 Task: Design a Vector Pattern for a Galactic Music Festival Poster.
Action: Mouse moved to (170, 106)
Screenshot: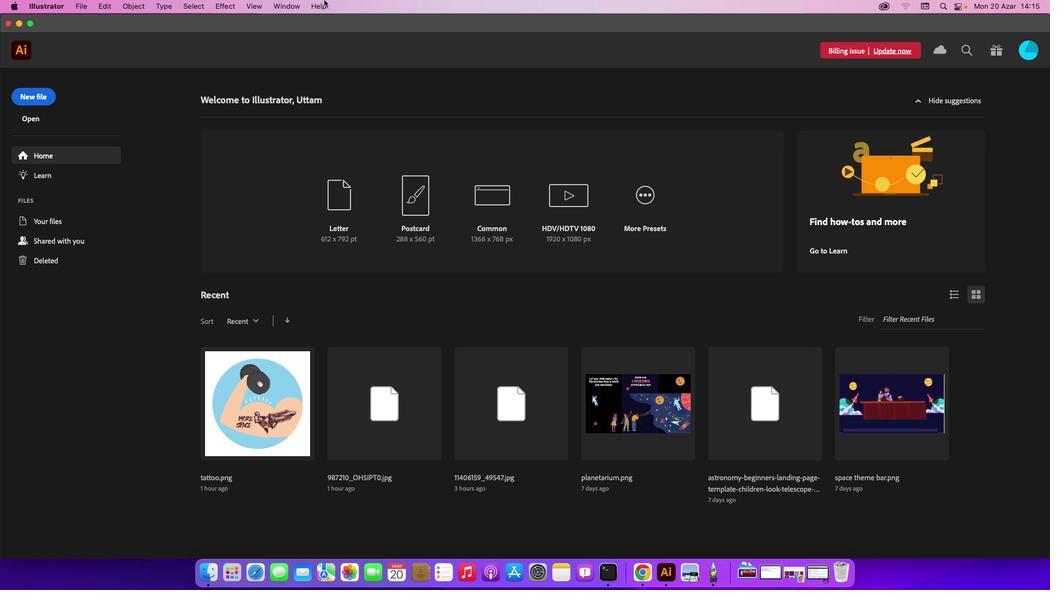 
Action: Mouse pressed left at (170, 106)
Screenshot: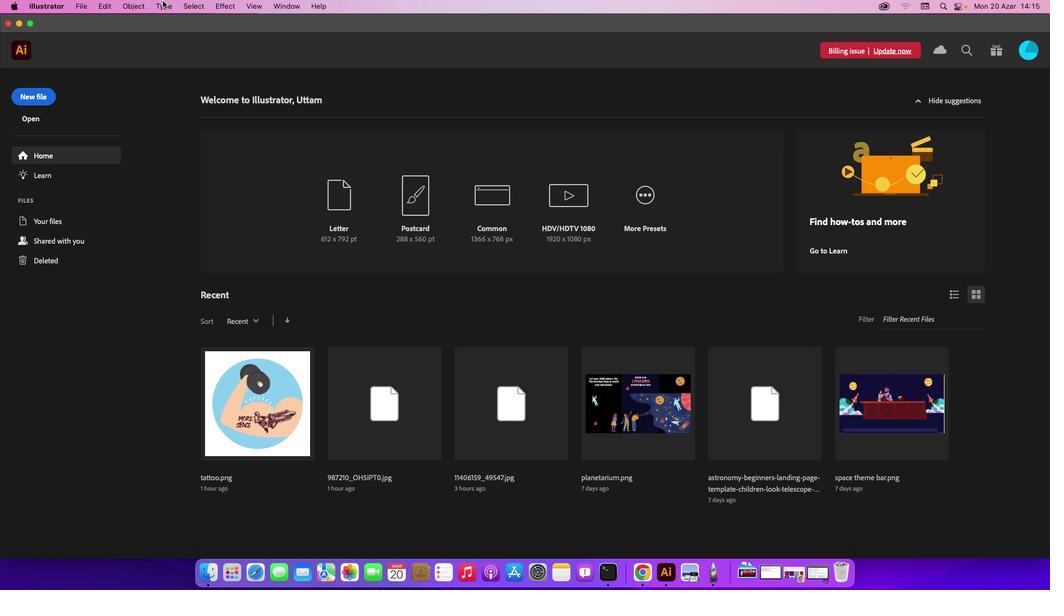 
Action: Mouse moved to (42, 93)
Screenshot: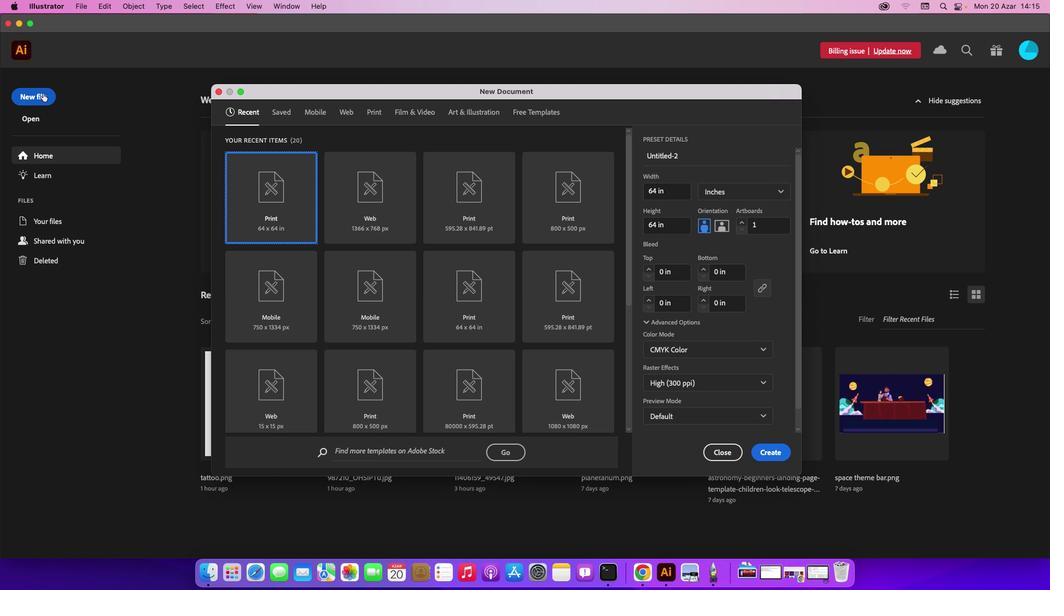 
Action: Mouse pressed left at (42, 93)
Screenshot: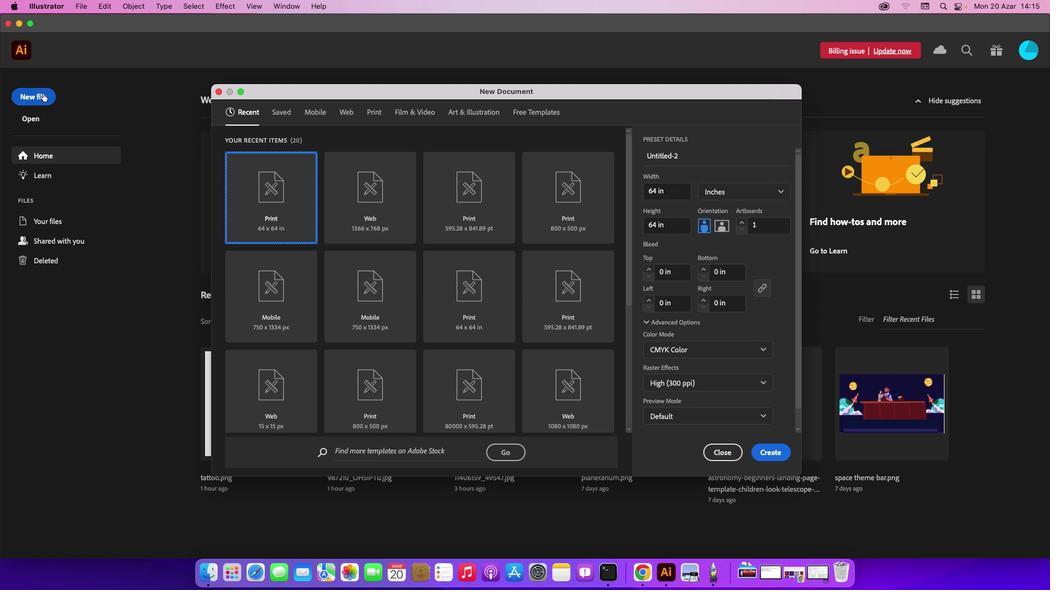 
Action: Mouse moved to (774, 452)
Screenshot: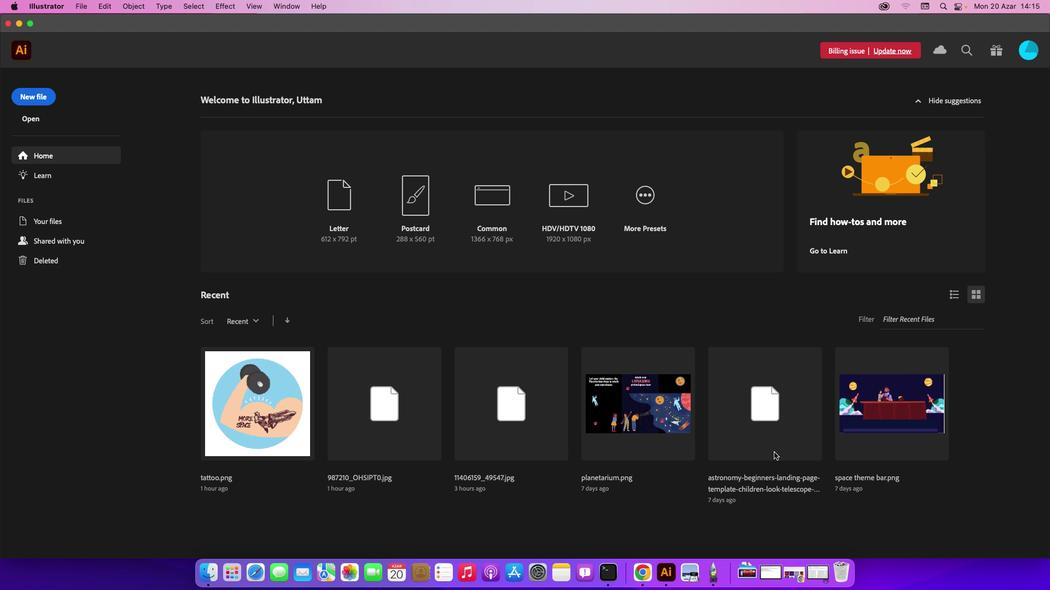 
Action: Mouse pressed left at (774, 452)
Screenshot: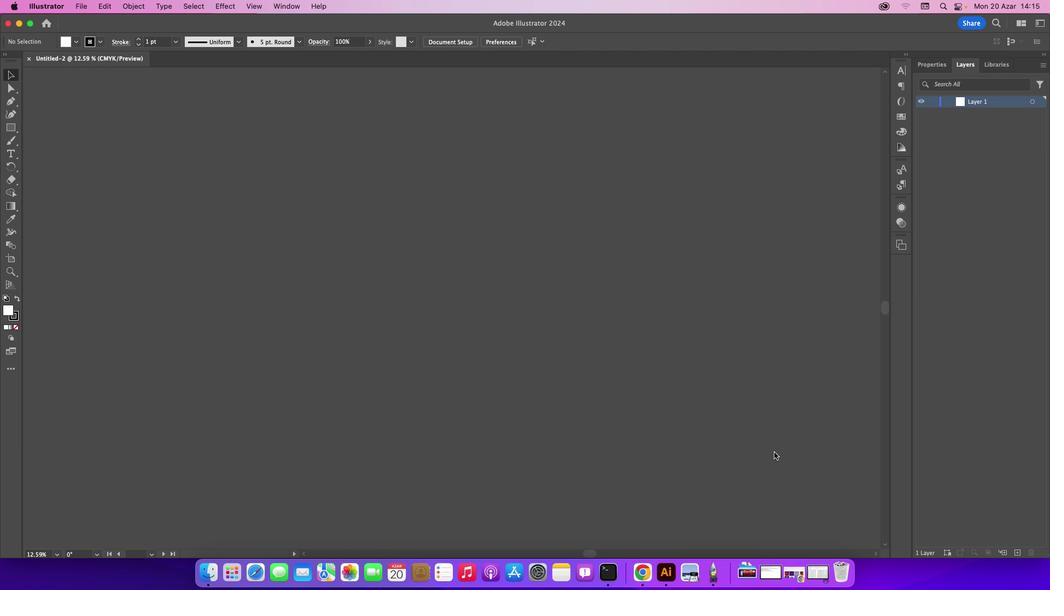 
Action: Mouse moved to (77, 6)
Screenshot: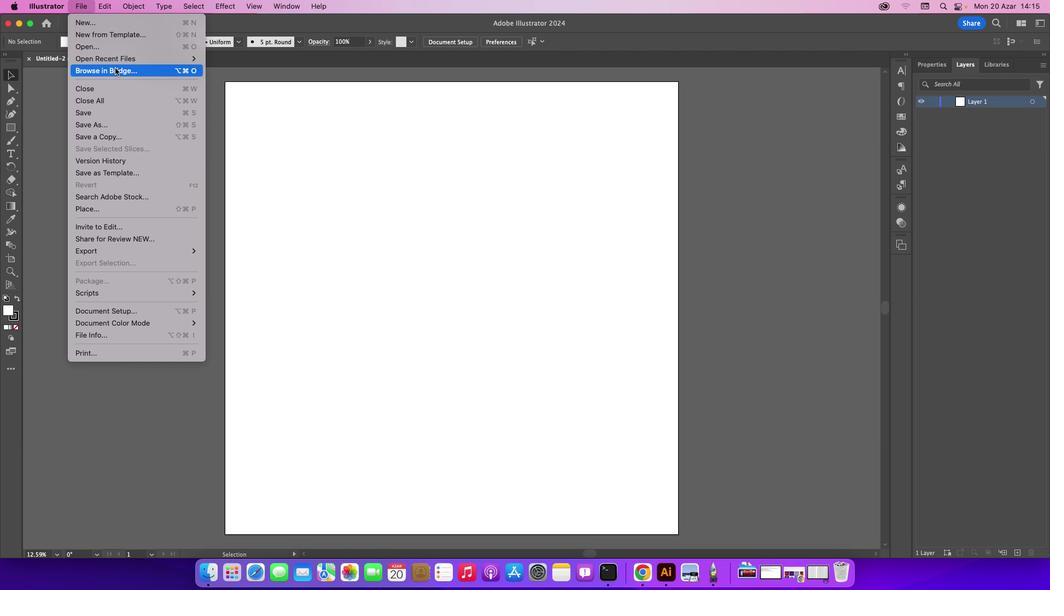
Action: Mouse pressed left at (77, 6)
Screenshot: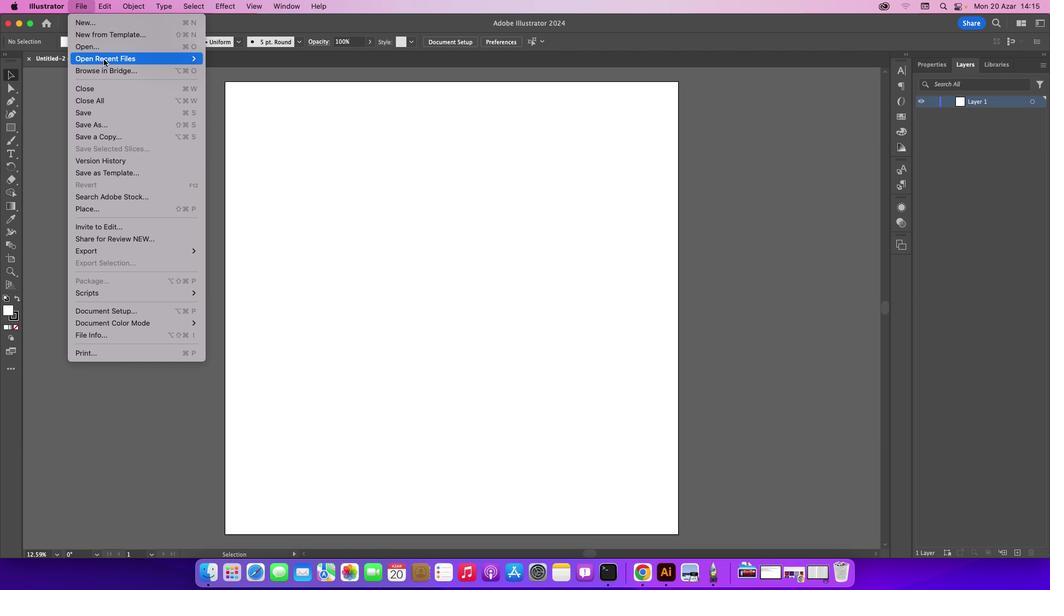 
Action: Mouse moved to (112, 50)
Screenshot: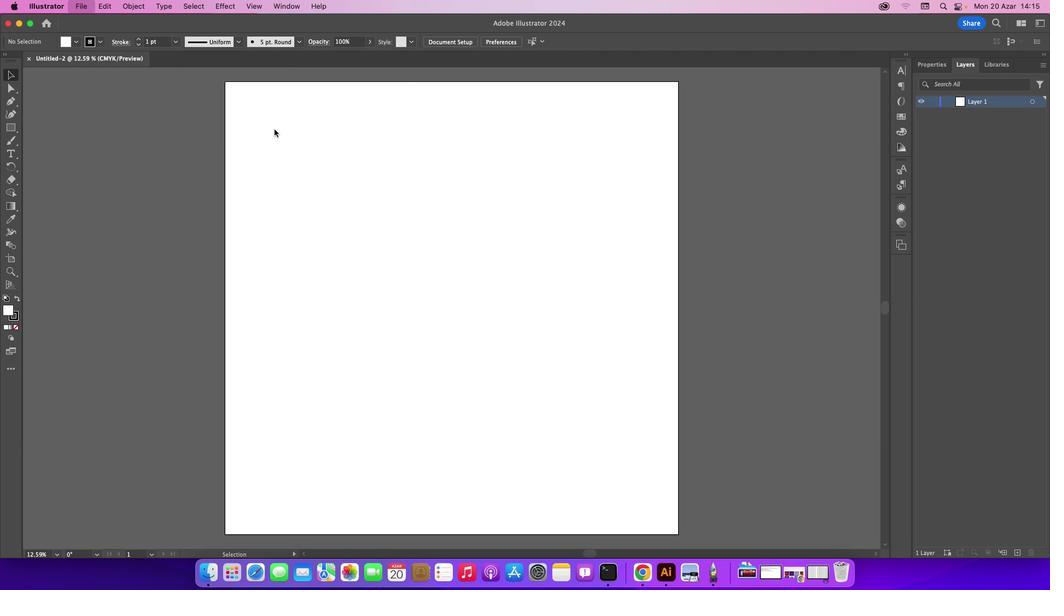 
Action: Mouse pressed left at (112, 50)
Screenshot: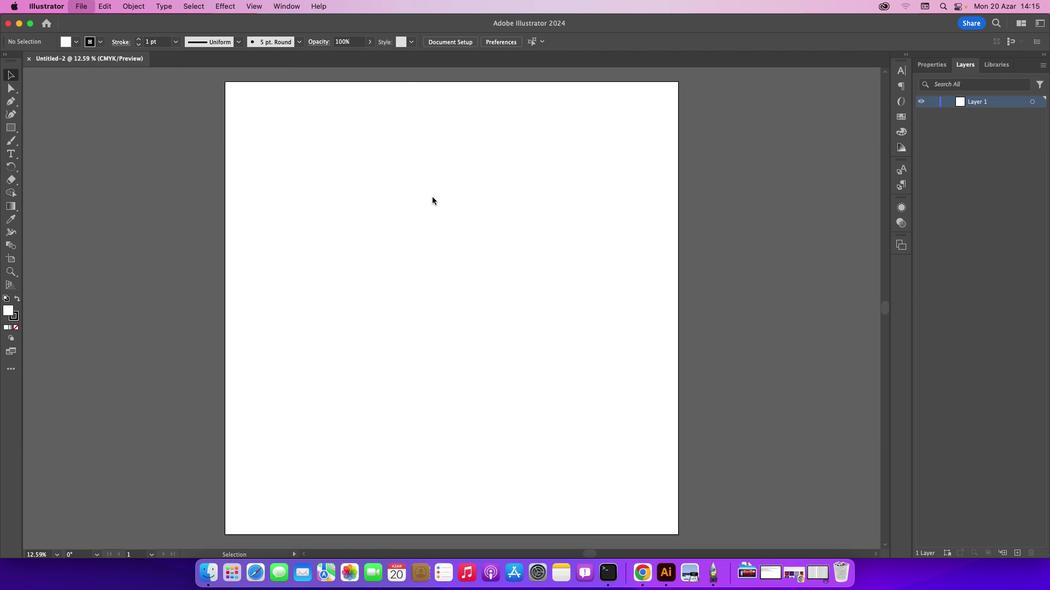
Action: Mouse moved to (474, 147)
Screenshot: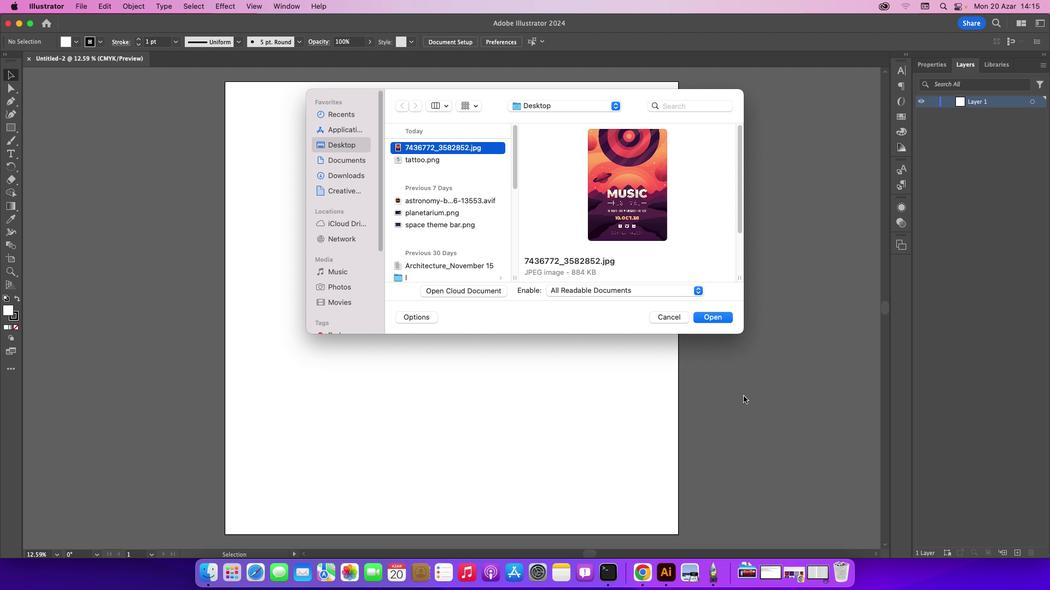 
Action: Mouse pressed left at (474, 147)
Screenshot: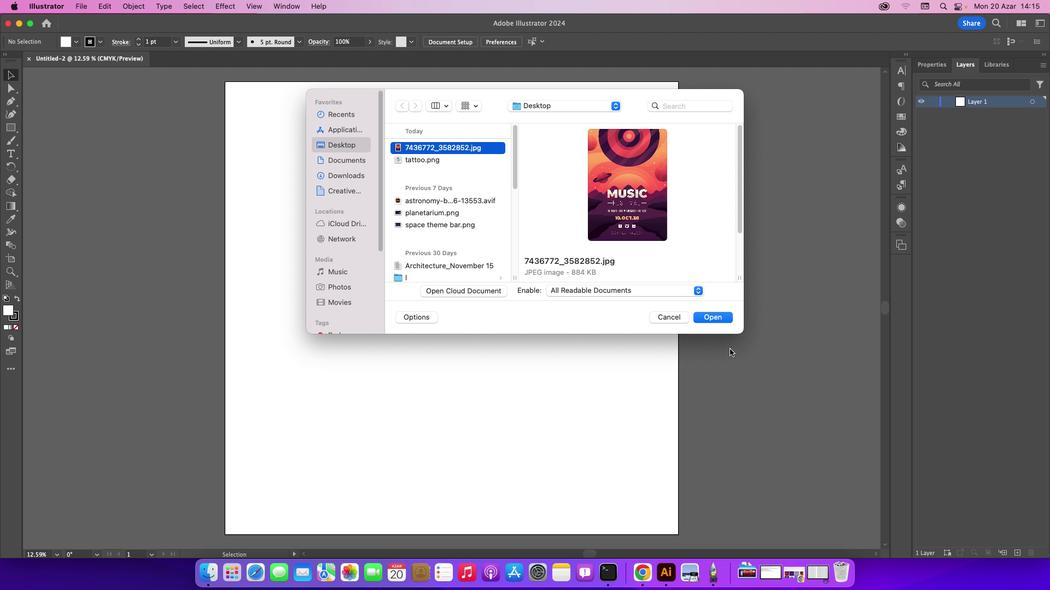 
Action: Mouse moved to (724, 318)
Screenshot: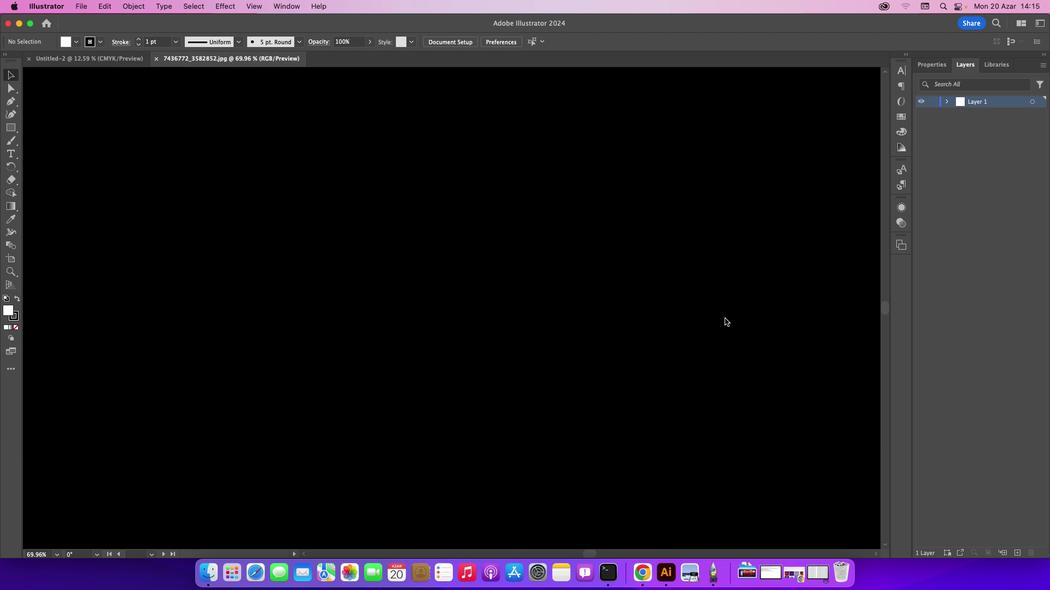 
Action: Mouse pressed left at (724, 318)
Screenshot: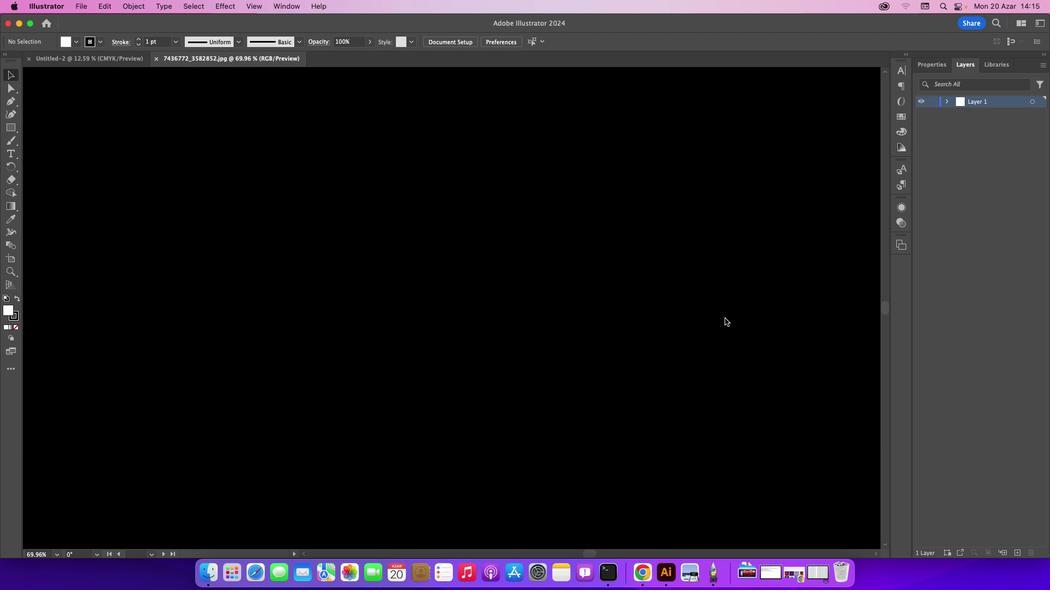 
Action: Mouse moved to (624, 298)
Screenshot: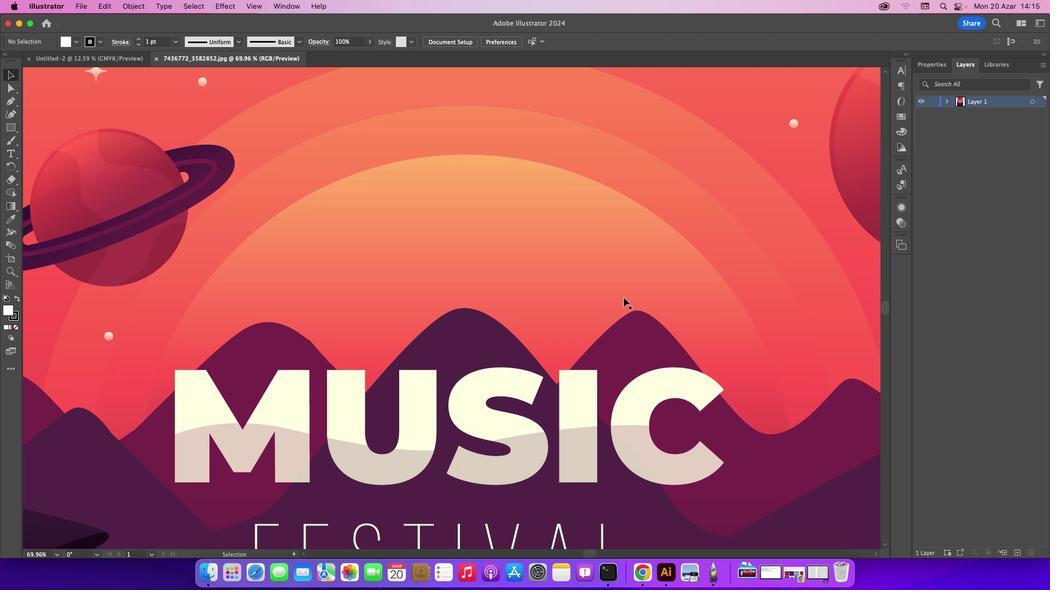 
Action: Key pressed Key.cmd_r'-''-''-''-'
Screenshot: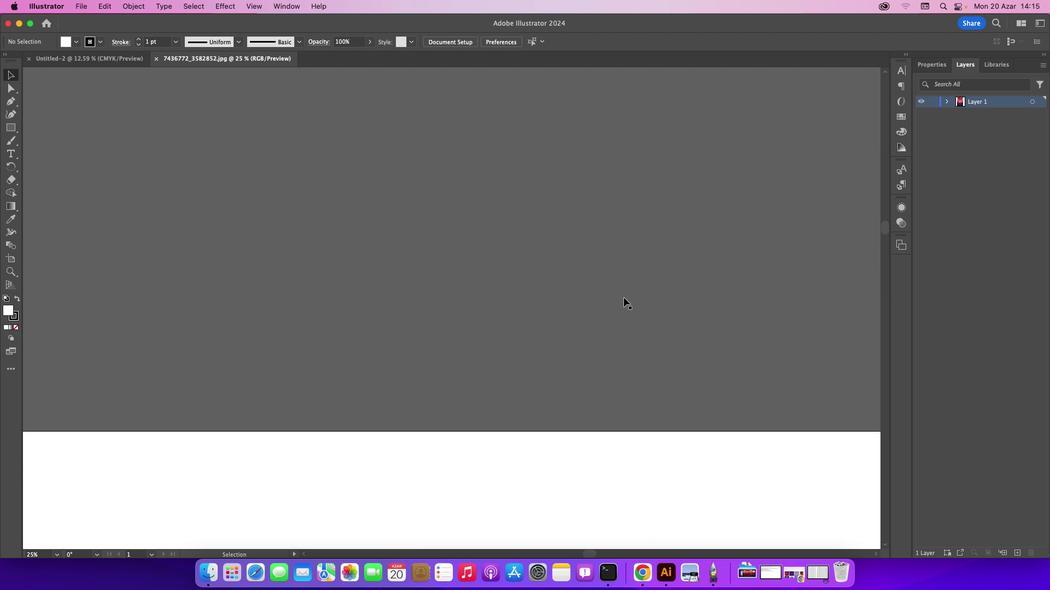 
Action: Mouse scrolled (624, 298) with delta (0, 0)
Screenshot: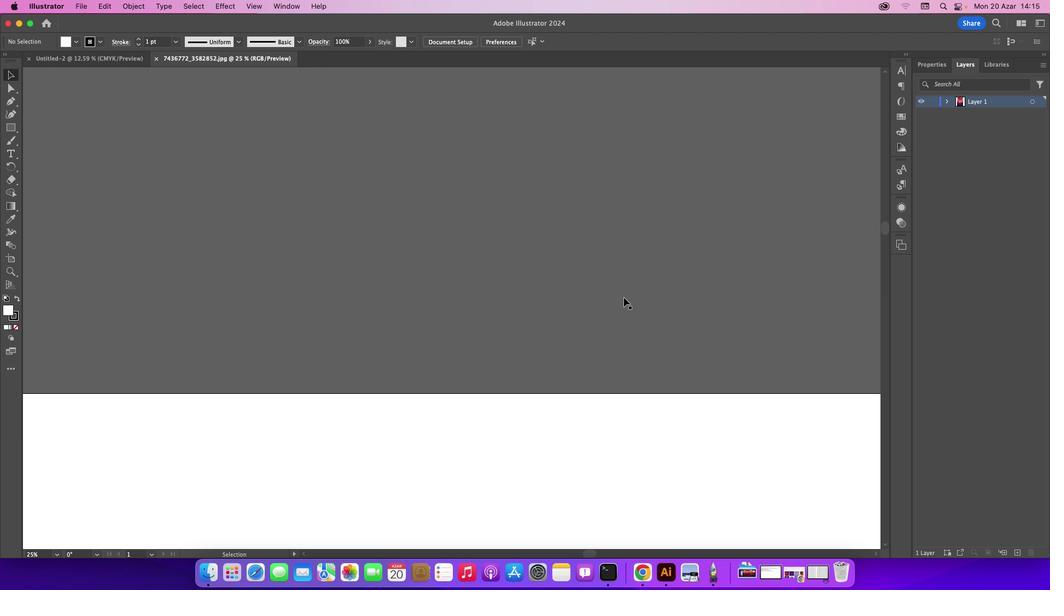 
Action: Mouse scrolled (624, 298) with delta (0, 0)
Screenshot: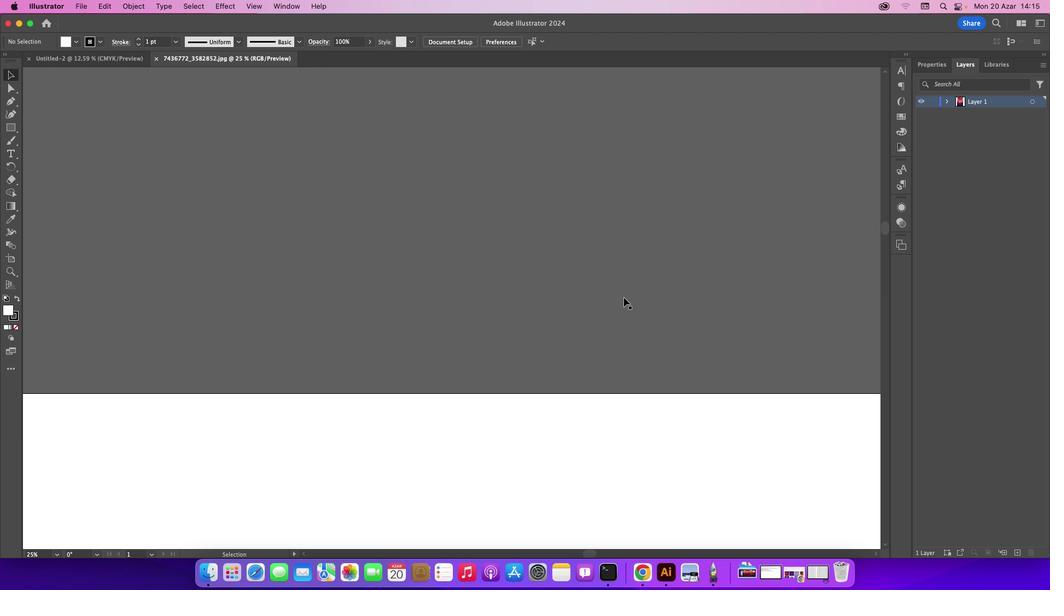 
Action: Mouse scrolled (624, 298) with delta (0, 1)
Screenshot: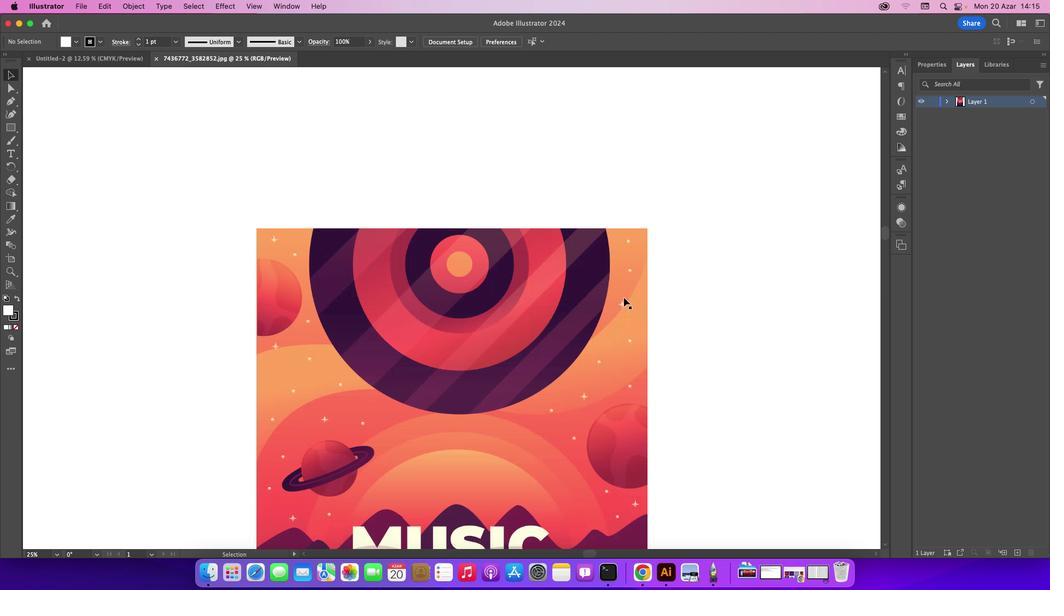 
Action: Mouse scrolled (624, 298) with delta (0, 2)
Screenshot: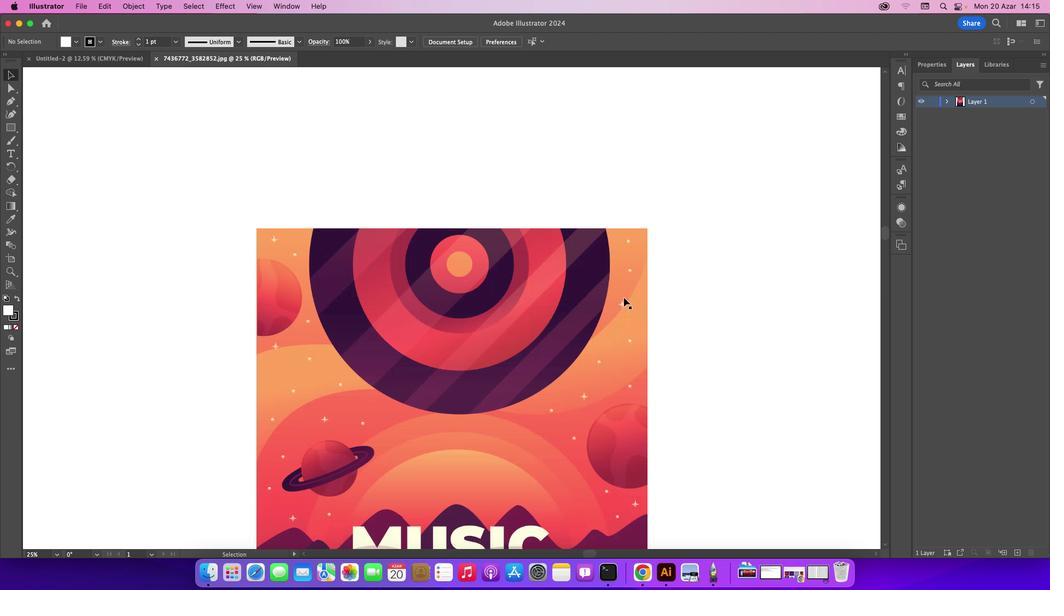 
Action: Mouse scrolled (624, 298) with delta (0, 2)
Screenshot: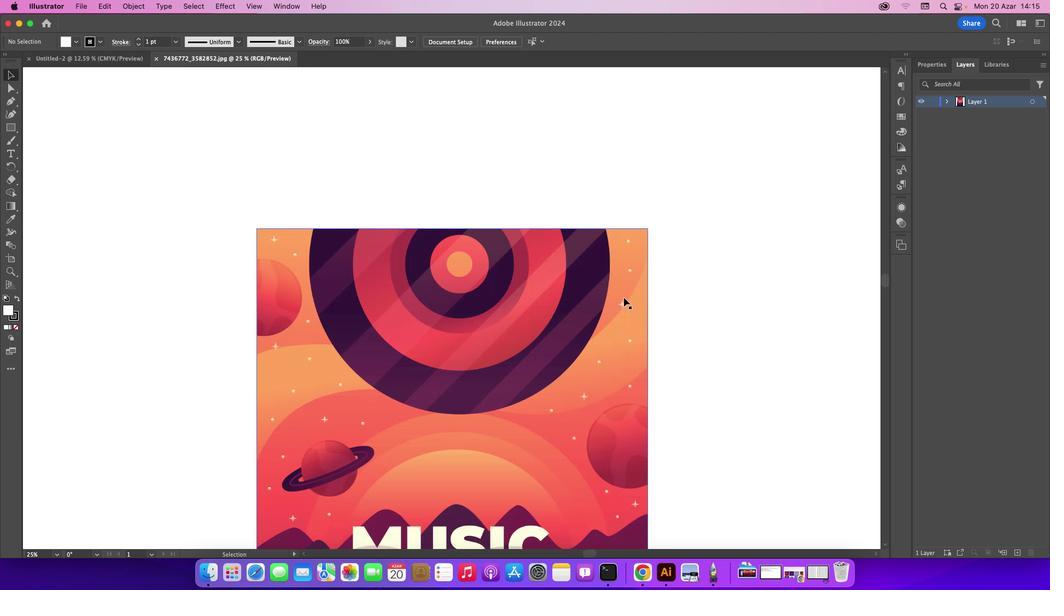 
Action: Mouse scrolled (624, 298) with delta (0, 0)
Screenshot: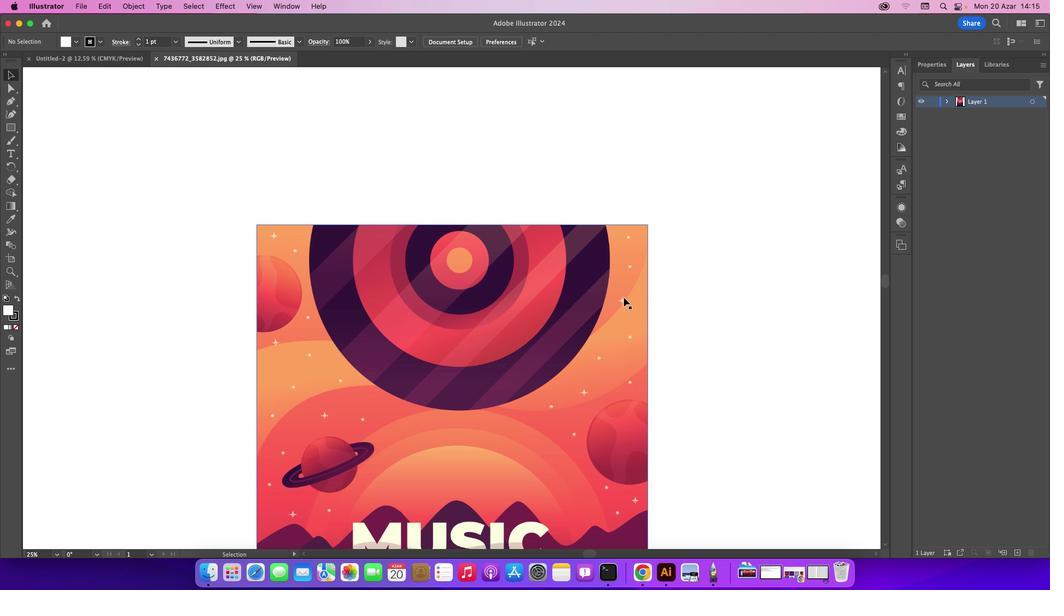 
Action: Mouse scrolled (624, 298) with delta (0, 0)
Screenshot: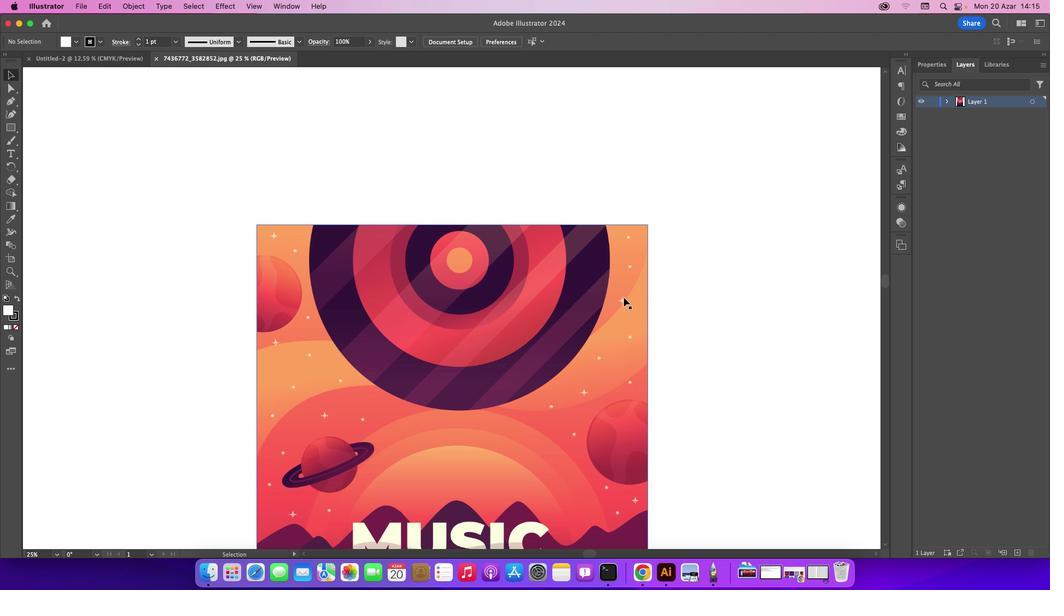 
Action: Mouse scrolled (624, 298) with delta (0, -1)
Screenshot: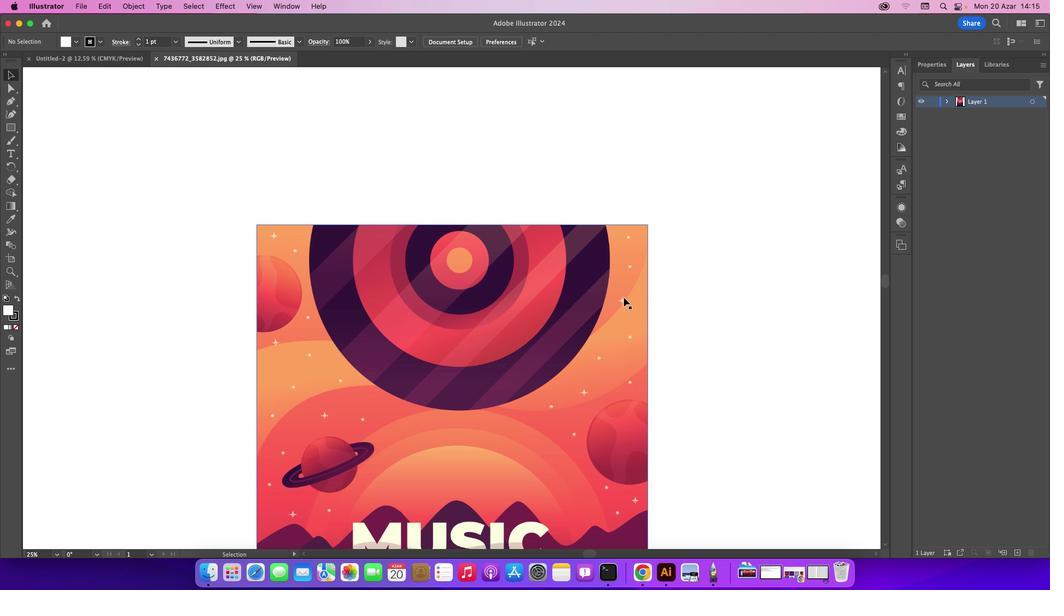 
Action: Mouse scrolled (624, 298) with delta (0, -2)
Screenshot: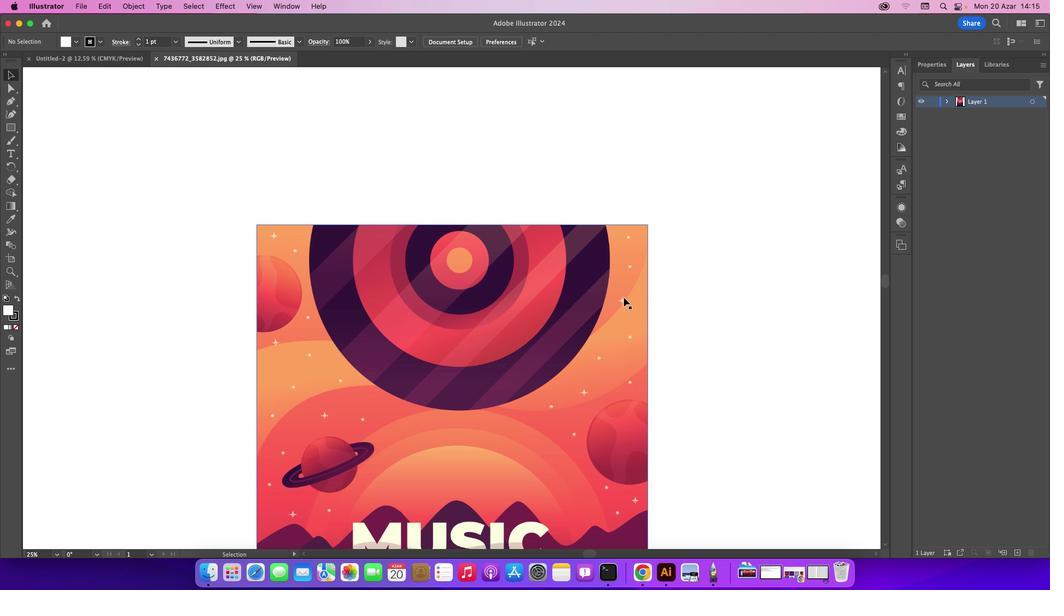 
Action: Mouse scrolled (624, 298) with delta (0, 0)
Screenshot: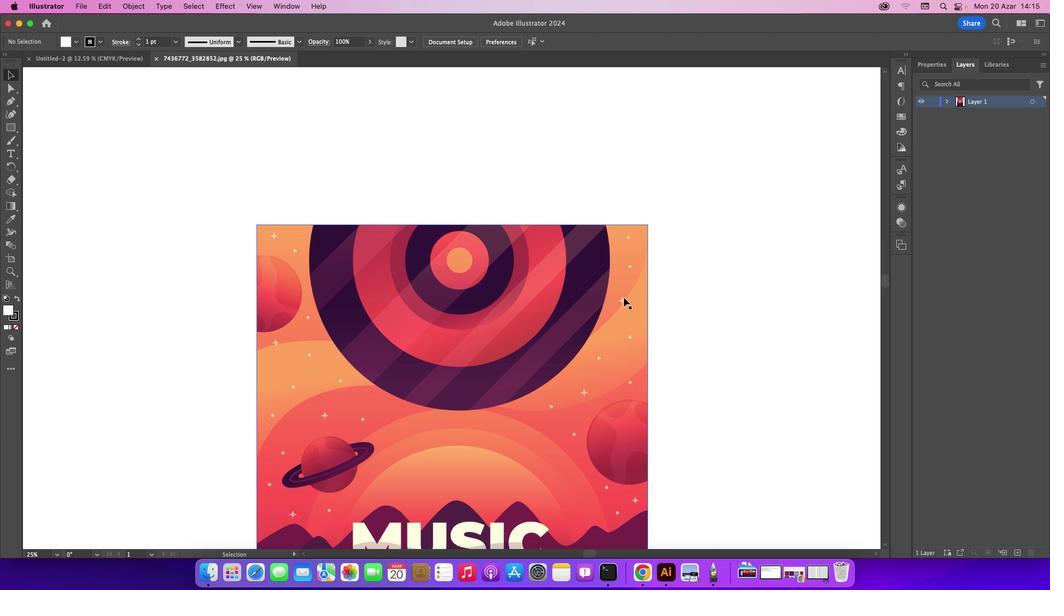 
Action: Mouse moved to (12, 97)
Screenshot: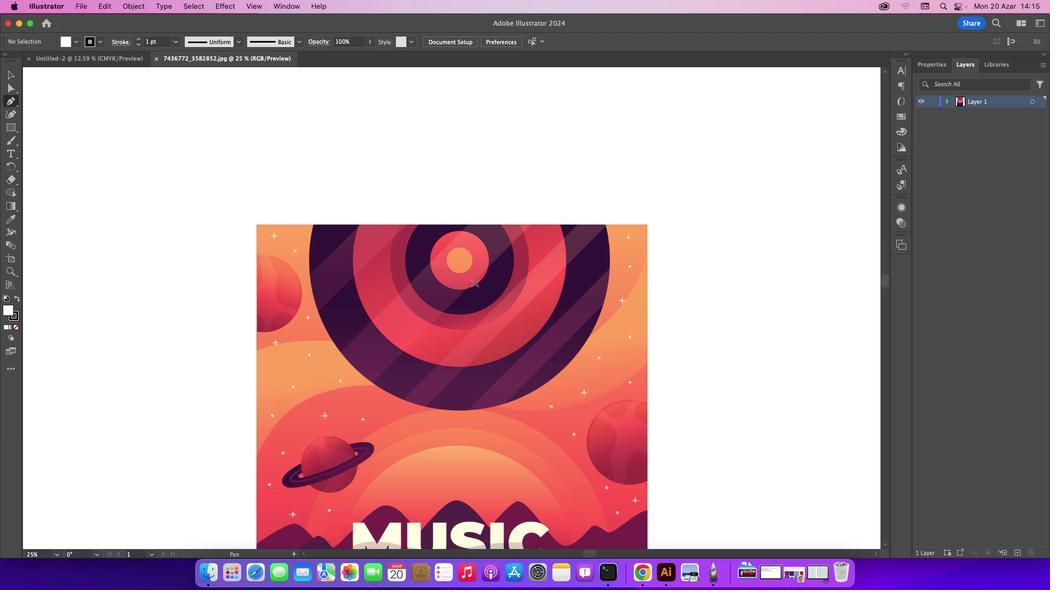 
Action: Mouse pressed left at (12, 97)
Screenshot: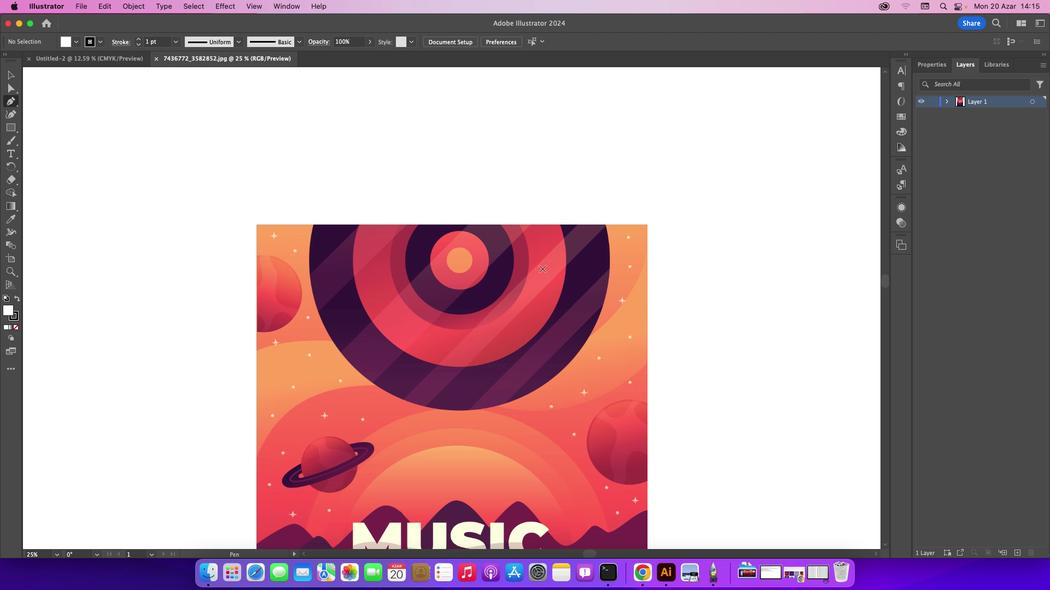 
Action: Mouse moved to (947, 102)
Screenshot: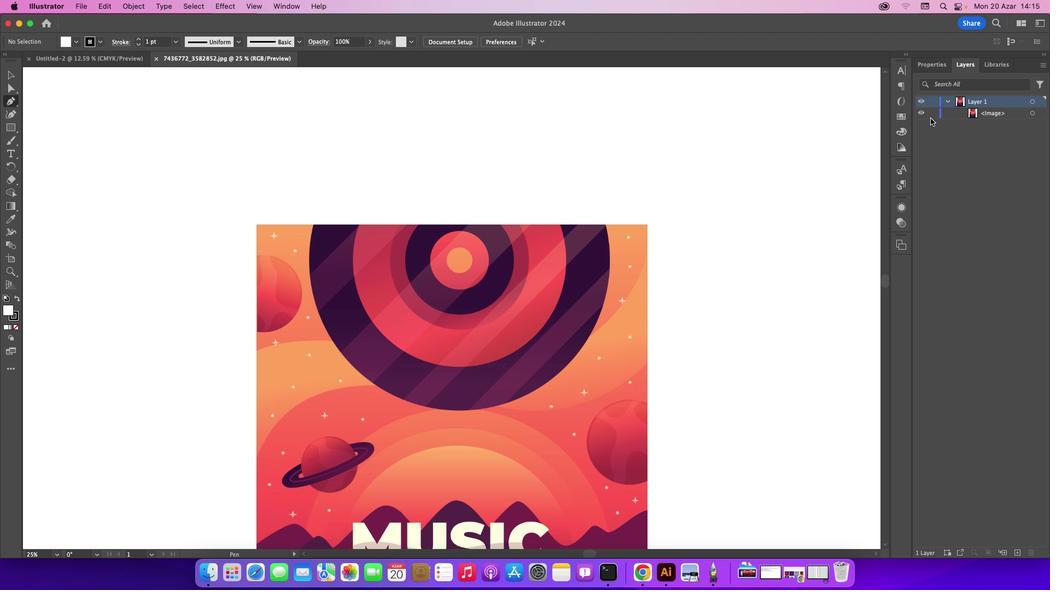 
Action: Mouse pressed left at (947, 102)
Screenshot: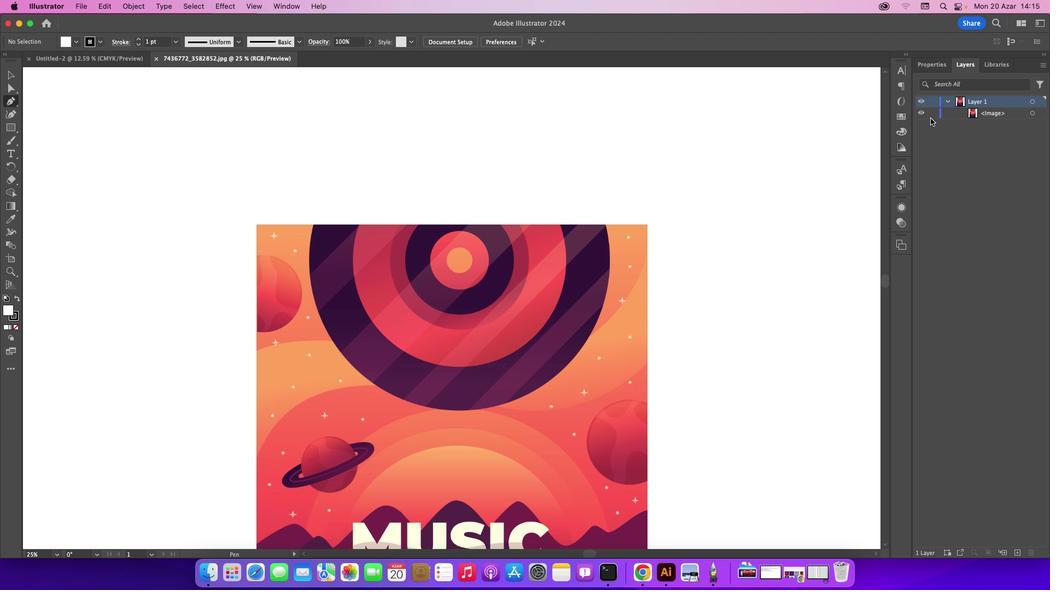 
Action: Mouse moved to (930, 118)
Screenshot: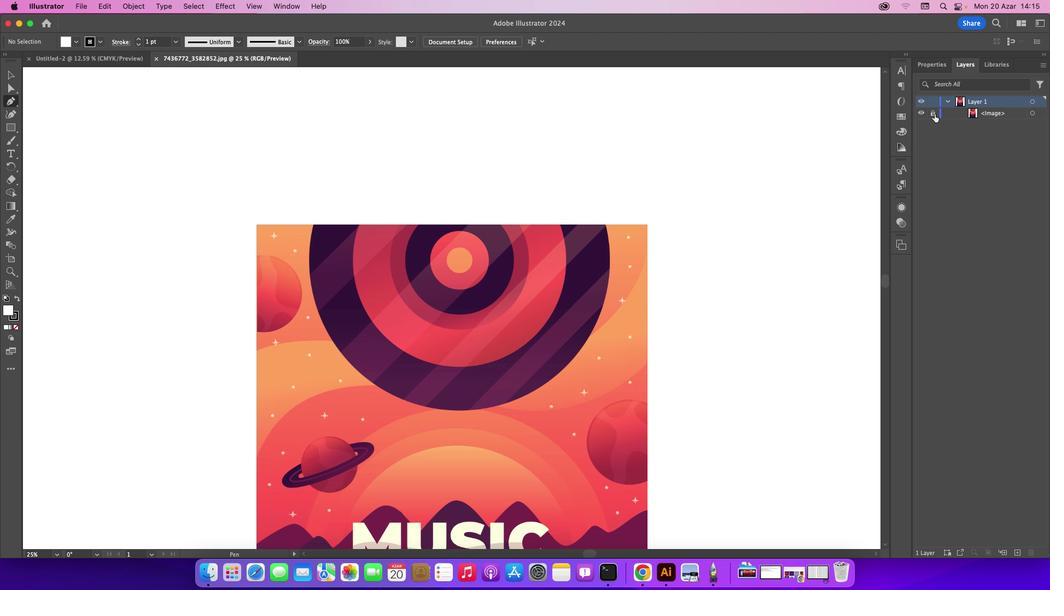 
Action: Mouse pressed left at (930, 118)
Screenshot: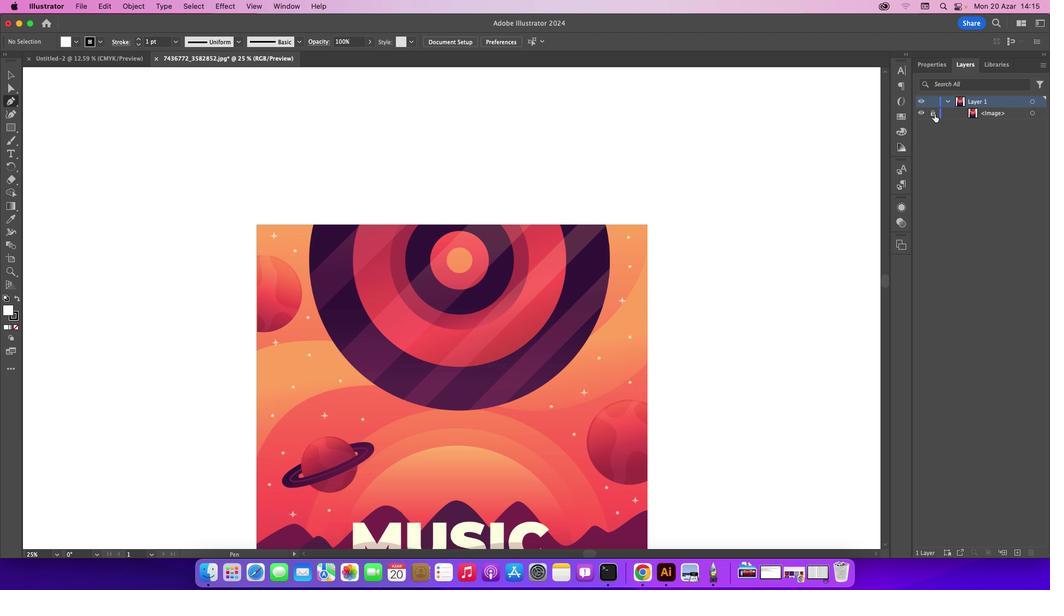 
Action: Mouse moved to (934, 114)
Screenshot: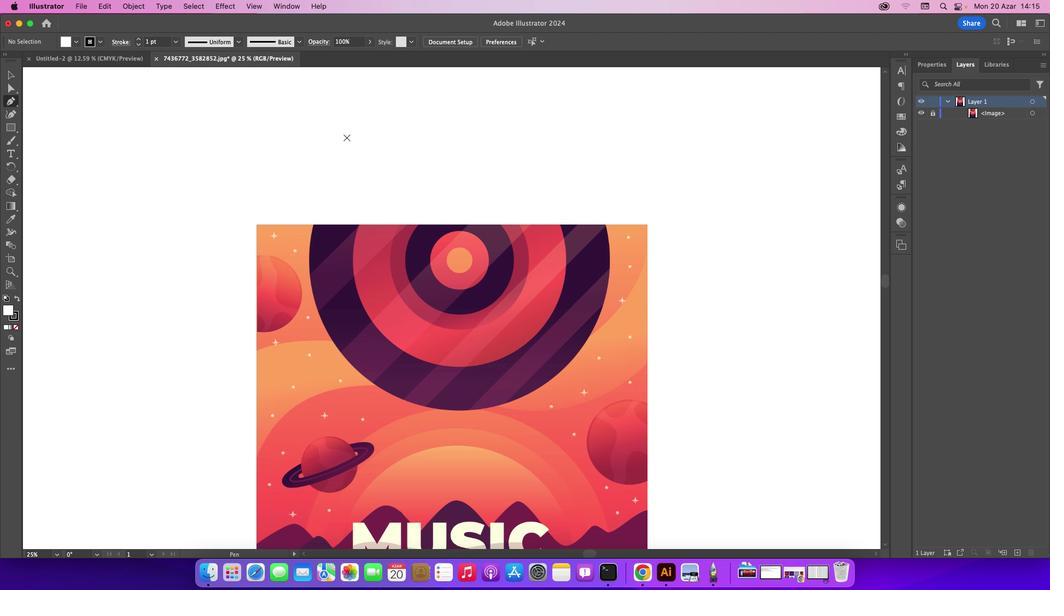 
Action: Mouse pressed left at (934, 114)
Screenshot: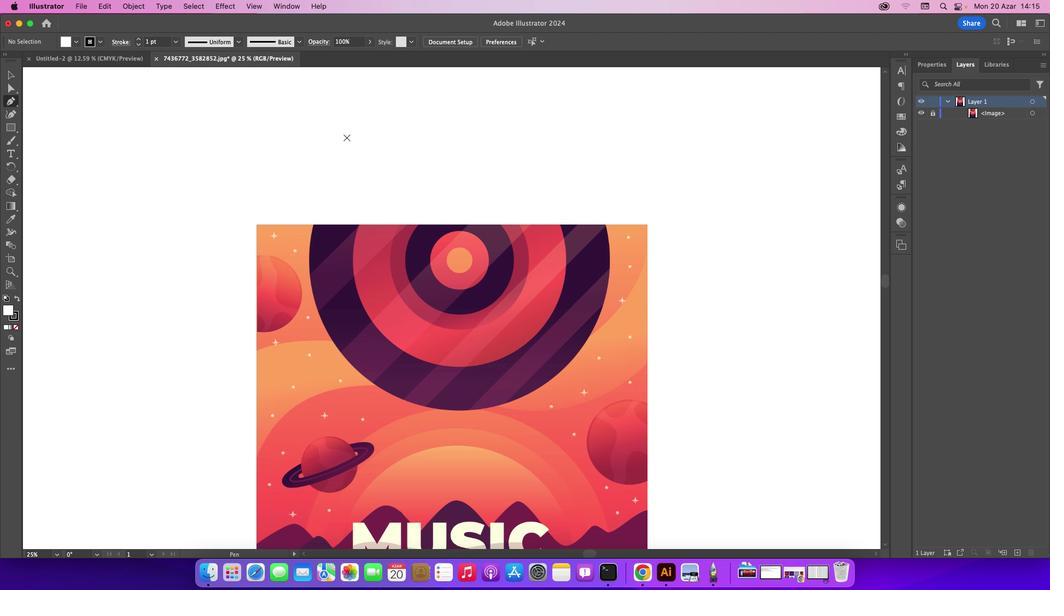 
Action: Mouse moved to (346, 137)
Screenshot: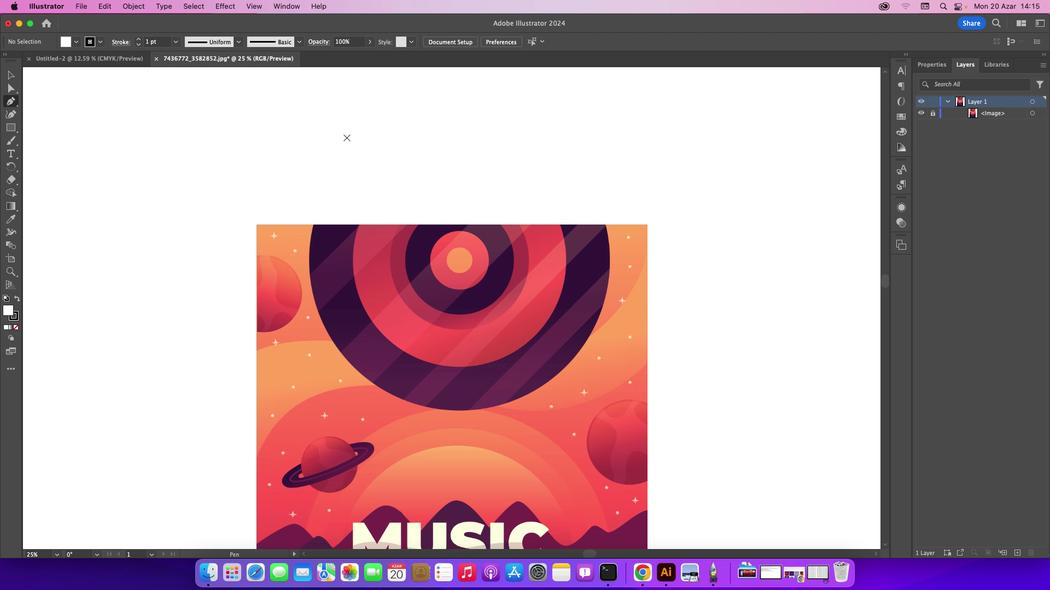 
Action: Key pressed Key.caps_lock
Screenshot: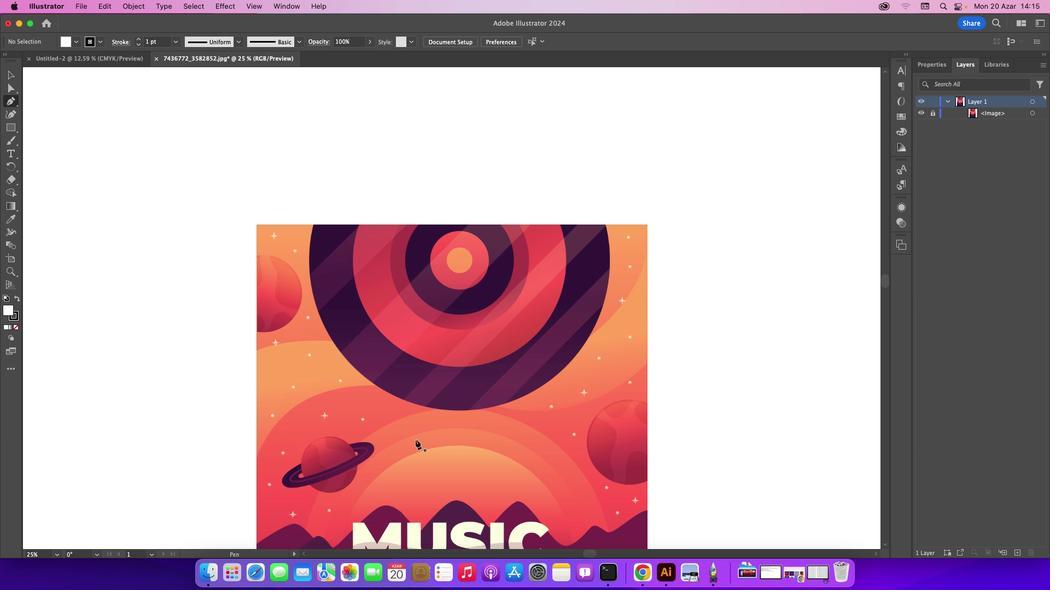 
Action: Mouse moved to (12, 127)
Screenshot: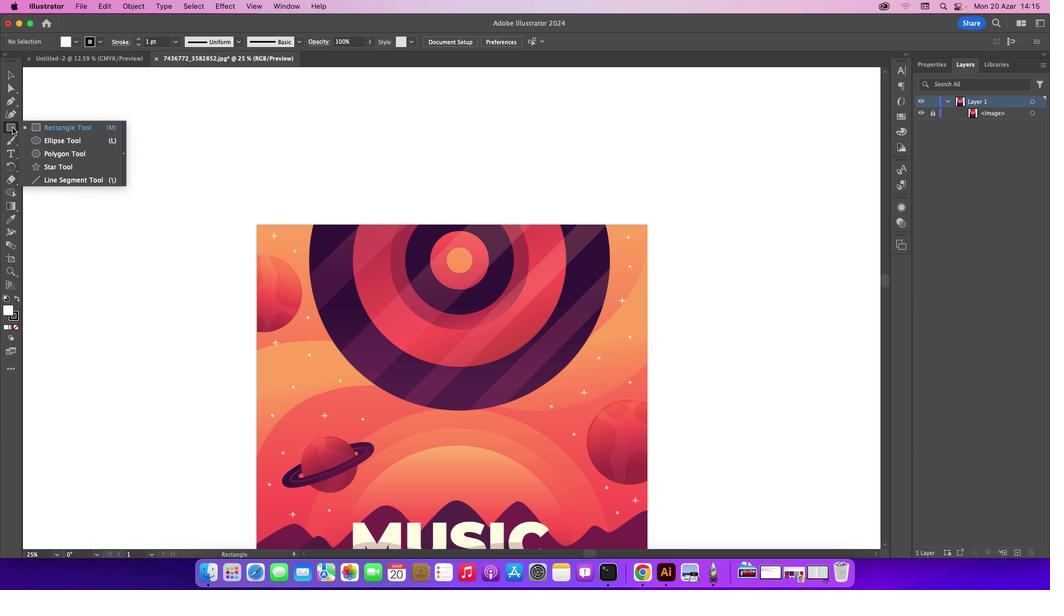 
Action: Mouse pressed left at (12, 127)
Screenshot: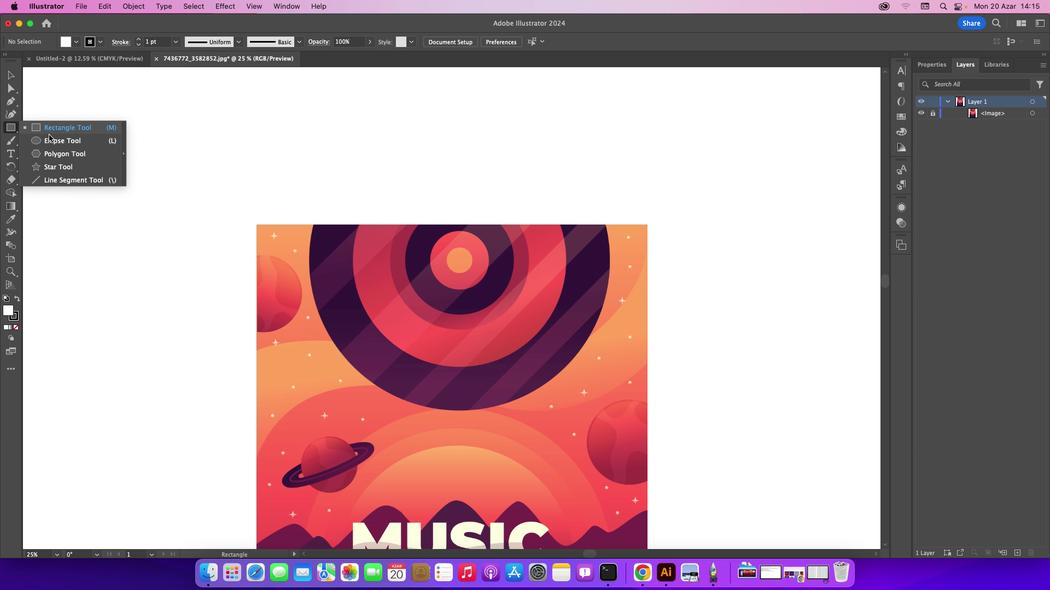
Action: Mouse moved to (74, 143)
Screenshot: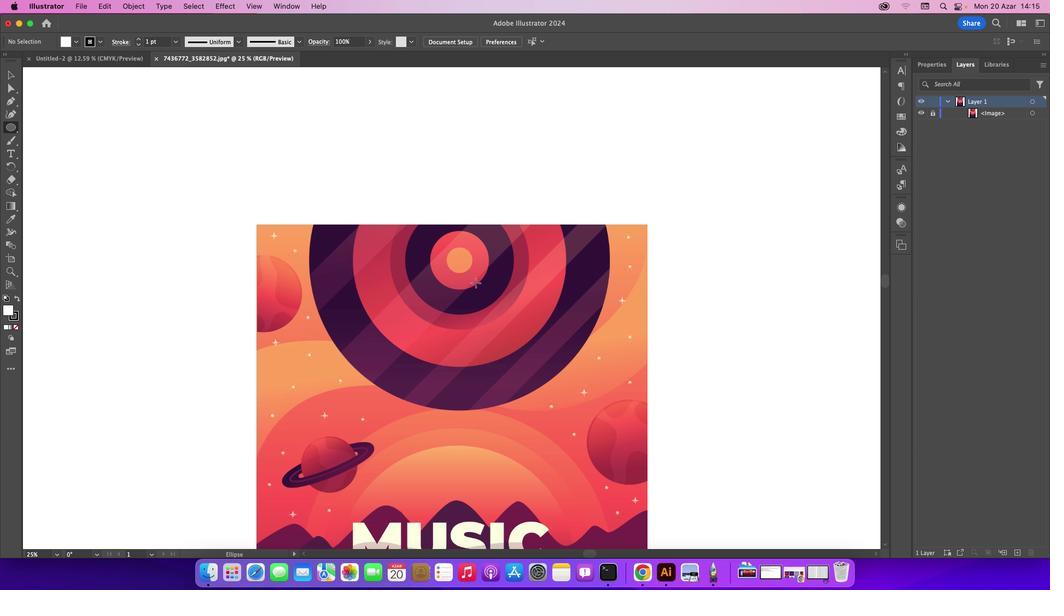 
Action: Mouse pressed left at (74, 143)
Screenshot: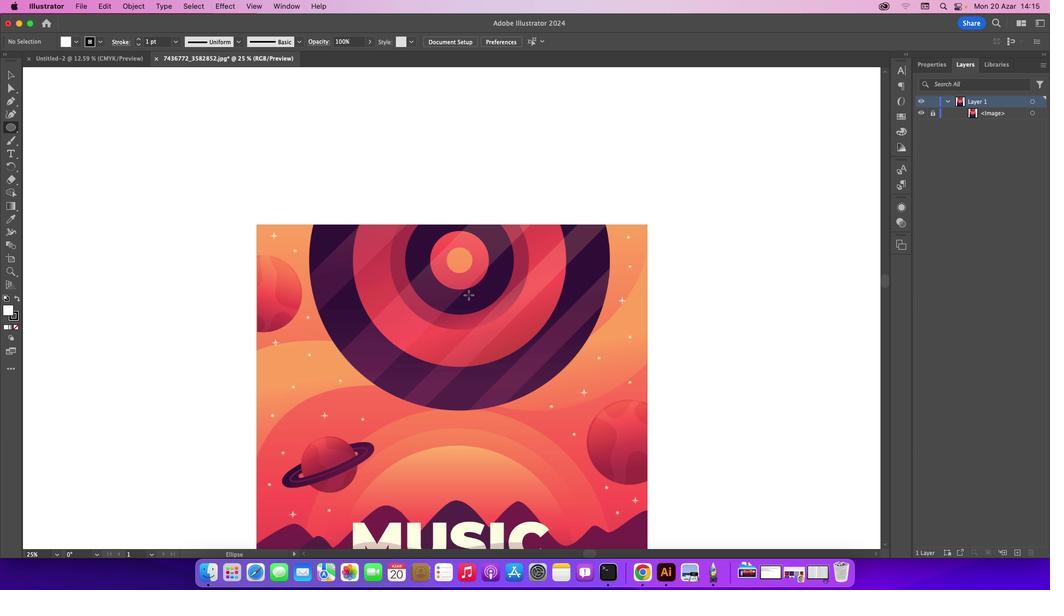 
Action: Mouse moved to (447, 268)
Screenshot: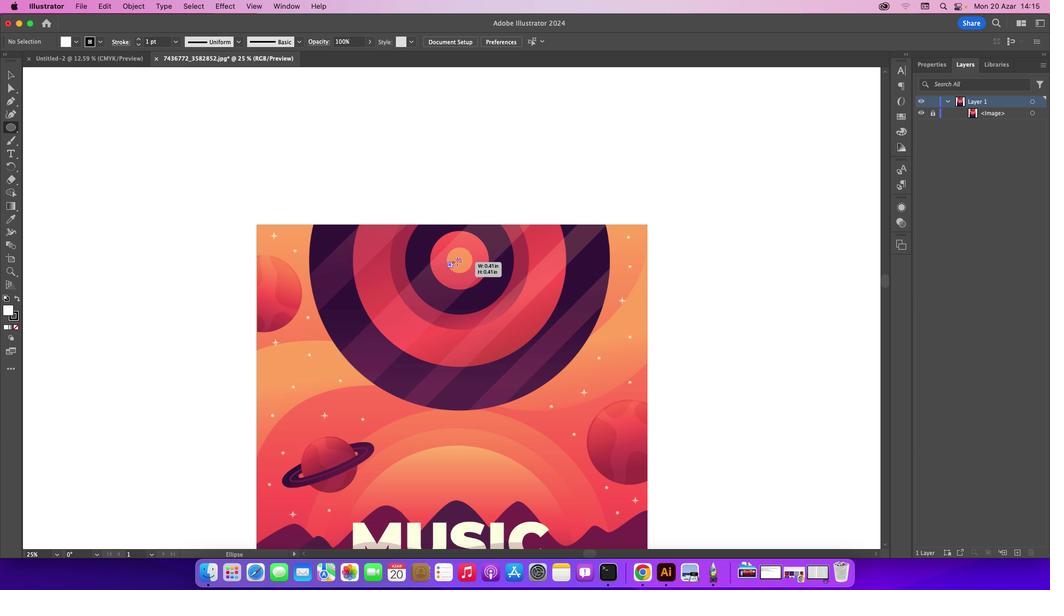 
Action: Mouse pressed left at (447, 268)
Screenshot: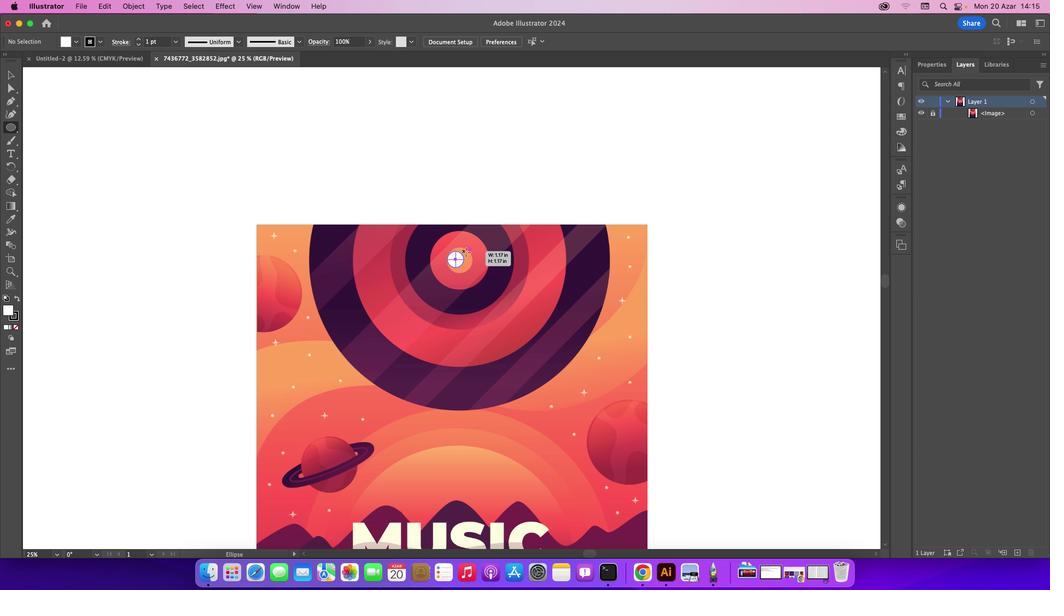 
Action: Mouse moved to (14, 77)
Screenshot: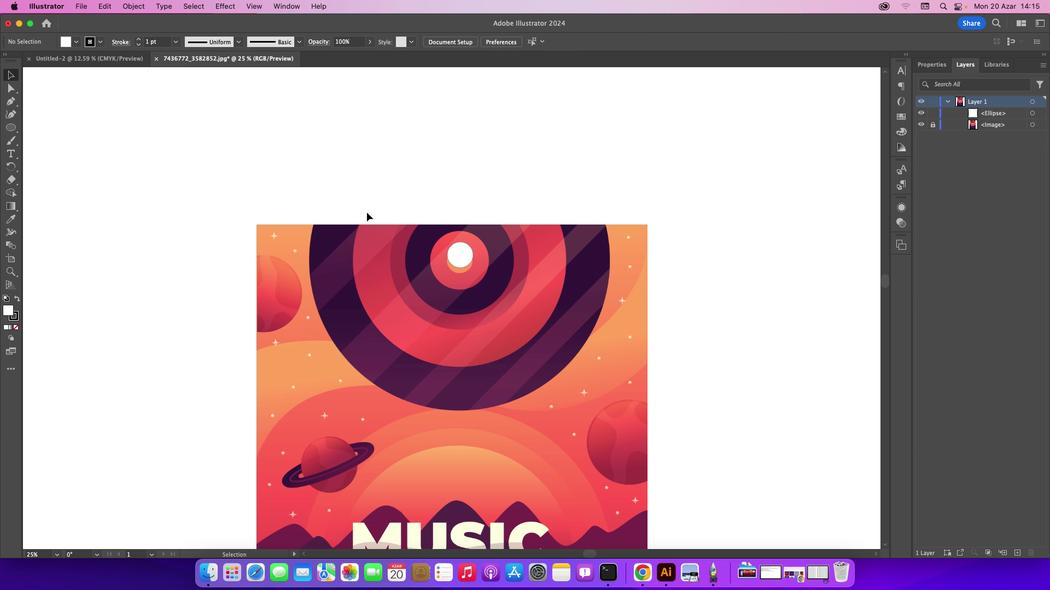 
Action: Mouse pressed left at (14, 77)
Screenshot: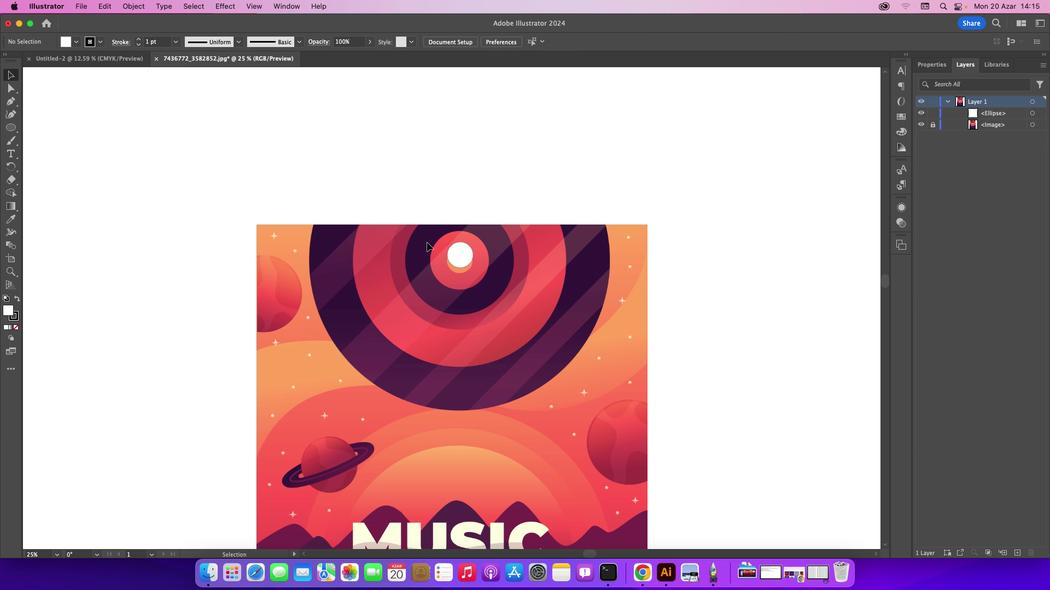 
Action: Mouse moved to (172, 123)
Screenshot: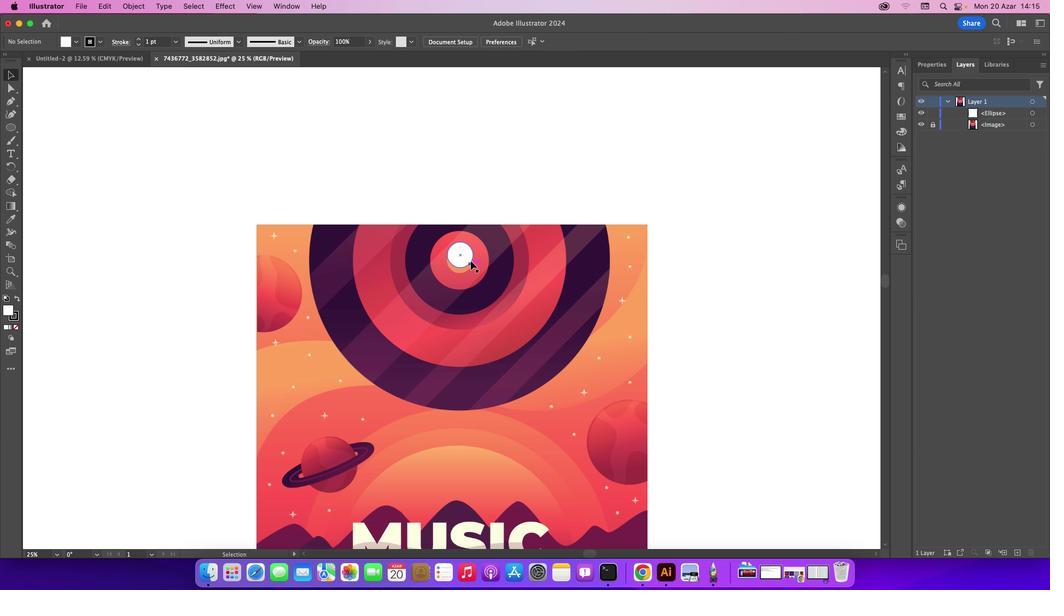 
Action: Mouse pressed left at (172, 123)
Screenshot: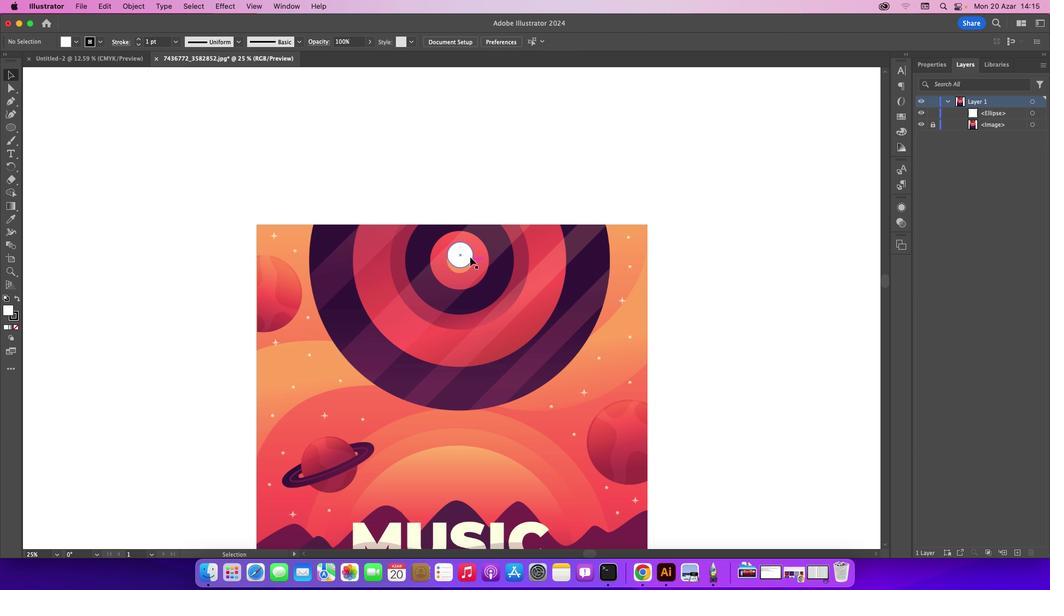 
Action: Mouse moved to (467, 254)
Screenshot: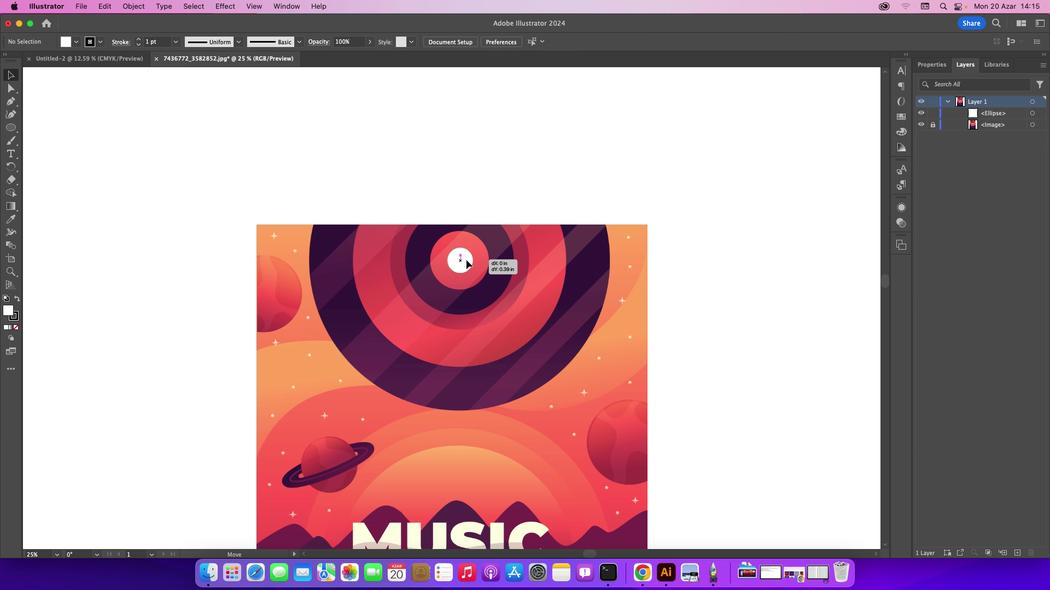 
Action: Mouse pressed left at (467, 254)
Screenshot: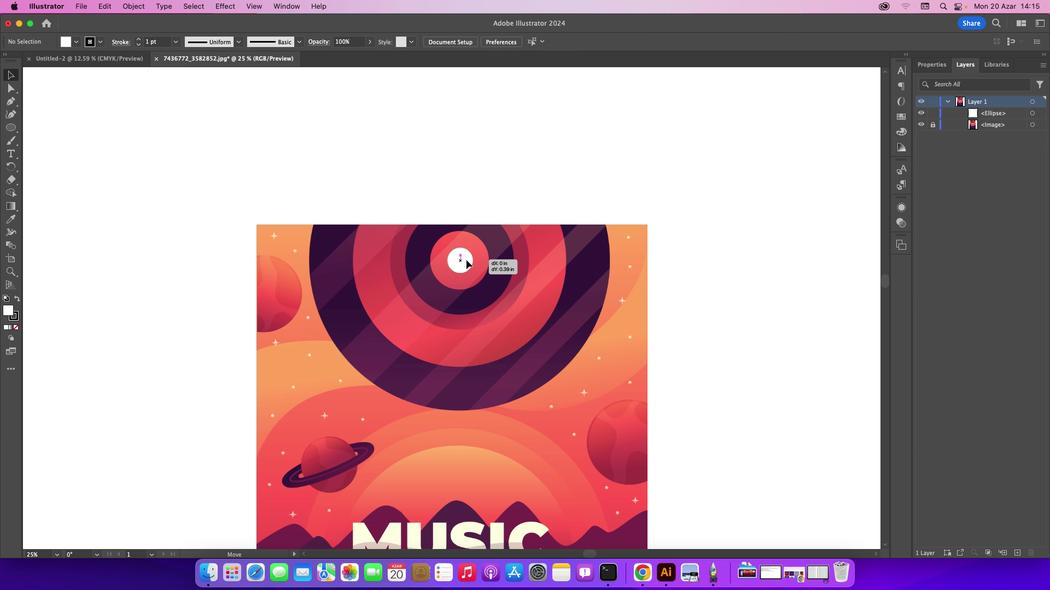 
Action: Mouse moved to (12, 221)
Screenshot: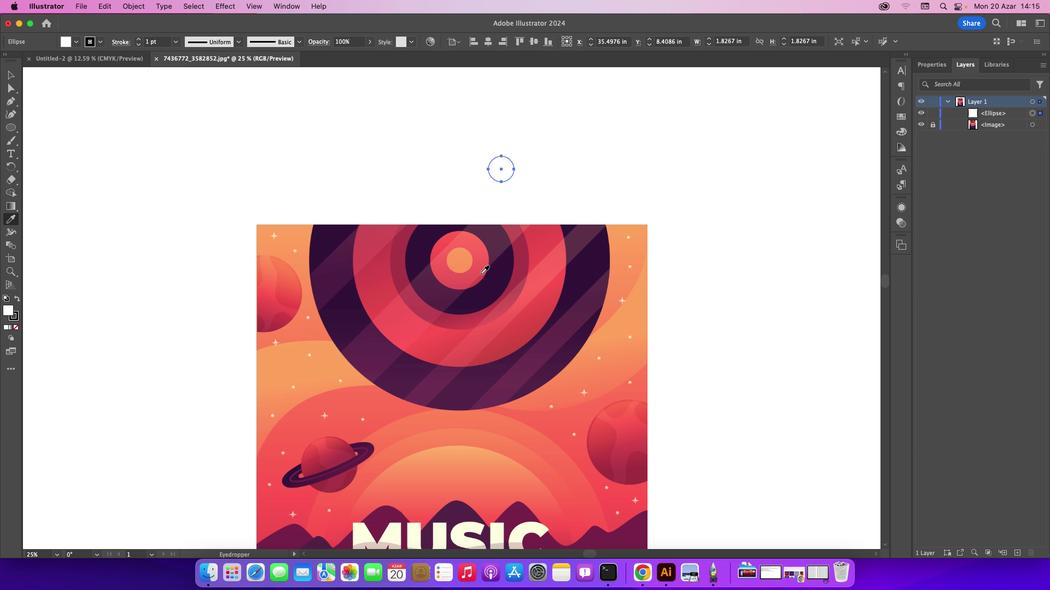 
Action: Mouse pressed left at (12, 221)
Screenshot: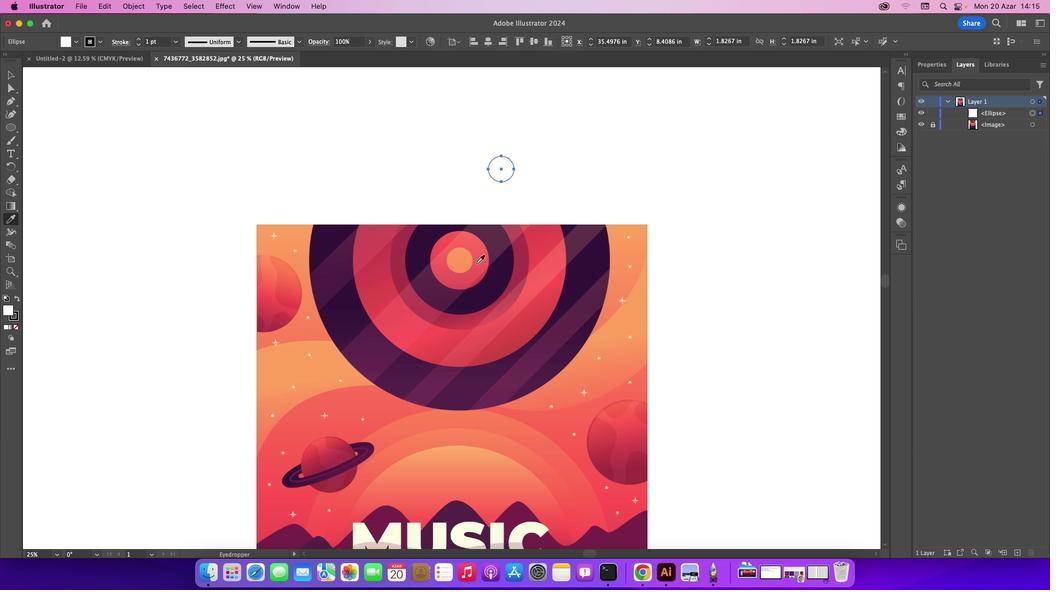 
Action: Mouse moved to (460, 263)
Screenshot: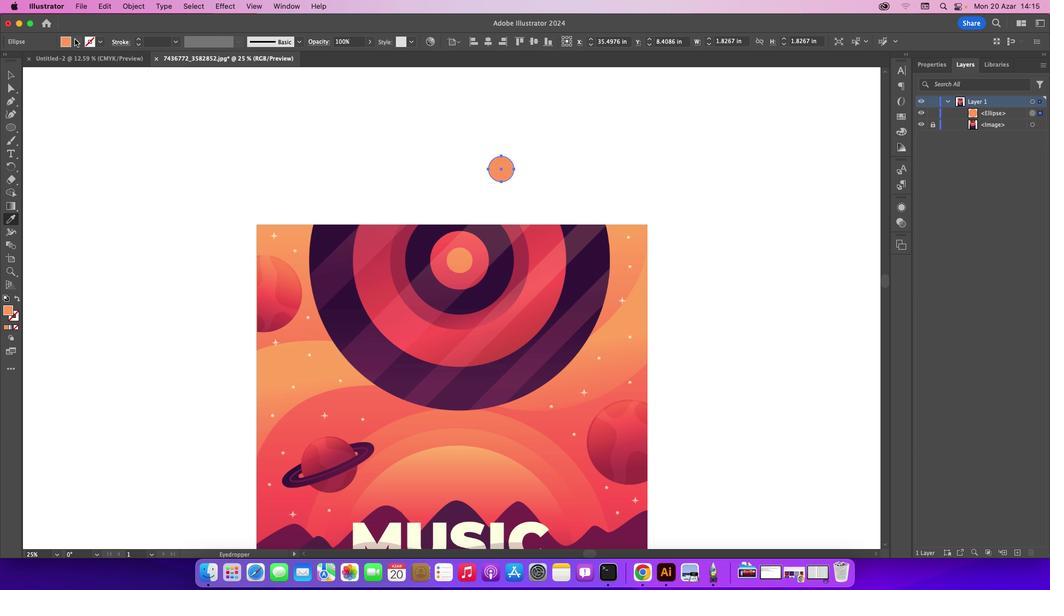 
Action: Mouse pressed left at (460, 263)
Screenshot: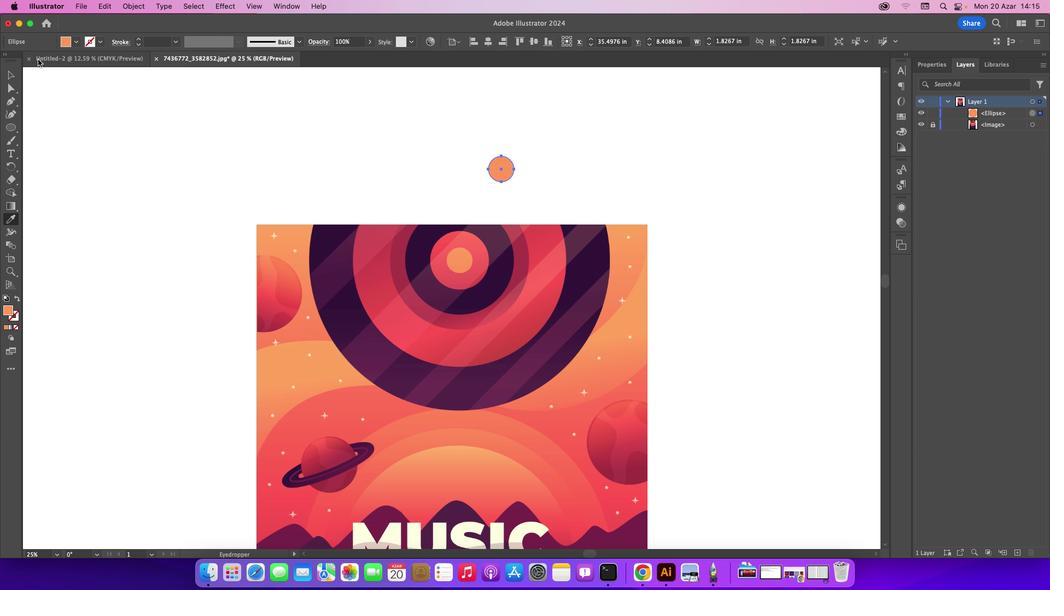 
Action: Mouse moved to (9, 74)
Screenshot: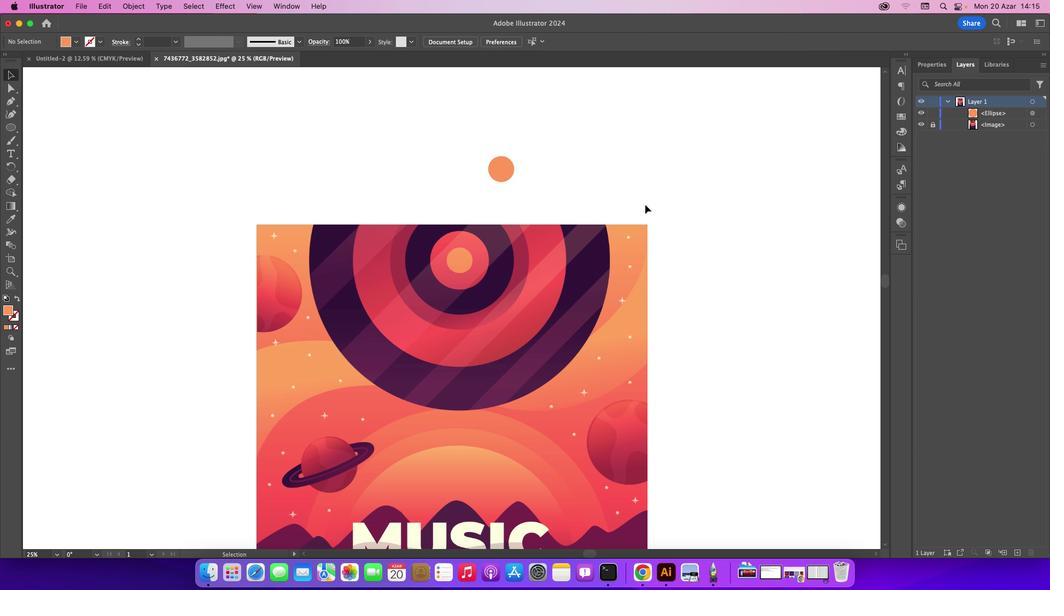 
Action: Mouse pressed left at (9, 74)
Screenshot: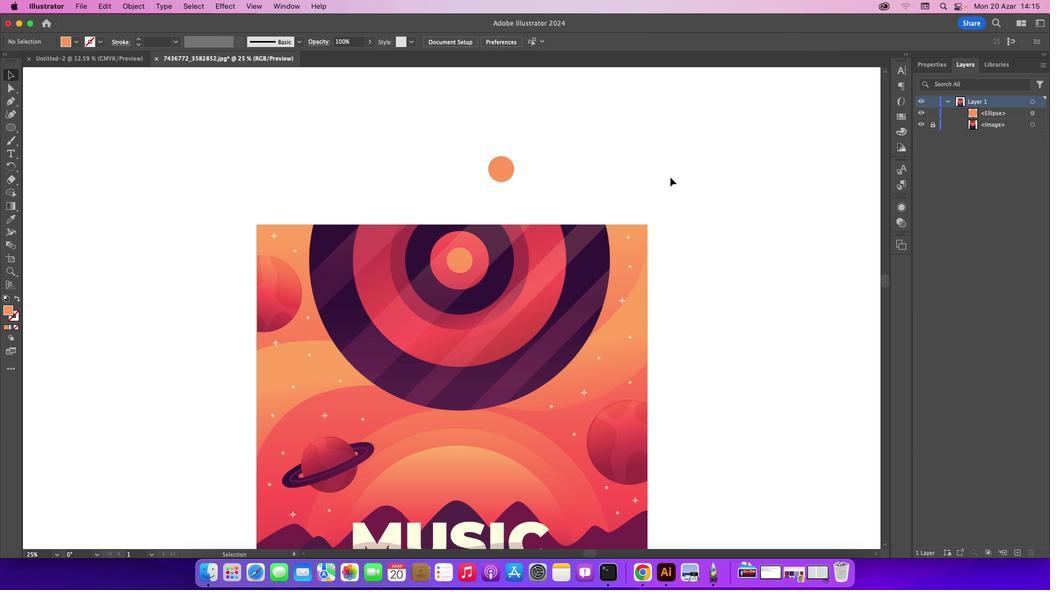 
Action: Mouse moved to (336, 170)
Screenshot: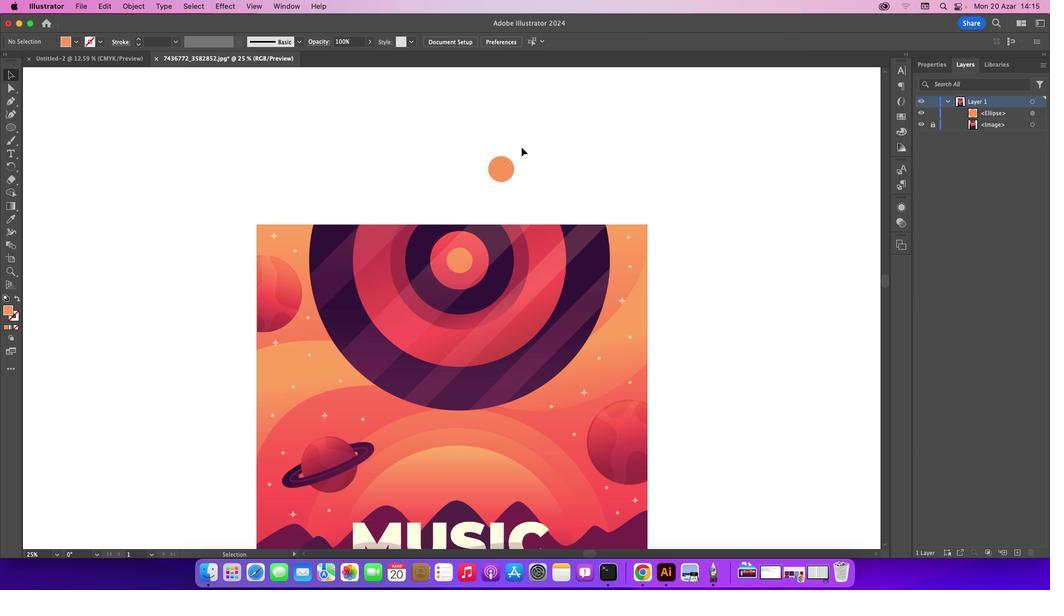 
Action: Mouse pressed left at (336, 170)
Screenshot: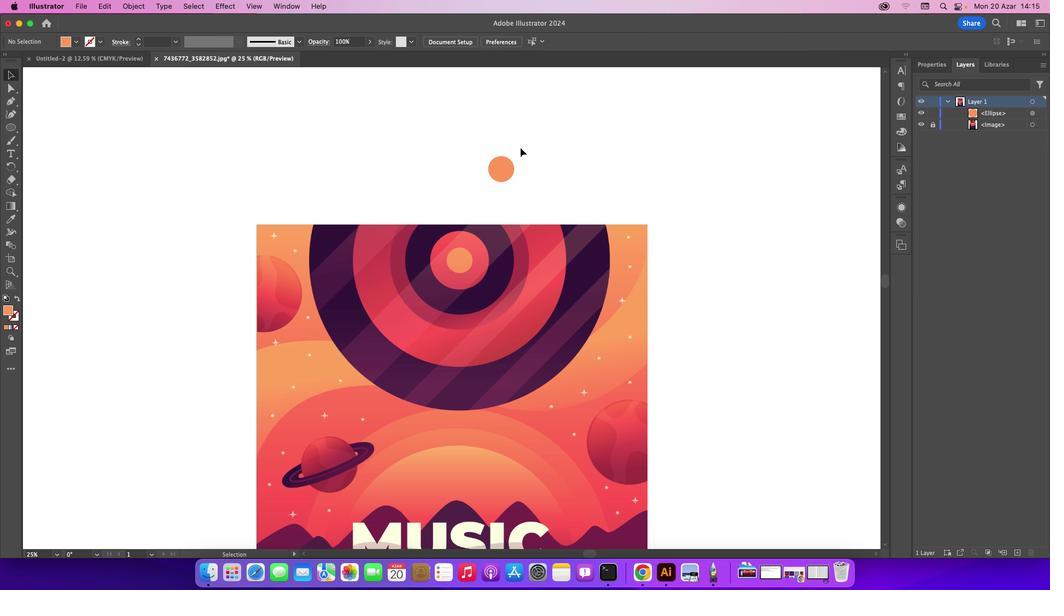 
Action: Mouse moved to (501, 163)
Screenshot: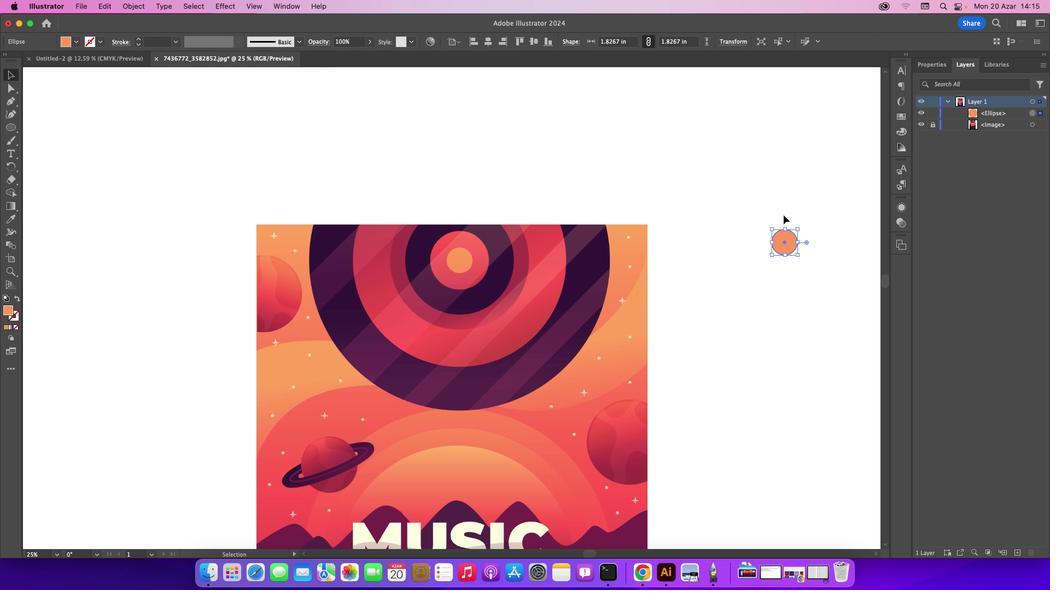 
Action: Mouse pressed left at (501, 163)
Screenshot: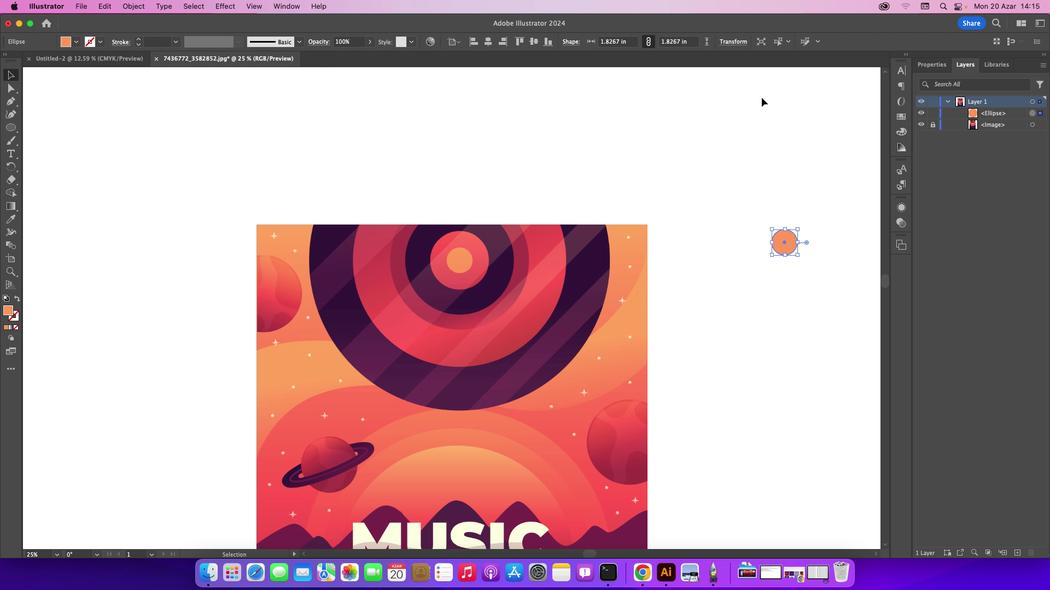 
Action: Mouse moved to (6, 104)
Screenshot: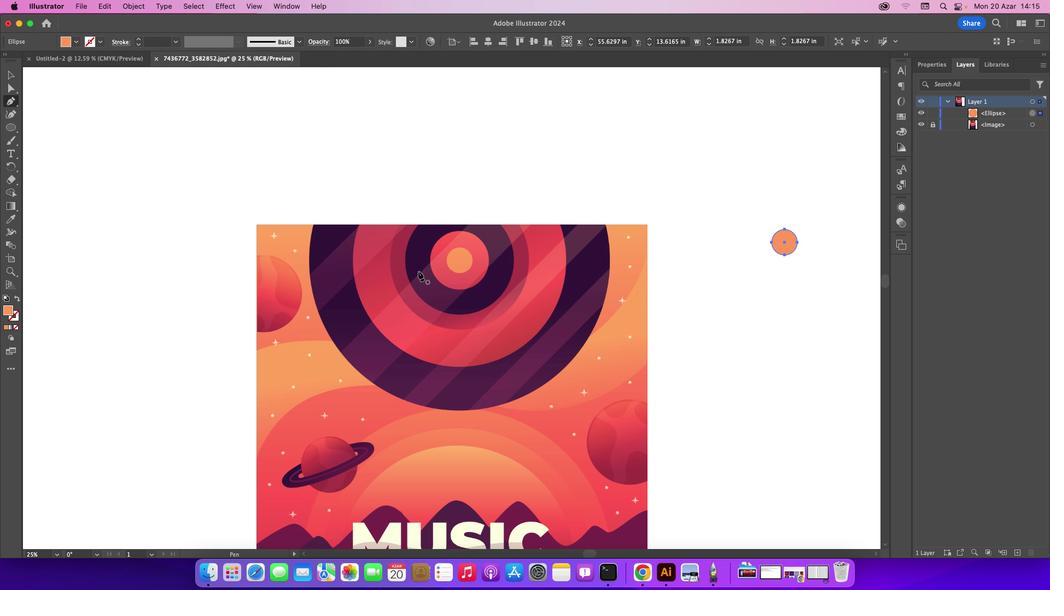 
Action: Mouse pressed left at (6, 104)
Screenshot: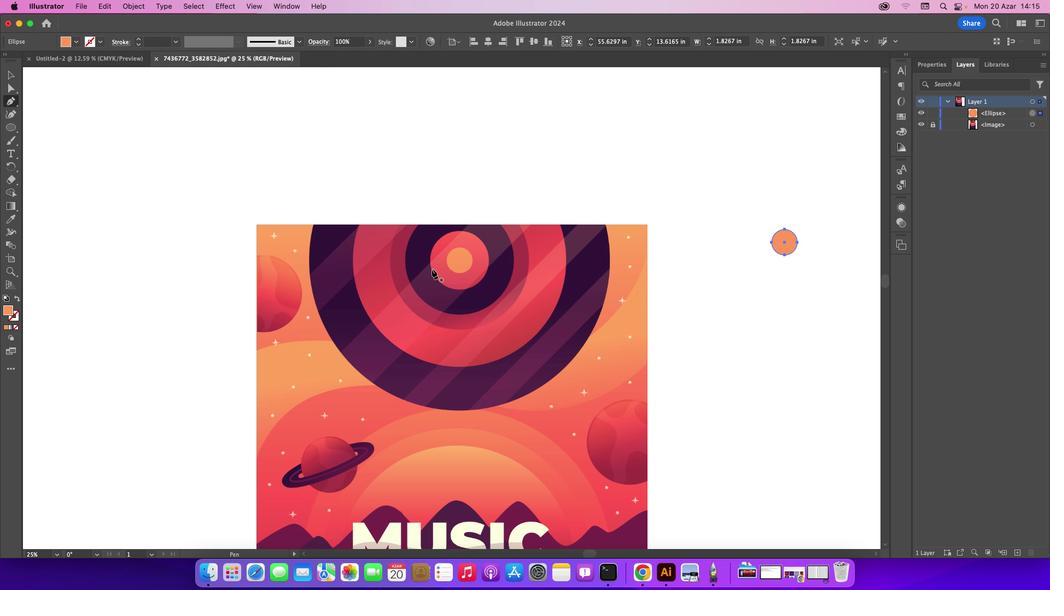 
Action: Mouse moved to (429, 262)
Screenshot: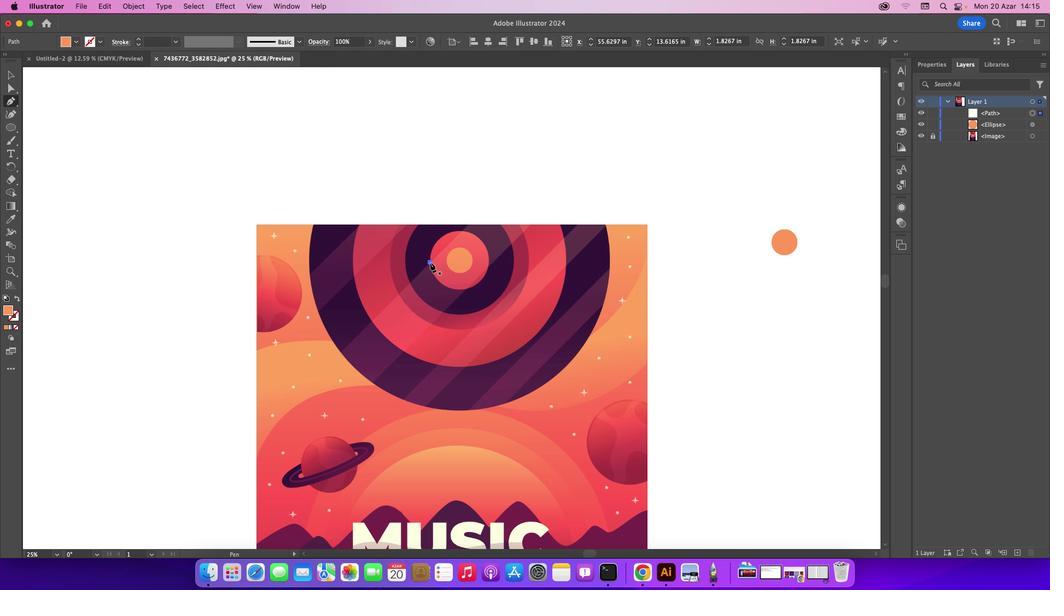 
Action: Mouse pressed left at (429, 262)
Screenshot: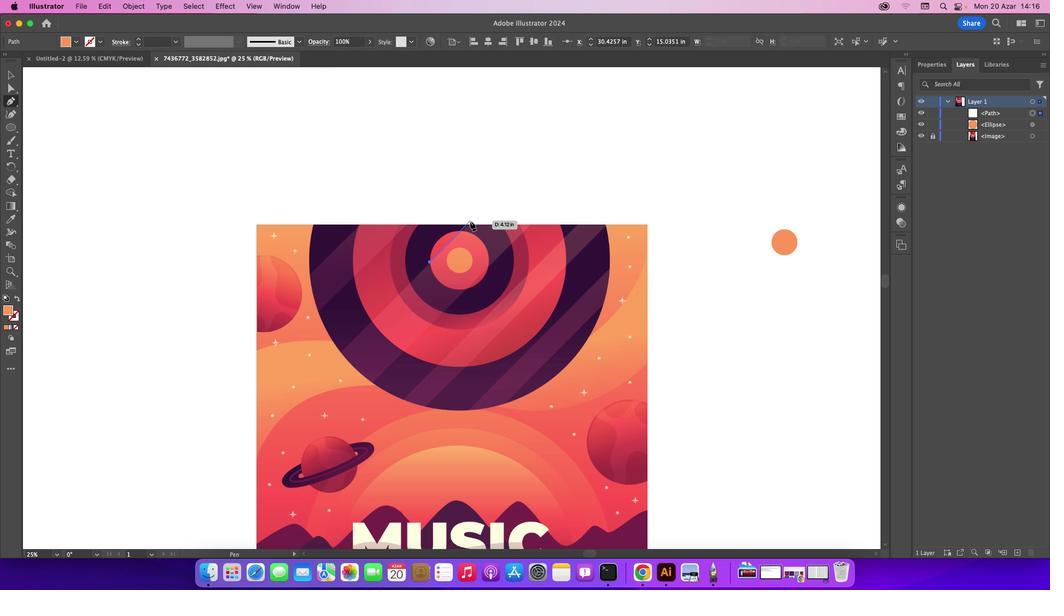 
Action: Mouse moved to (462, 231)
Screenshot: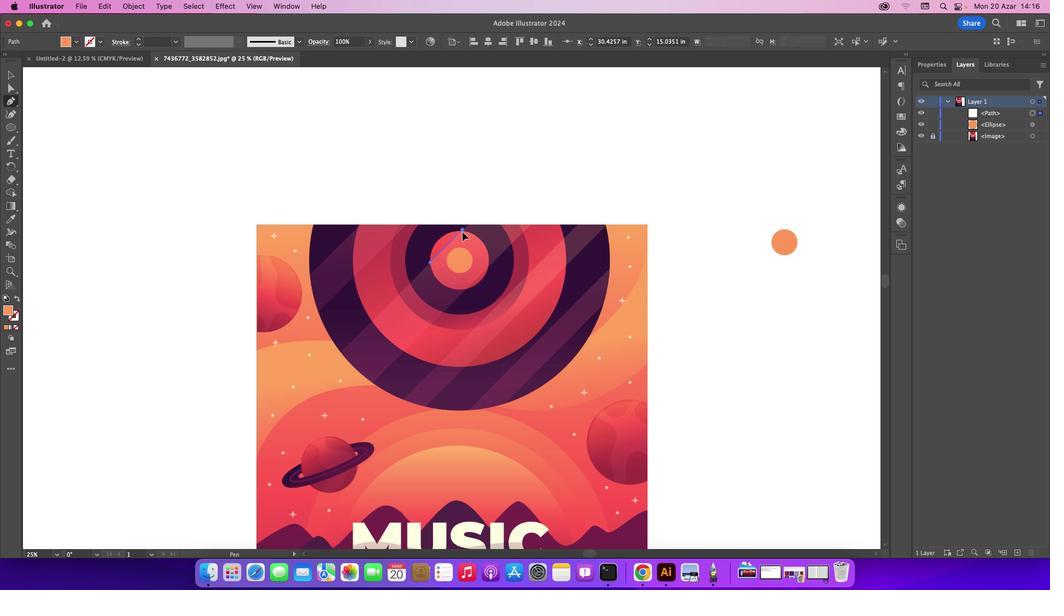 
Action: Mouse pressed left at (462, 231)
Screenshot: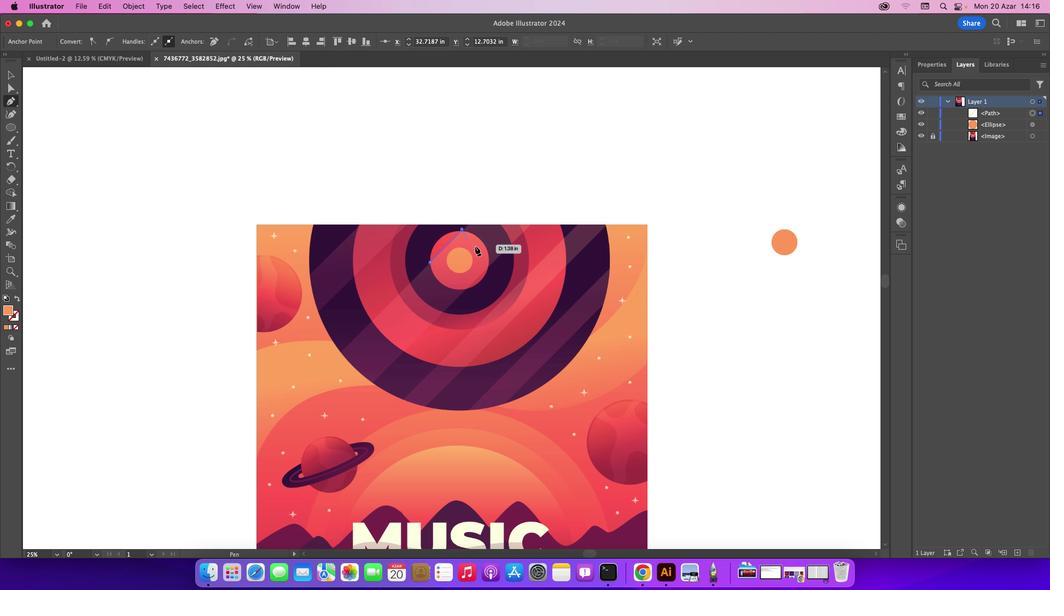 
Action: Mouse moved to (488, 267)
Screenshot: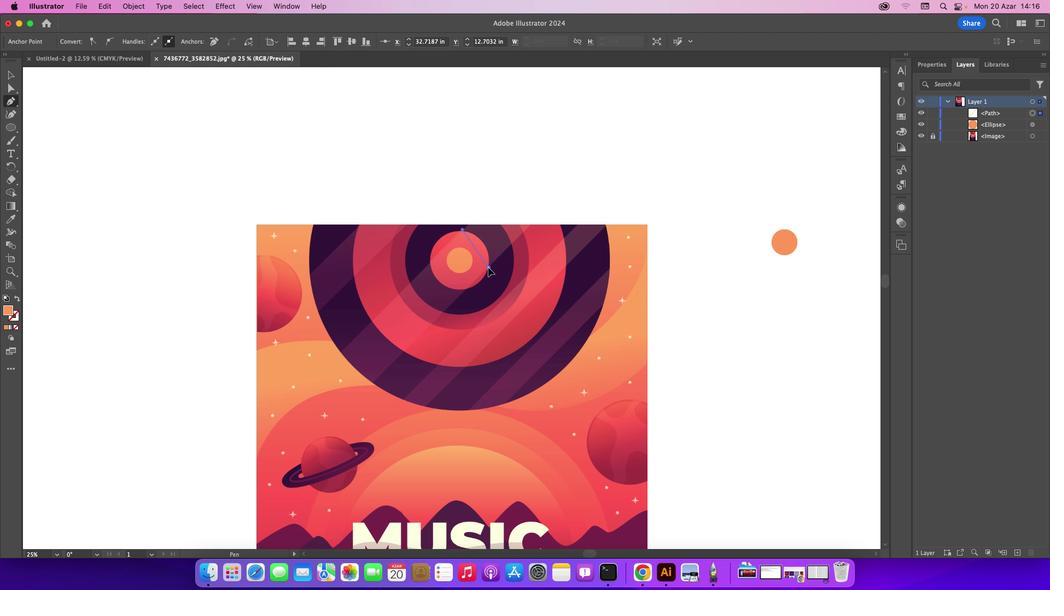 
Action: Mouse pressed left at (488, 267)
Screenshot: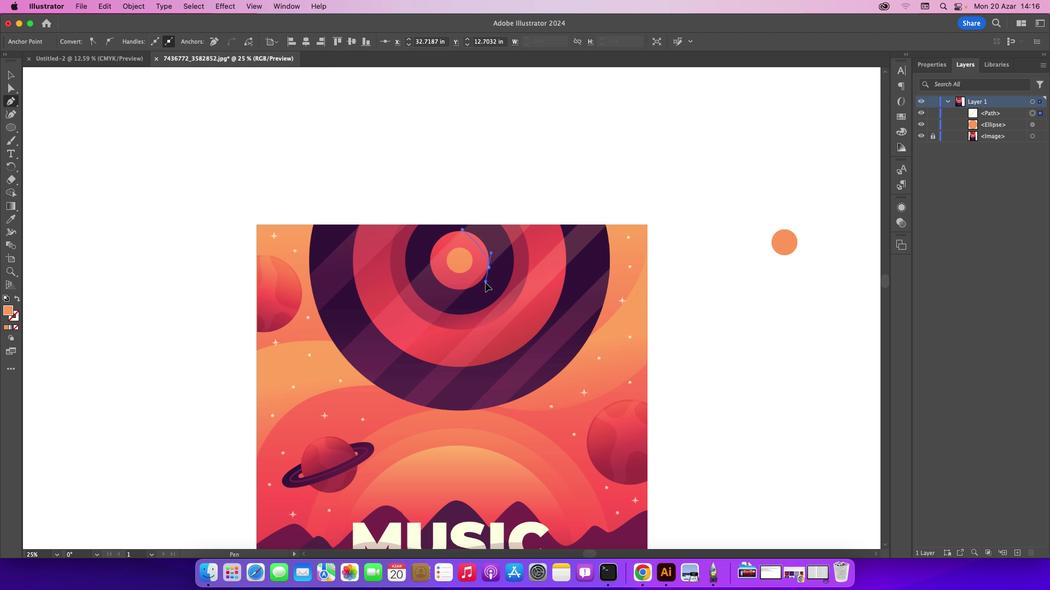
Action: Mouse moved to (488, 266)
Screenshot: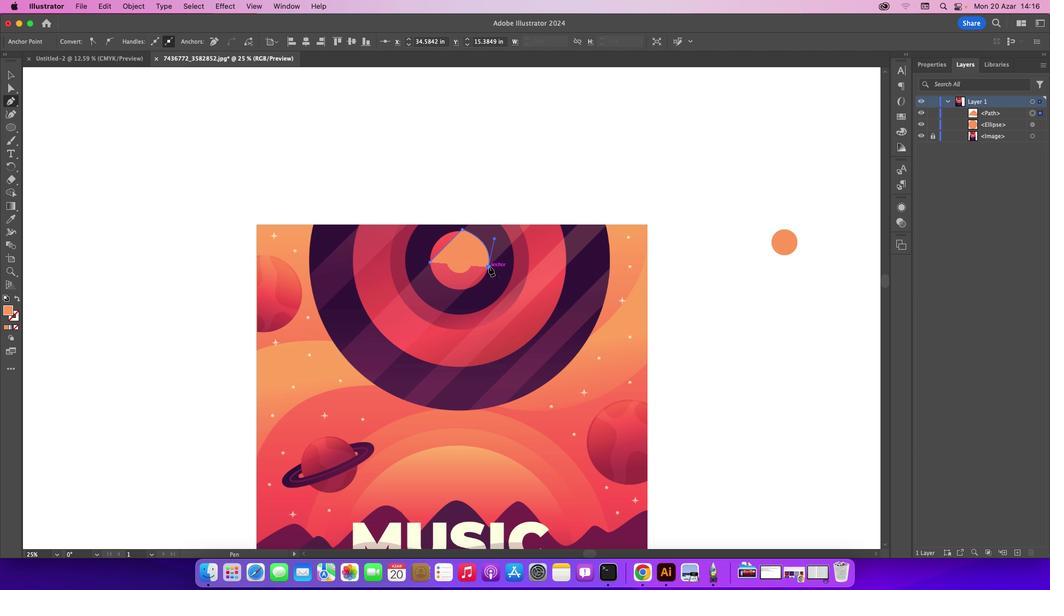 
Action: Mouse pressed left at (488, 266)
Screenshot: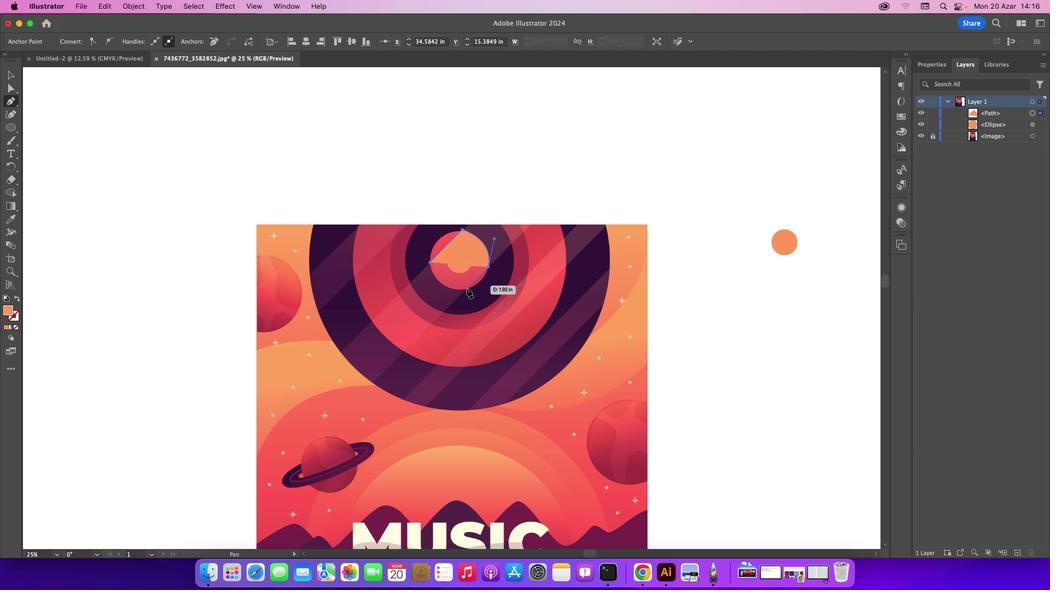 
Action: Mouse moved to (468, 289)
Screenshot: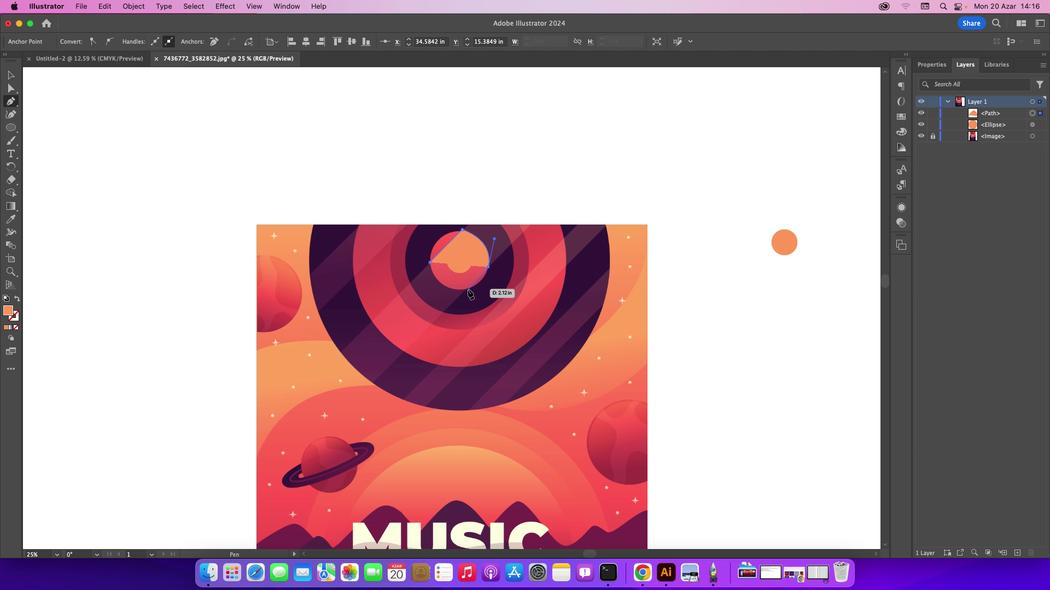 
Action: Mouse pressed left at (468, 289)
Screenshot: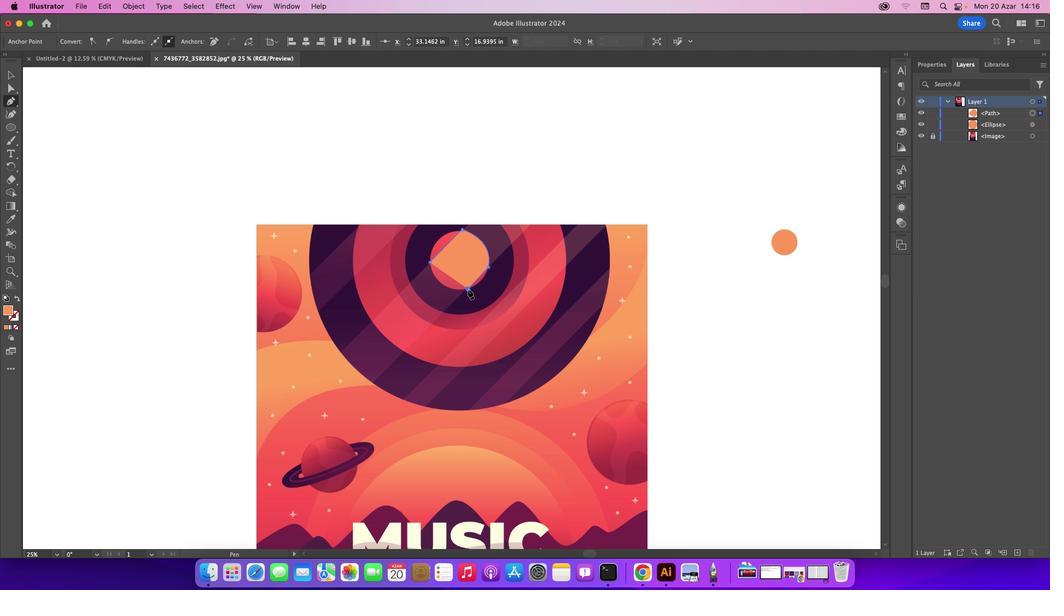 
Action: Mouse moved to (428, 264)
Screenshot: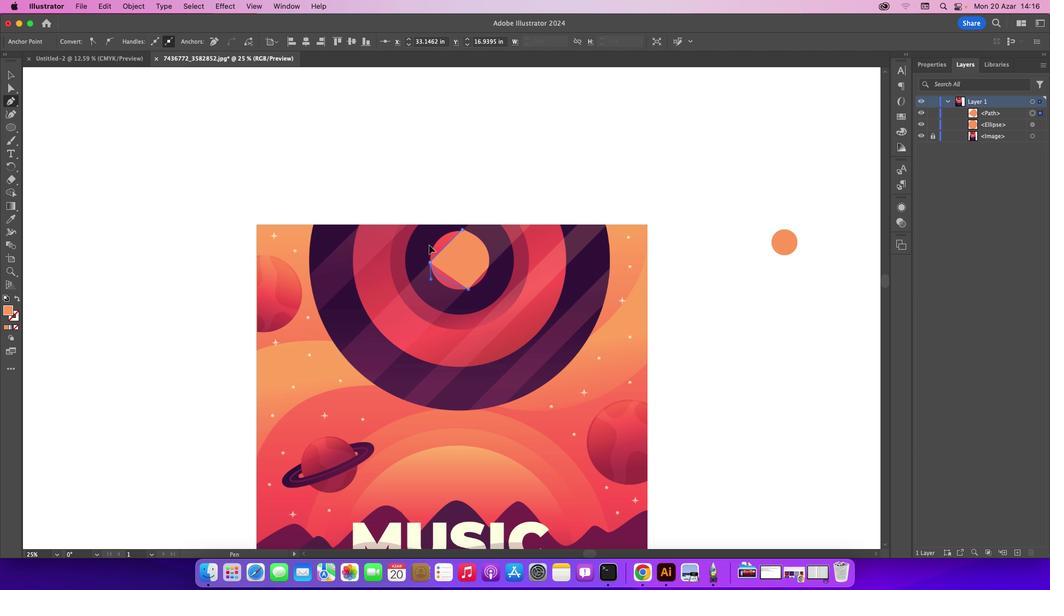 
Action: Mouse pressed left at (428, 264)
Screenshot: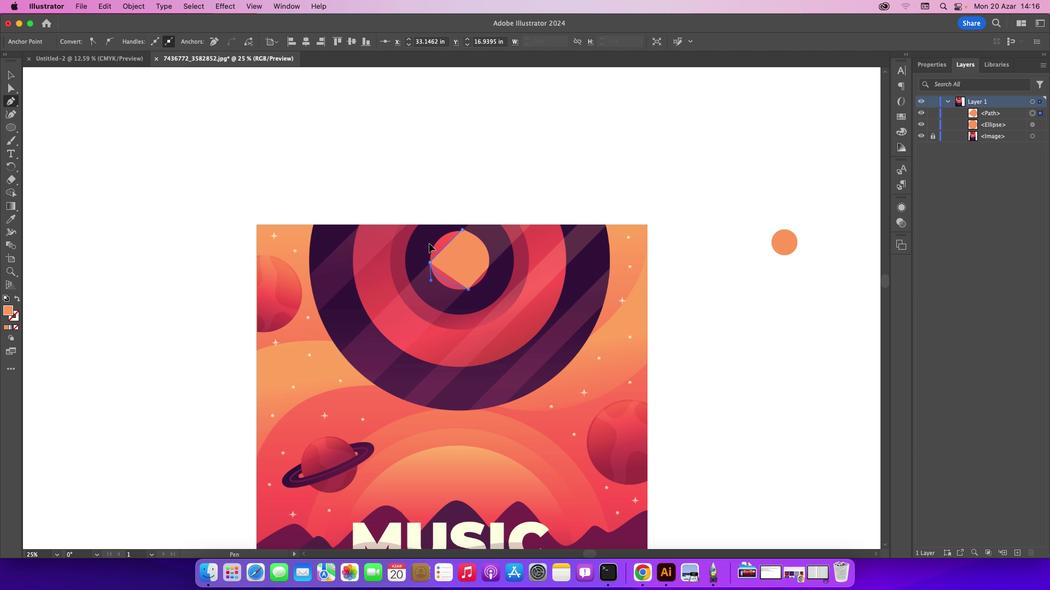 
Action: Mouse moved to (16, 73)
Screenshot: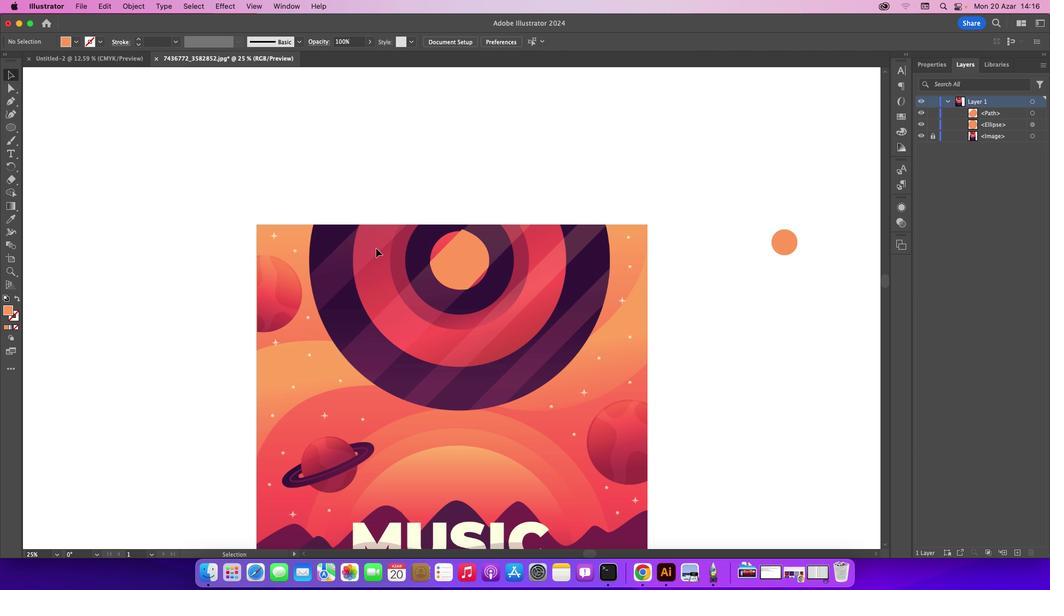
Action: Mouse pressed left at (16, 73)
Screenshot: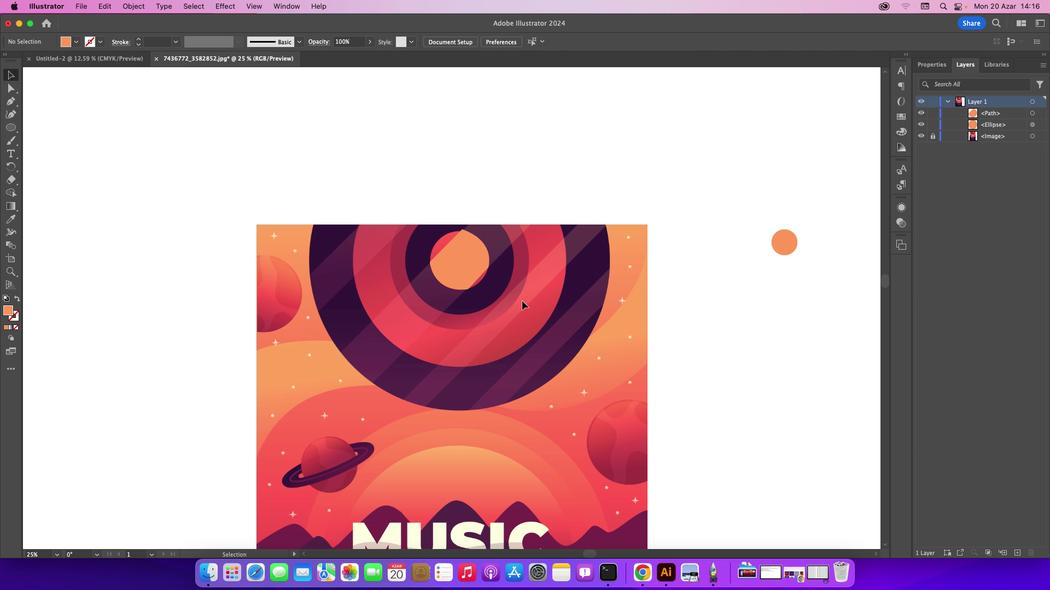 
Action: Mouse moved to (110, 95)
Screenshot: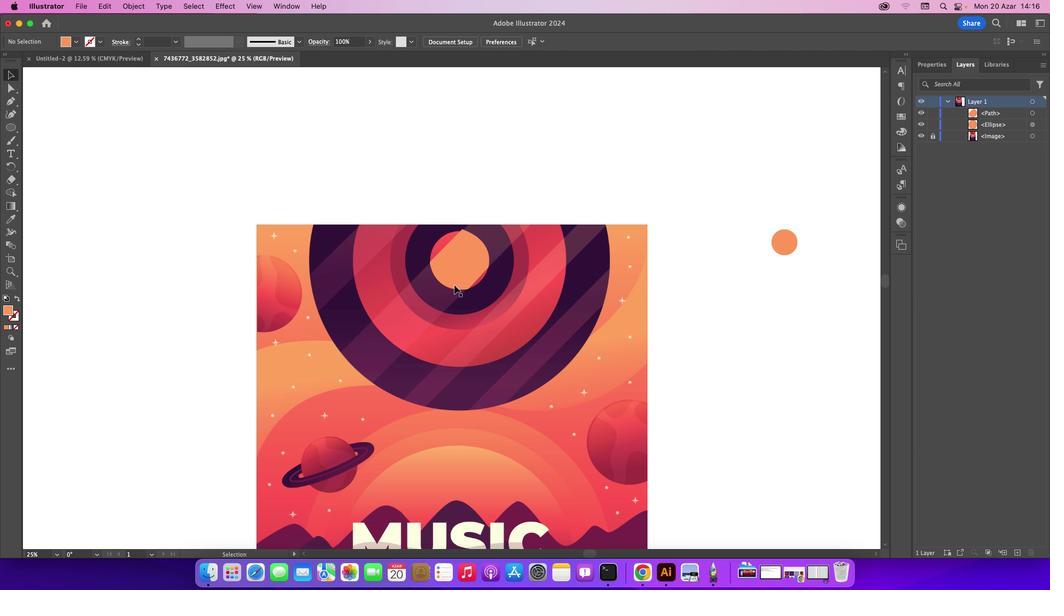 
Action: Mouse pressed left at (110, 95)
Screenshot: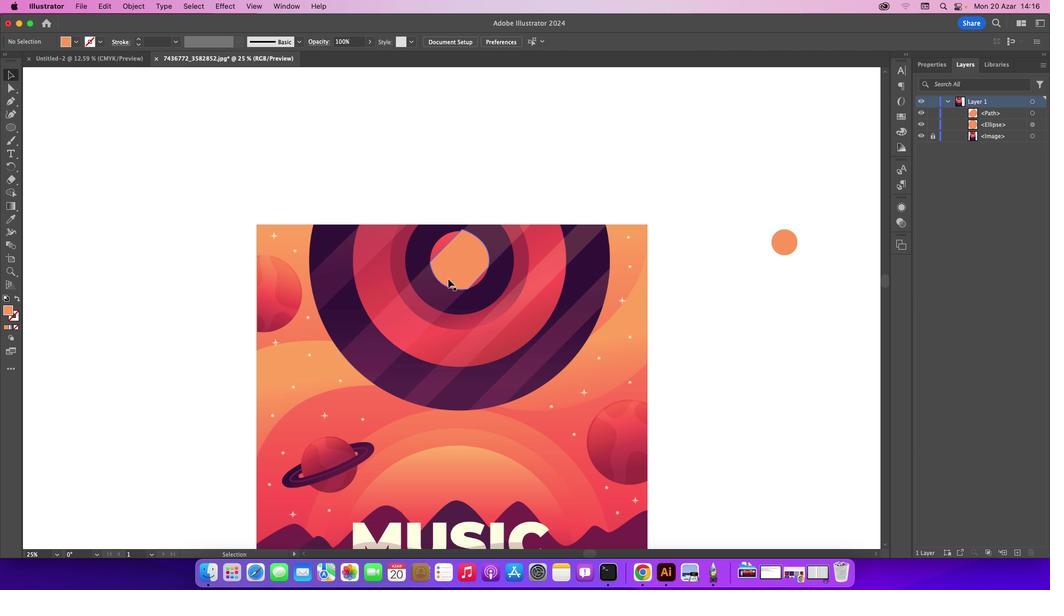 
Action: Mouse moved to (450, 265)
Screenshot: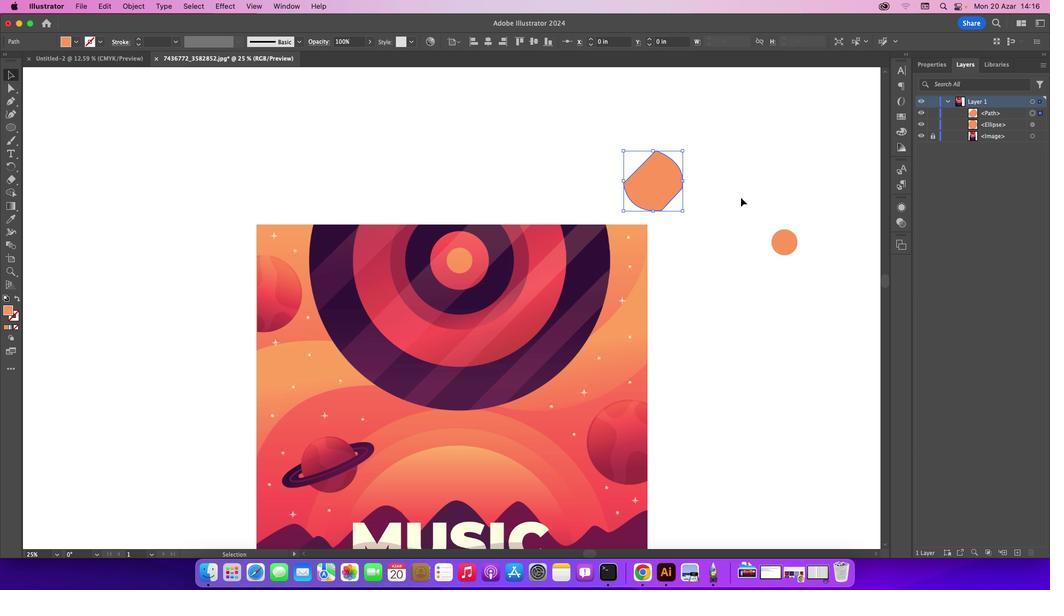 
Action: Mouse pressed left at (450, 265)
Screenshot: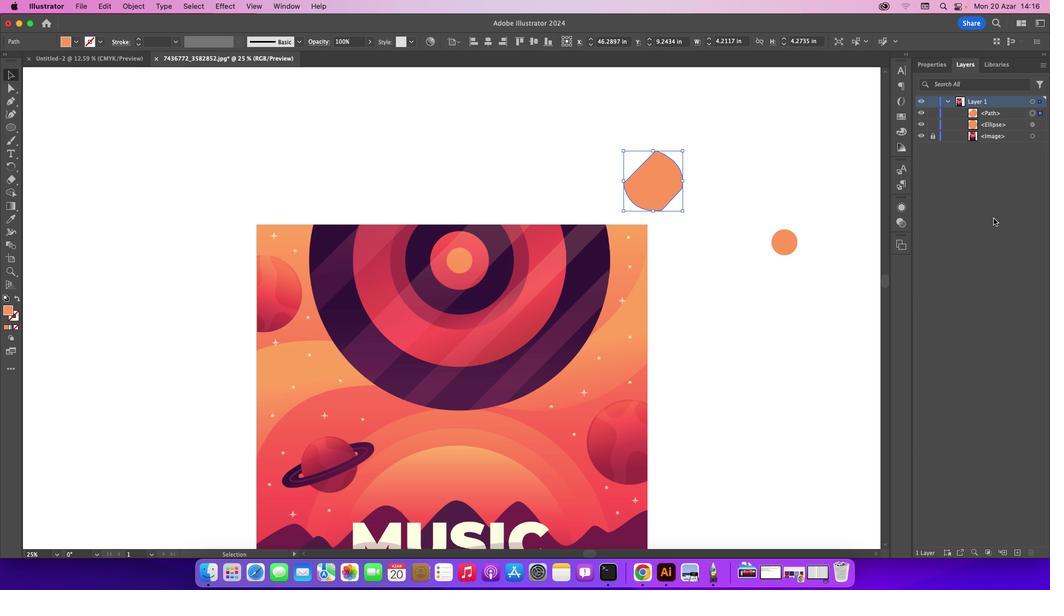 
Action: Mouse moved to (12, 223)
Screenshot: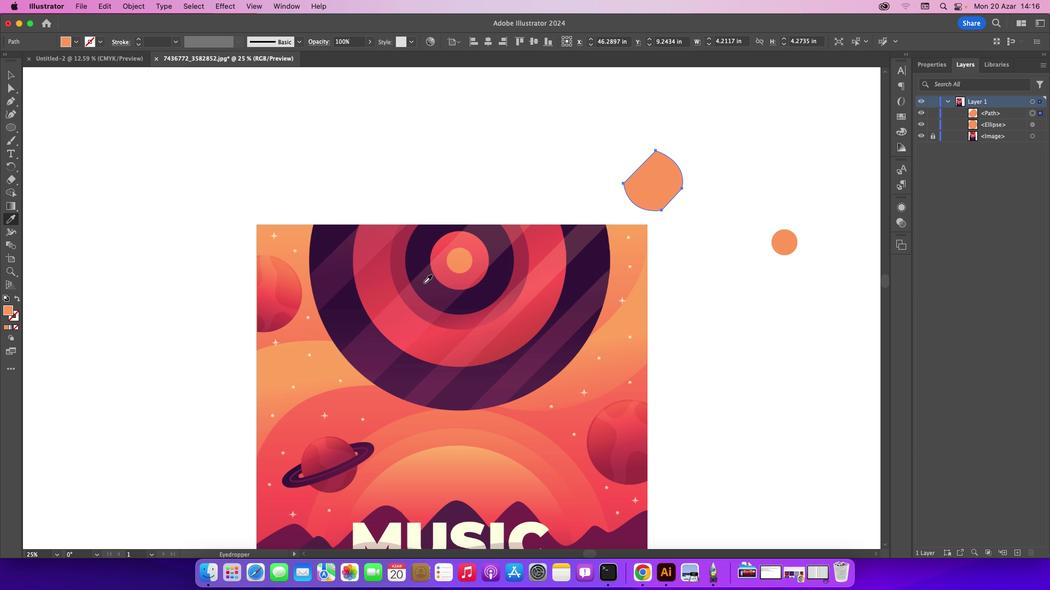 
Action: Mouse pressed left at (12, 223)
Screenshot: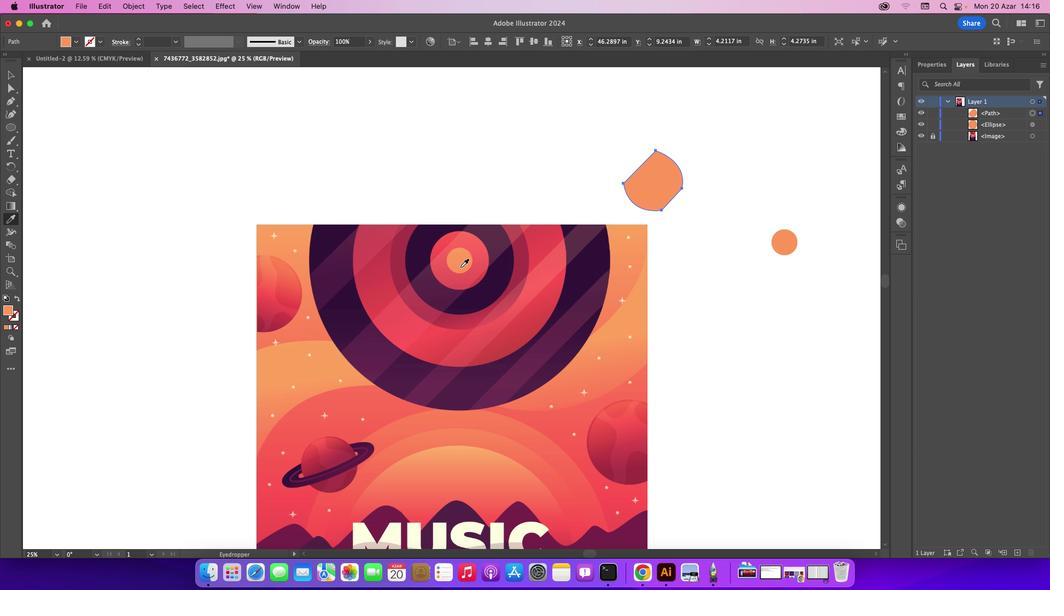 
Action: Mouse moved to (445, 271)
Screenshot: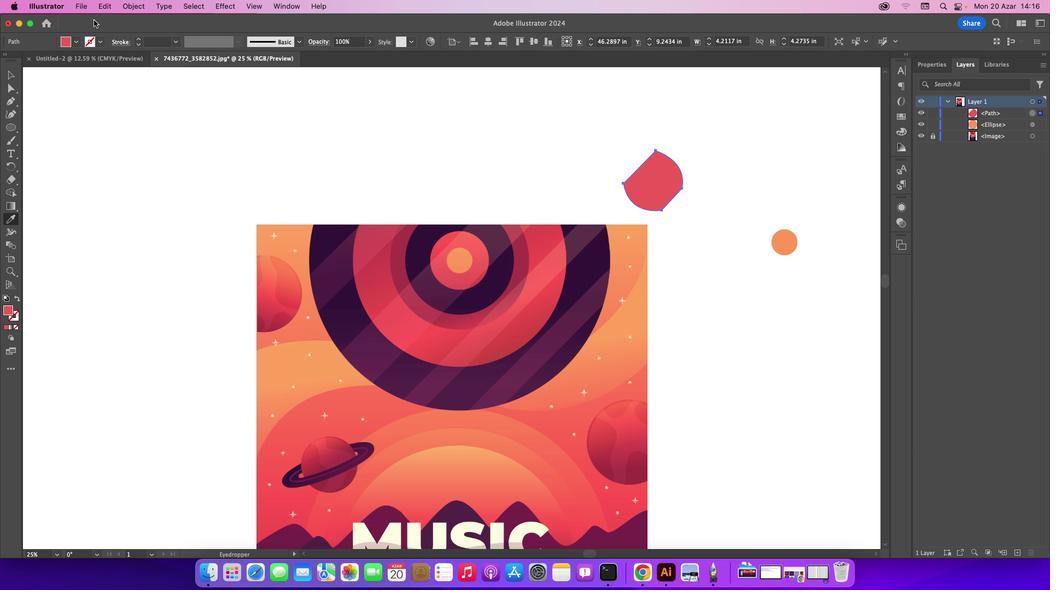 
Action: Mouse pressed left at (445, 271)
Screenshot: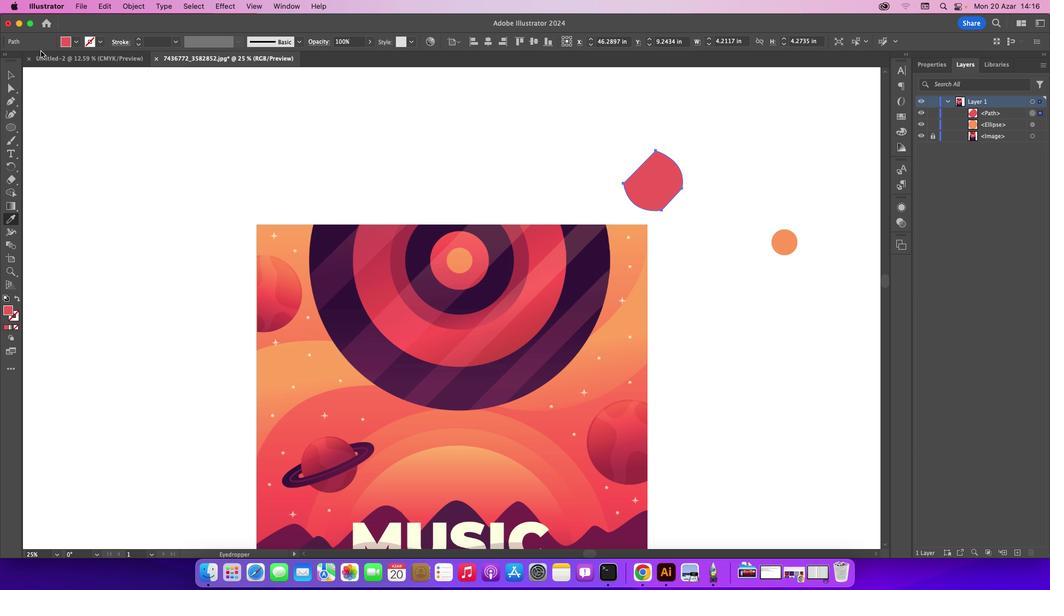
Action: Mouse moved to (13, 78)
Screenshot: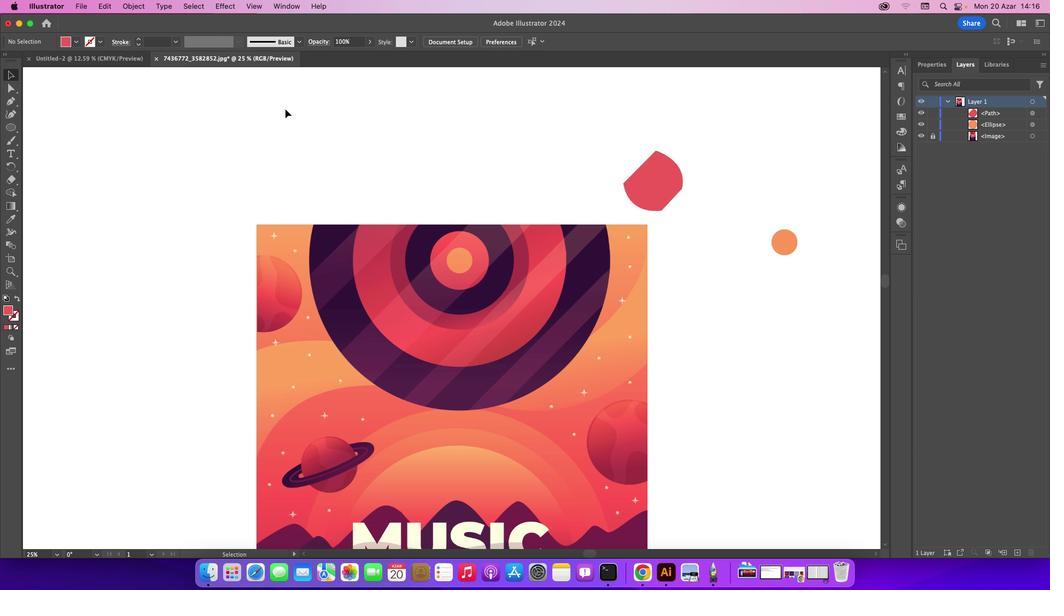 
Action: Mouse pressed left at (13, 78)
Screenshot: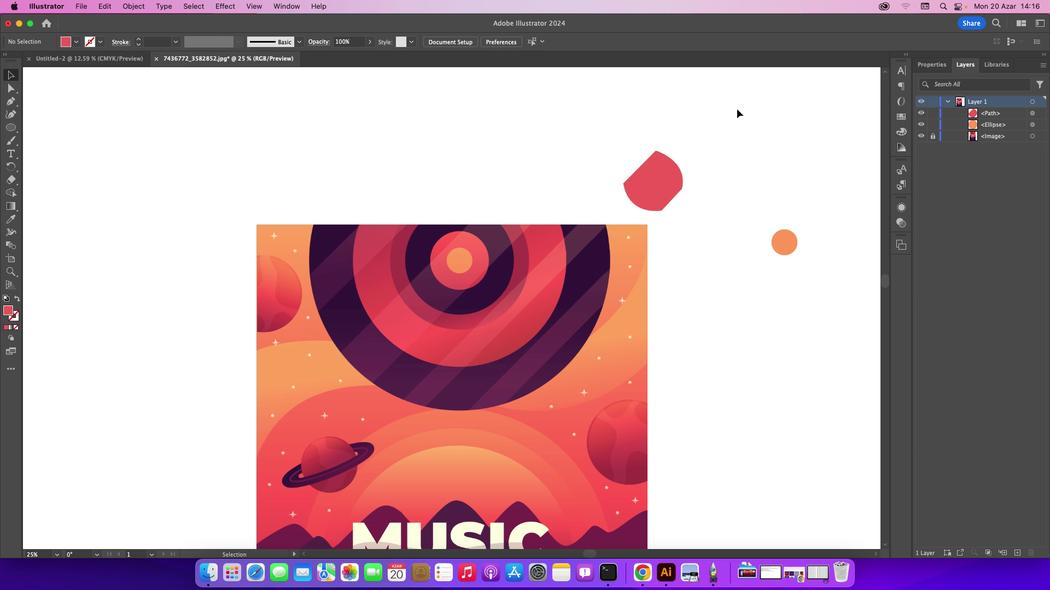 
Action: Mouse moved to (236, 108)
Screenshot: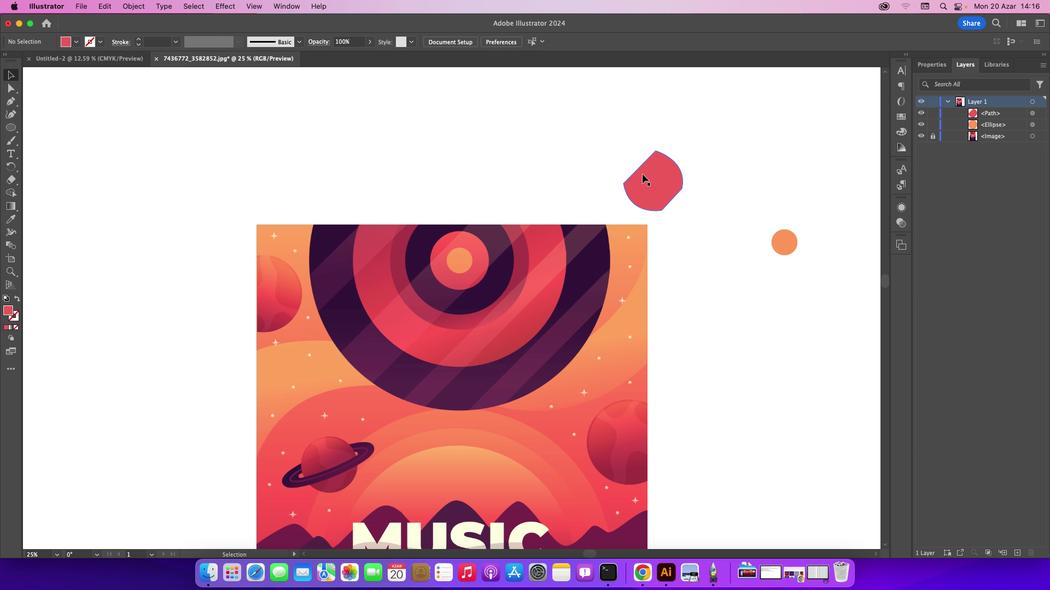 
Action: Mouse pressed left at (236, 108)
Screenshot: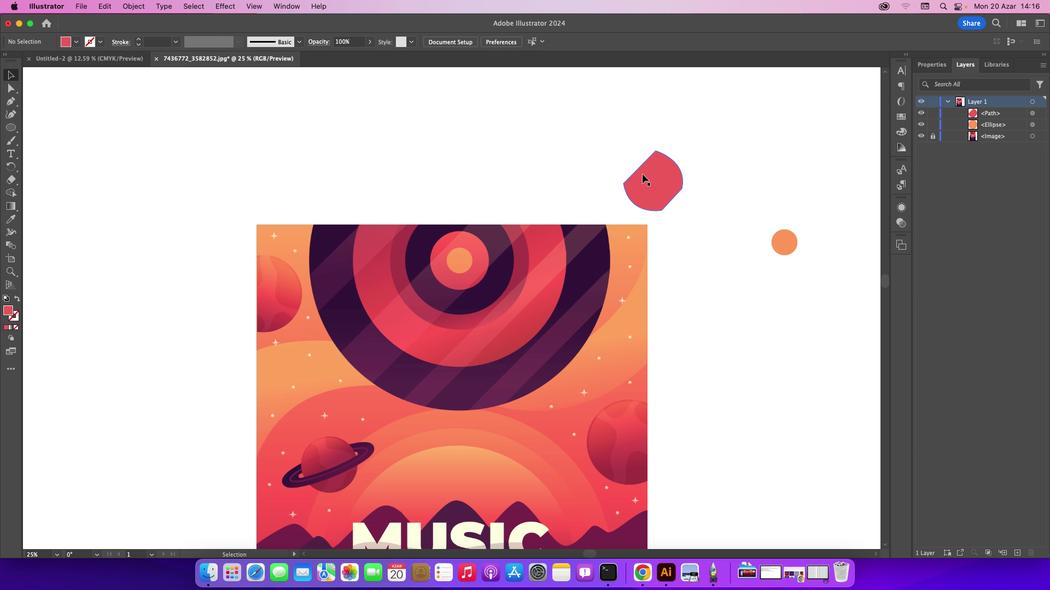 
Action: Mouse moved to (642, 173)
Screenshot: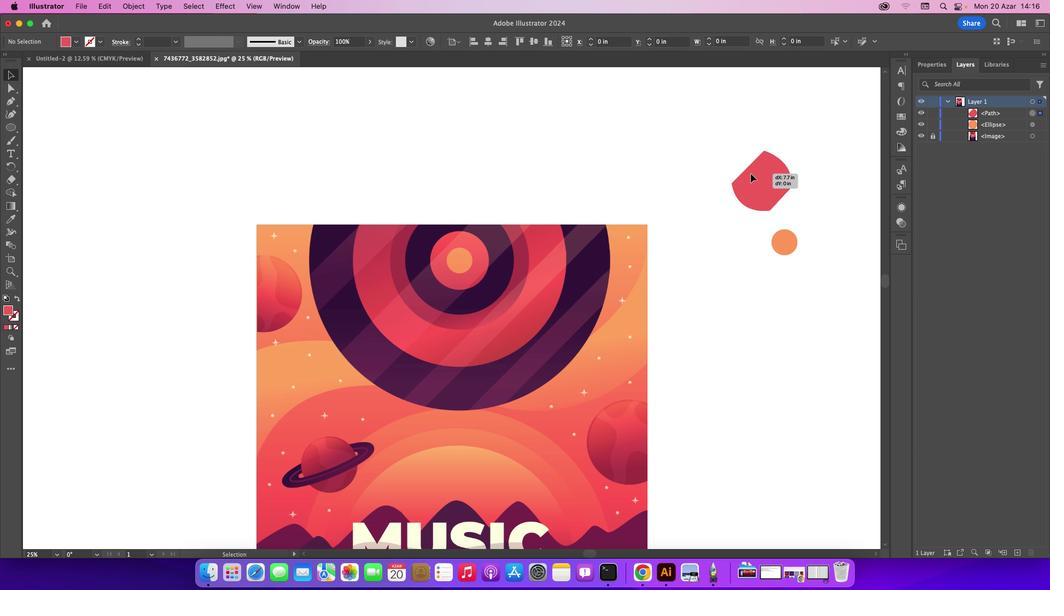 
Action: Mouse pressed left at (642, 173)
Screenshot: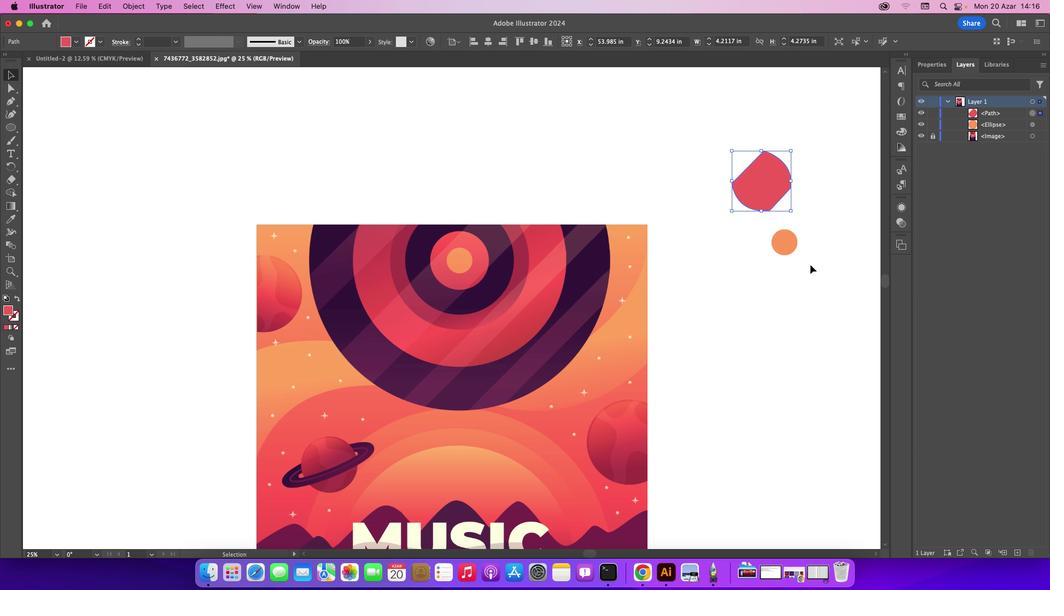 
Action: Mouse moved to (782, 241)
Screenshot: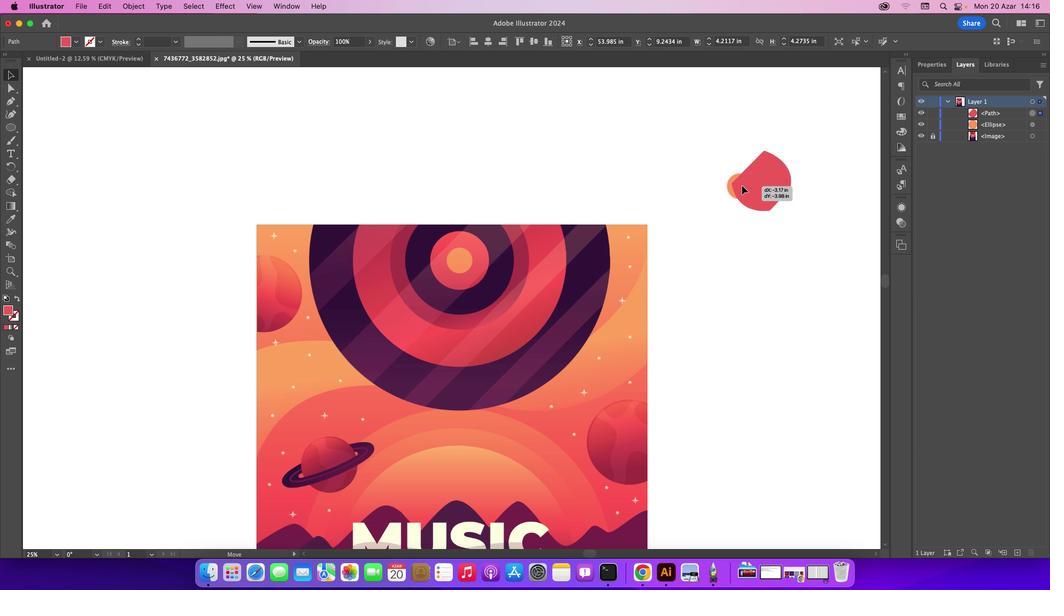 
Action: Mouse pressed left at (782, 241)
Screenshot: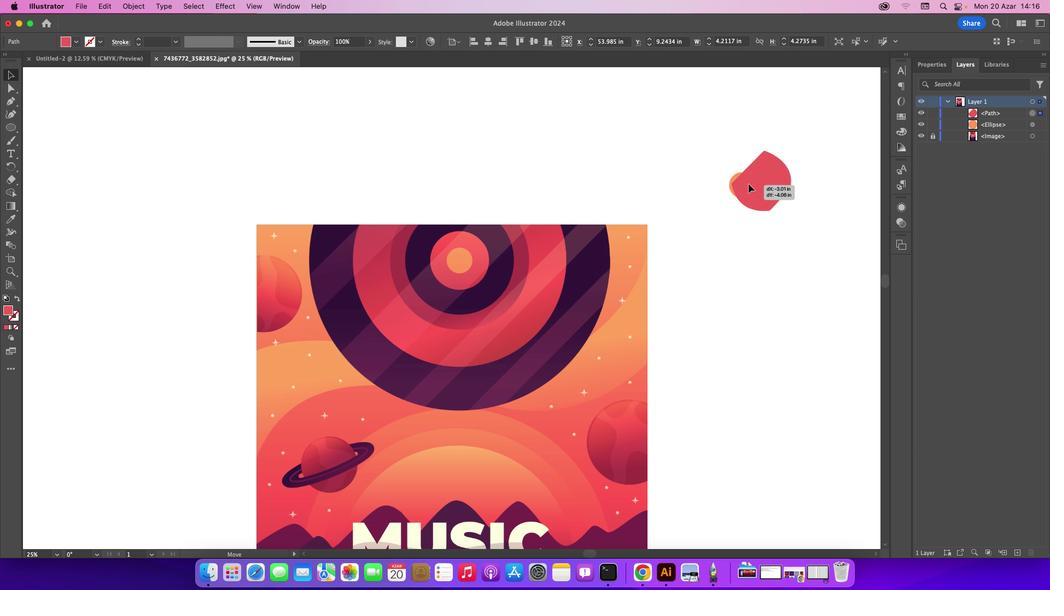 
Action: Mouse moved to (711, 220)
Screenshot: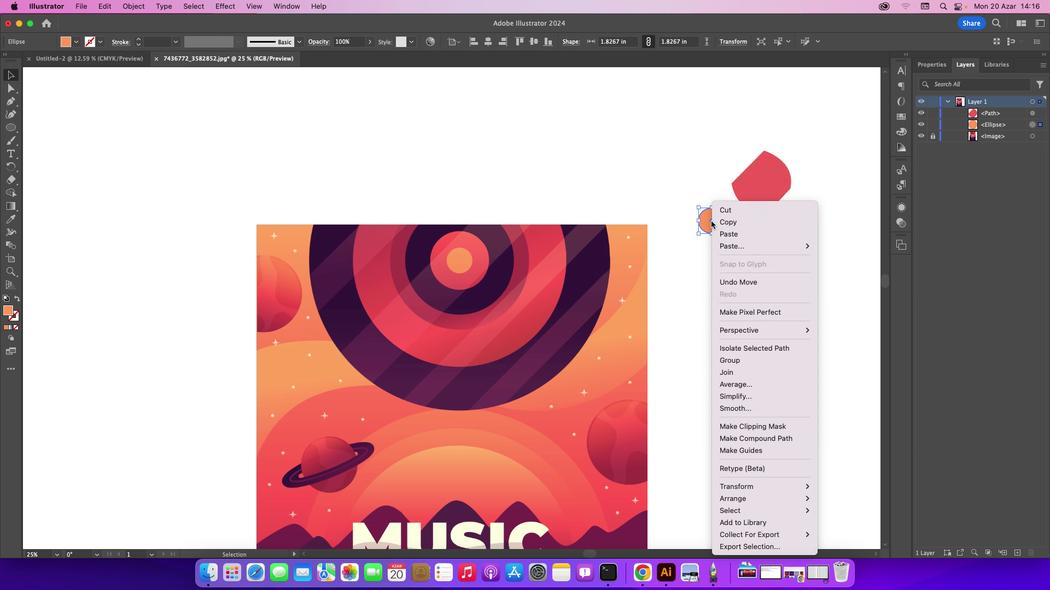 
Action: Mouse pressed right at (711, 220)
Screenshot: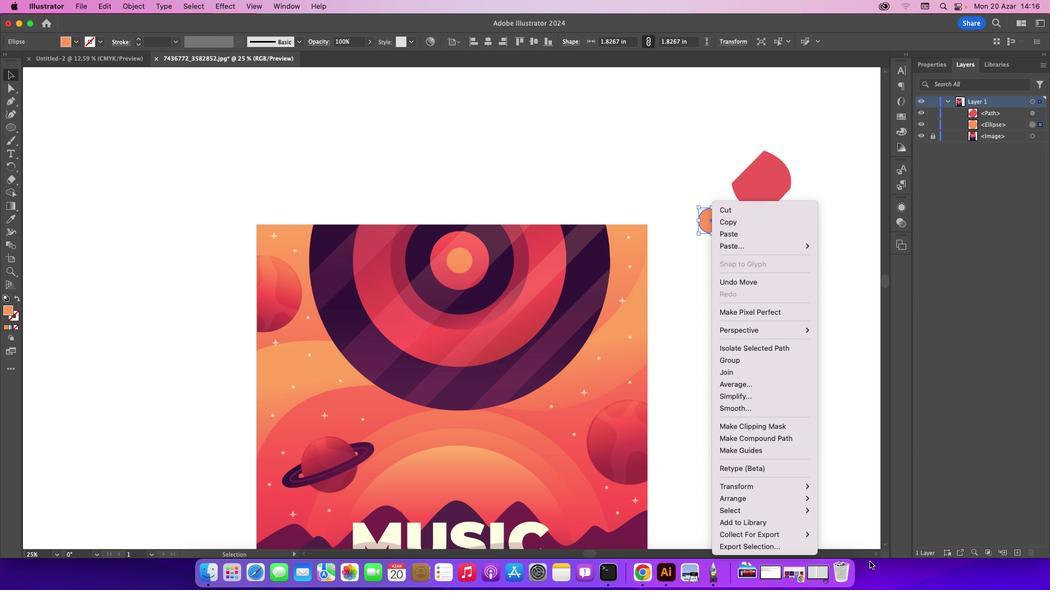 
Action: Mouse moved to (830, 497)
Screenshot: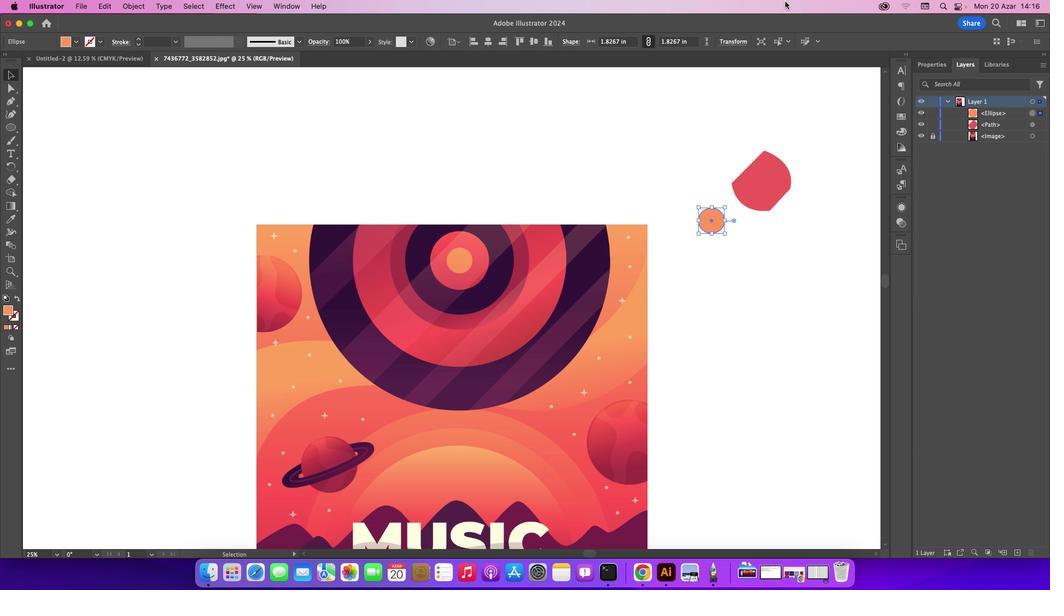 
Action: Mouse pressed left at (830, 497)
Screenshot: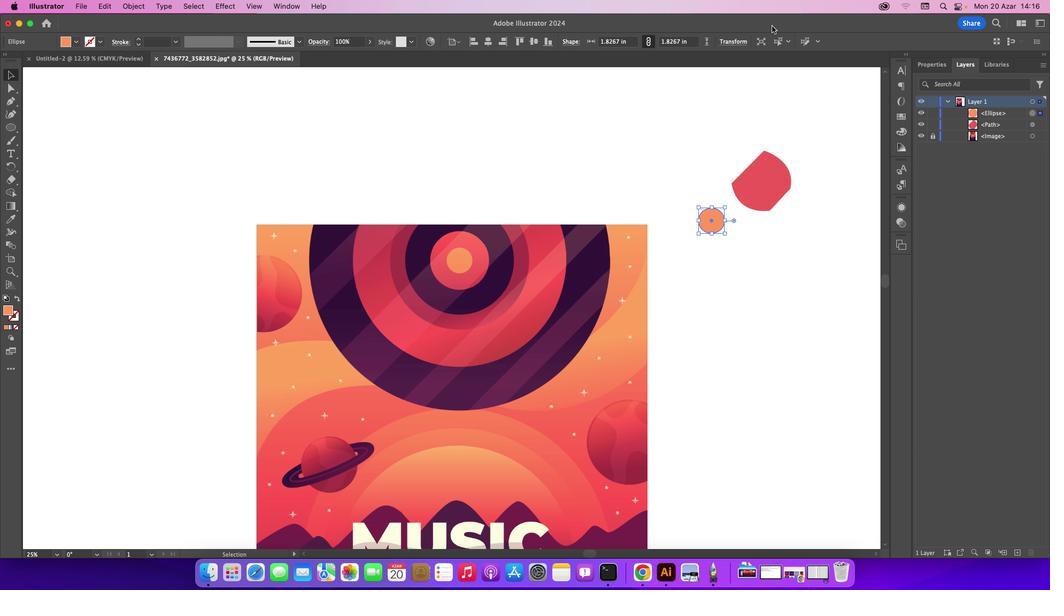 
Action: Mouse moved to (712, 220)
Screenshot: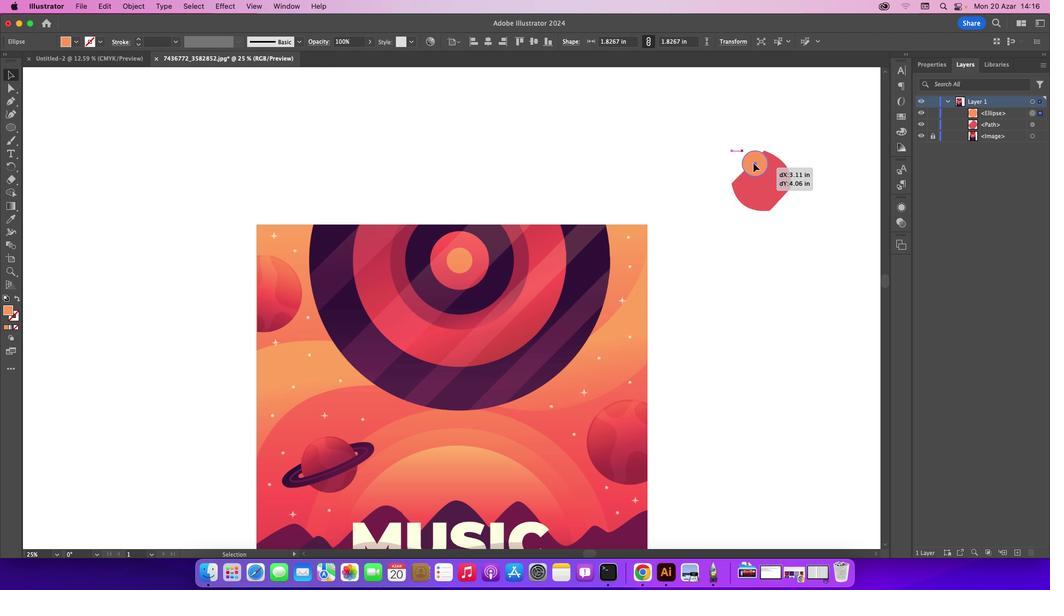 
Action: Mouse pressed left at (712, 220)
Screenshot: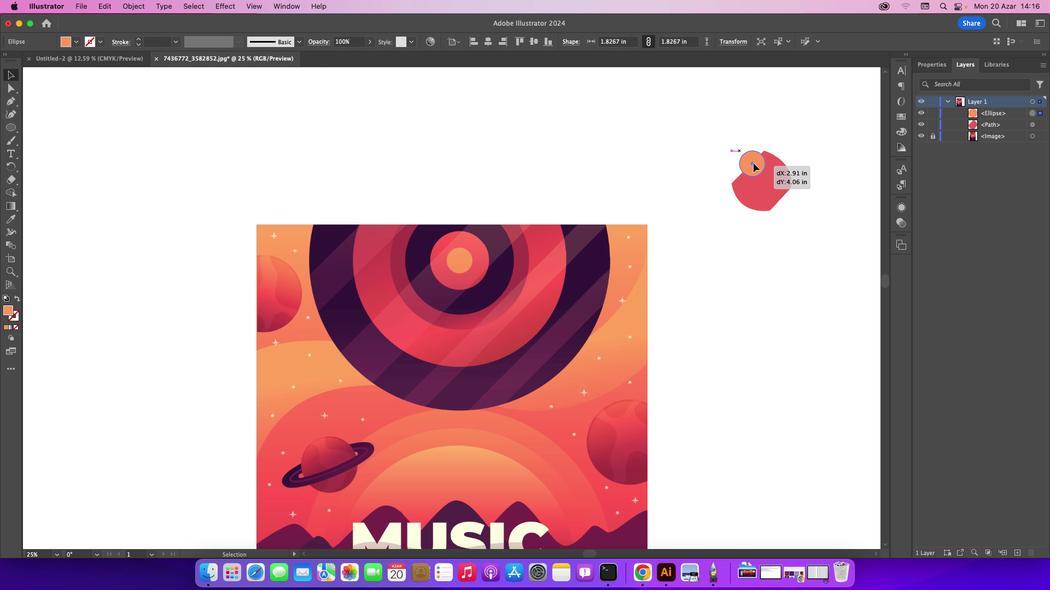 
Action: Mouse moved to (786, 175)
Screenshot: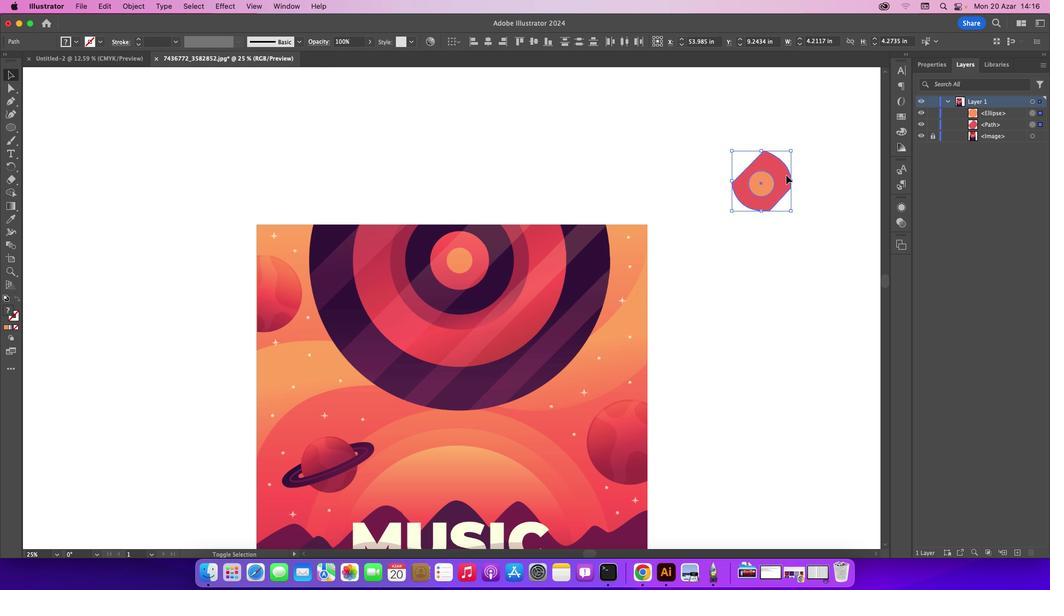 
Action: Key pressed Key.shift
Screenshot: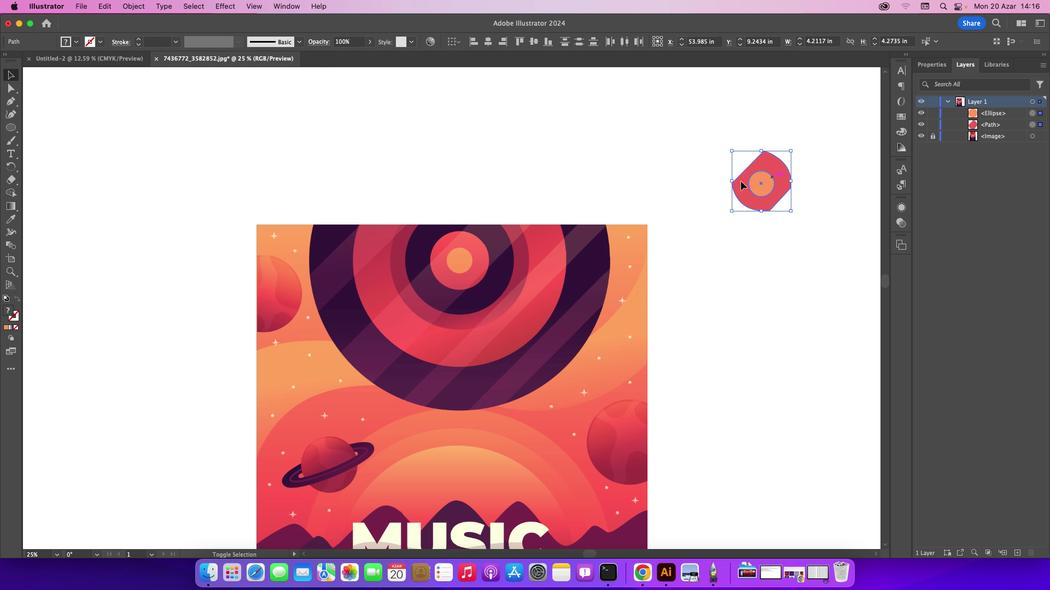 
Action: Mouse pressed left at (786, 175)
Screenshot: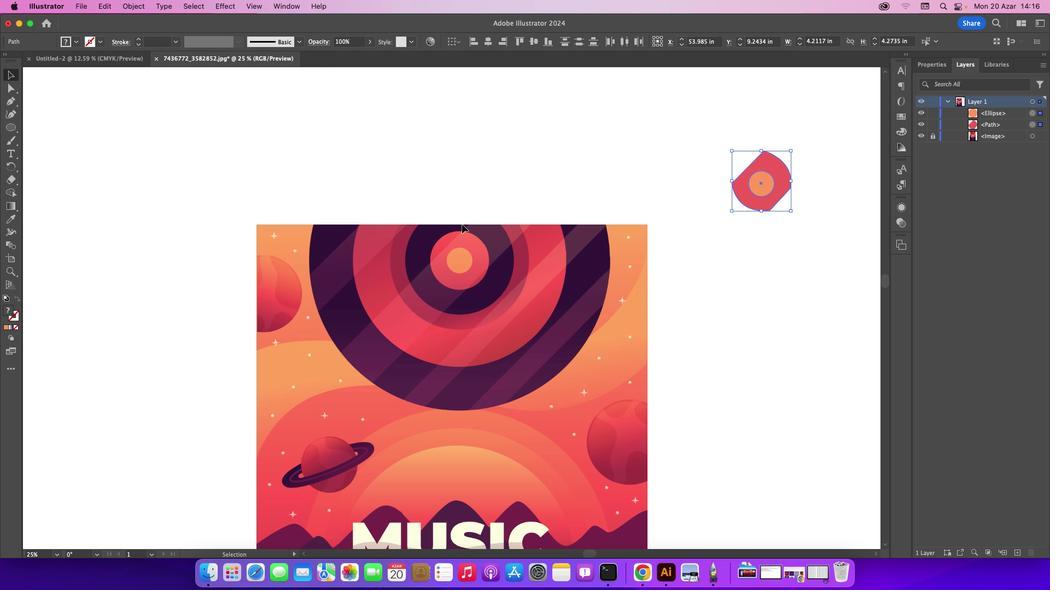 
Action: Mouse moved to (487, 42)
Screenshot: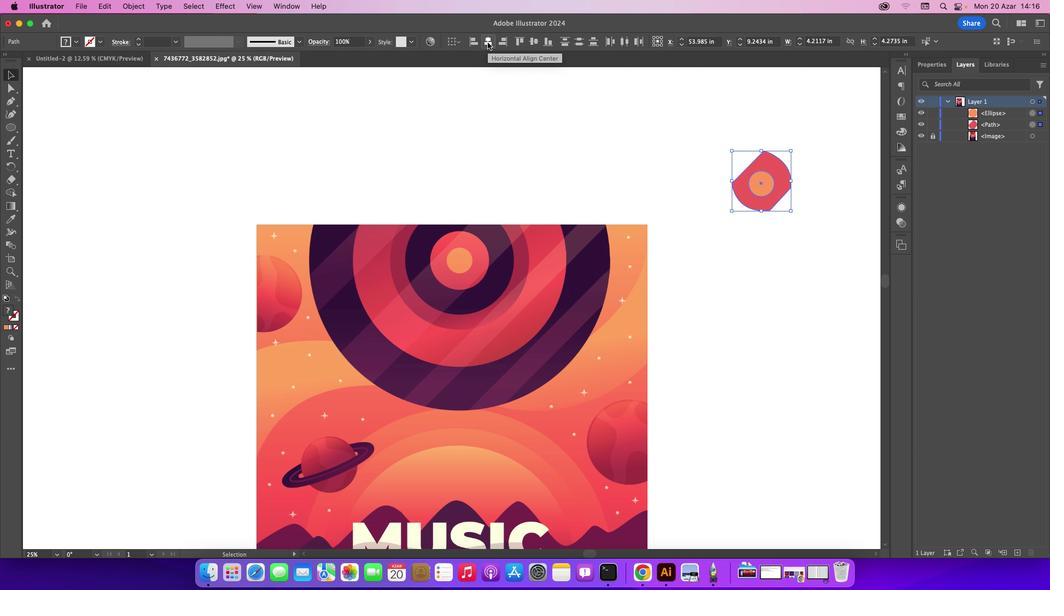 
Action: Mouse pressed left at (487, 42)
Screenshot: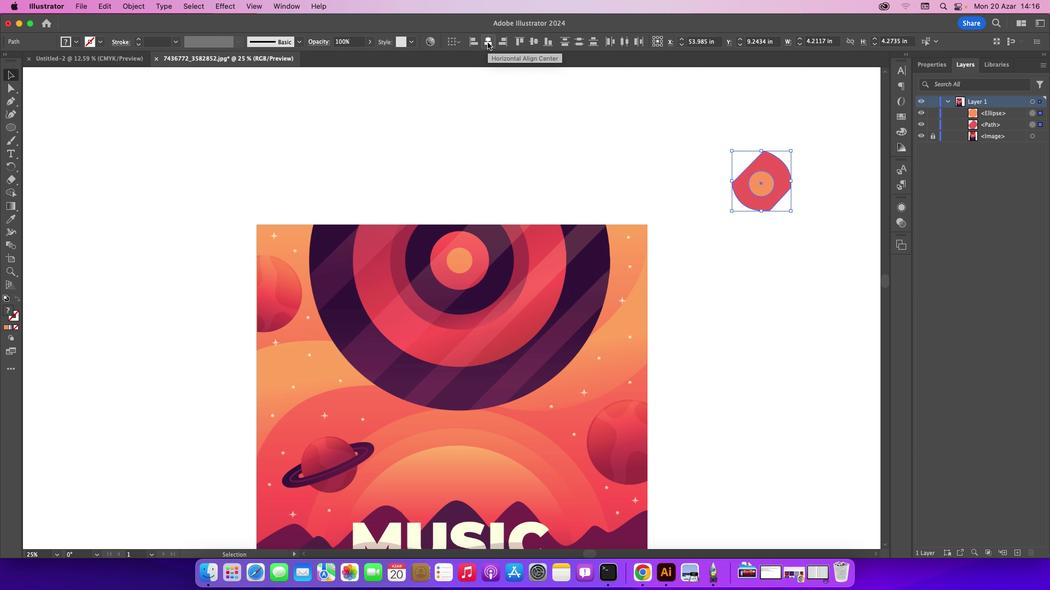 
Action: Mouse pressed left at (487, 42)
Screenshot: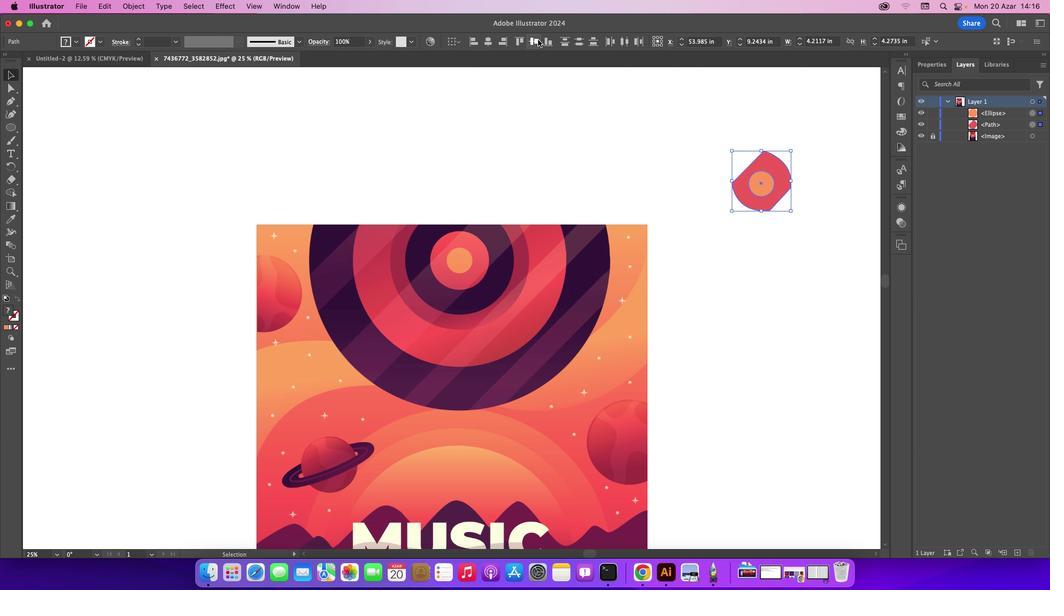 
Action: Mouse moved to (536, 39)
Screenshot: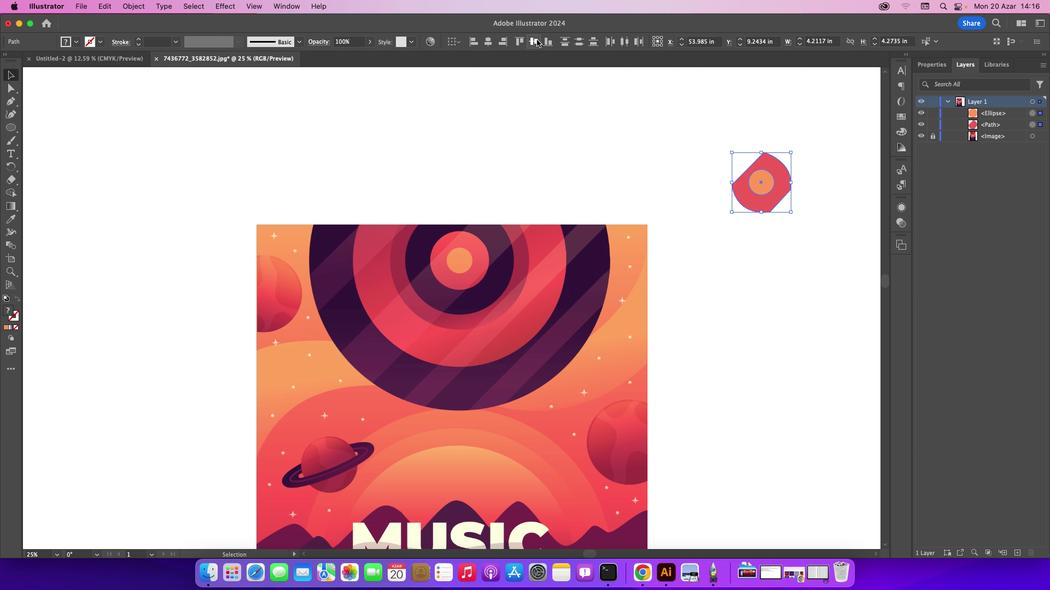 
Action: Mouse pressed left at (536, 39)
Screenshot: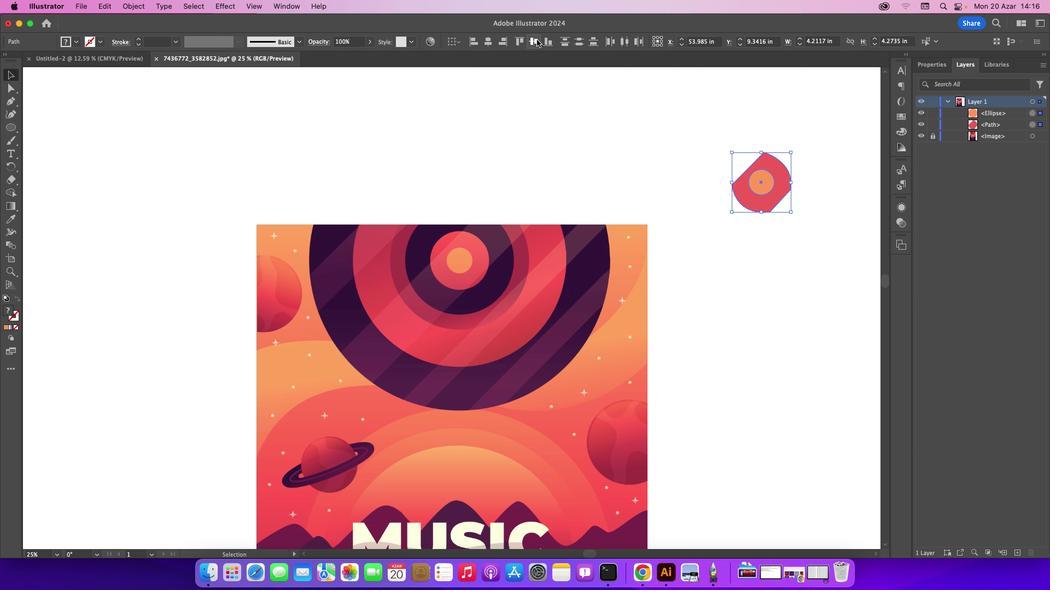 
Action: Mouse moved to (728, 166)
Screenshot: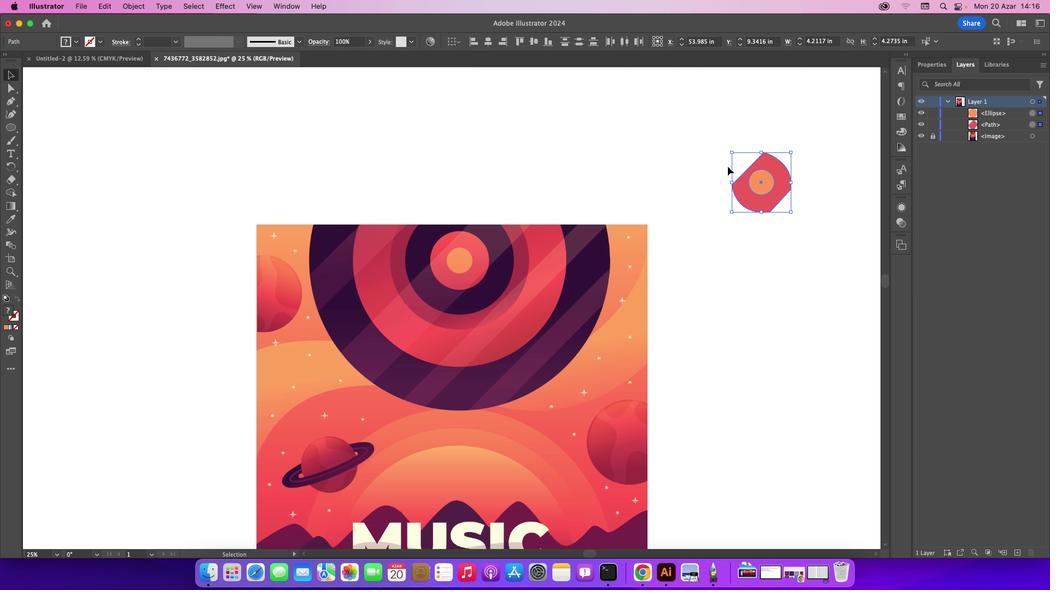 
Action: Mouse pressed left at (728, 166)
Screenshot: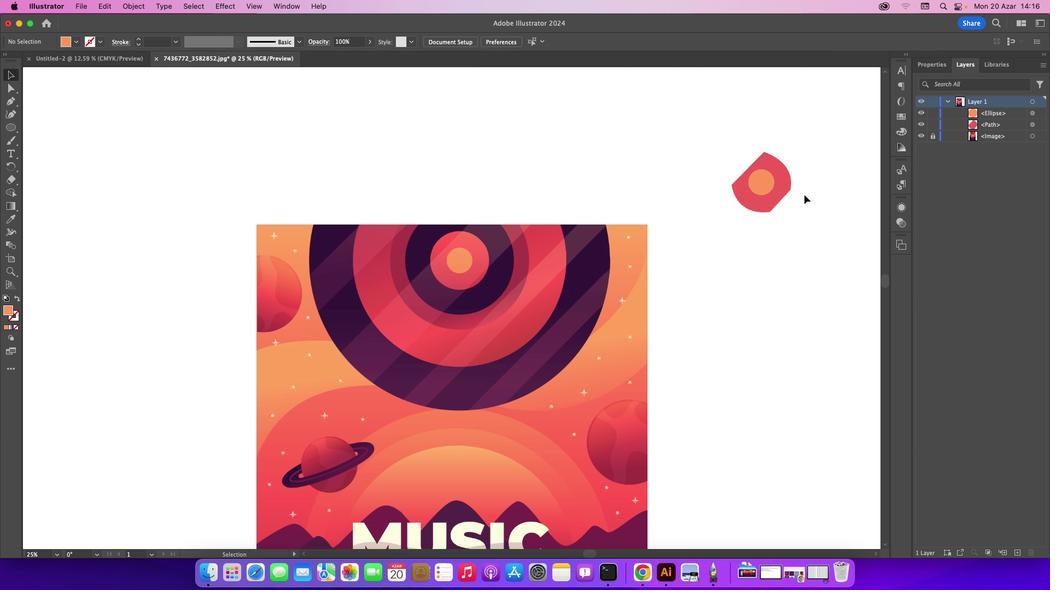 
Action: Mouse moved to (791, 177)
Screenshot: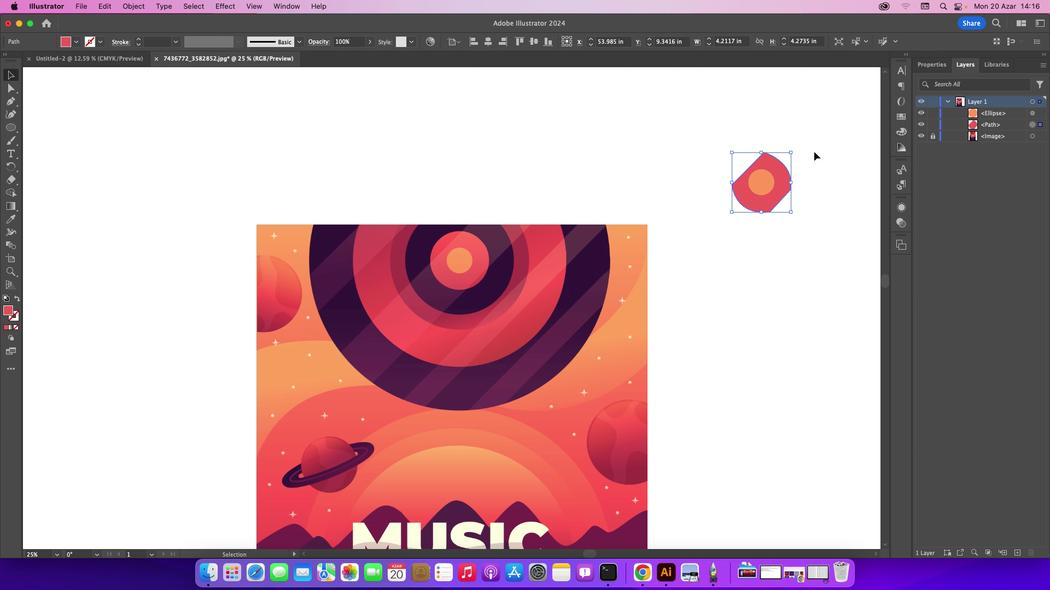
Action: Mouse pressed left at (791, 177)
Screenshot: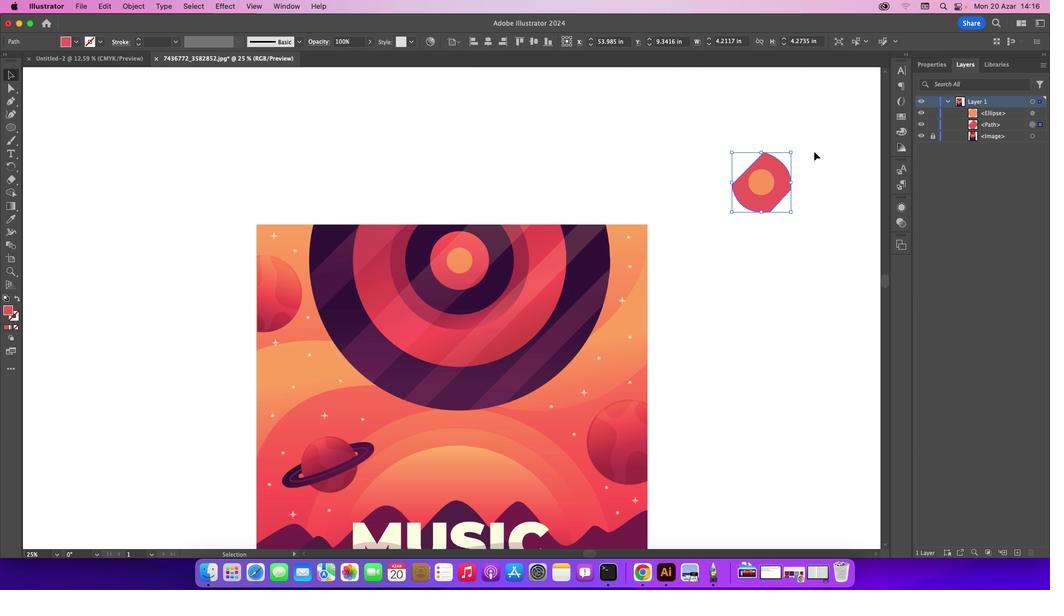 
Action: Mouse moved to (814, 151)
Screenshot: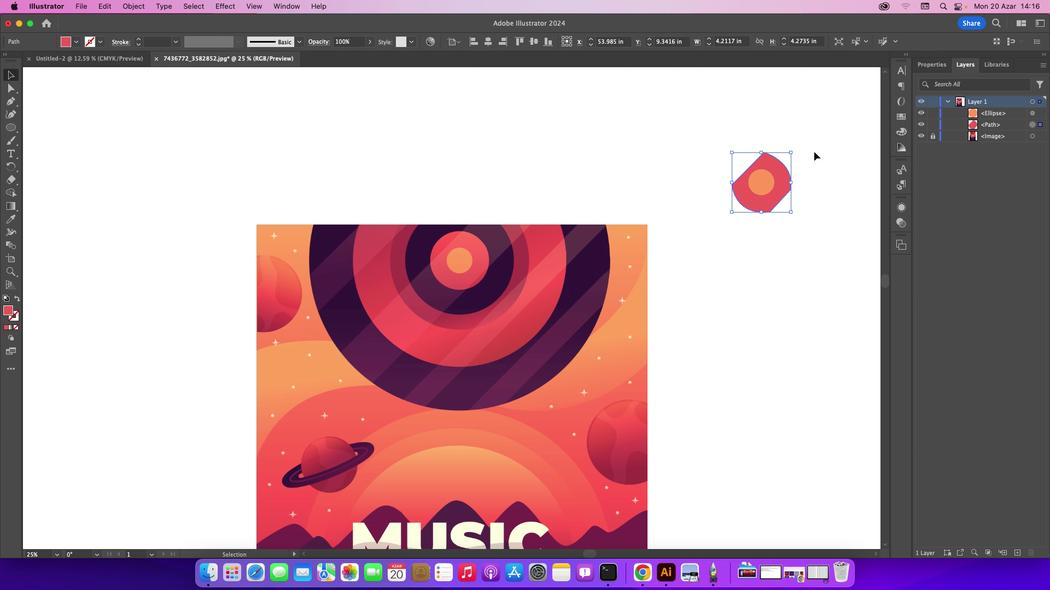 
Action: Key pressed Key.upKey.leftKey.leftKey.left
Screenshot: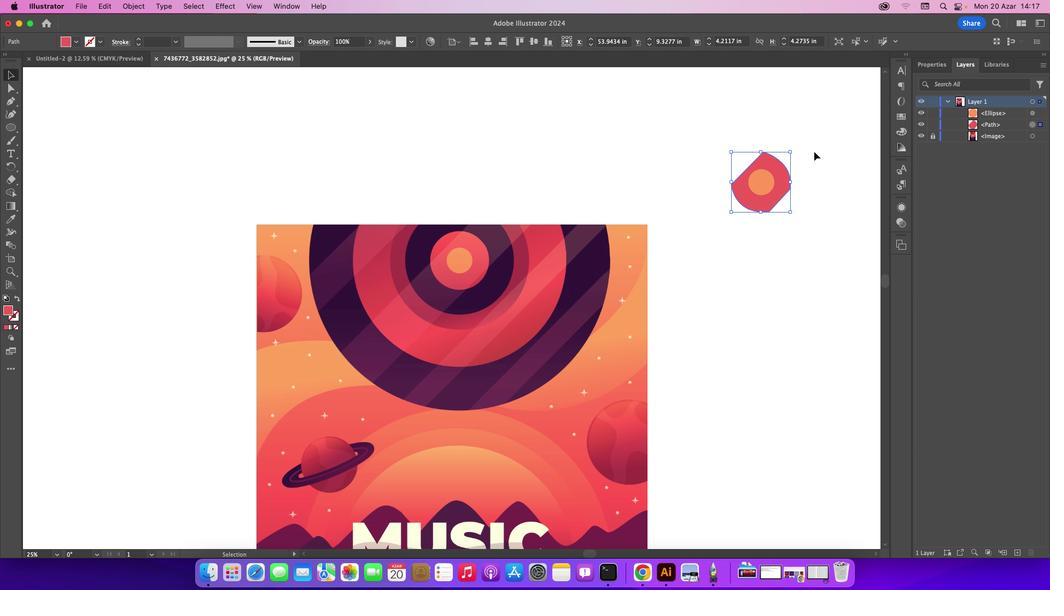 
Action: Mouse pressed left at (814, 151)
Screenshot: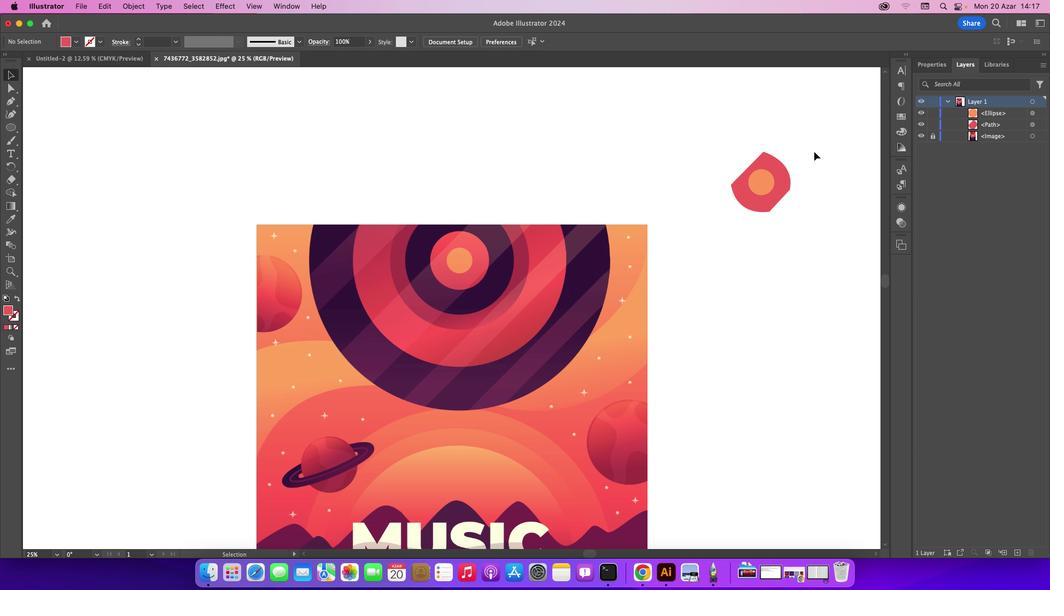 
Action: Mouse moved to (12, 99)
Screenshot: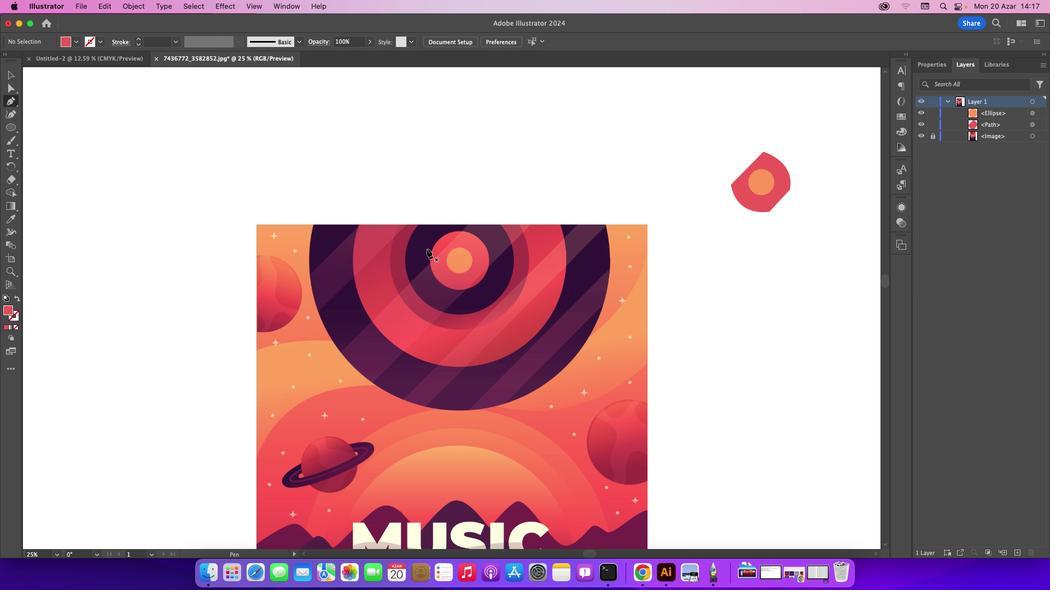 
Action: Mouse pressed left at (12, 99)
Screenshot: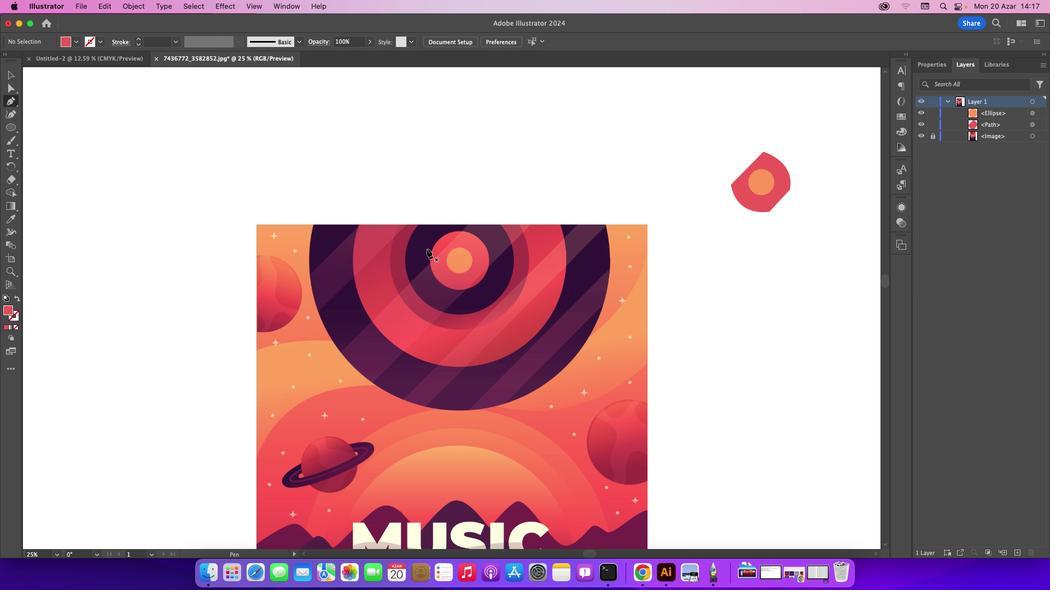 
Action: Mouse moved to (429, 263)
Screenshot: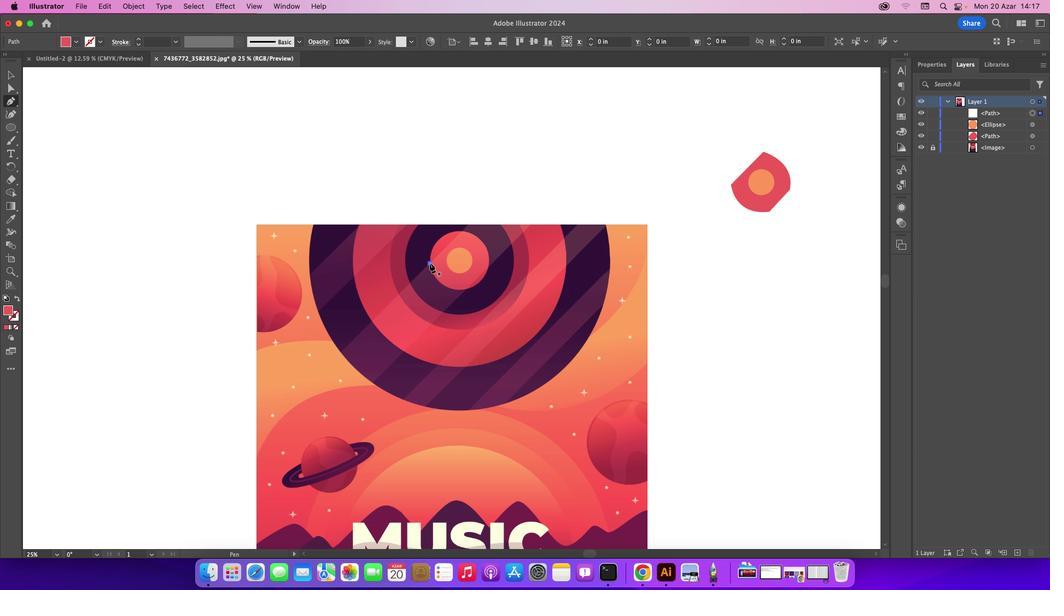 
Action: Mouse pressed left at (429, 263)
Screenshot: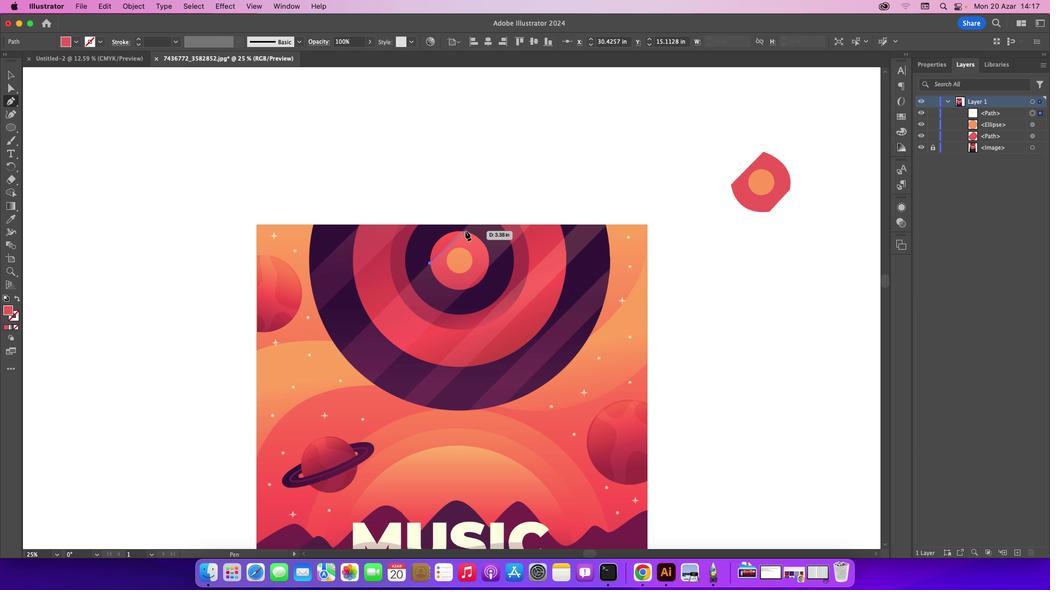 
Action: Mouse moved to (462, 231)
Screenshot: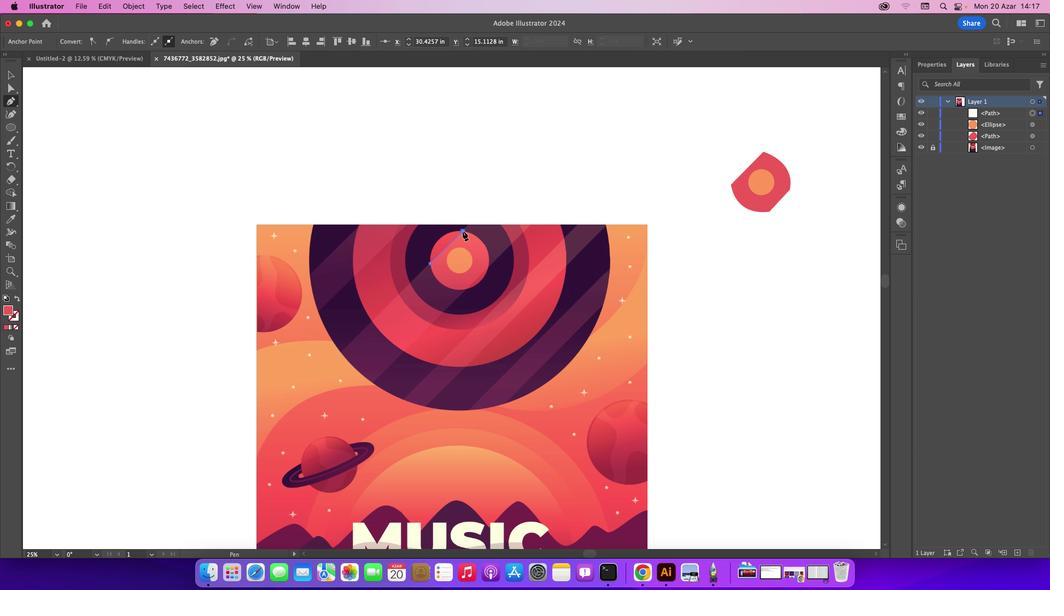 
Action: Mouse pressed left at (462, 231)
Screenshot: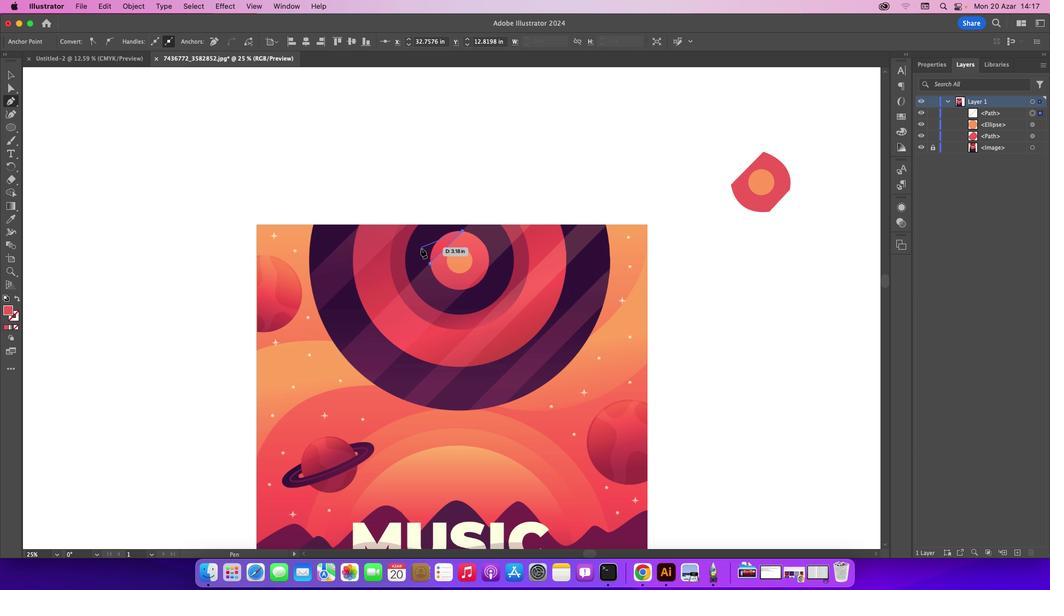 
Action: Mouse moved to (435, 243)
Screenshot: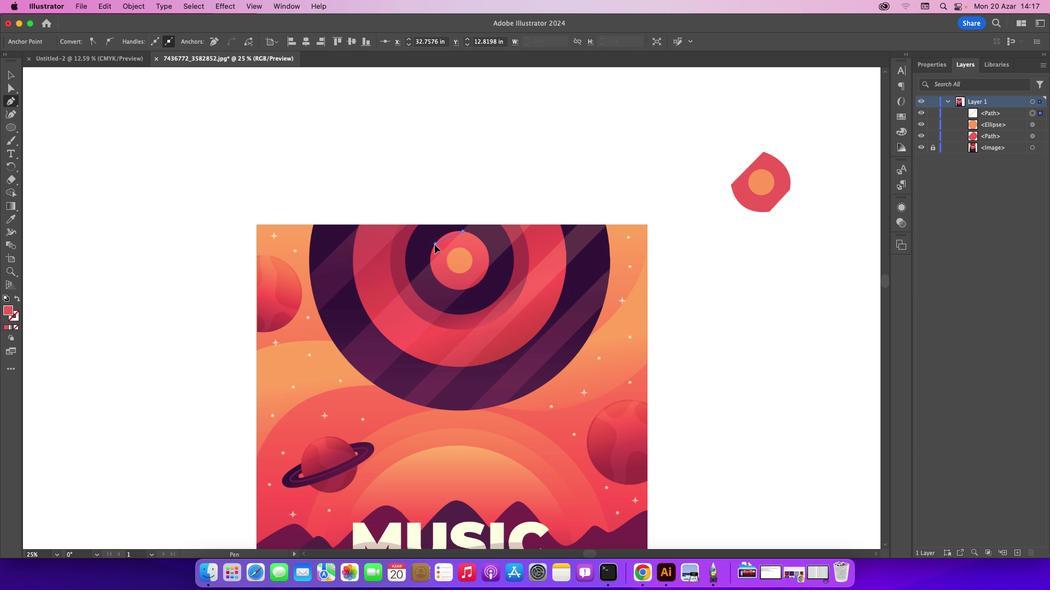 
Action: Mouse pressed left at (435, 243)
Screenshot: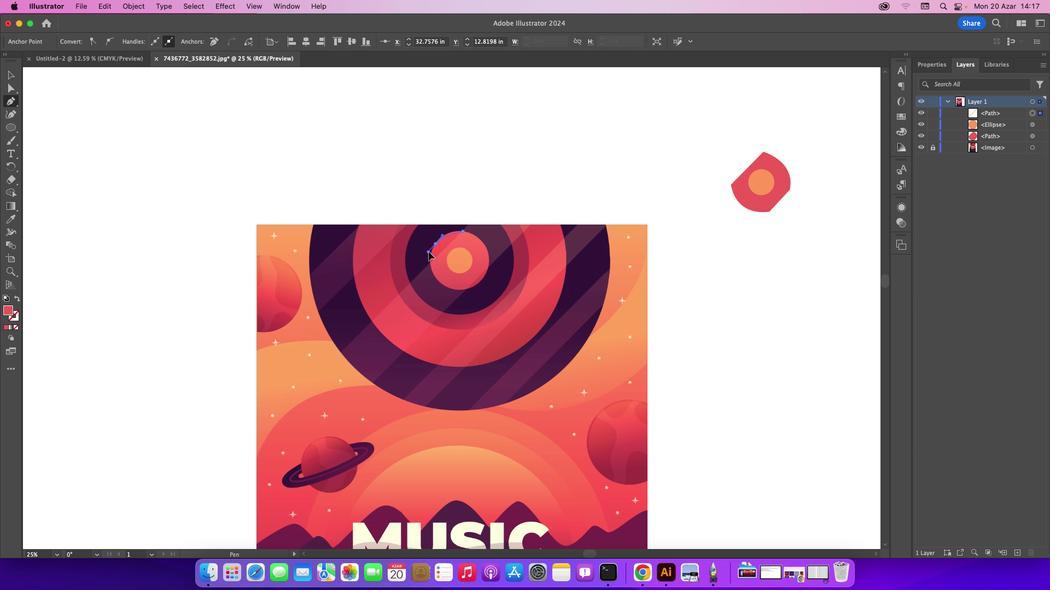 
Action: Mouse moved to (434, 244)
Screenshot: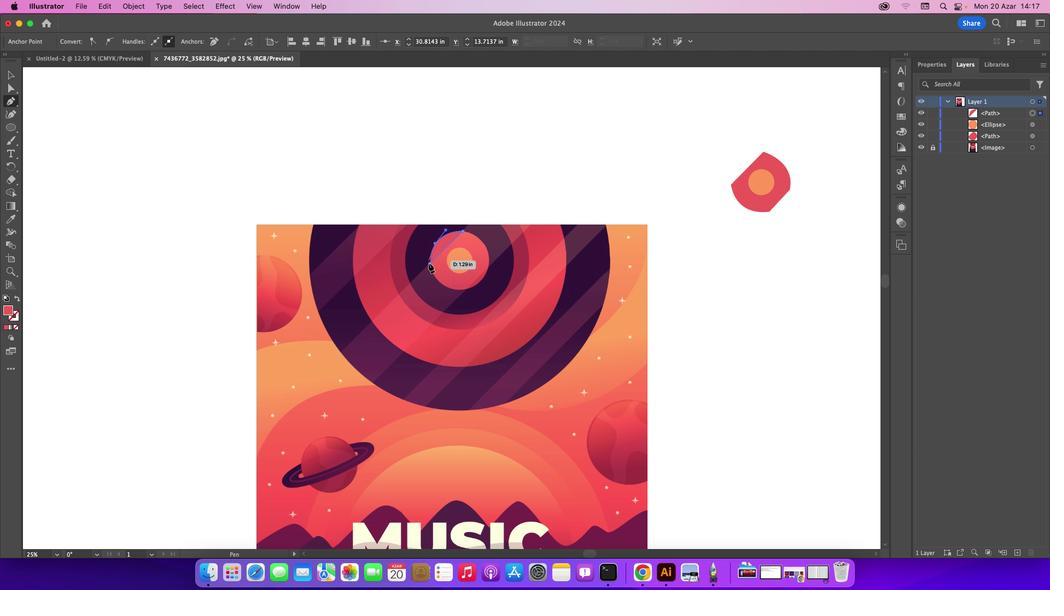 
Action: Mouse pressed left at (434, 244)
Screenshot: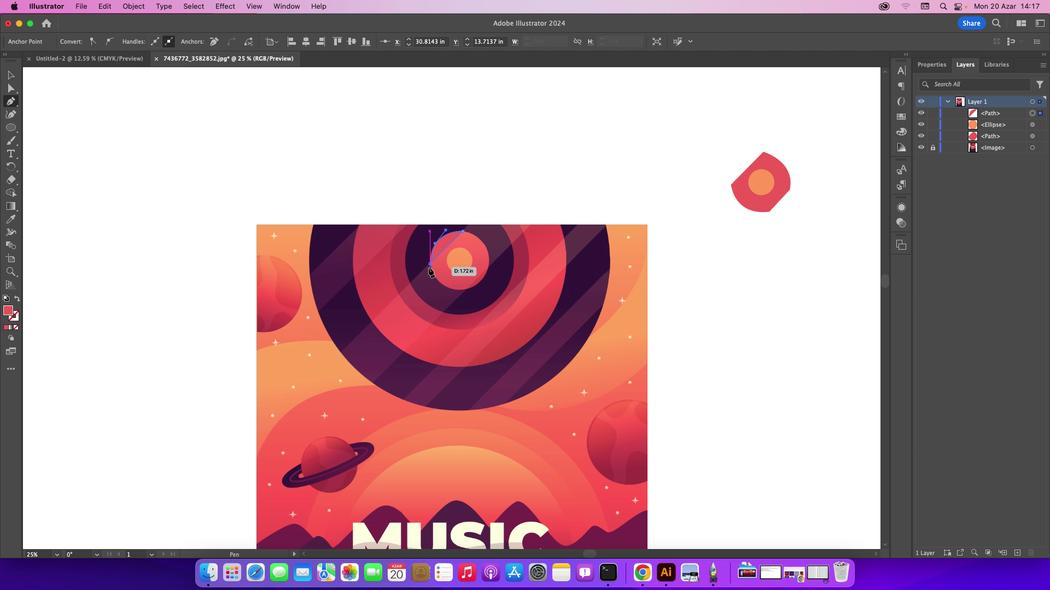 
Action: Mouse moved to (429, 264)
Screenshot: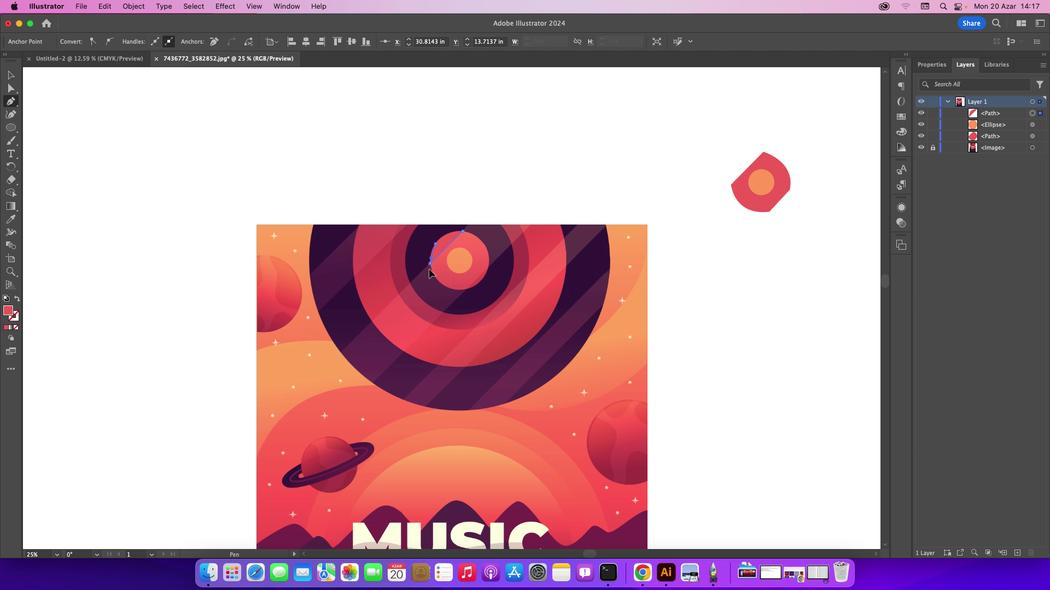 
Action: Mouse pressed left at (429, 264)
Screenshot: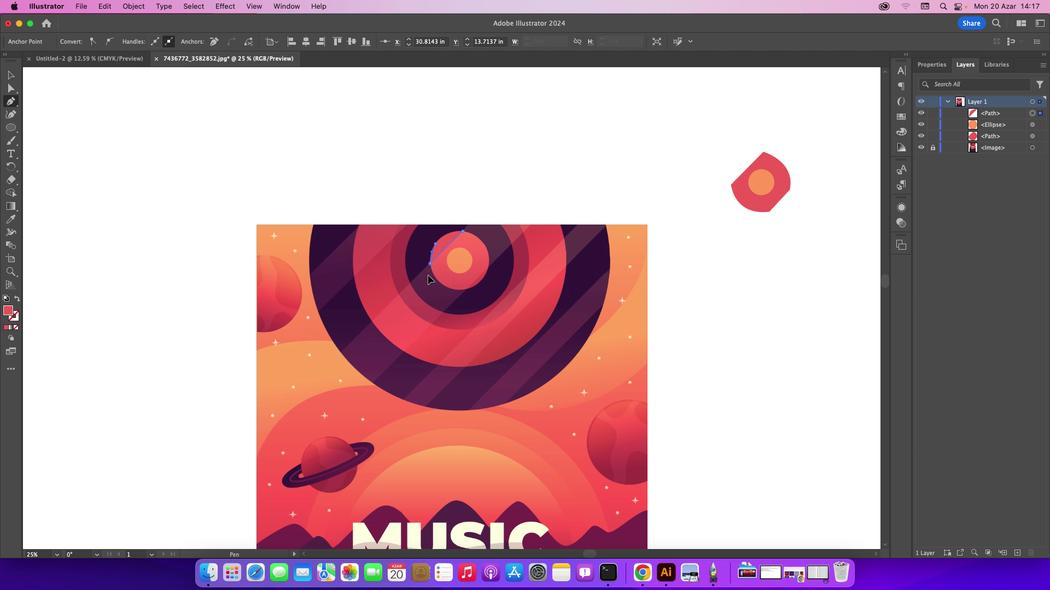 
Action: Mouse moved to (12, 74)
Screenshot: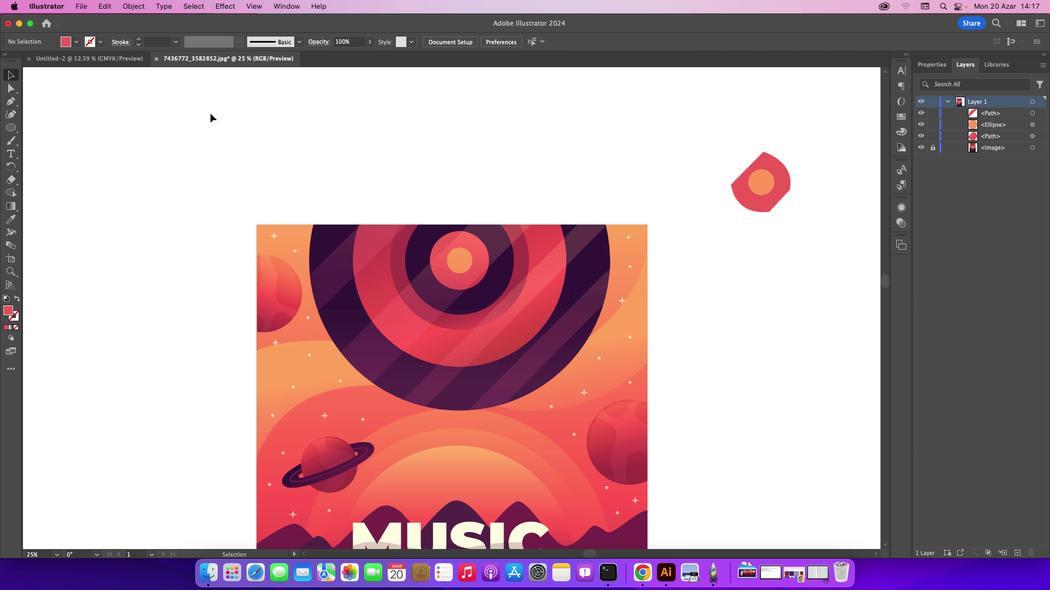 
Action: Mouse pressed left at (12, 74)
Screenshot: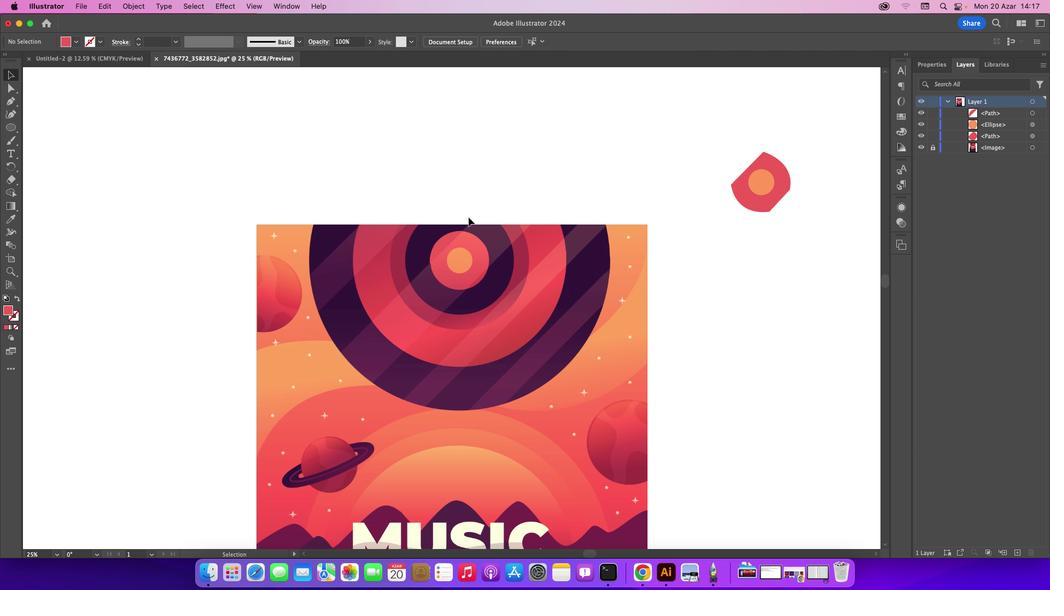 
Action: Mouse moved to (199, 109)
Screenshot: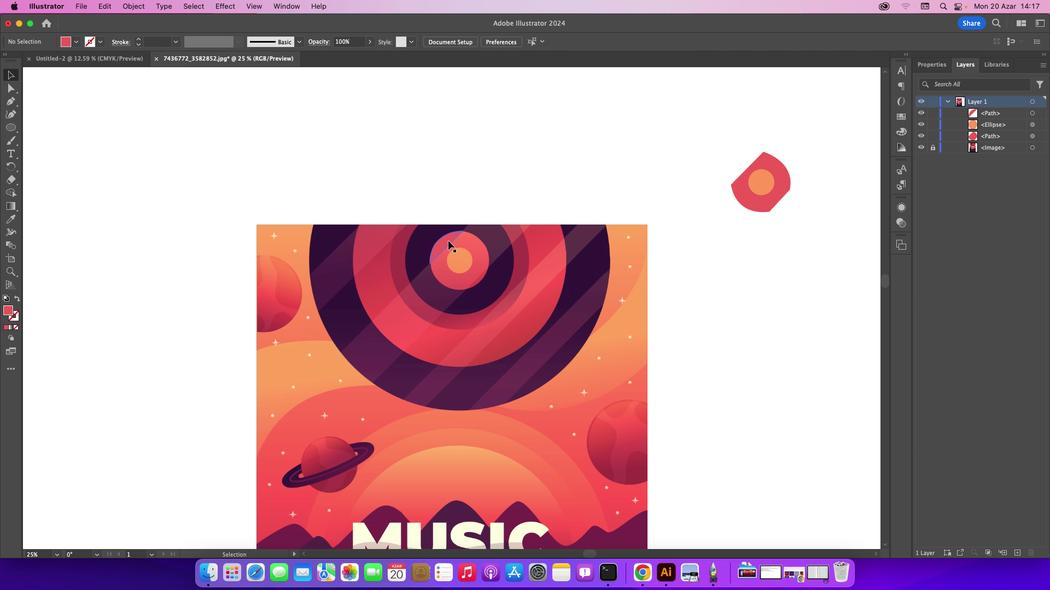 
Action: Mouse pressed left at (199, 109)
Screenshot: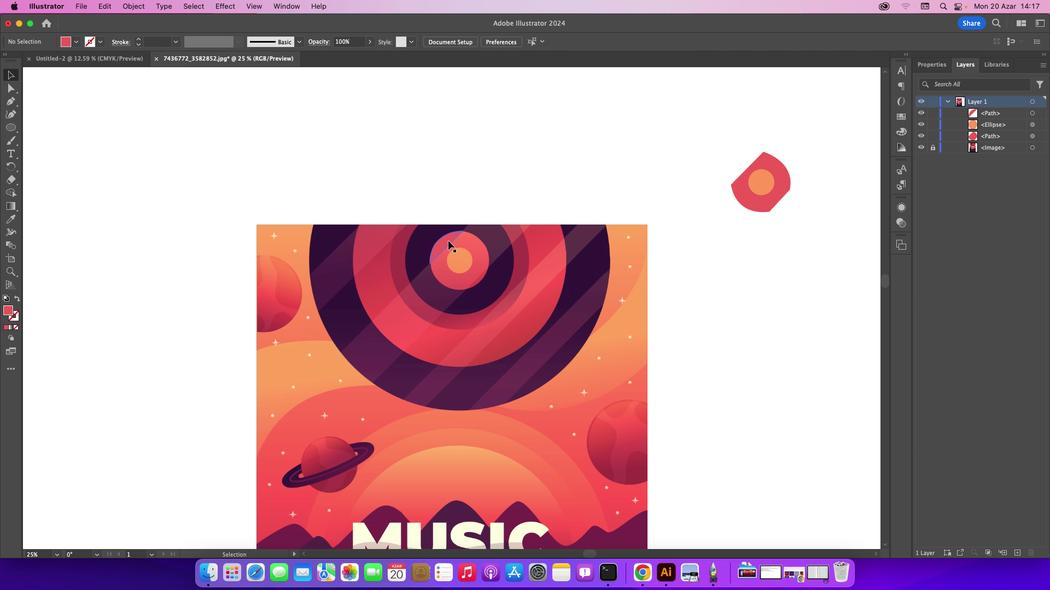 
Action: Mouse moved to (447, 242)
Screenshot: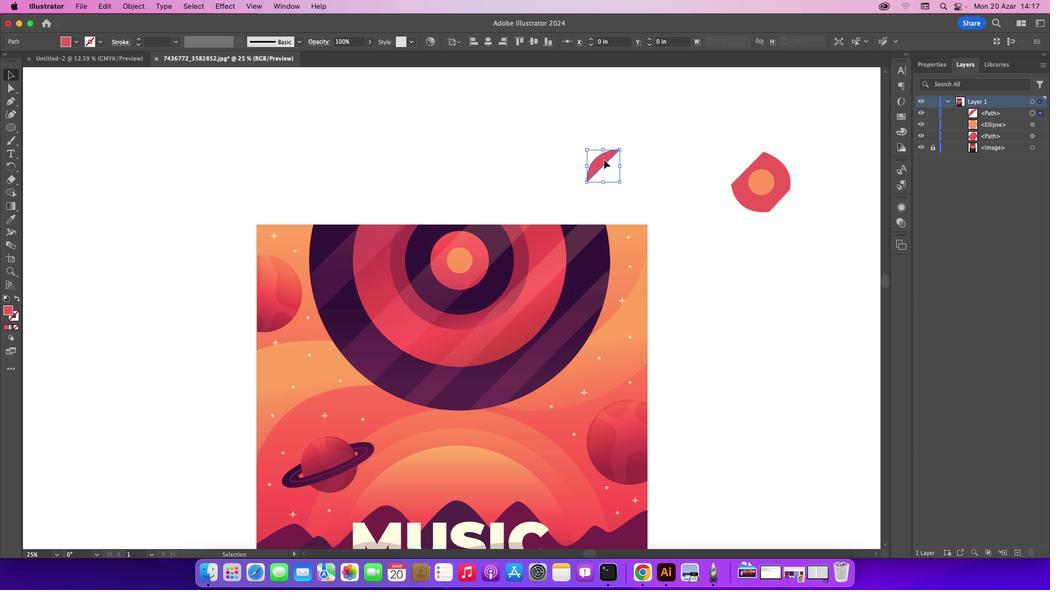 
Action: Mouse pressed left at (447, 242)
Screenshot: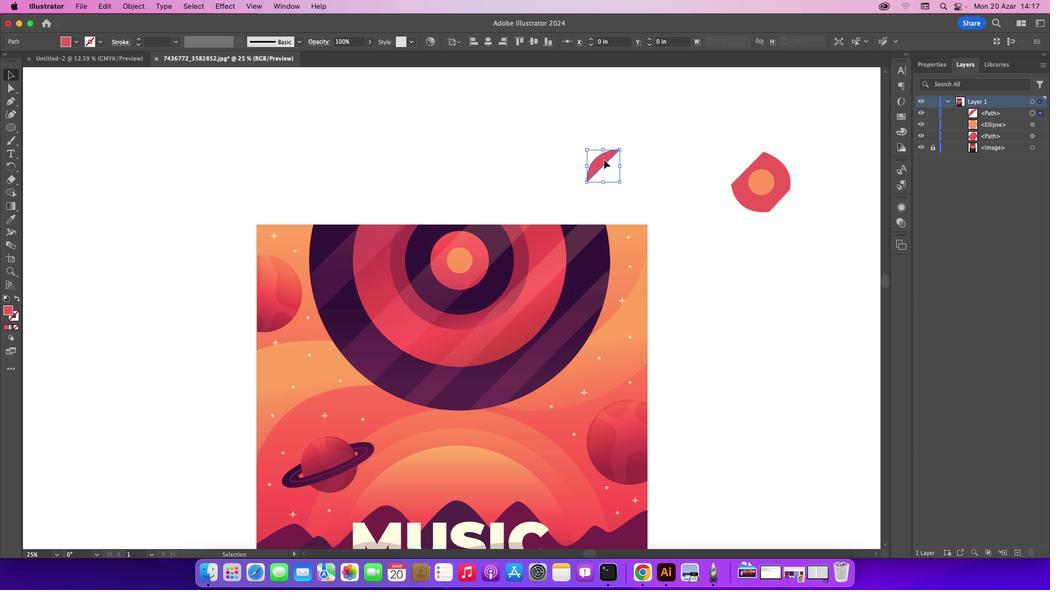 
Action: Mouse moved to (8, 220)
Screenshot: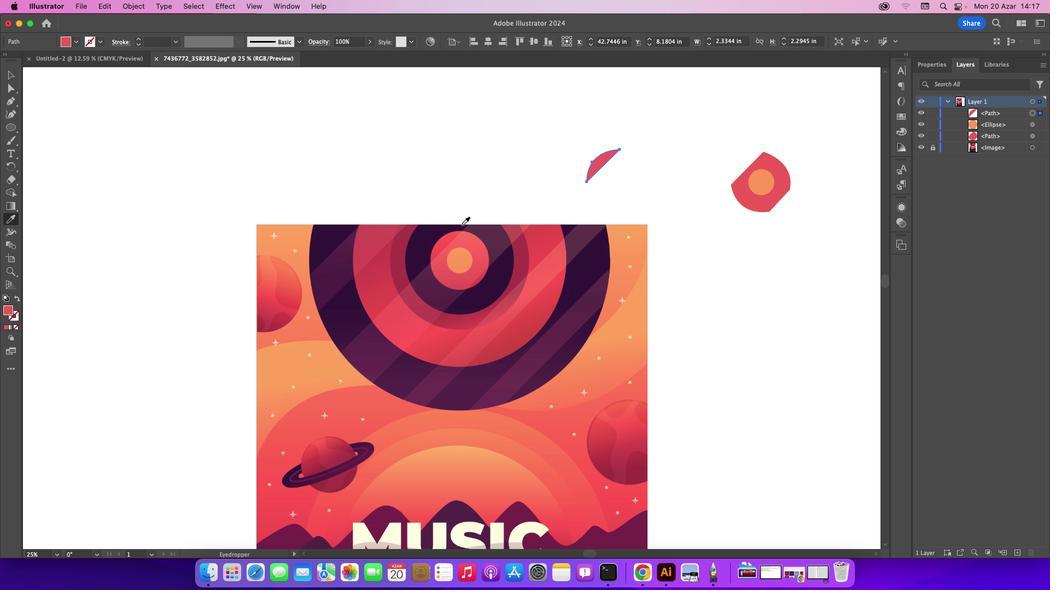 
Action: Mouse pressed left at (8, 220)
Screenshot: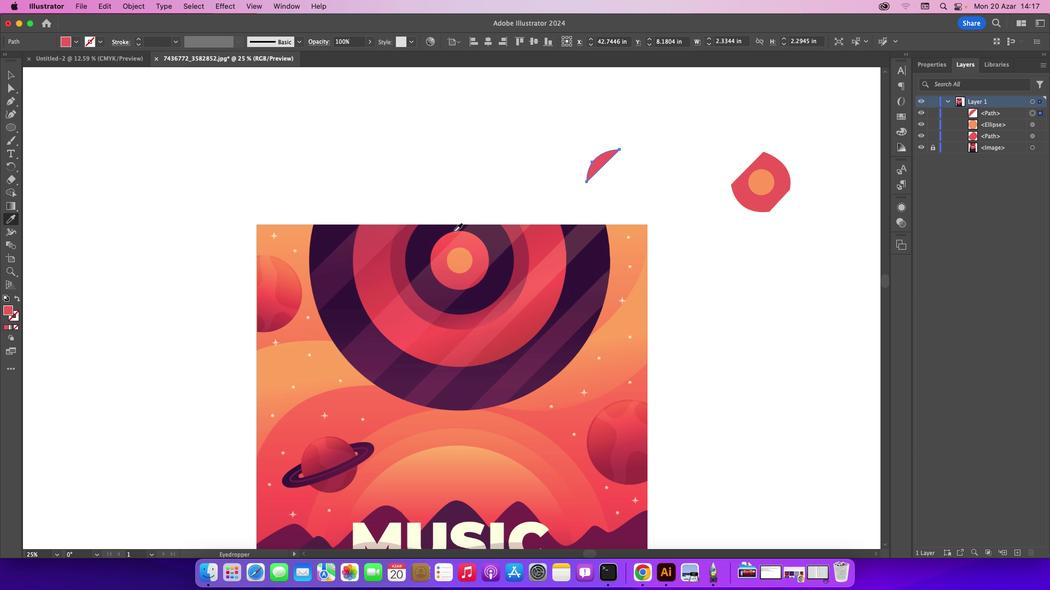 
Action: Mouse moved to (446, 239)
Screenshot: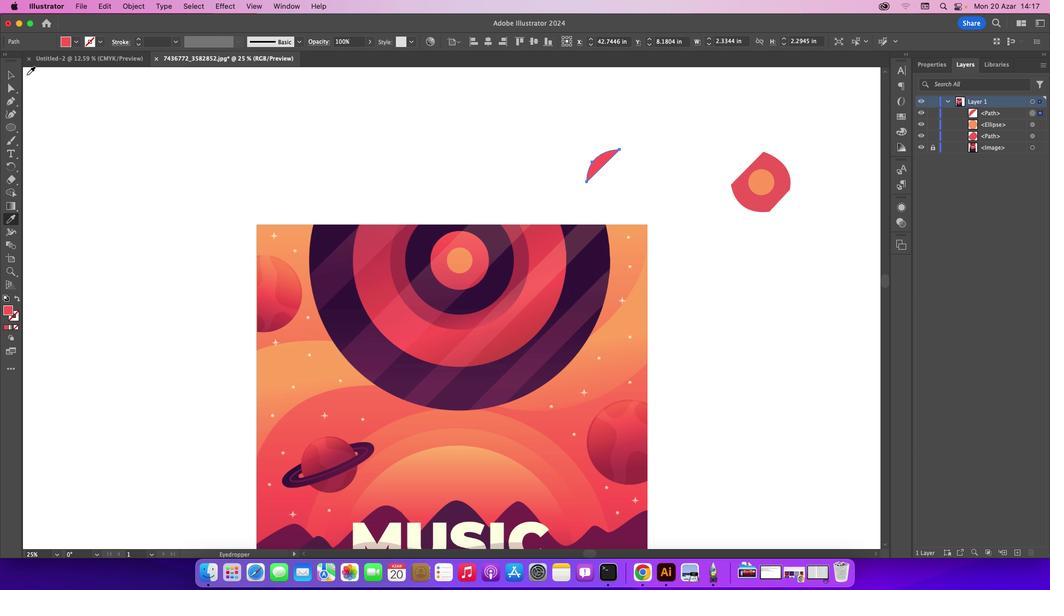 
Action: Mouse pressed left at (446, 239)
Screenshot: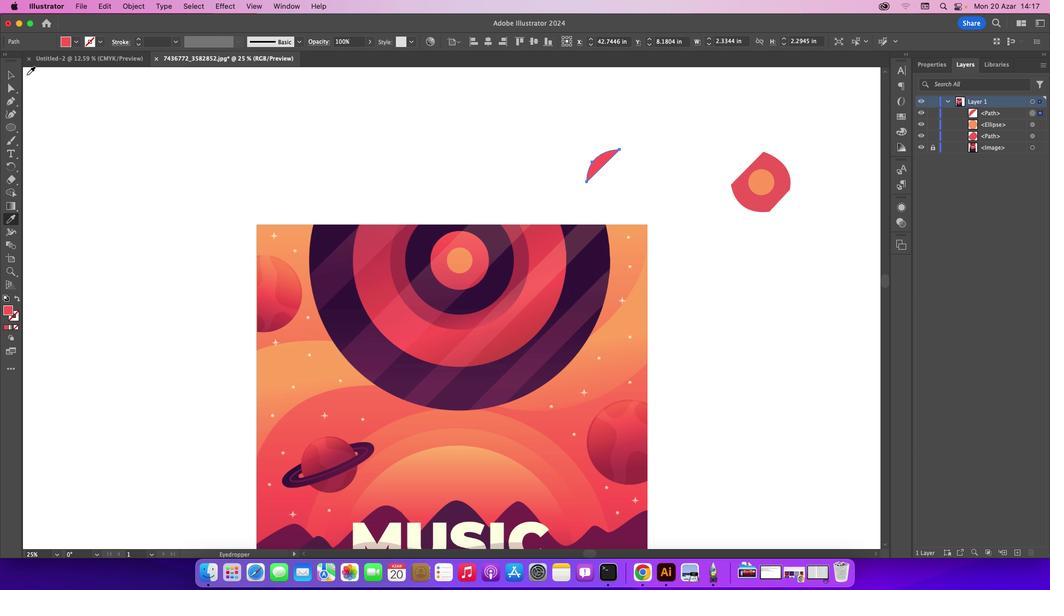 
Action: Mouse moved to (10, 79)
Screenshot: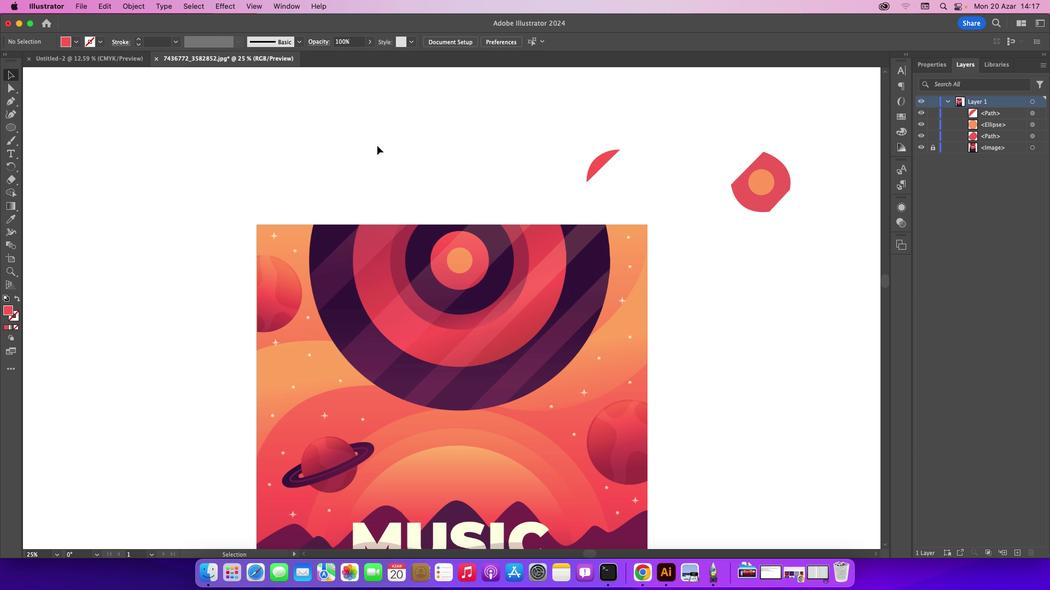 
Action: Mouse pressed left at (10, 79)
Screenshot: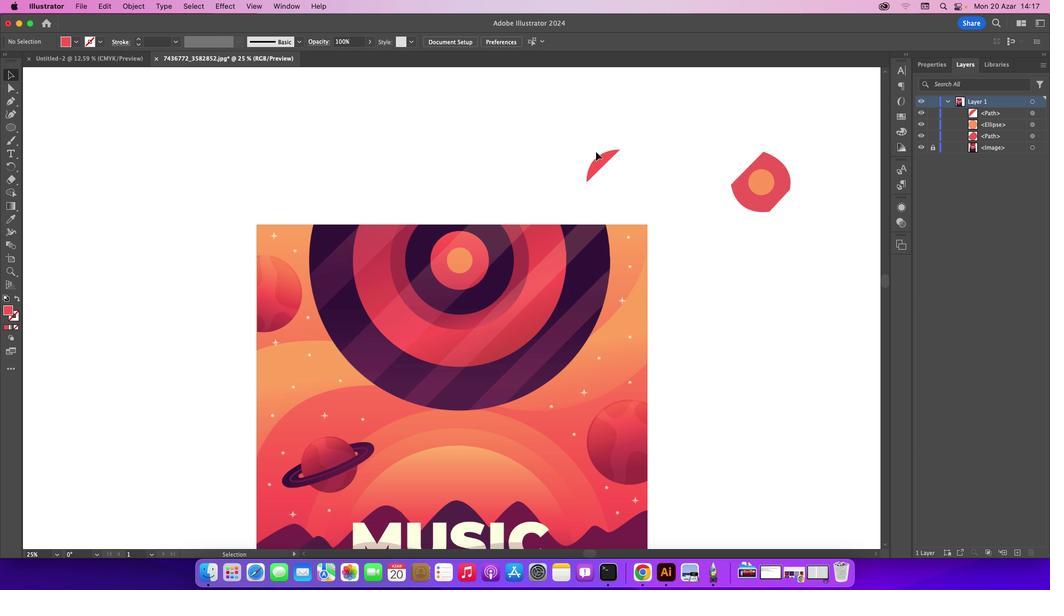 
Action: Mouse moved to (358, 146)
Screenshot: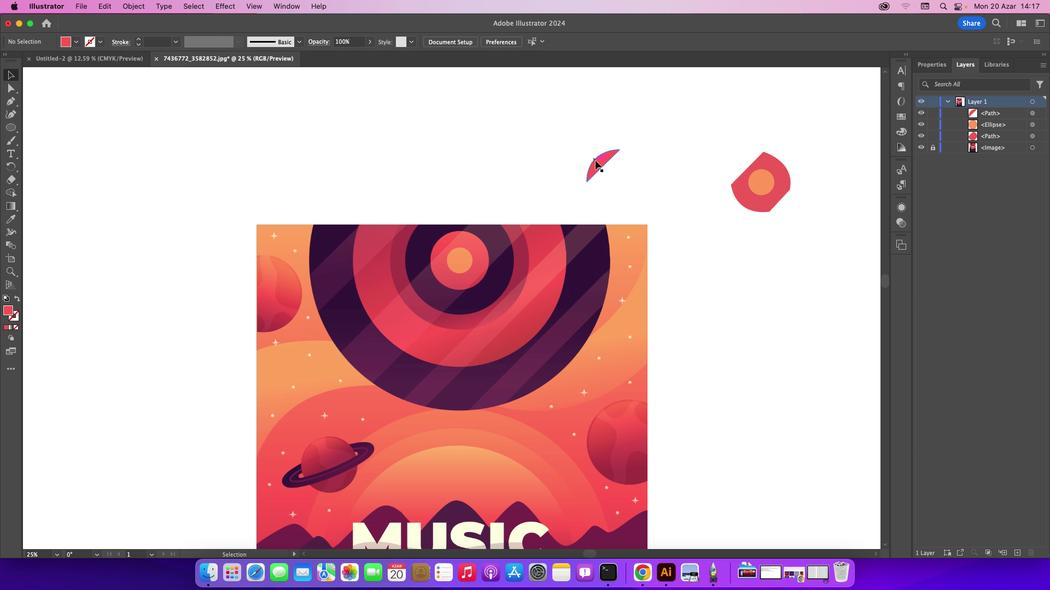 
Action: Mouse pressed left at (358, 146)
Screenshot: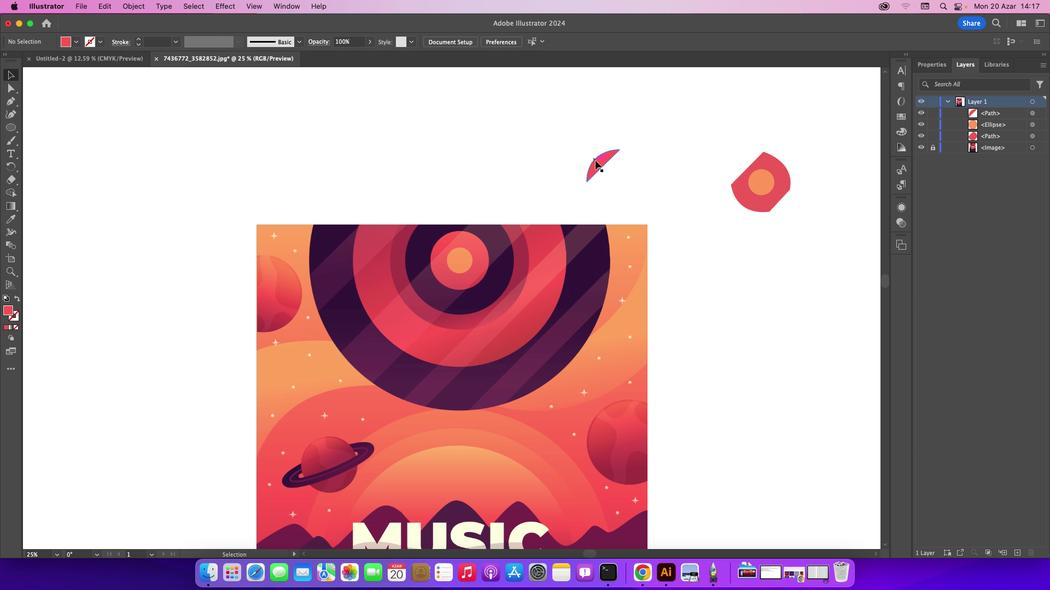 
Action: Mouse moved to (595, 160)
Screenshot: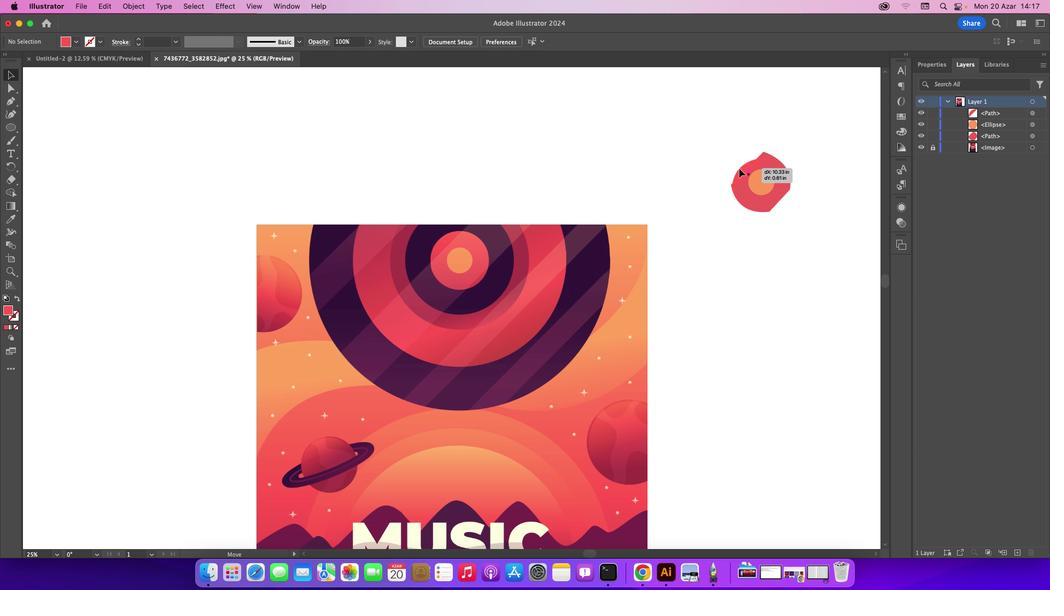 
Action: Mouse pressed left at (595, 160)
Screenshot: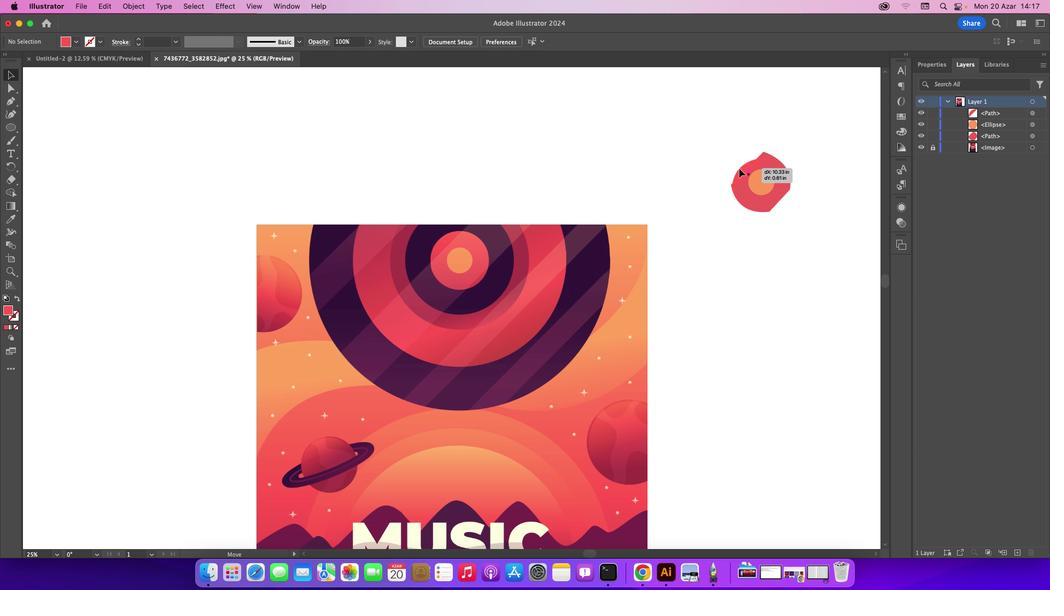 
Action: Mouse moved to (665, 165)
Screenshot: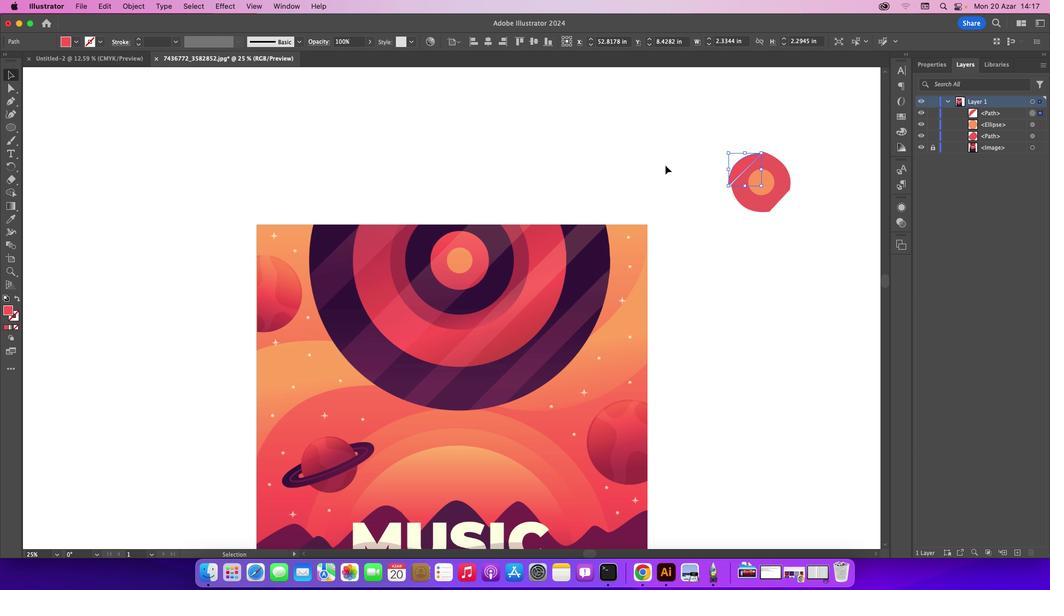 
Action: Key pressed Key.downKey.rightKey.rightKey.rightKey.rightKey.rightKey.rightKey.rightKey.rightKey.rightKey.rightKey.right
Screenshot: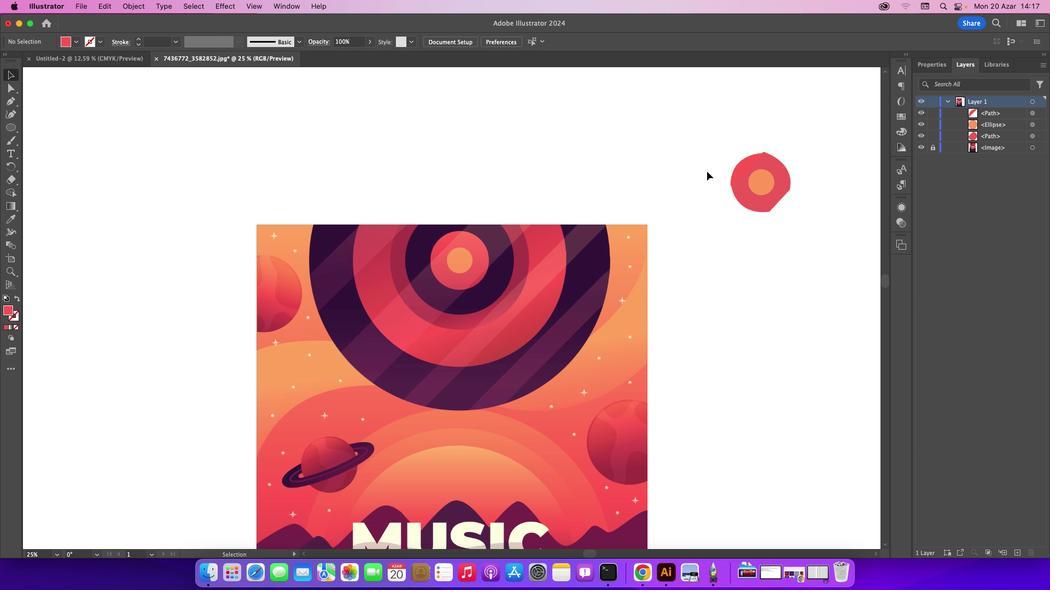 
Action: Mouse moved to (695, 173)
Screenshot: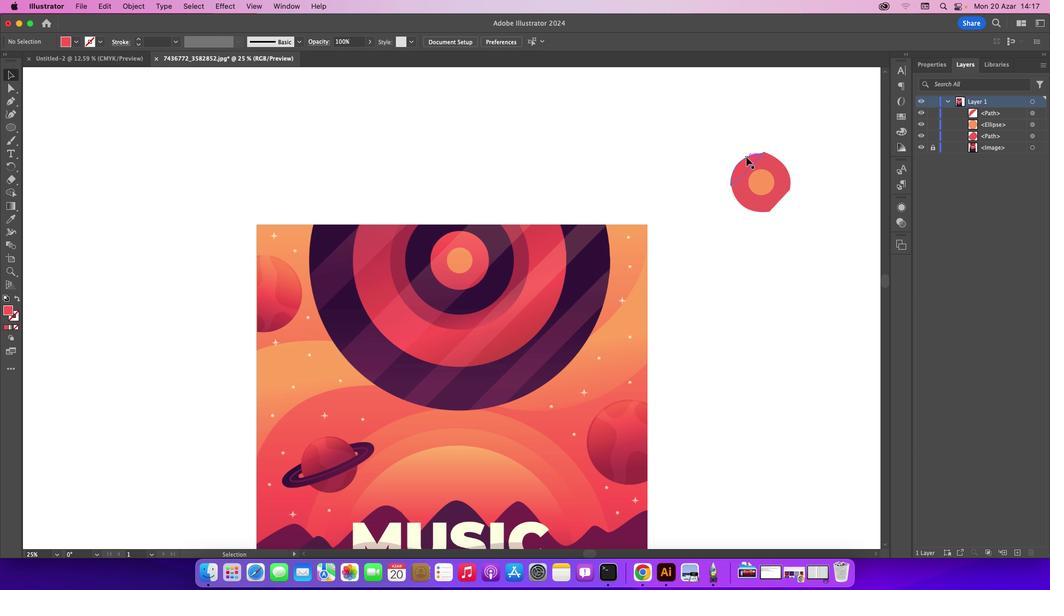 
Action: Mouse pressed left at (695, 173)
Screenshot: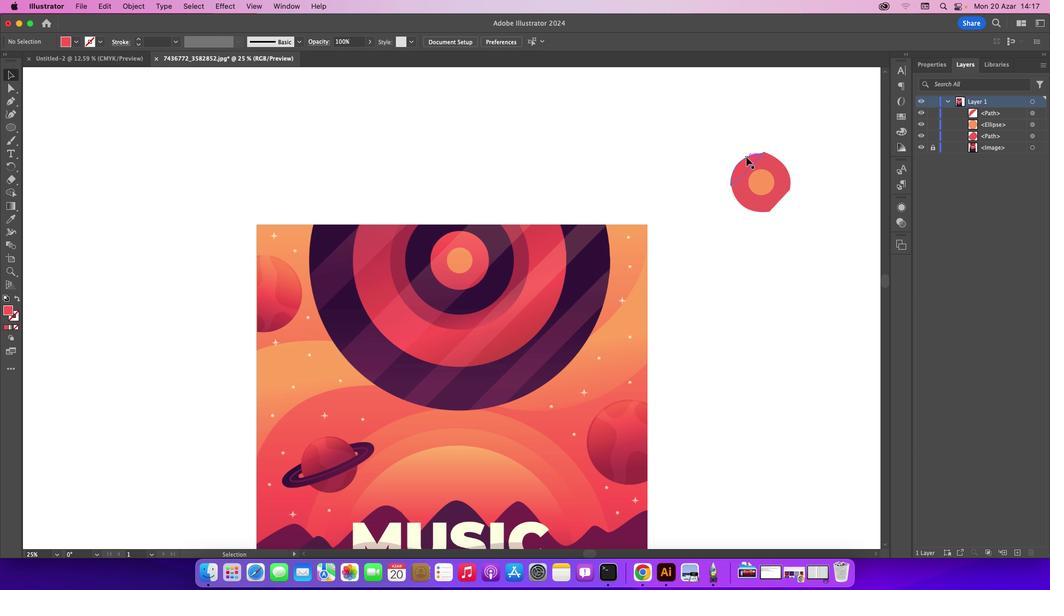 
Action: Mouse moved to (746, 158)
Screenshot: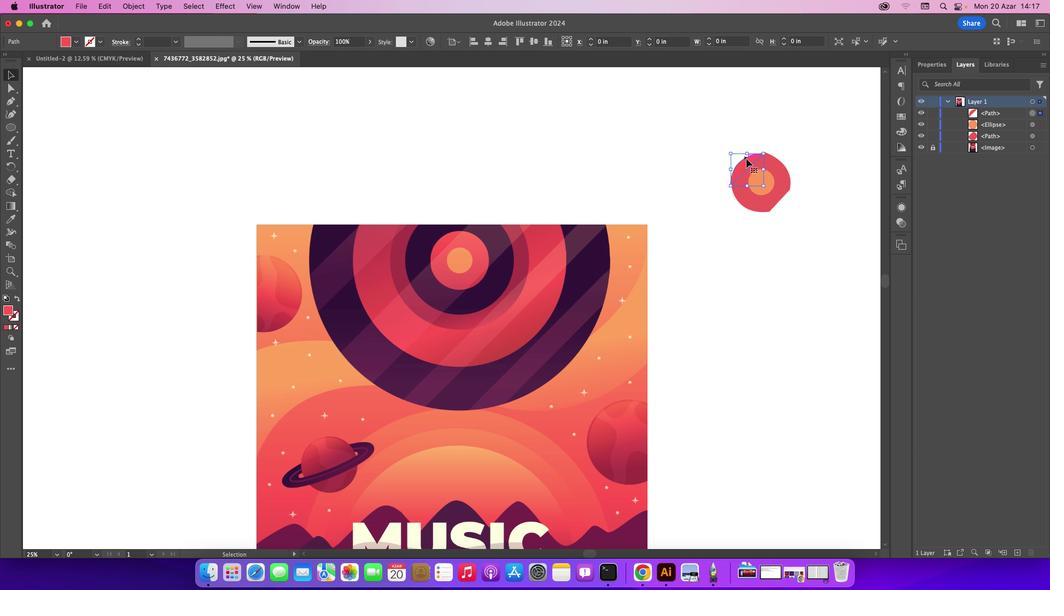 
Action: Mouse pressed left at (746, 158)
Screenshot: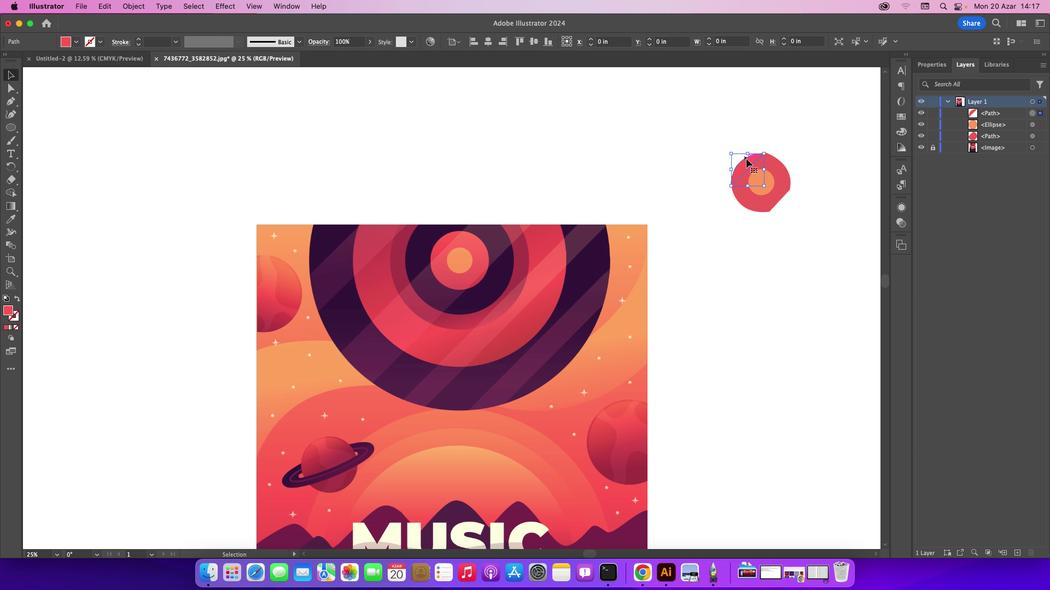 
Action: Key pressed Key.rightKey.rightKey.rightKey.rightKey.upKey.upKey.up
Screenshot: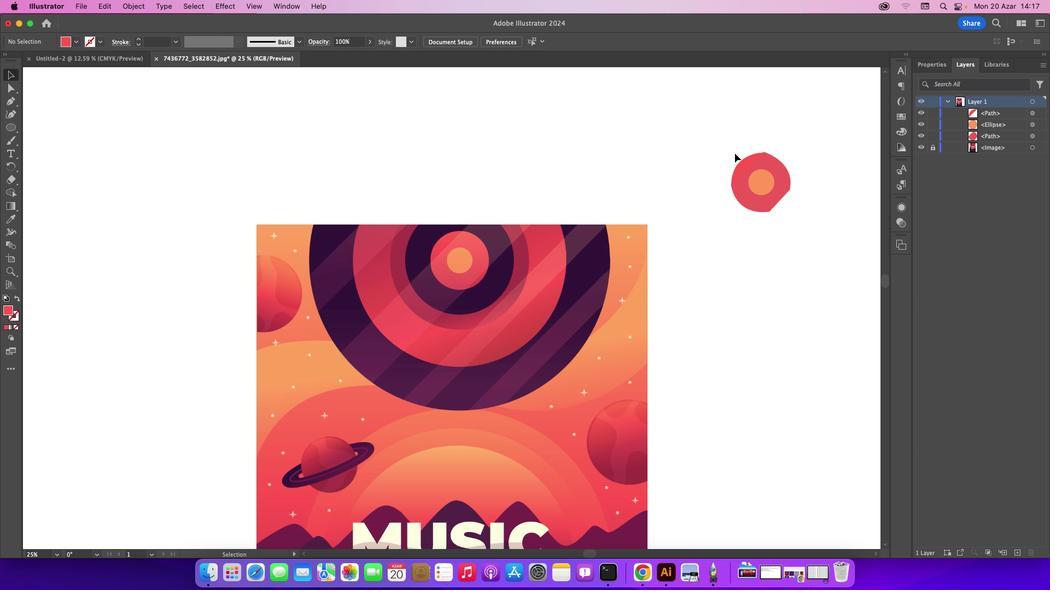 
Action: Mouse moved to (735, 153)
Screenshot: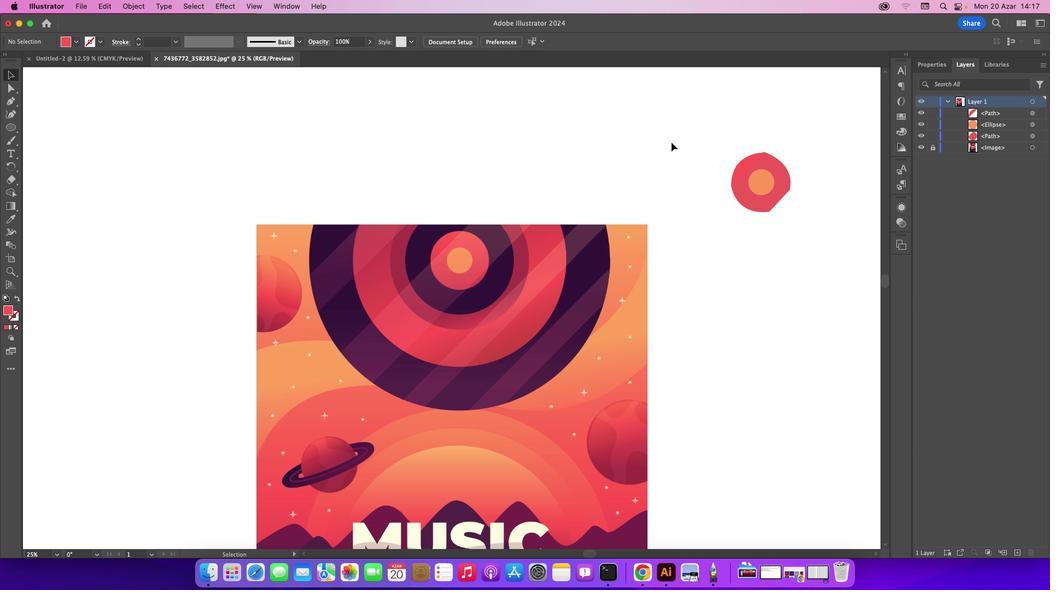 
Action: Mouse pressed left at (735, 153)
Screenshot: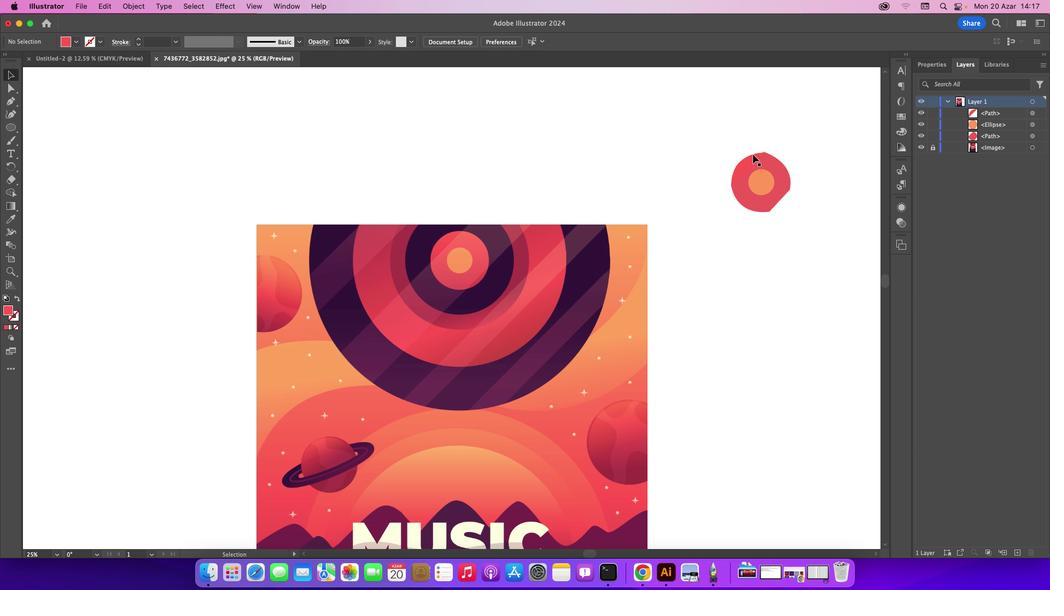 
Action: Mouse moved to (754, 159)
Screenshot: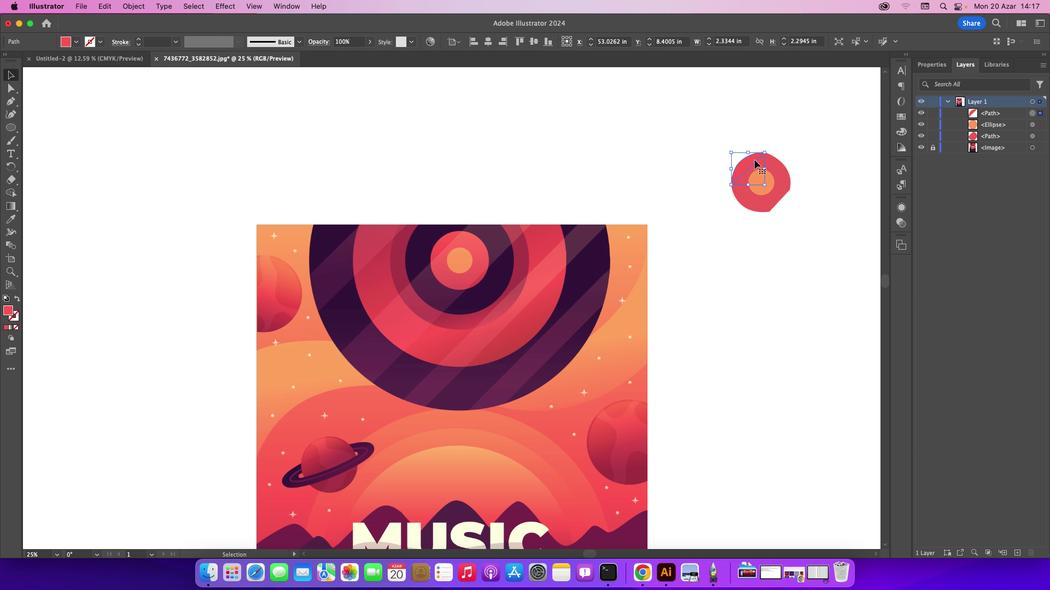 
Action: Mouse pressed left at (754, 159)
Screenshot: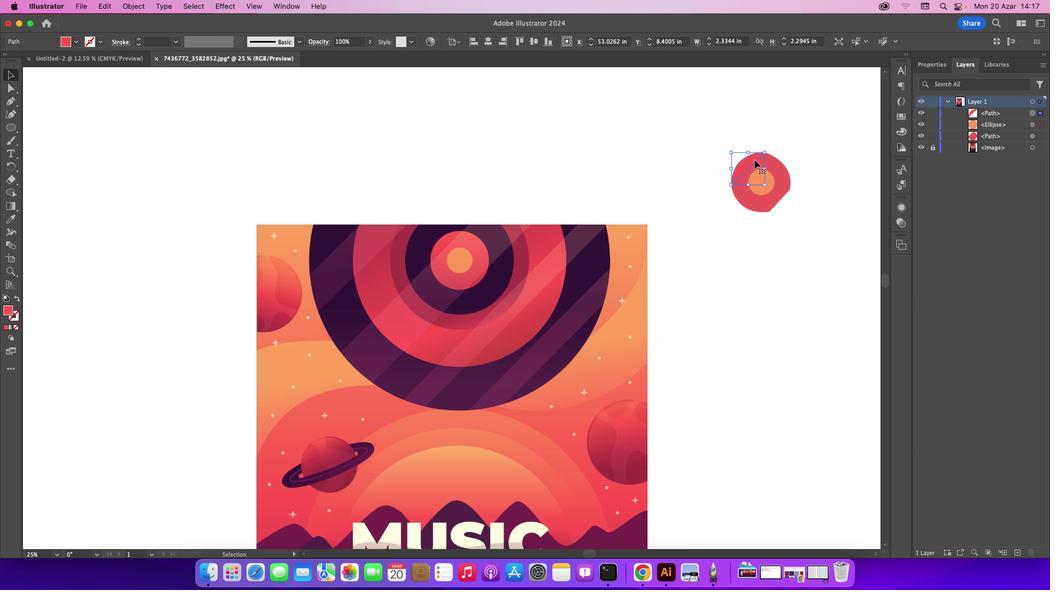 
Action: Key pressed Key.up
Screenshot: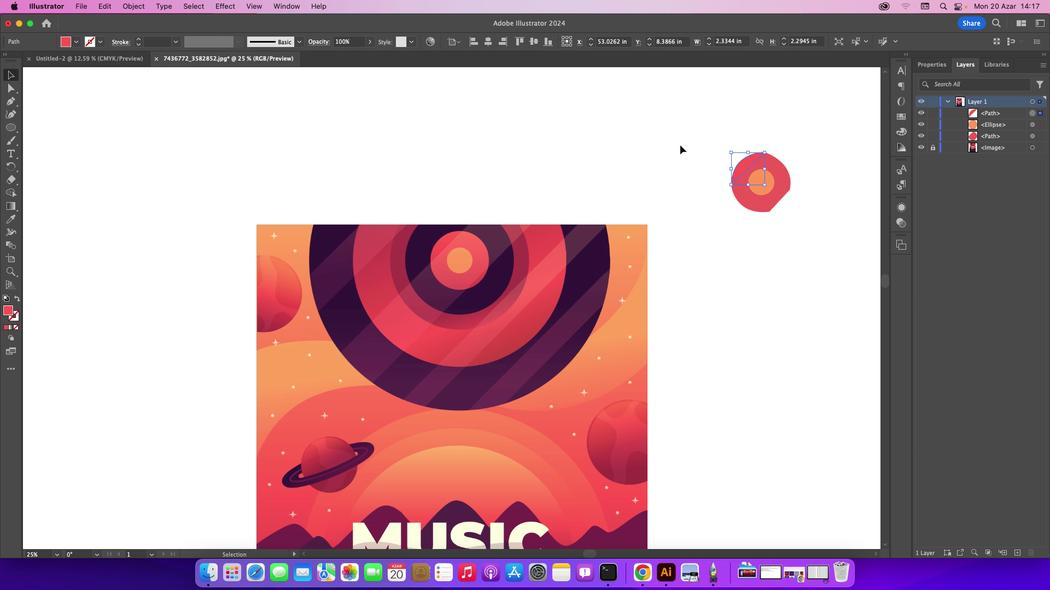 
Action: Mouse moved to (680, 144)
Screenshot: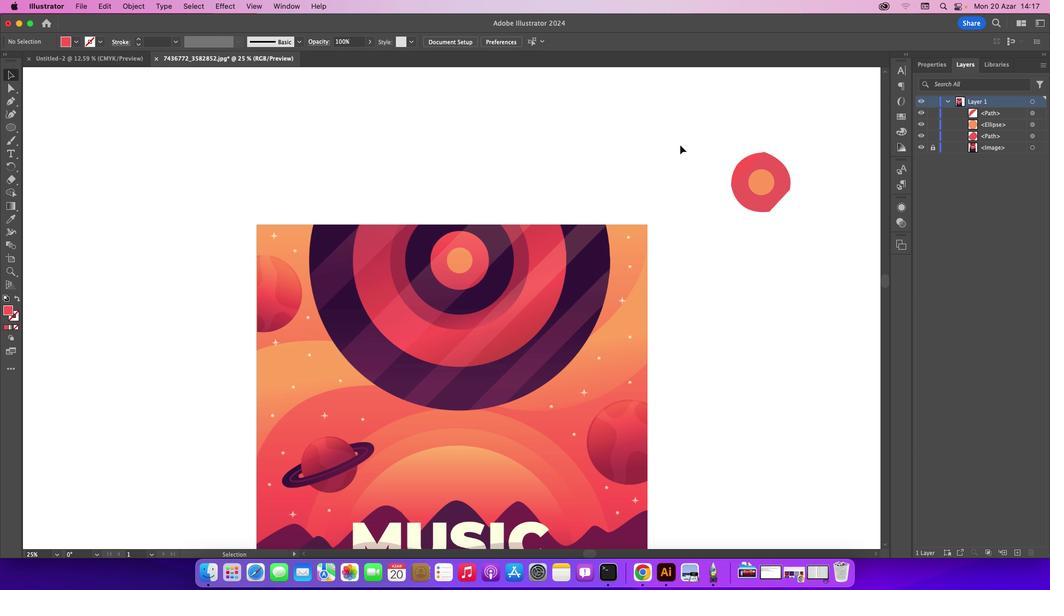 
Action: Mouse pressed left at (680, 144)
Screenshot: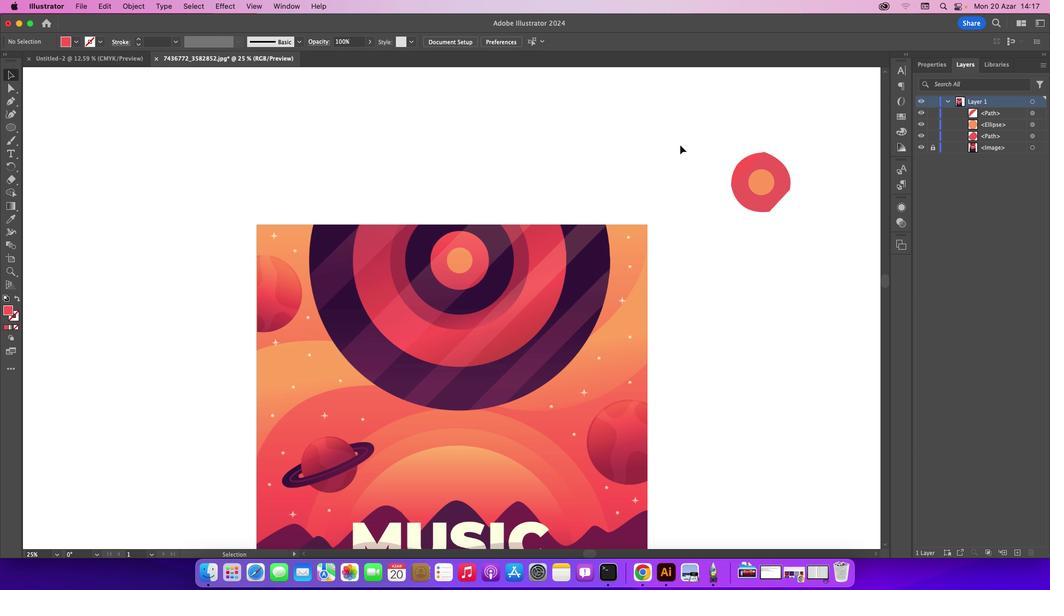 
Action: Mouse moved to (743, 166)
Screenshot: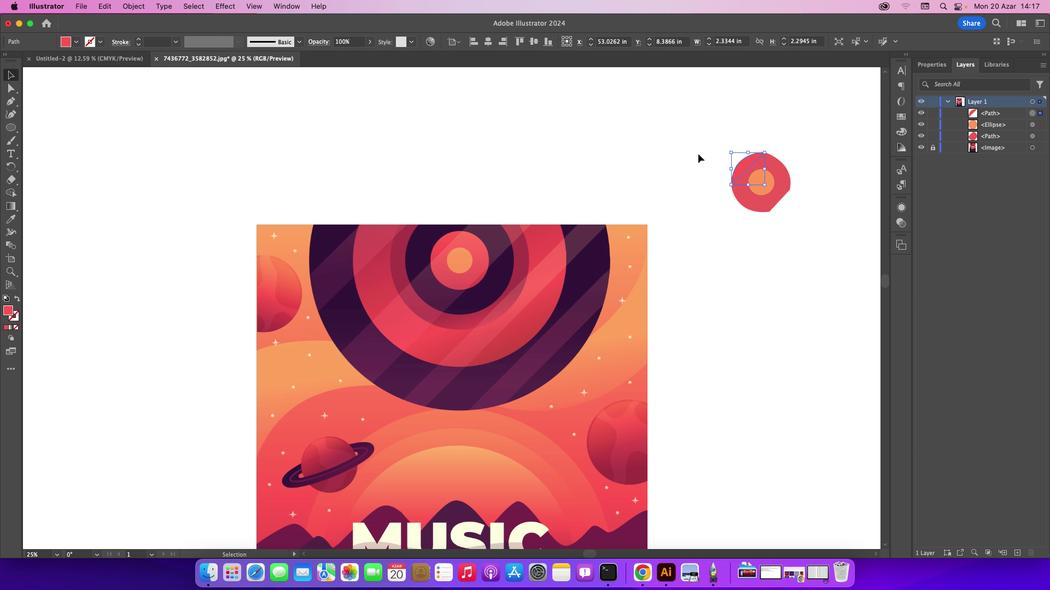 
Action: Mouse pressed left at (743, 166)
Screenshot: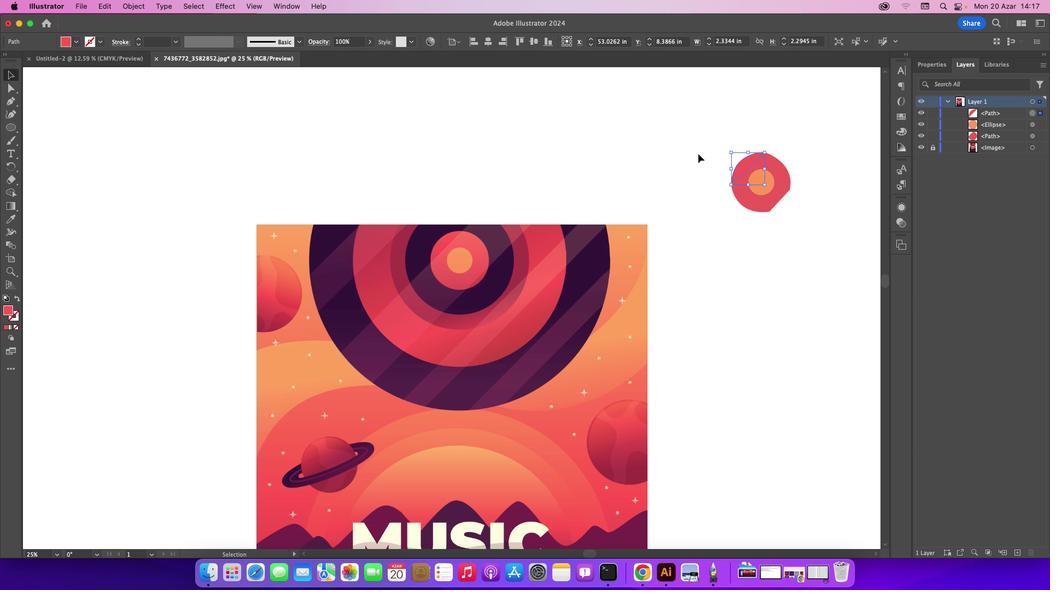
Action: Mouse moved to (697, 153)
Screenshot: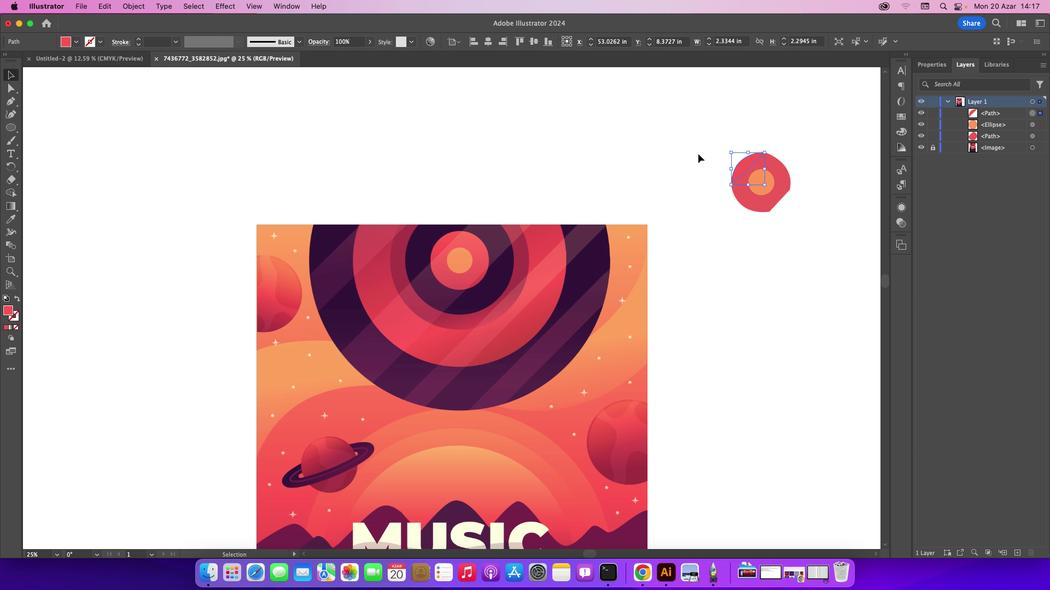 
Action: Key pressed Key.up
Screenshot: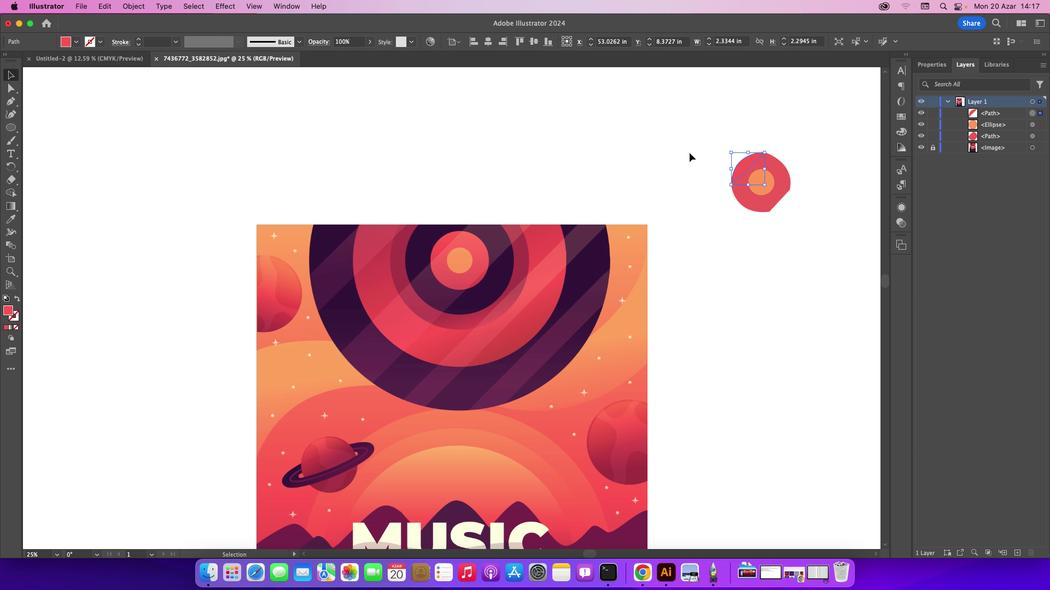 
Action: Mouse moved to (689, 152)
Screenshot: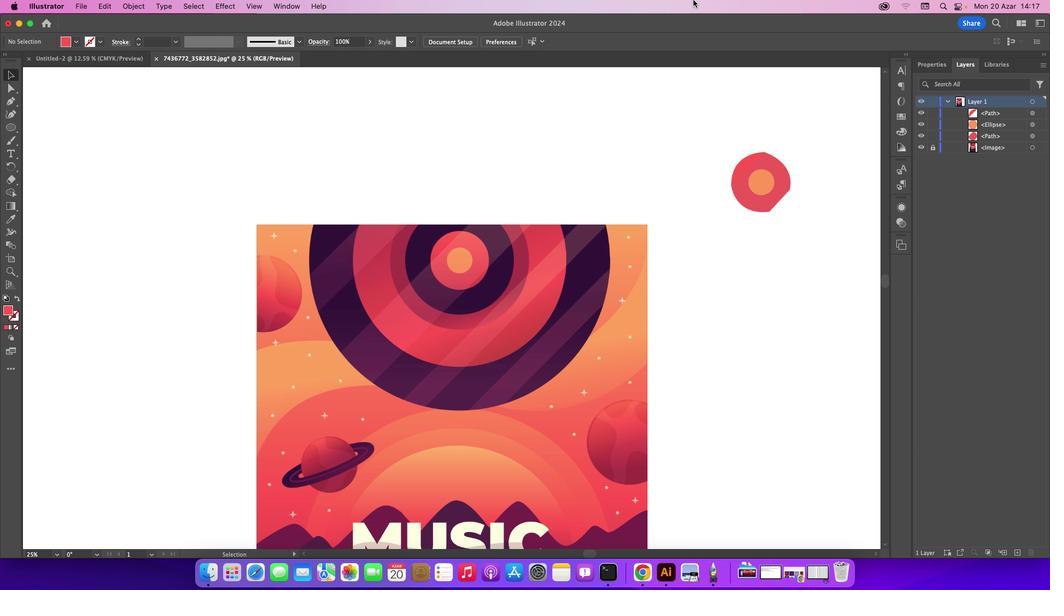 
Action: Mouse pressed left at (689, 152)
Screenshot: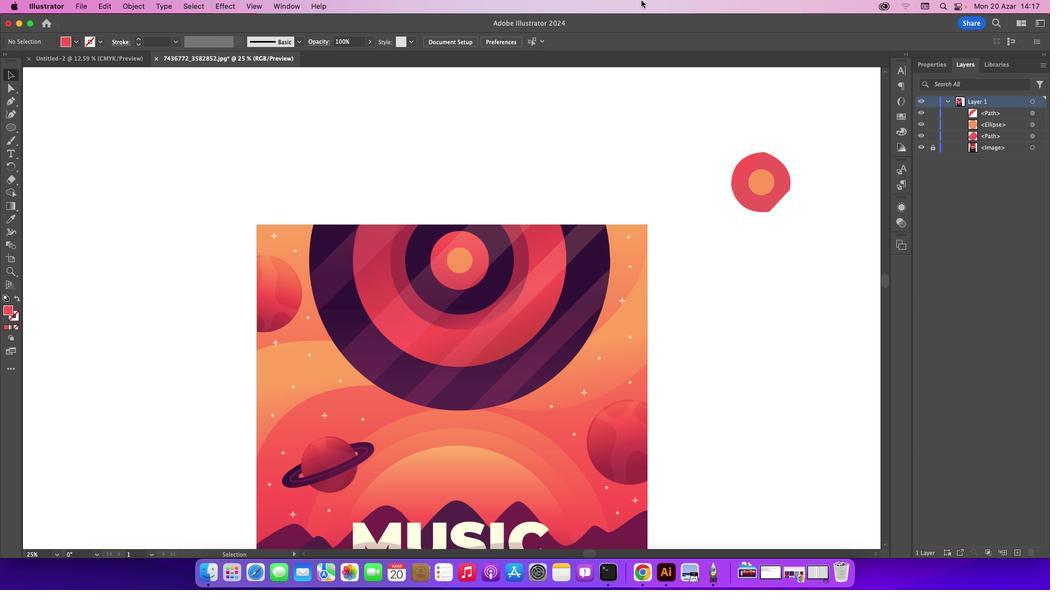 
Action: Mouse moved to (9, 96)
Screenshot: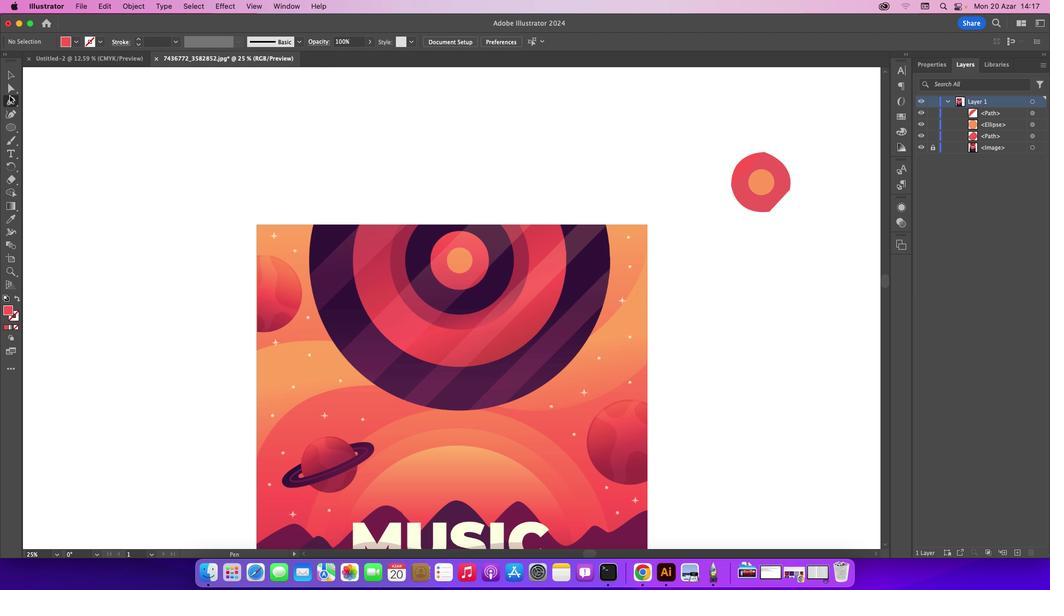 
Action: Mouse pressed left at (9, 96)
Screenshot: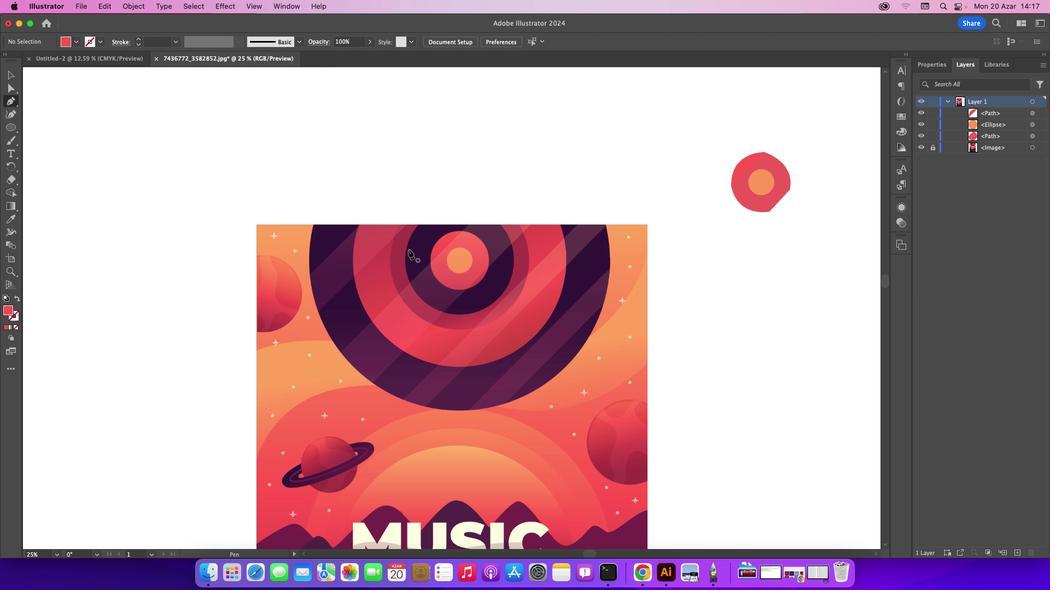 
Action: Mouse moved to (486, 269)
Screenshot: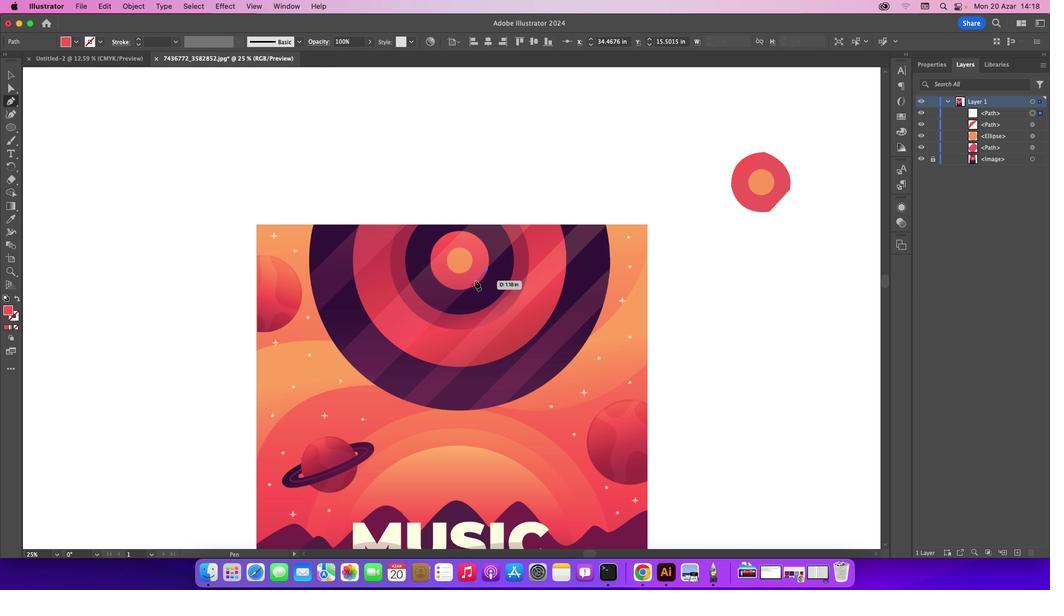 
Action: Mouse pressed left at (486, 269)
Screenshot: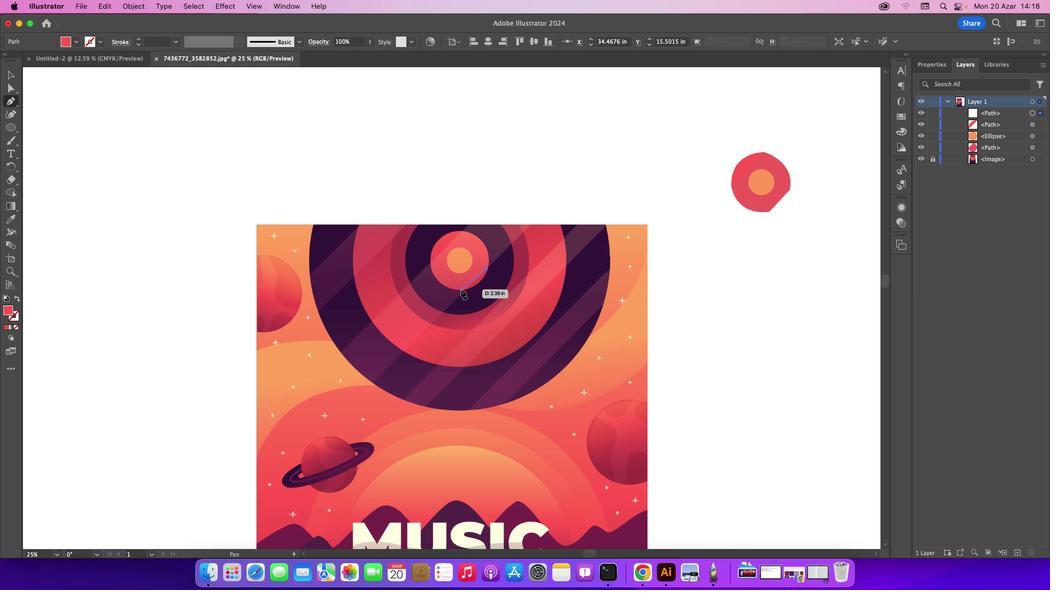 
Action: Mouse moved to (467, 288)
Screenshot: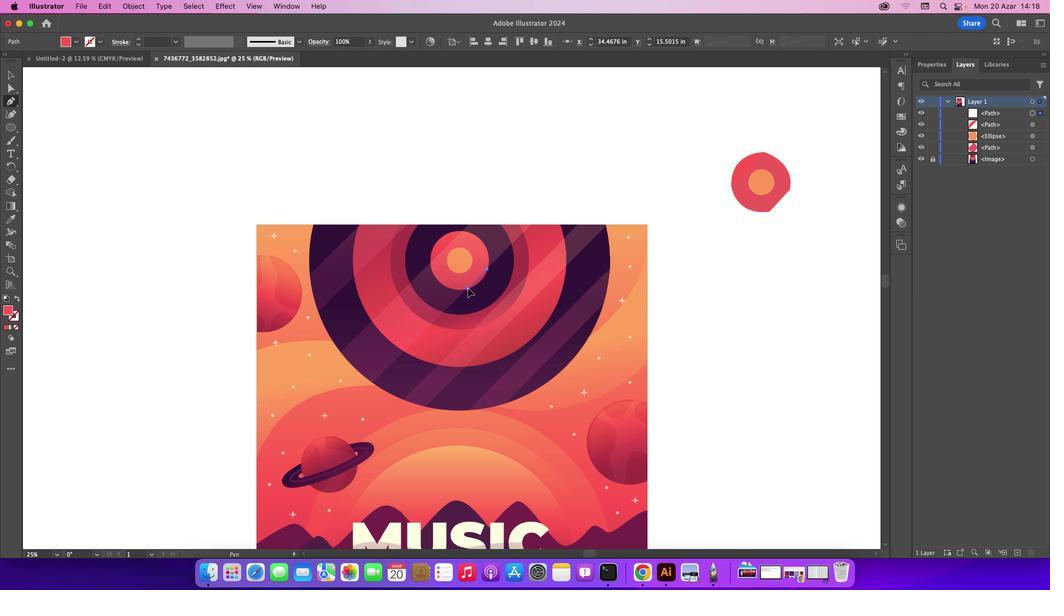 
Action: Mouse pressed left at (467, 288)
Screenshot: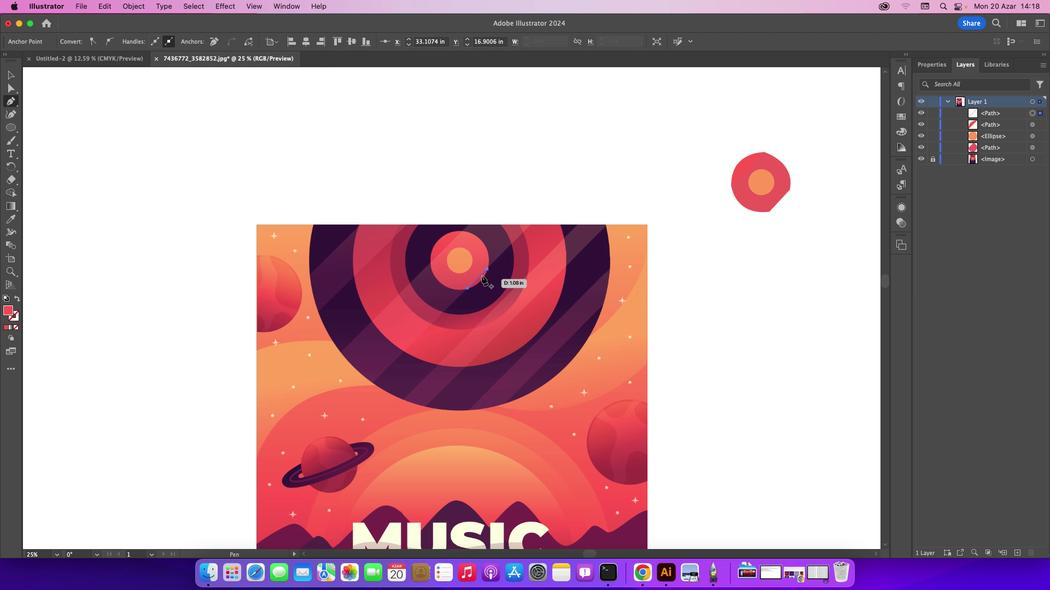 
Action: Mouse moved to (485, 269)
Screenshot: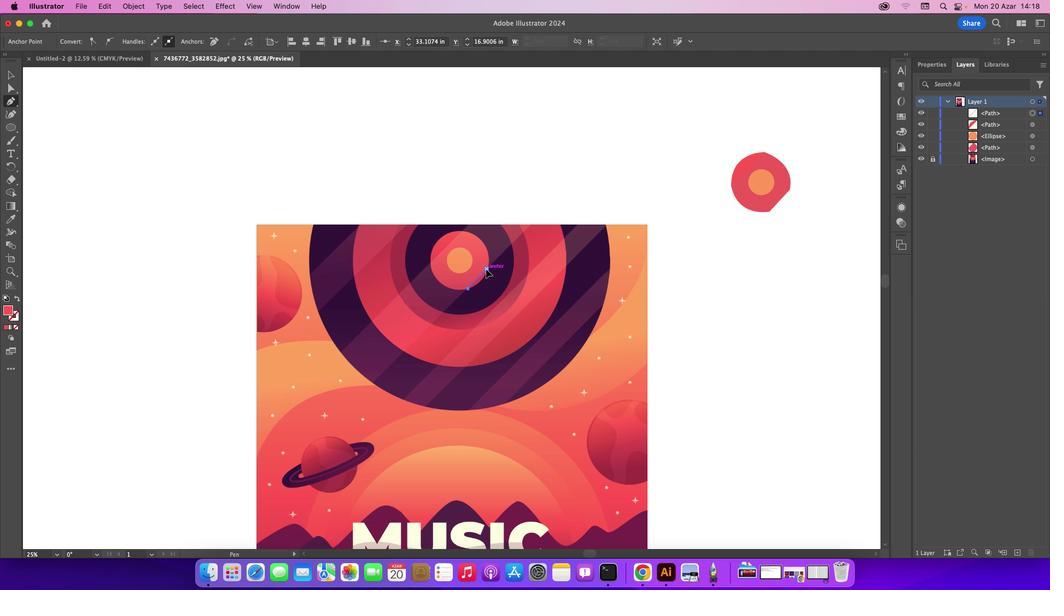 
Action: Mouse pressed left at (485, 269)
Screenshot: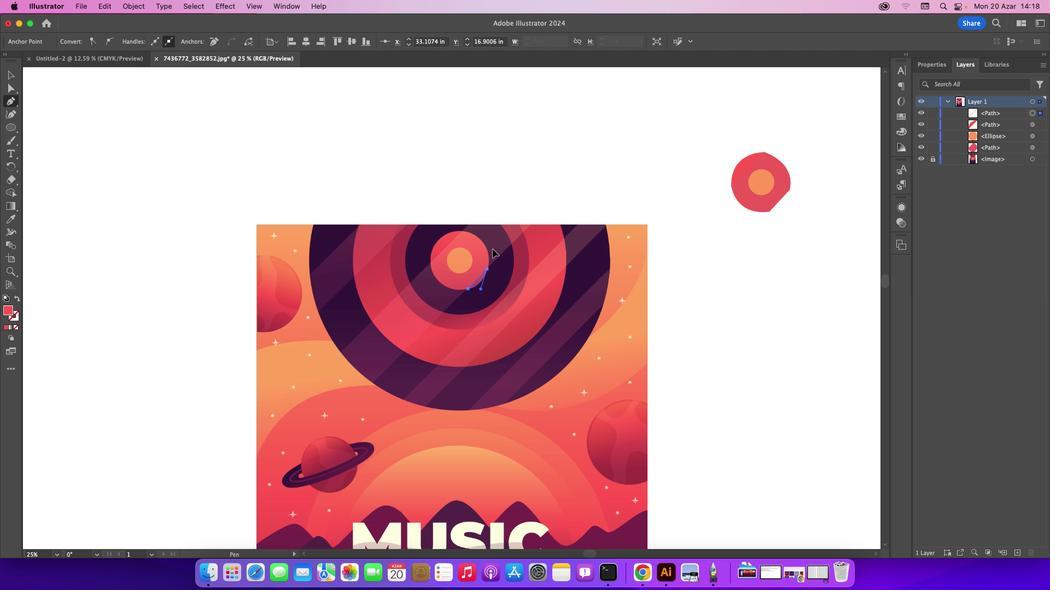 
Action: Mouse moved to (6, 77)
Screenshot: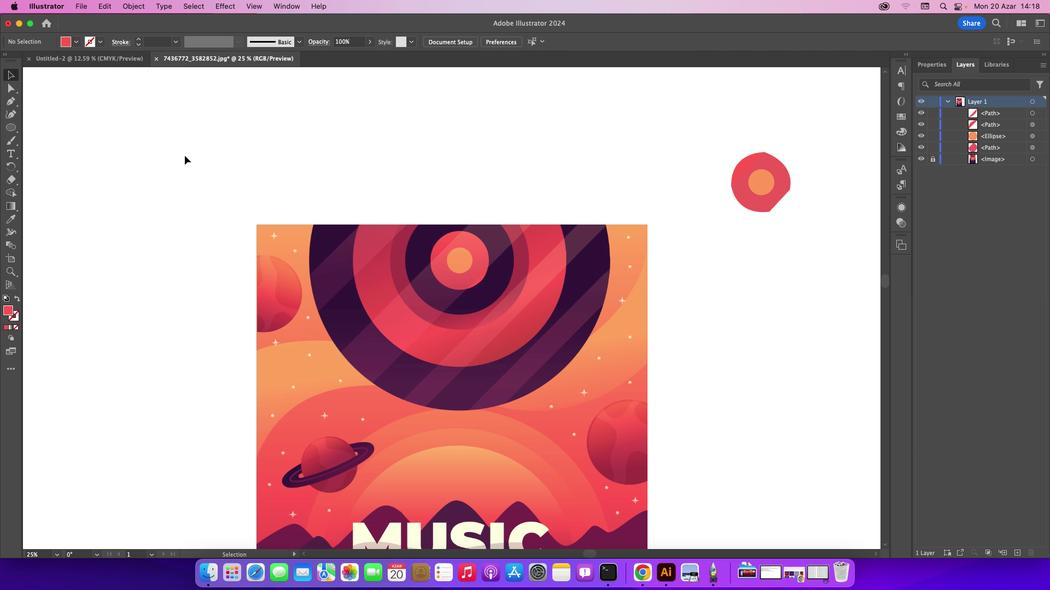 
Action: Mouse pressed left at (6, 77)
Screenshot: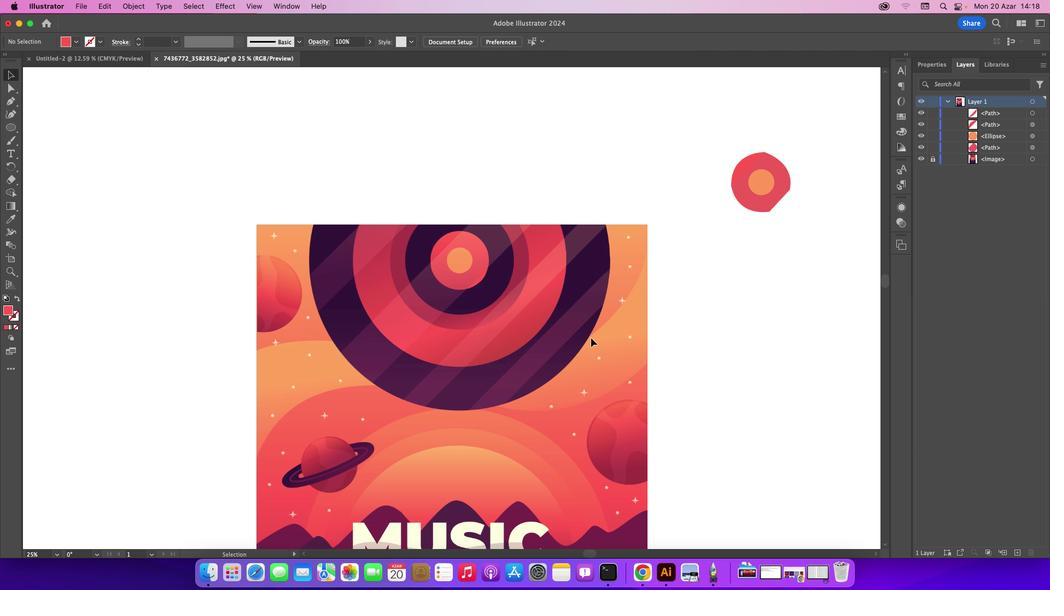
Action: Mouse moved to (131, 109)
Screenshot: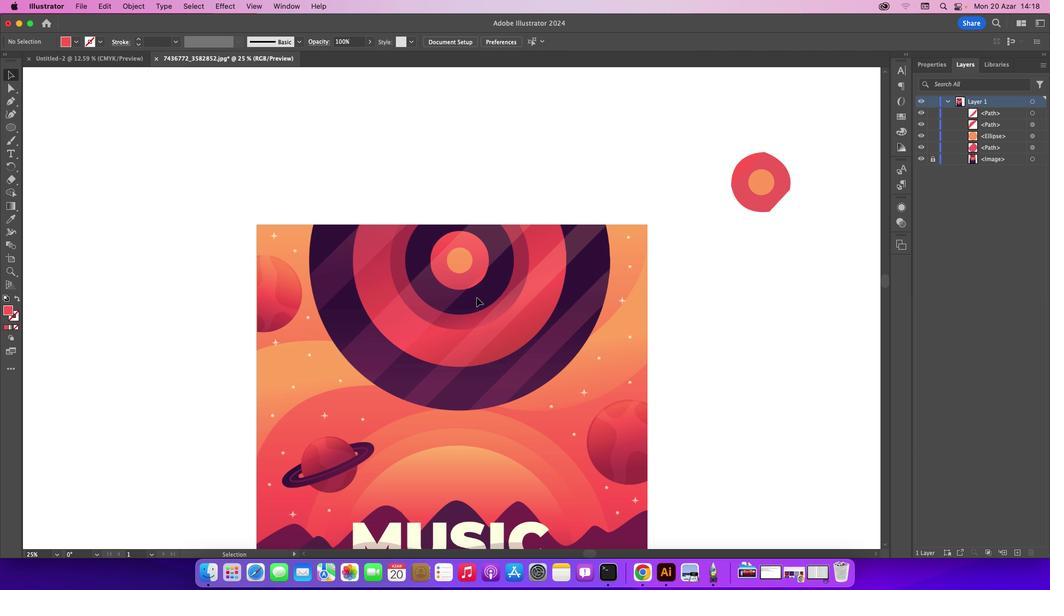 
Action: Mouse pressed left at (131, 109)
Screenshot: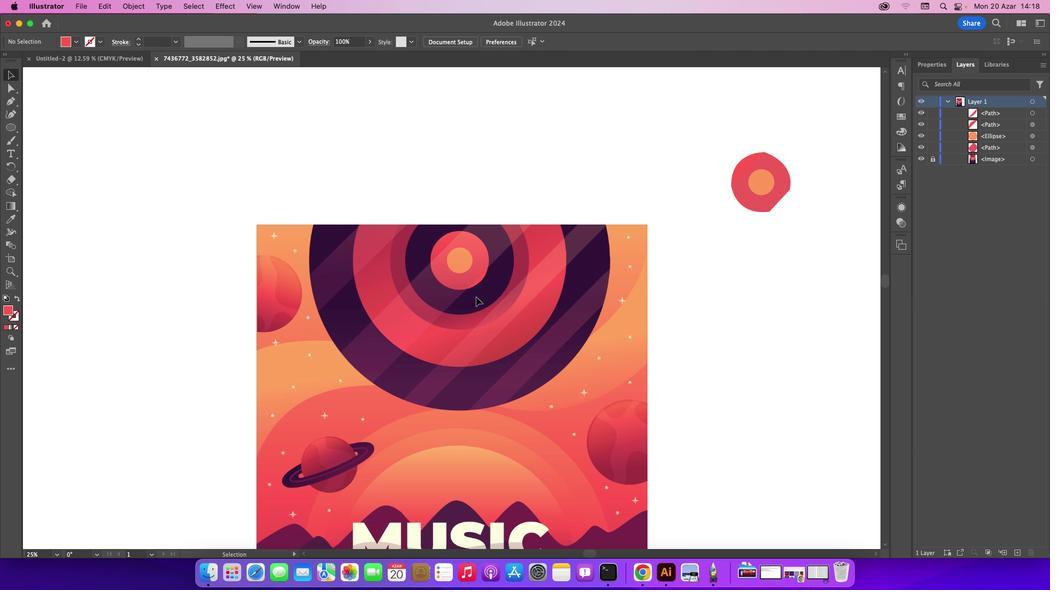 
Action: Mouse moved to (476, 284)
Screenshot: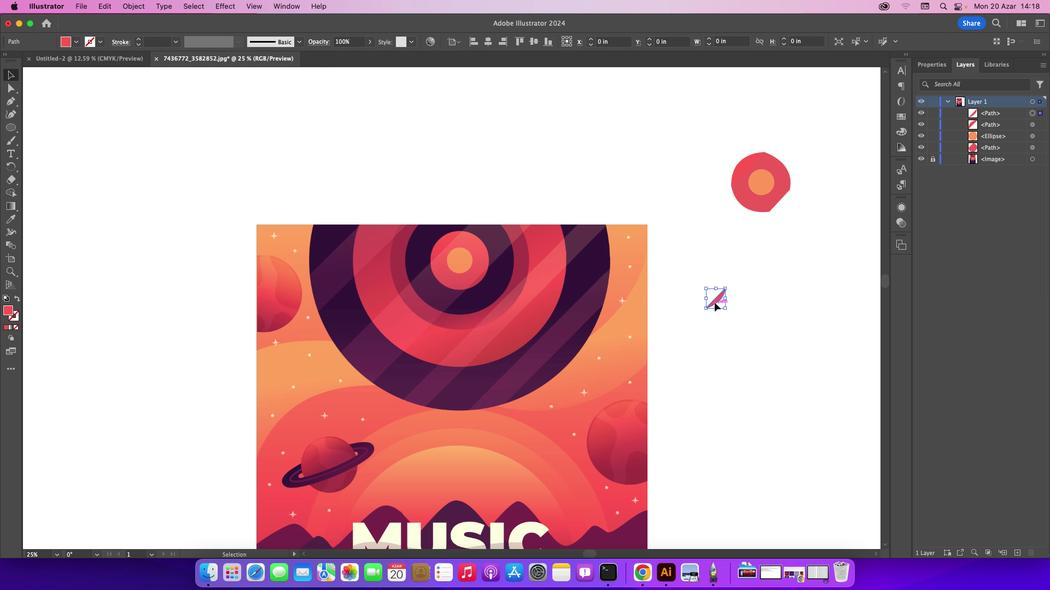 
Action: Mouse pressed left at (476, 284)
Screenshot: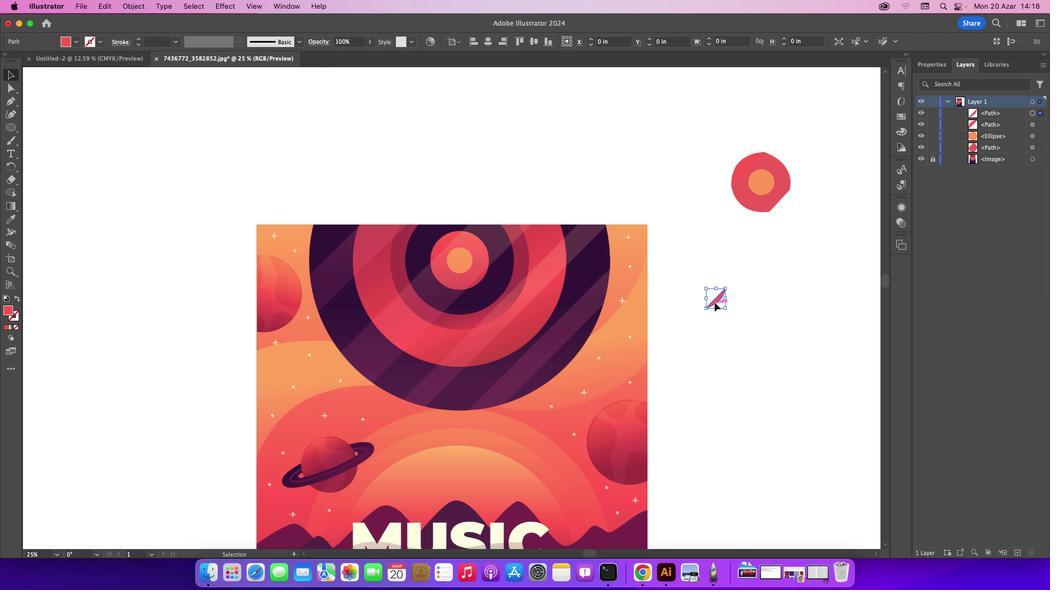 
Action: Mouse moved to (13, 218)
Screenshot: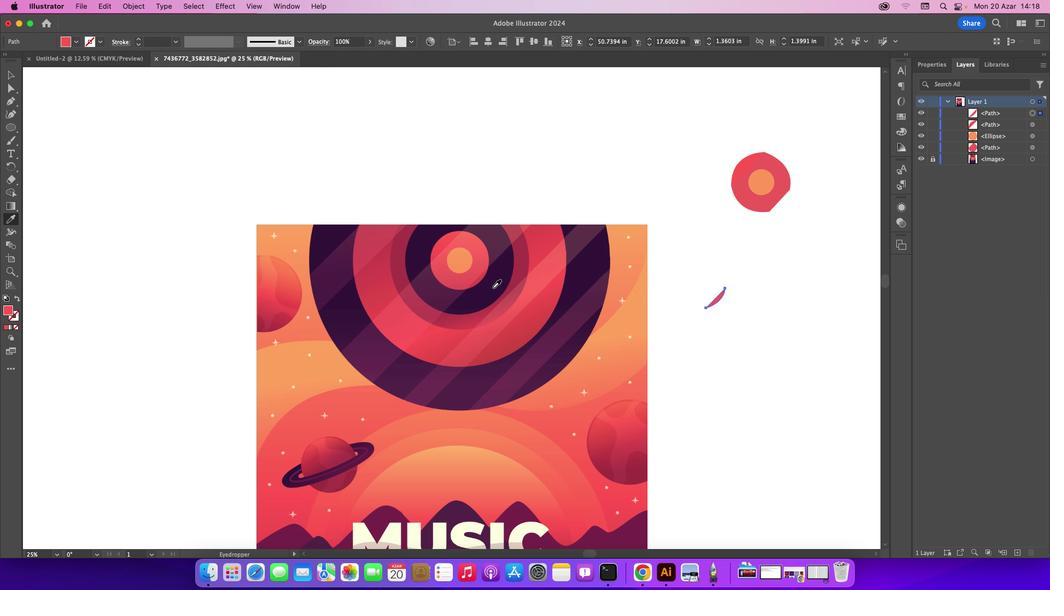 
Action: Mouse pressed left at (13, 218)
Screenshot: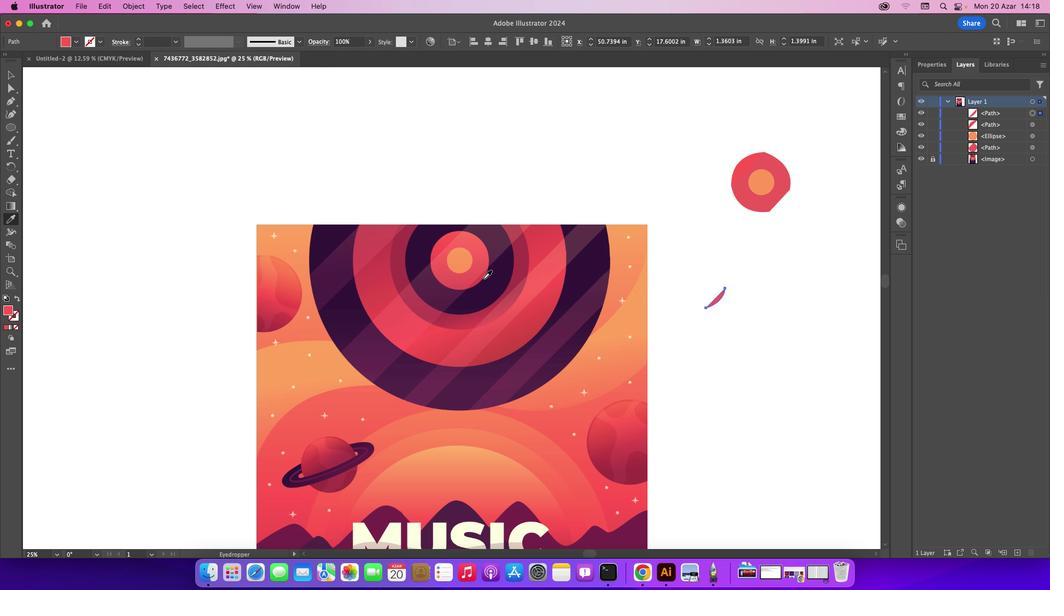 
Action: Mouse moved to (481, 278)
Screenshot: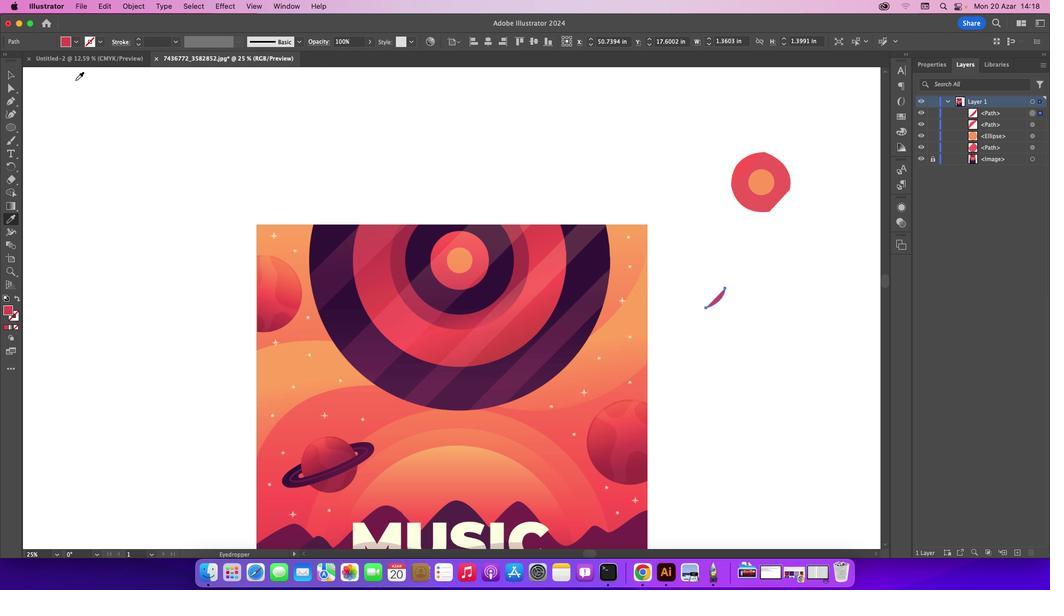
Action: Mouse pressed left at (481, 278)
Screenshot: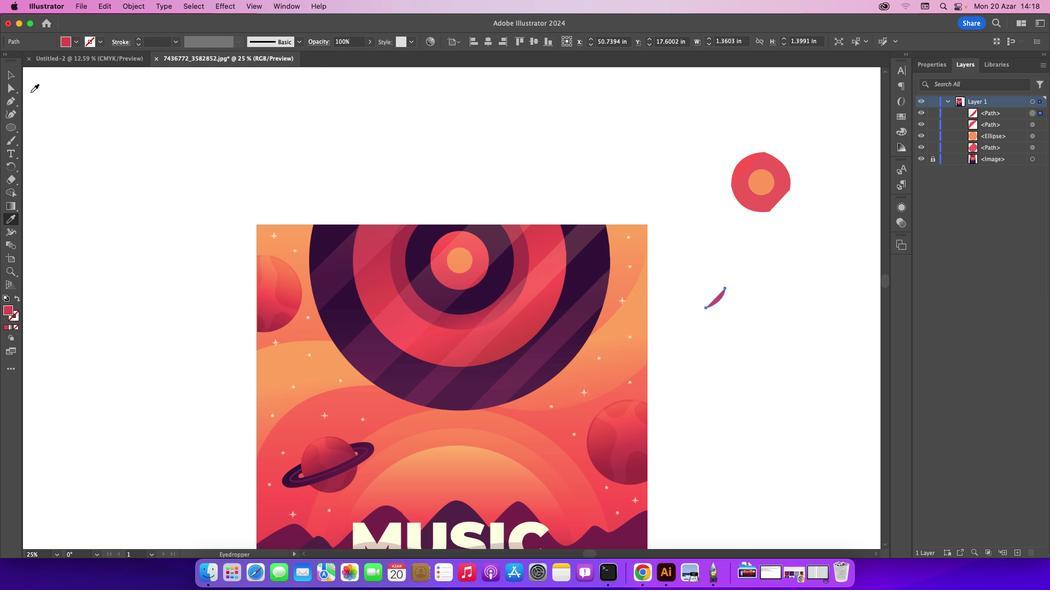 
Action: Mouse moved to (8, 70)
Screenshot: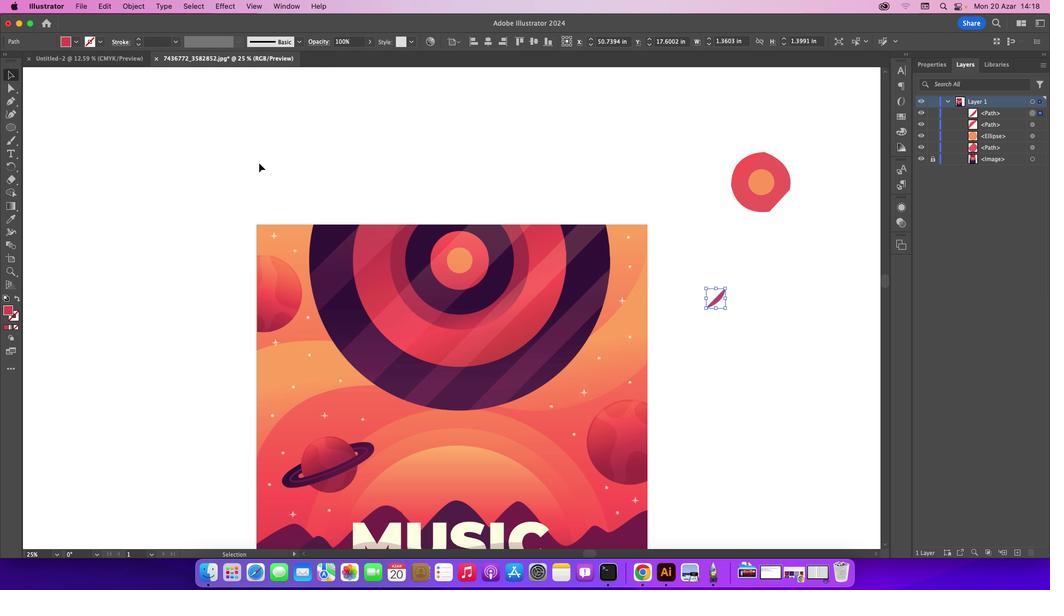 
Action: Mouse pressed left at (8, 70)
Screenshot: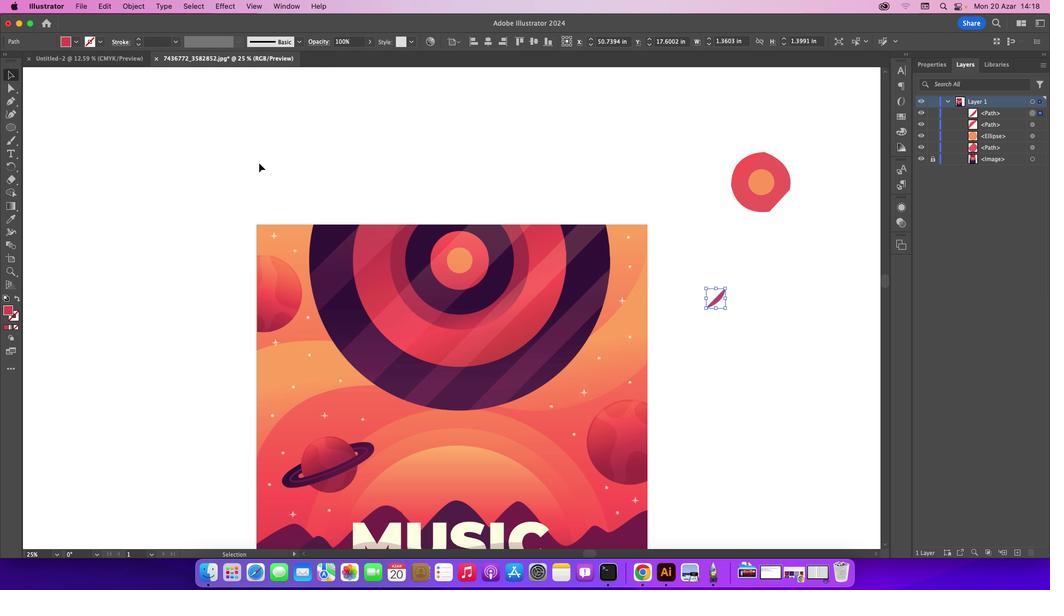 
Action: Mouse moved to (258, 163)
Screenshot: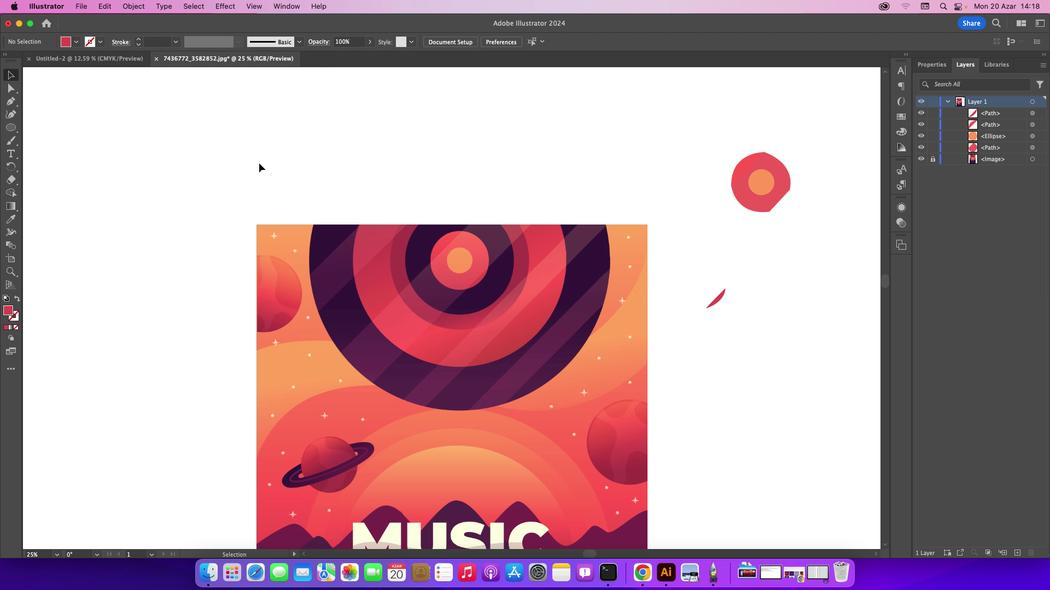 
Action: Mouse pressed left at (258, 163)
Screenshot: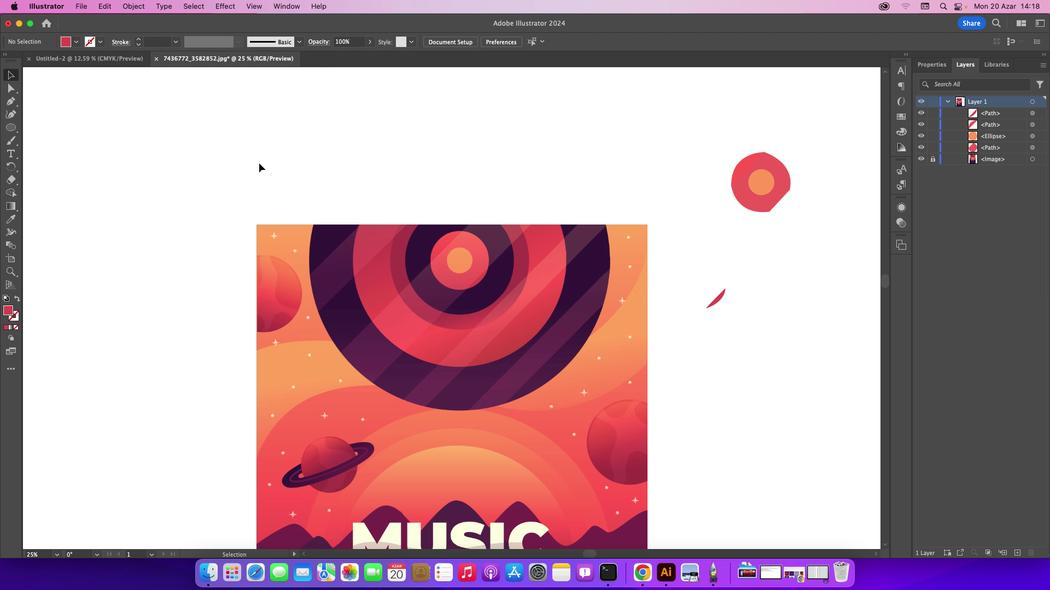 
Action: Mouse moved to (717, 299)
Screenshot: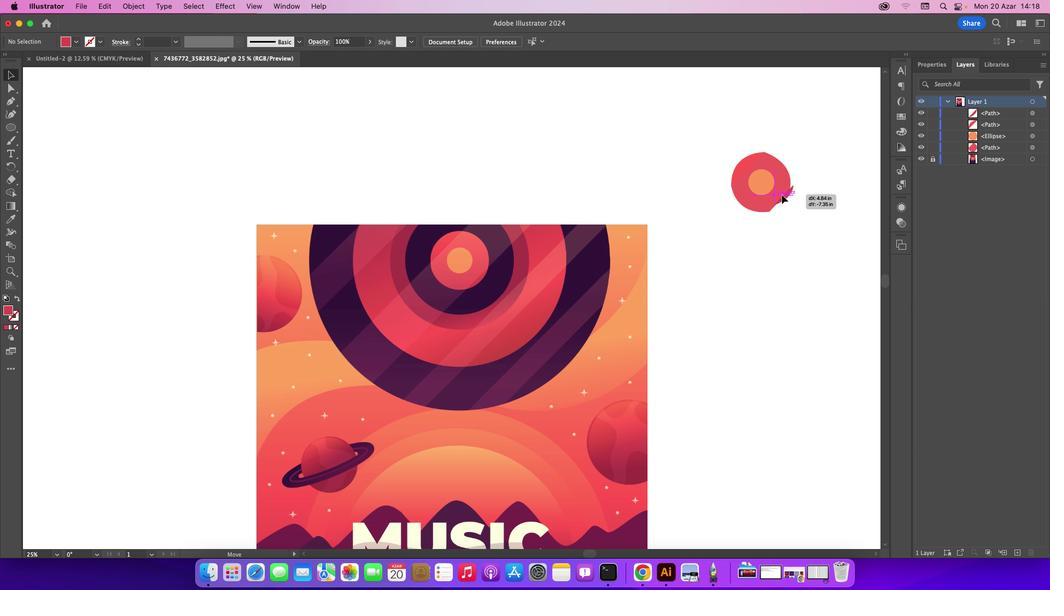 
Action: Mouse pressed left at (717, 299)
Screenshot: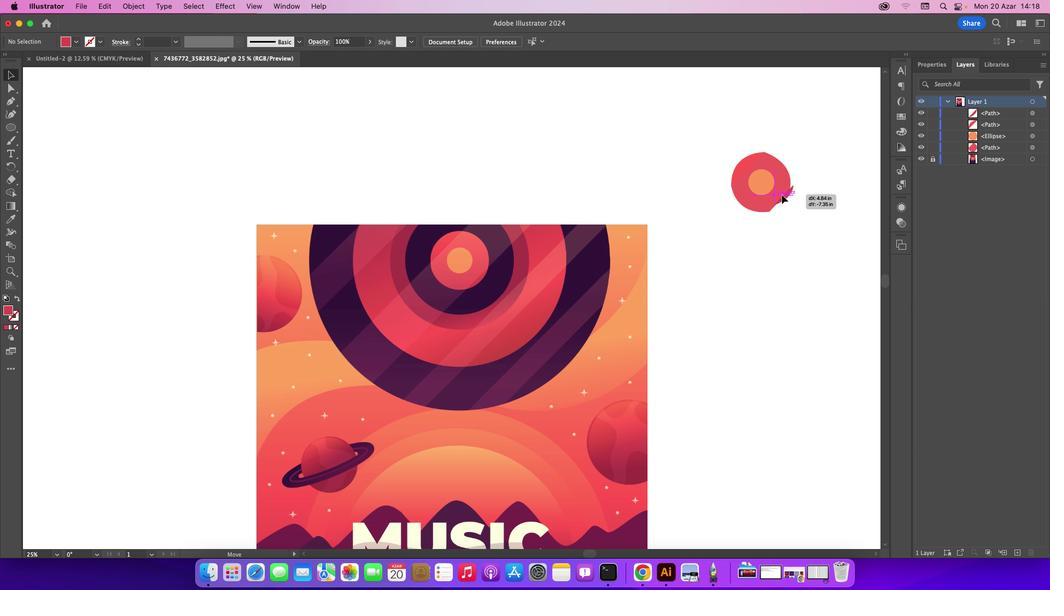 
Action: Mouse moved to (814, 194)
Screenshot: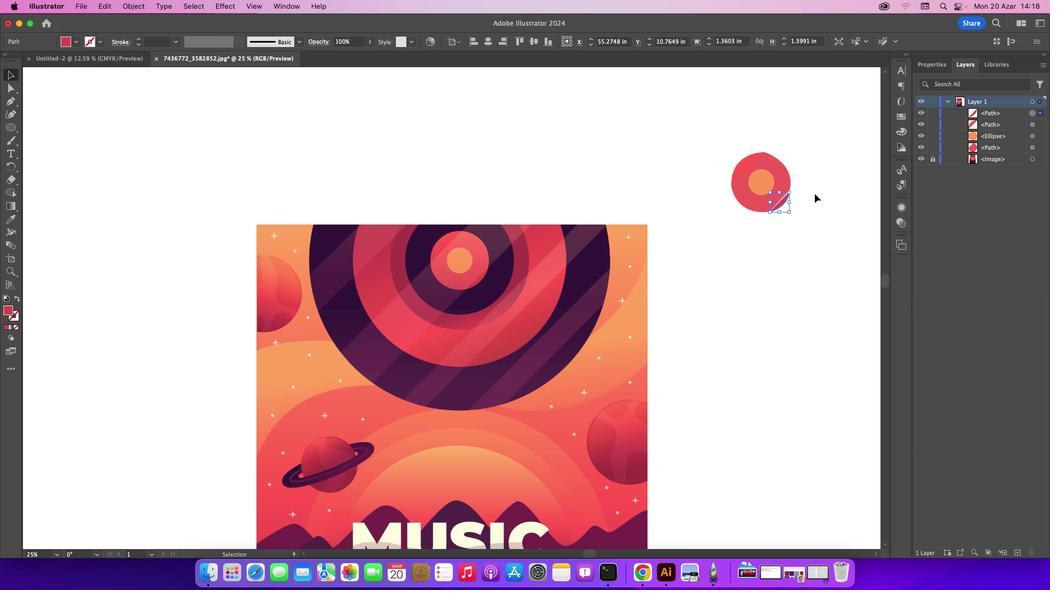 
Action: Key pressed Key.upKey.upKey.upKey.upKey.rightKey.upKey.up
Screenshot: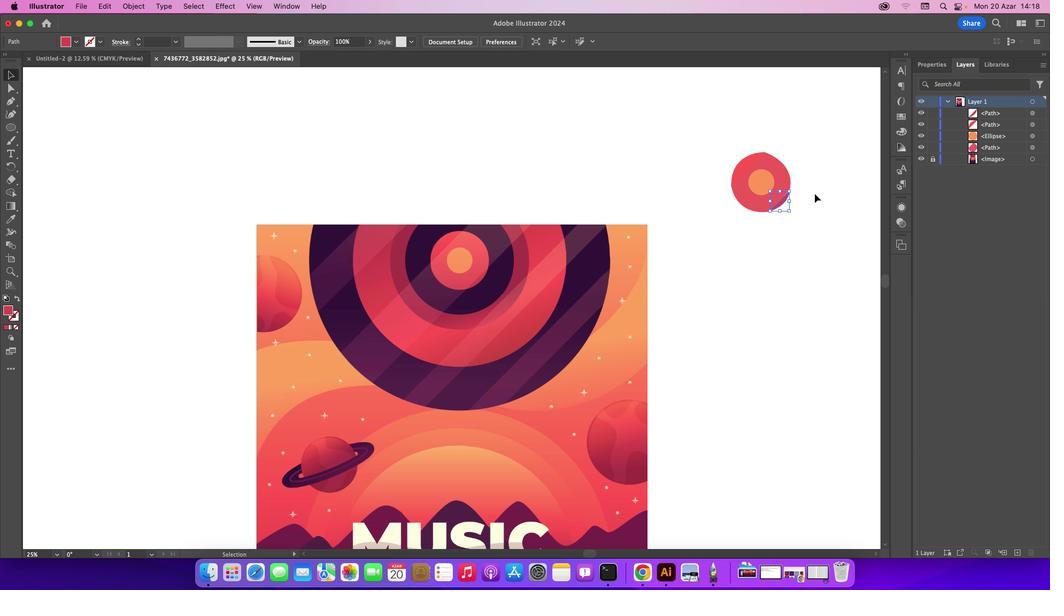
Action: Mouse pressed left at (814, 194)
Screenshot: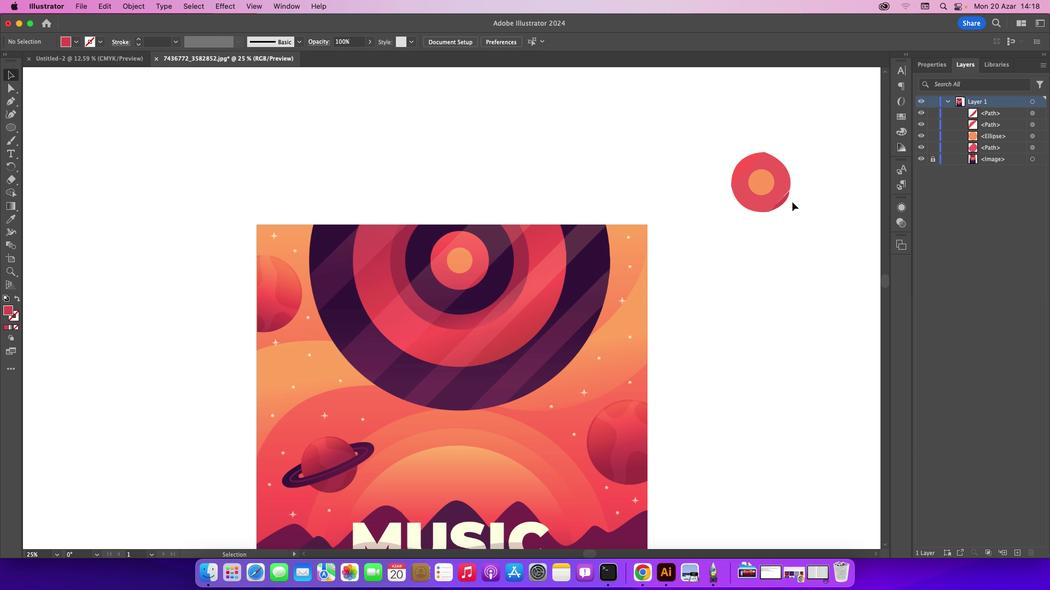 
Action: Mouse moved to (784, 203)
Screenshot: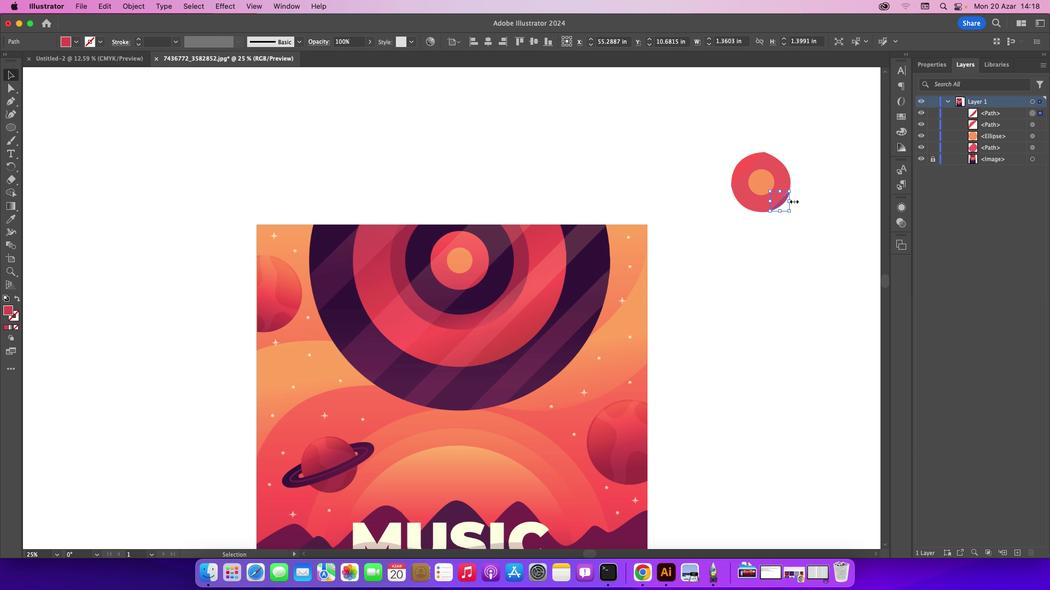 
Action: Mouse pressed left at (784, 203)
Screenshot: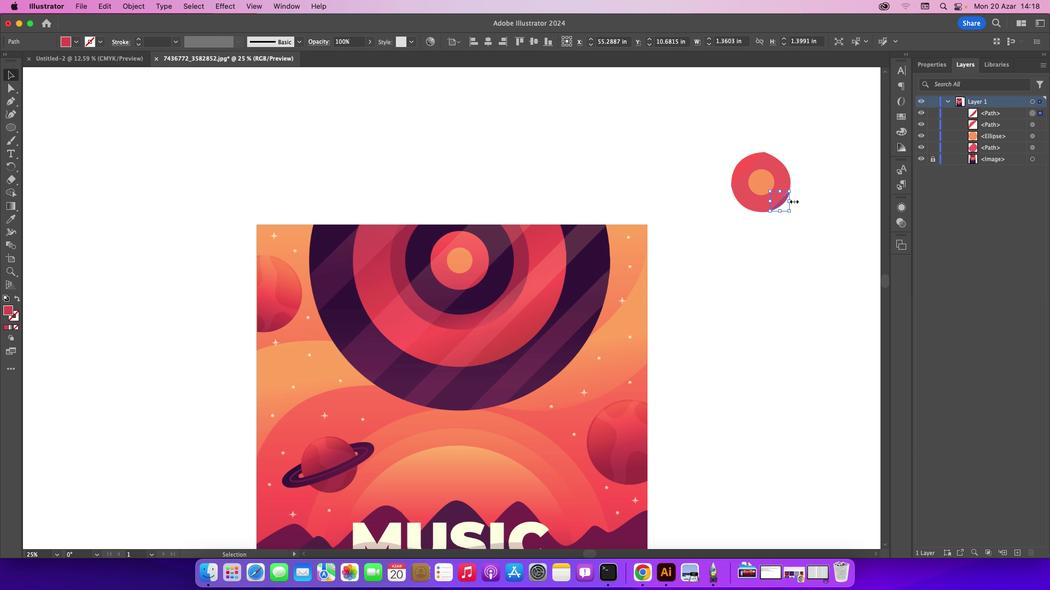 
Action: Mouse moved to (792, 200)
Screenshot: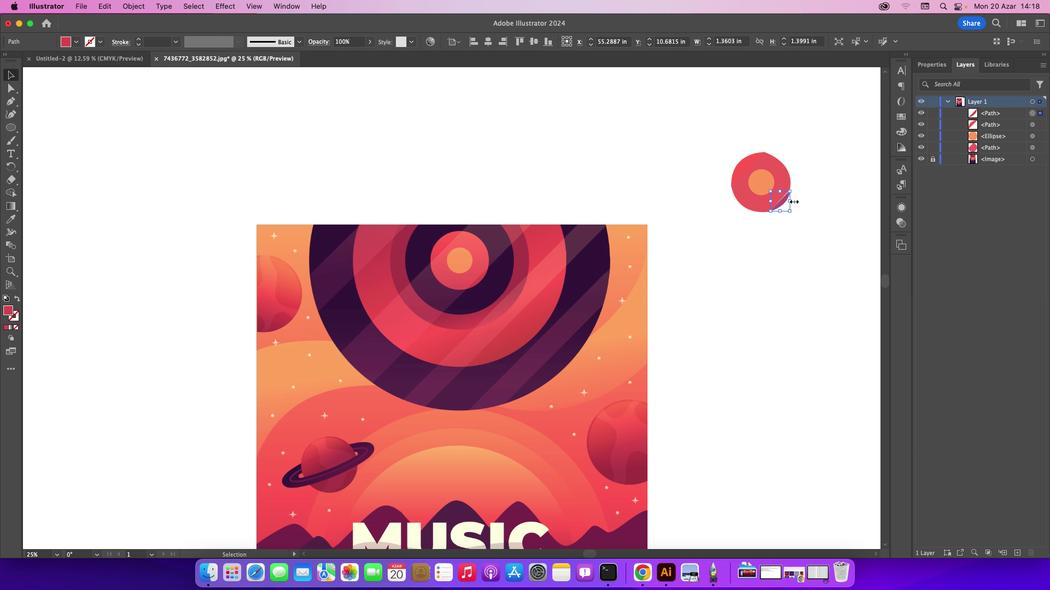 
Action: Key pressed Key.rightKey.upKey.up
Screenshot: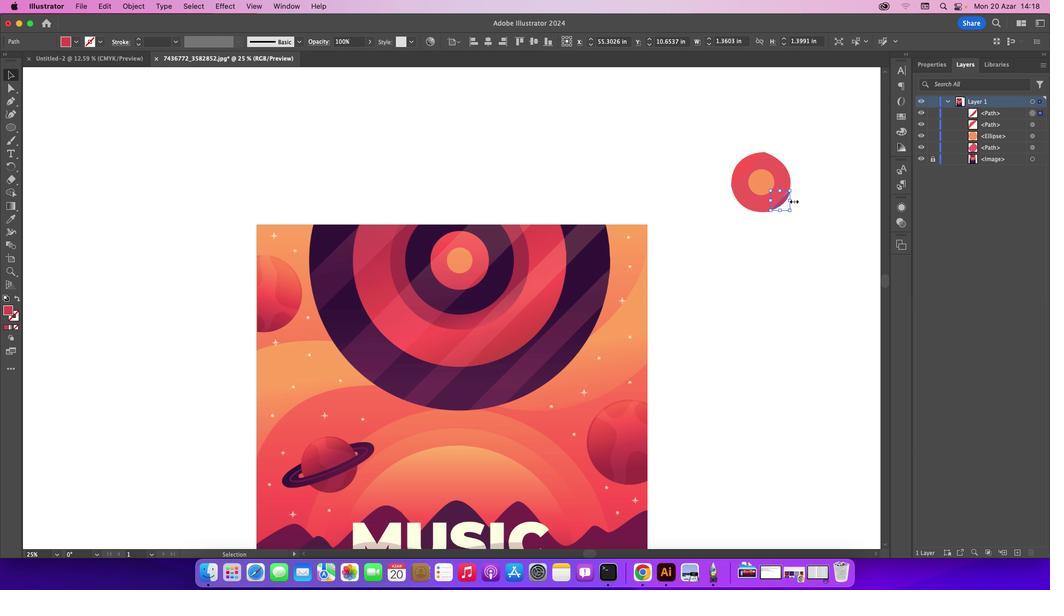 
Action: Mouse pressed left at (792, 200)
Screenshot: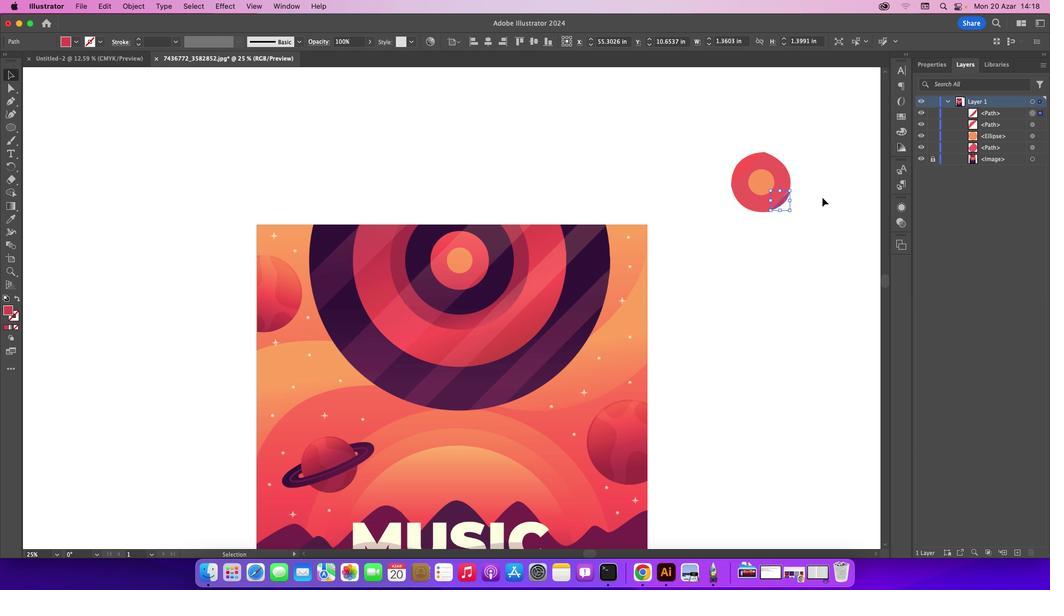 
Action: Mouse moved to (822, 198)
Screenshot: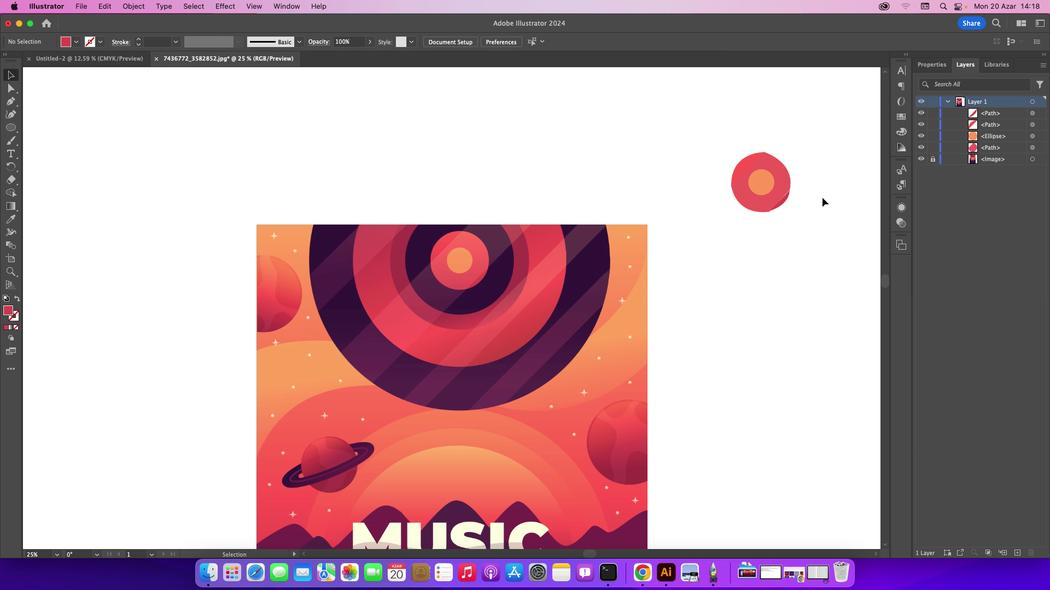 
Action: Mouse pressed left at (822, 198)
Screenshot: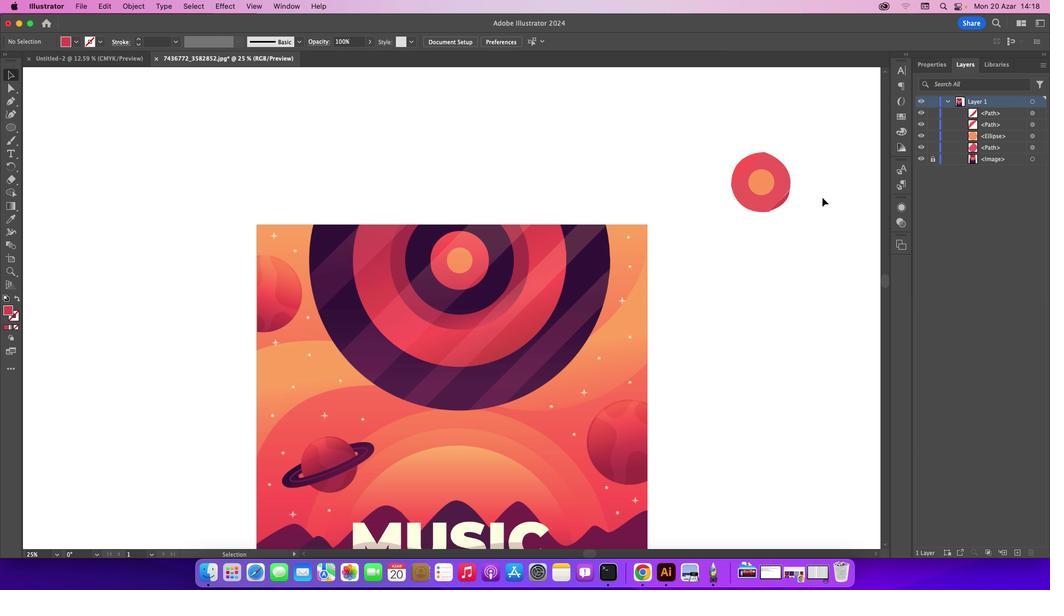 
Action: Mouse moved to (474, 314)
Screenshot: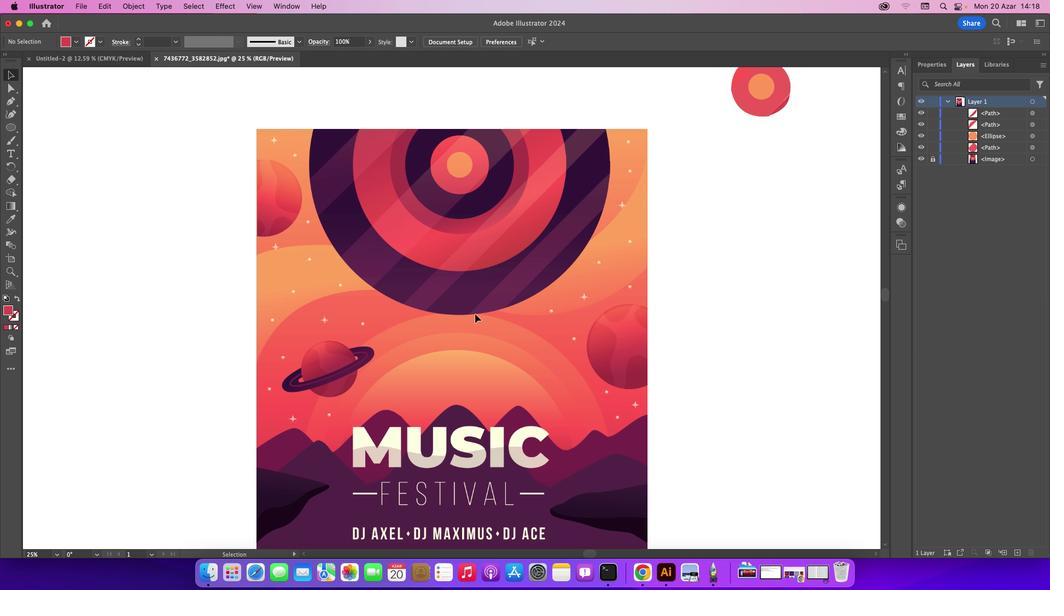 
Action: Mouse scrolled (474, 314) with delta (0, 0)
Screenshot: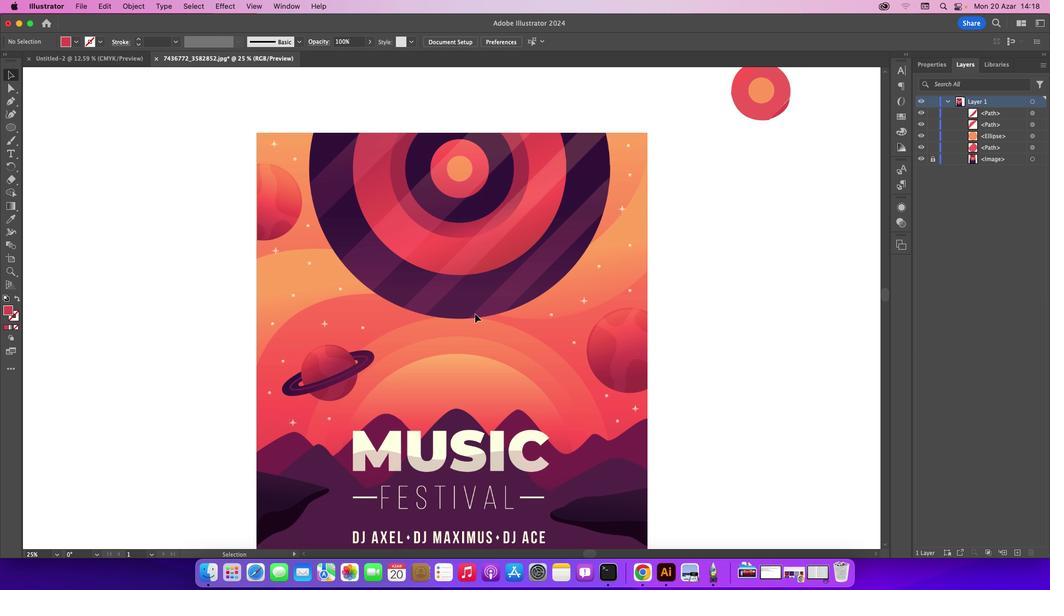 
Action: Mouse scrolled (474, 314) with delta (0, 0)
Screenshot: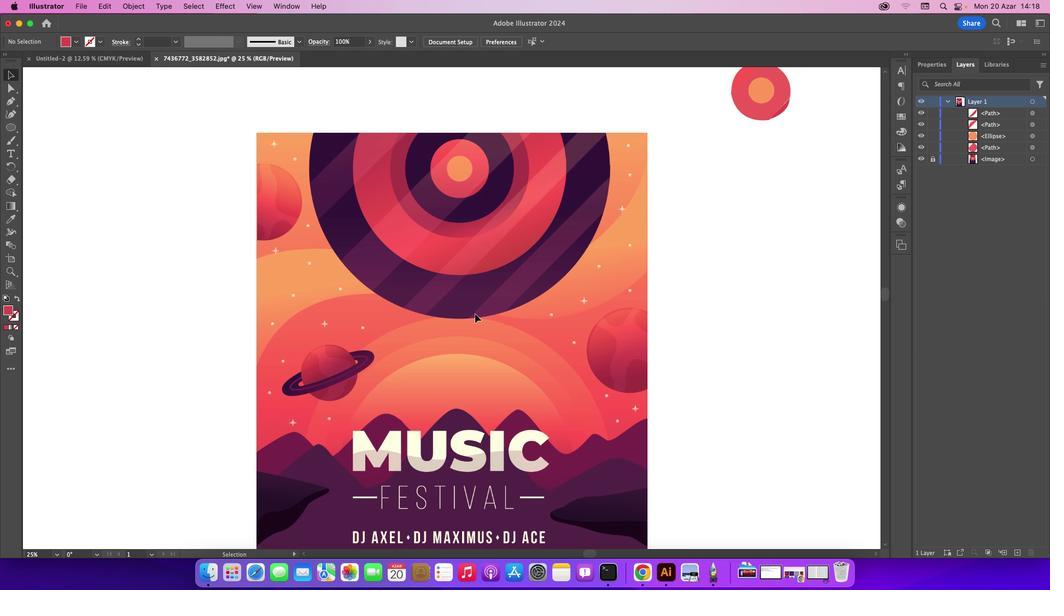 
Action: Mouse scrolled (474, 314) with delta (0, 0)
Screenshot: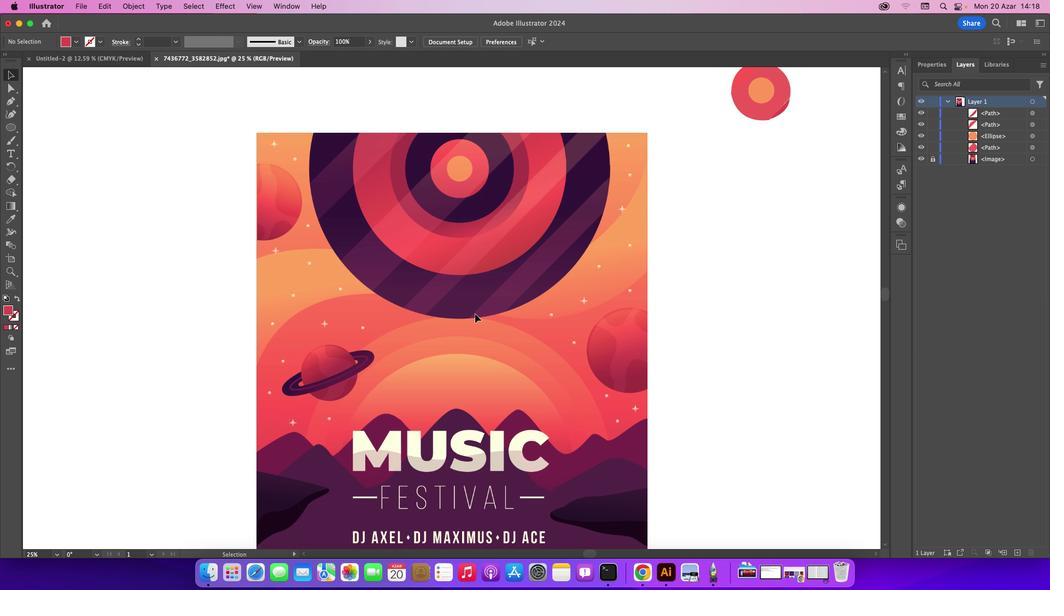 
Action: Mouse scrolled (474, 314) with delta (0, 0)
Screenshot: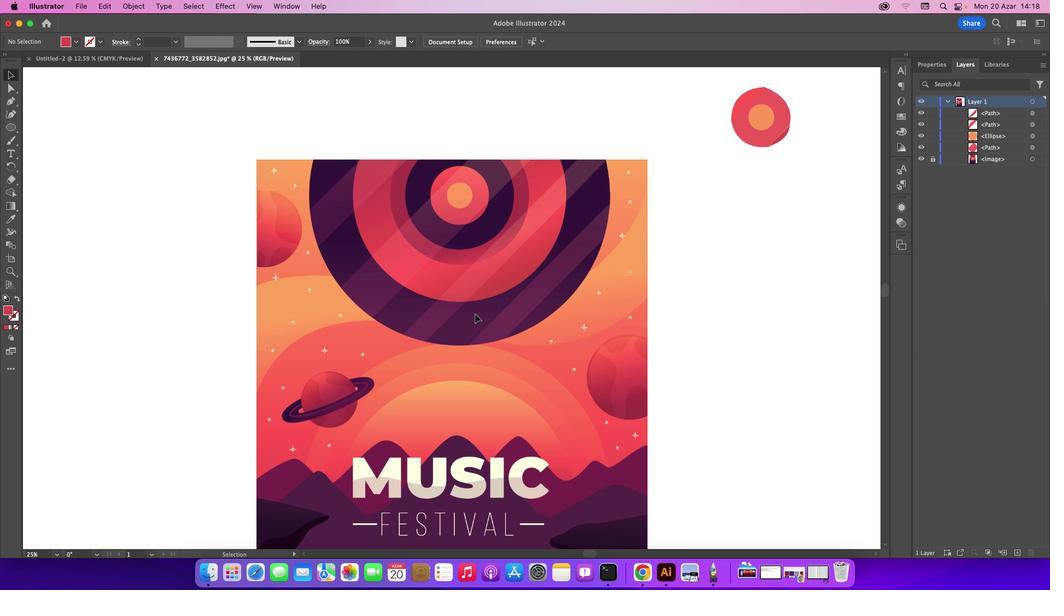 
Action: Mouse scrolled (474, 314) with delta (0, 0)
Screenshot: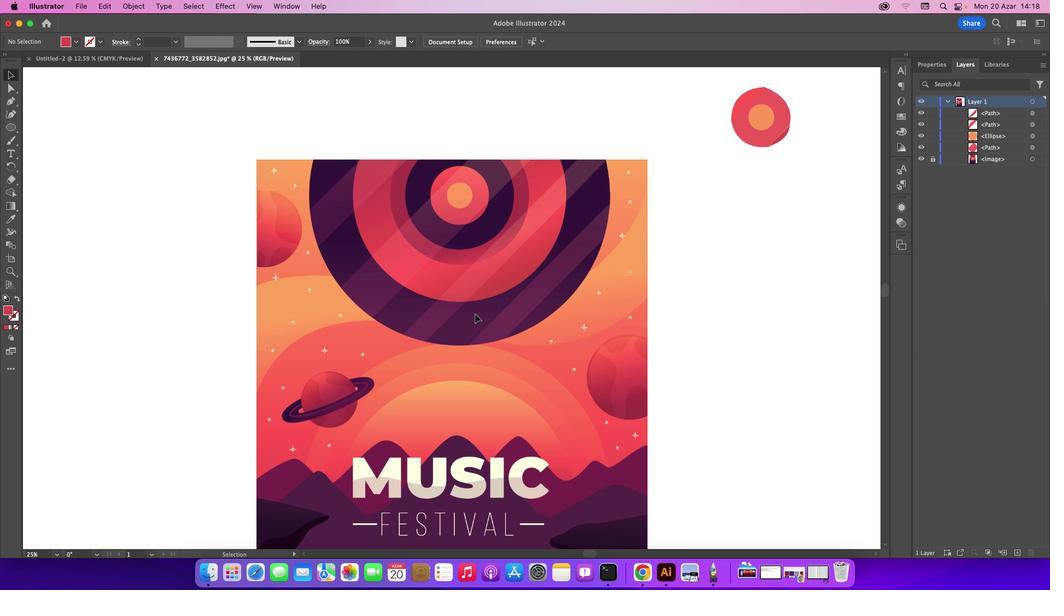 
Action: Mouse scrolled (474, 314) with delta (0, 0)
Screenshot: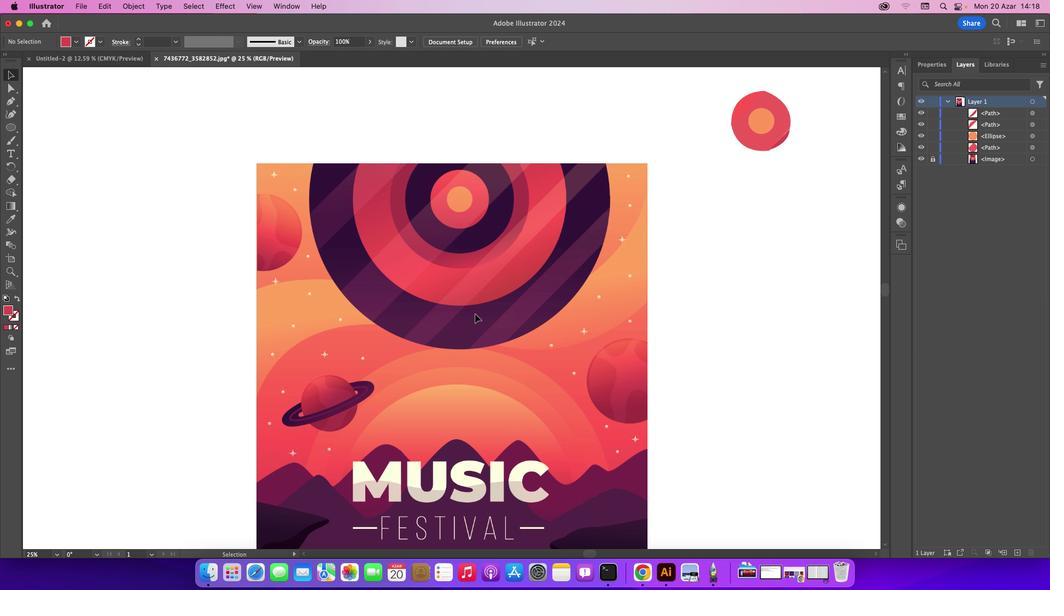 
Action: Mouse scrolled (474, 314) with delta (0, 0)
Screenshot: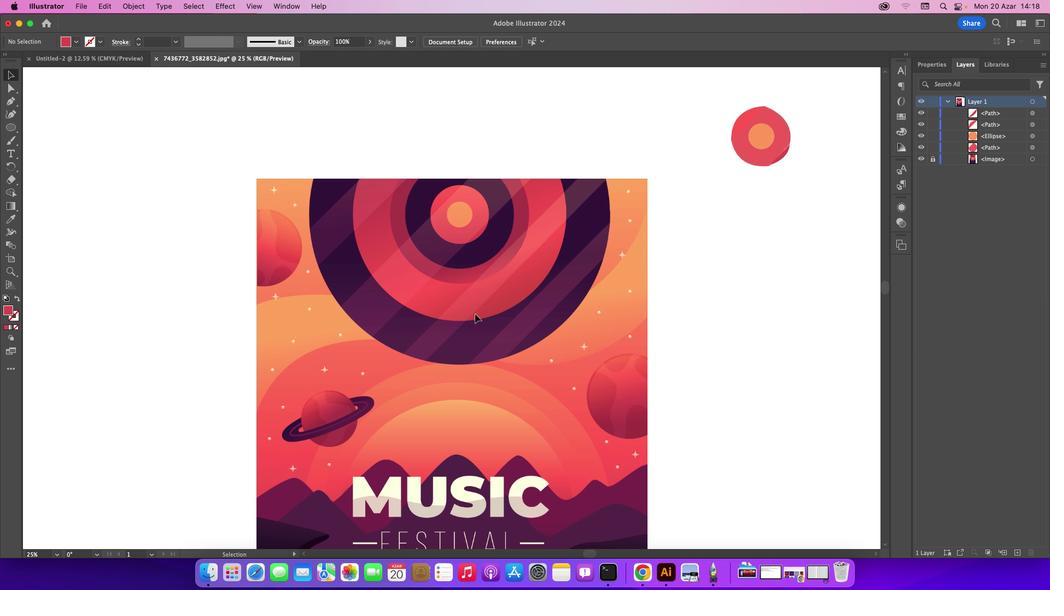 
Action: Mouse scrolled (474, 314) with delta (0, 0)
Screenshot: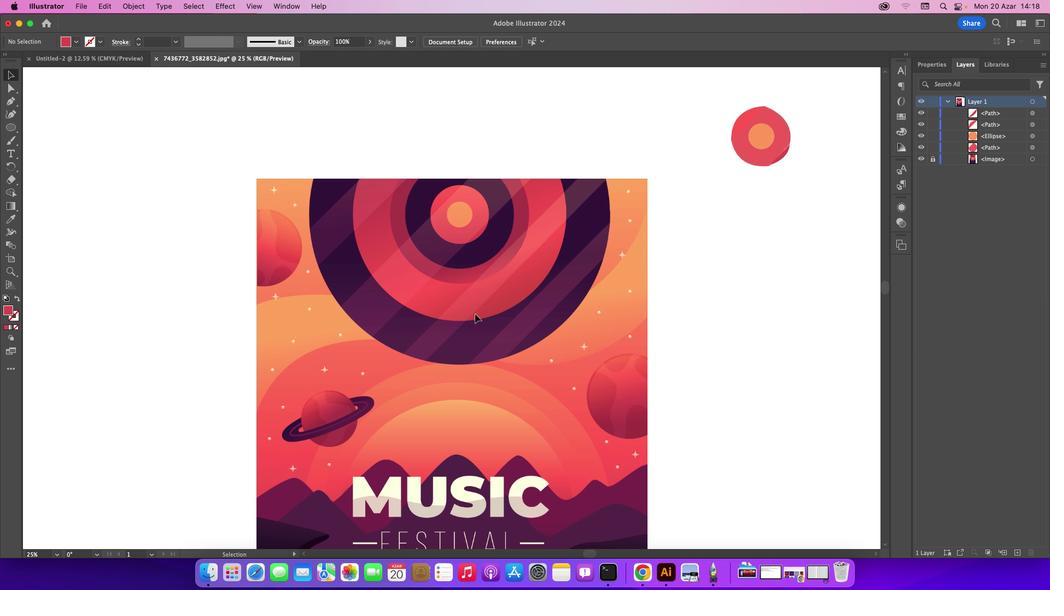 
Action: Mouse moved to (13, 100)
Screenshot: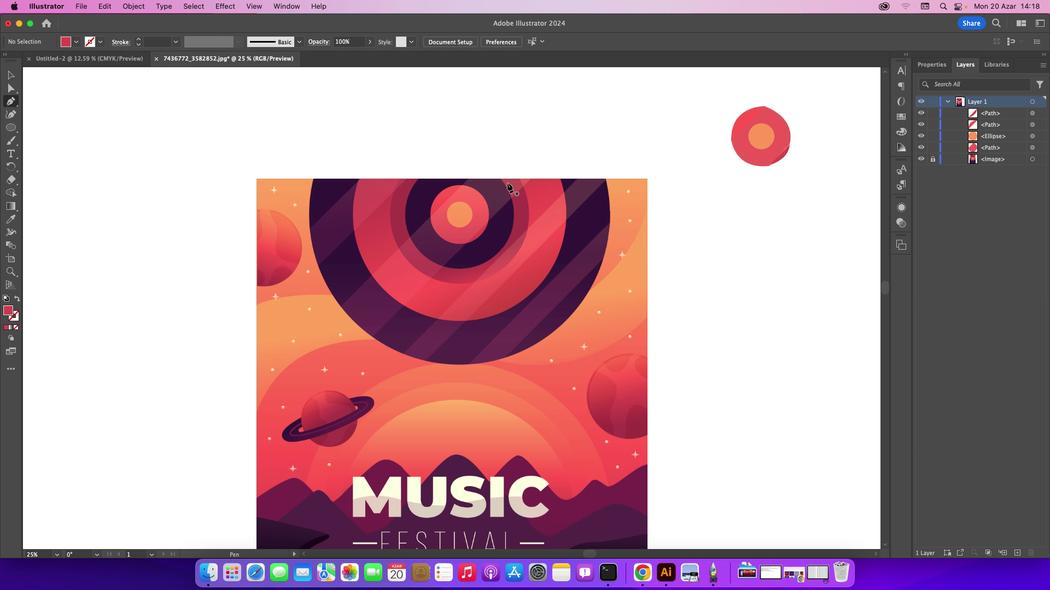 
Action: Mouse pressed left at (13, 100)
Screenshot: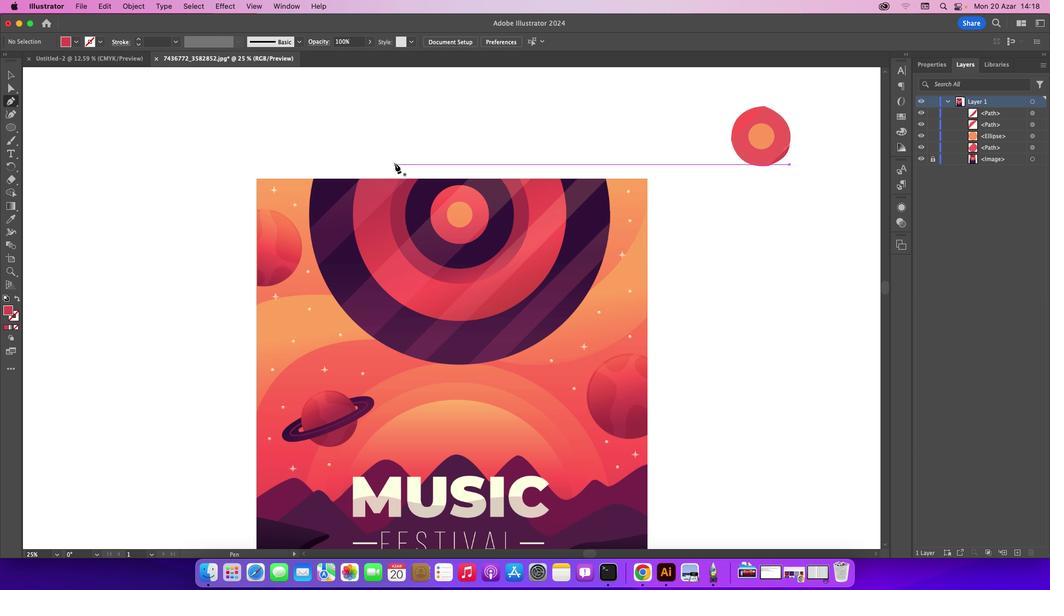 
Action: Mouse moved to (463, 184)
Screenshot: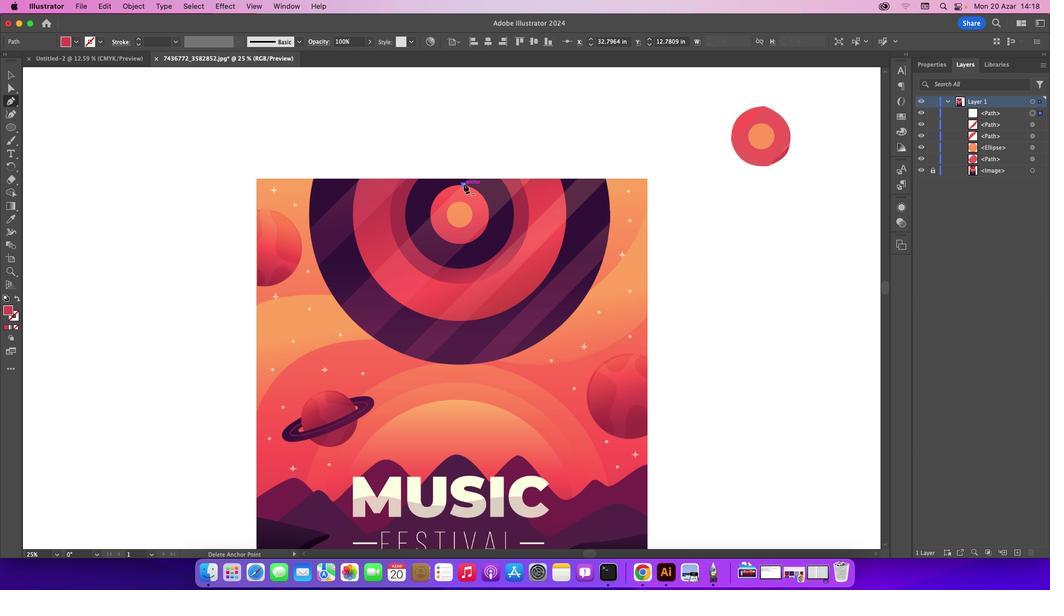 
Action: Mouse pressed left at (463, 184)
Screenshot: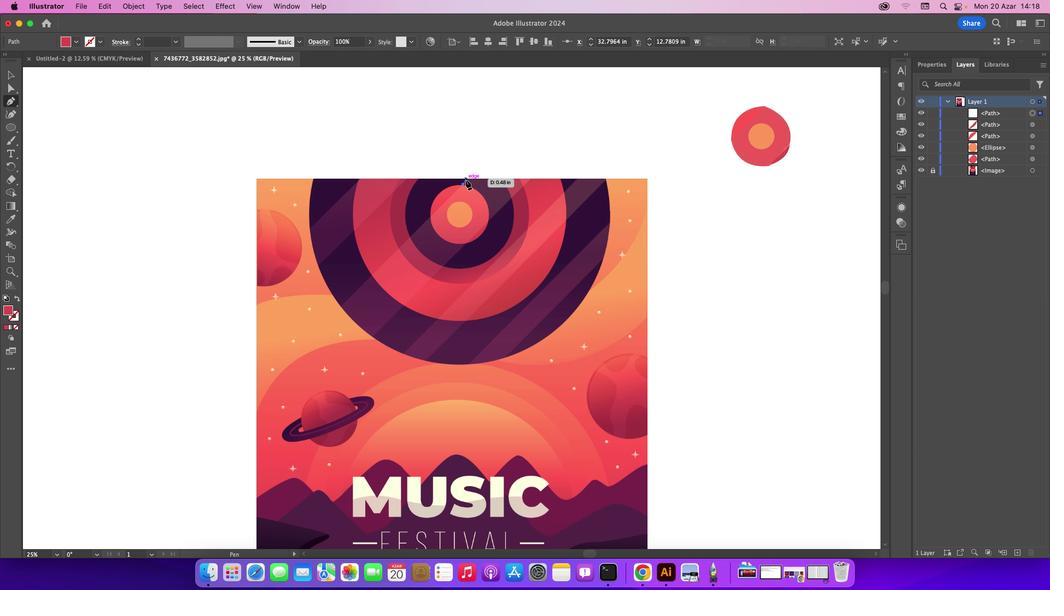 
Action: Mouse moved to (468, 178)
Screenshot: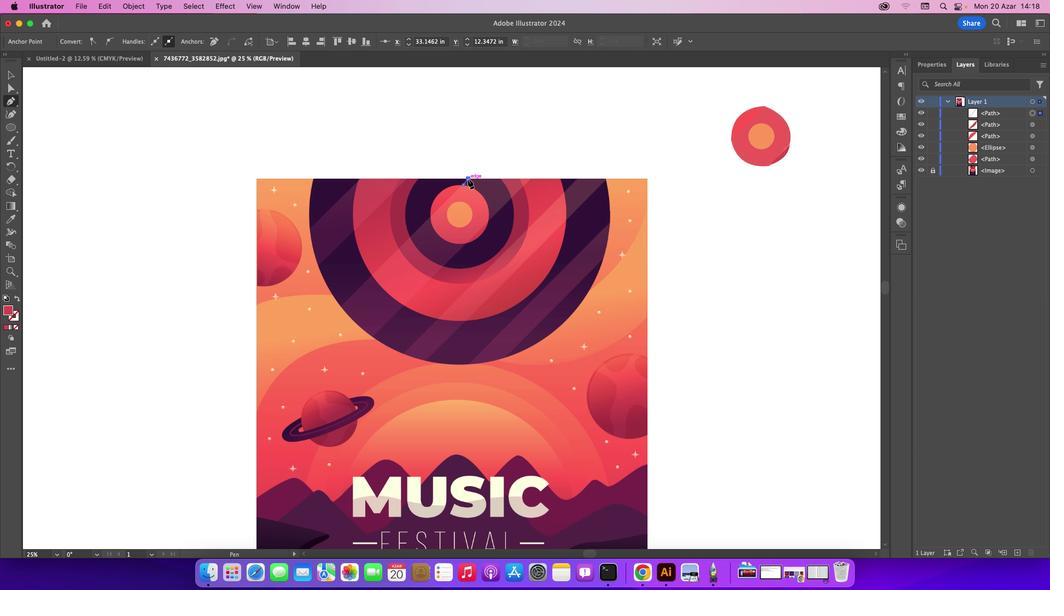 
Action: Mouse pressed left at (468, 178)
Screenshot: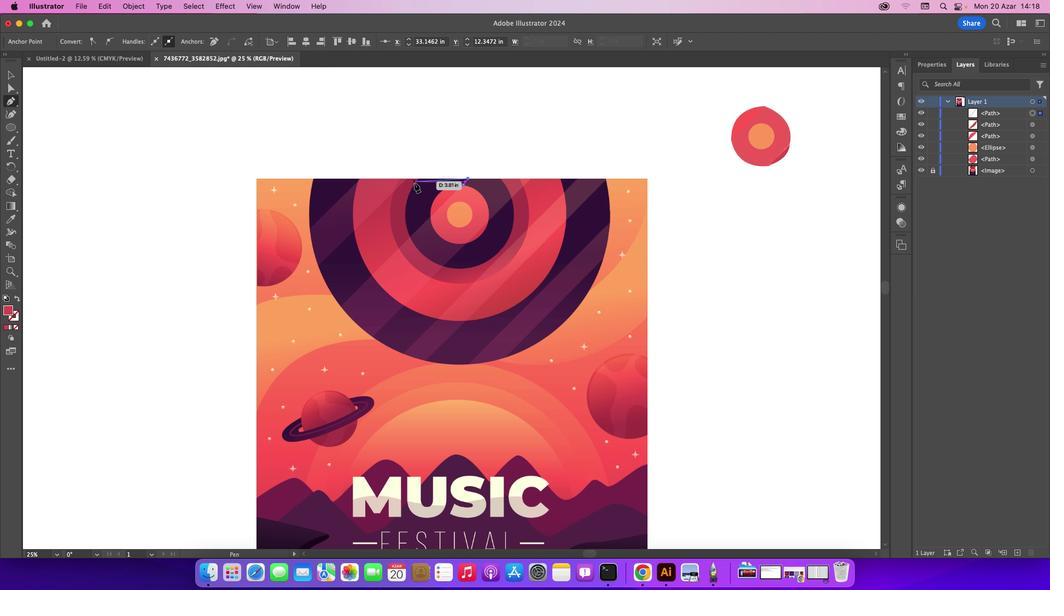 
Action: Mouse moved to (417, 179)
Screenshot: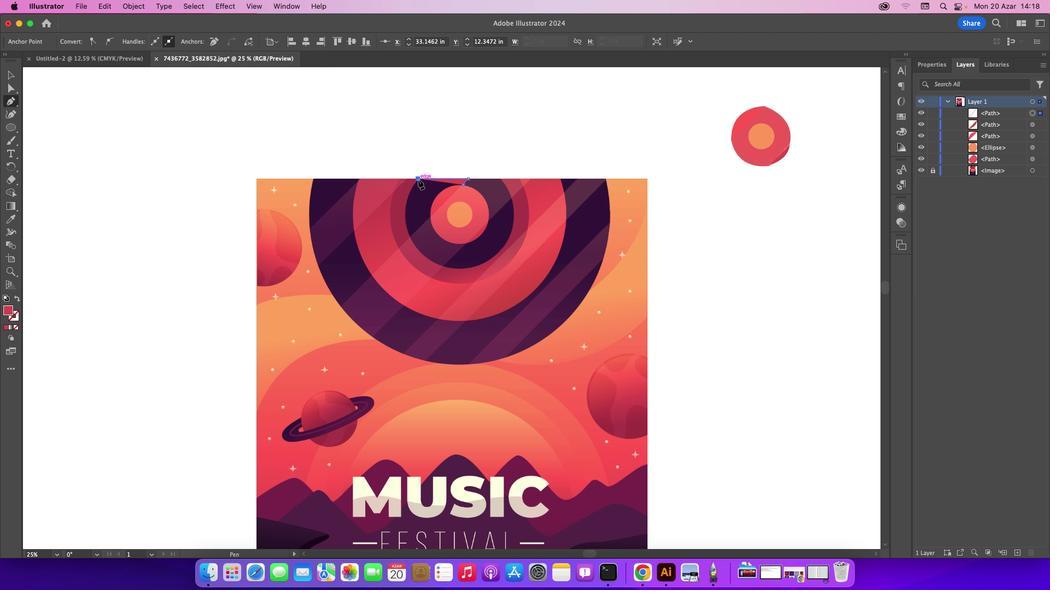 
Action: Mouse pressed left at (417, 179)
Screenshot: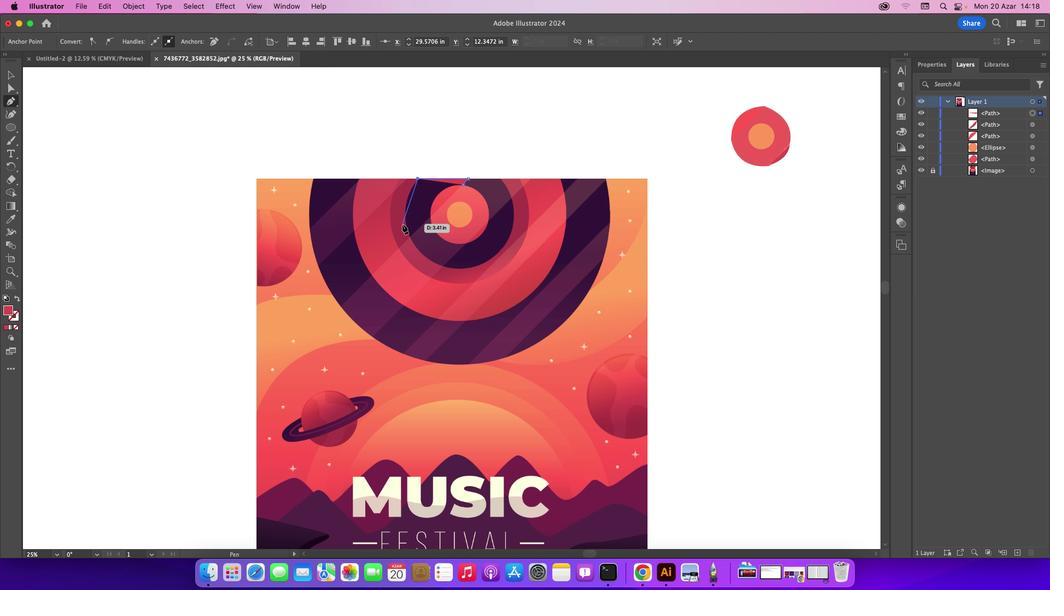 
Action: Mouse moved to (410, 234)
Screenshot: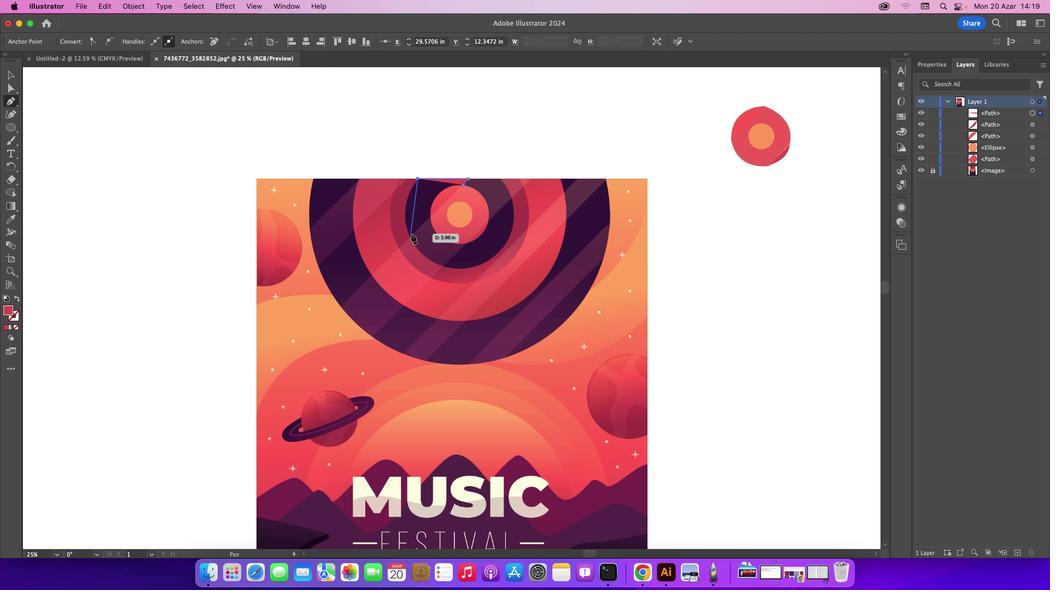 
Action: Mouse pressed left at (410, 234)
Screenshot: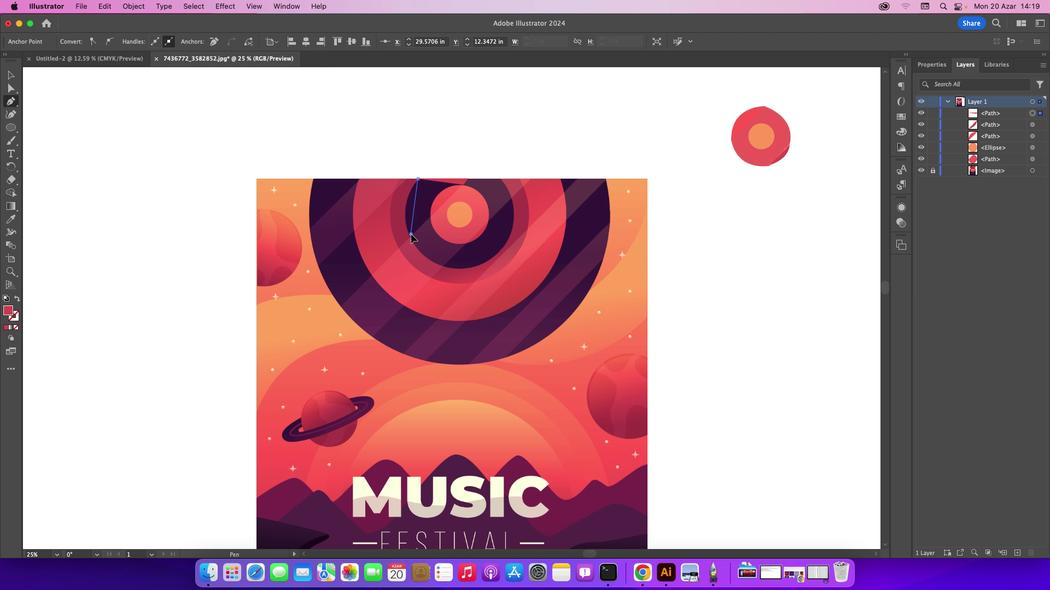 
Action: Mouse moved to (411, 233)
Screenshot: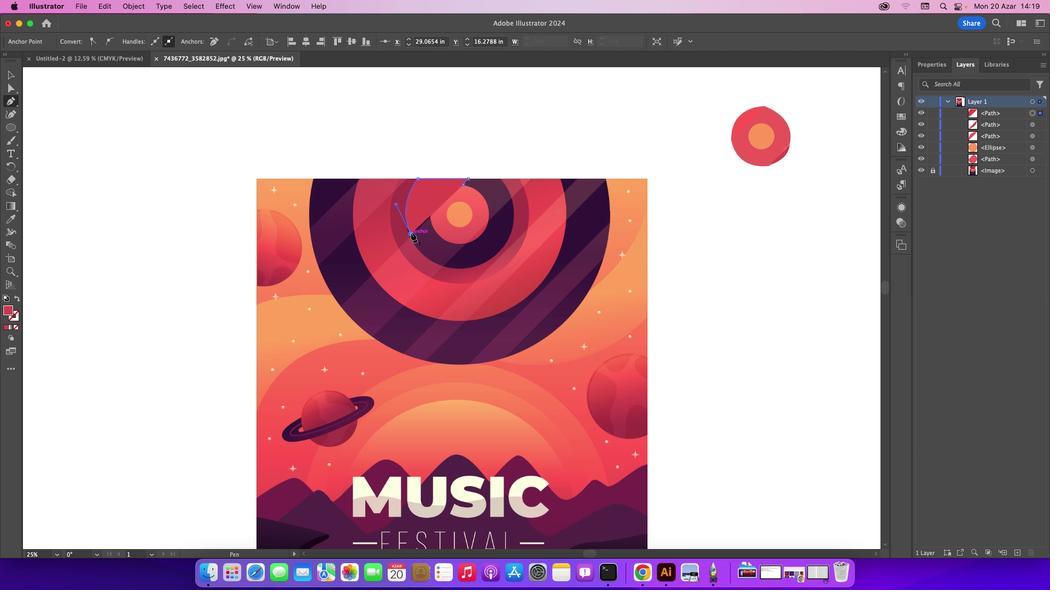 
Action: Mouse pressed left at (411, 233)
Screenshot: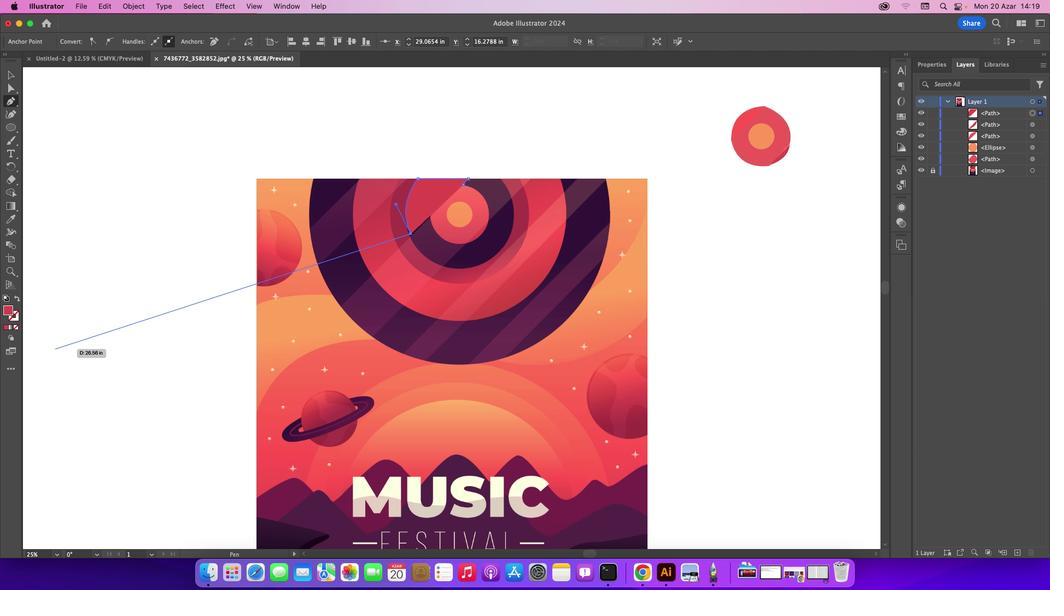 
Action: Mouse moved to (15, 329)
Screenshot: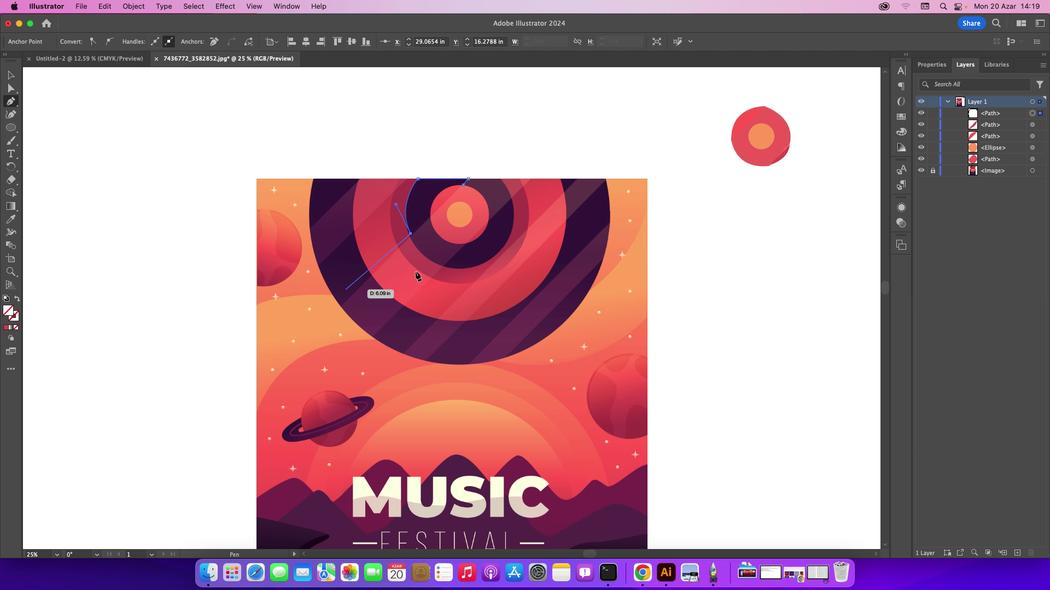 
Action: Mouse pressed left at (15, 329)
Screenshot: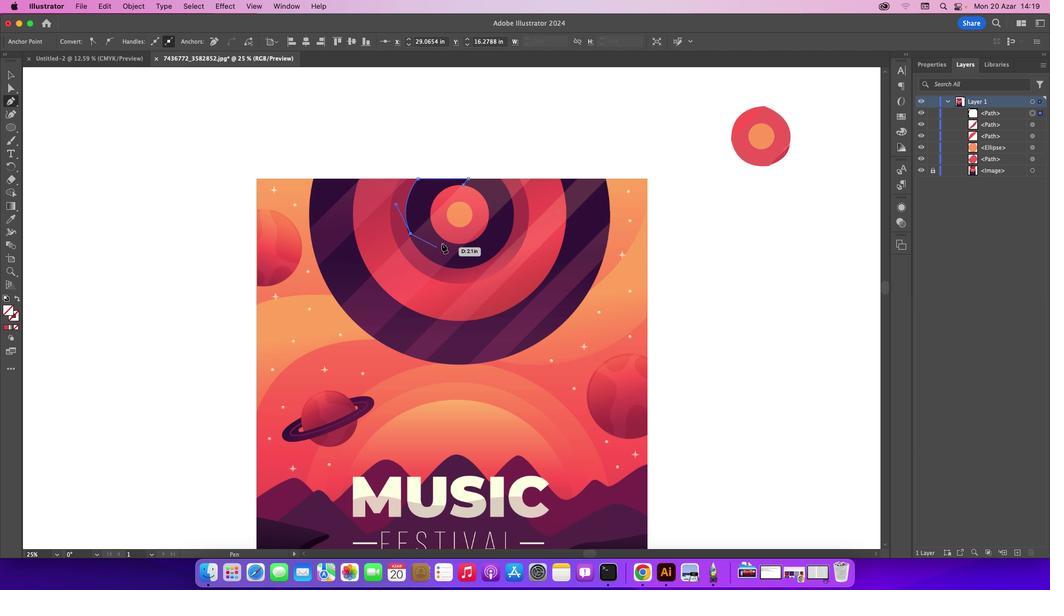 
Action: Mouse moved to (429, 219)
Screenshot: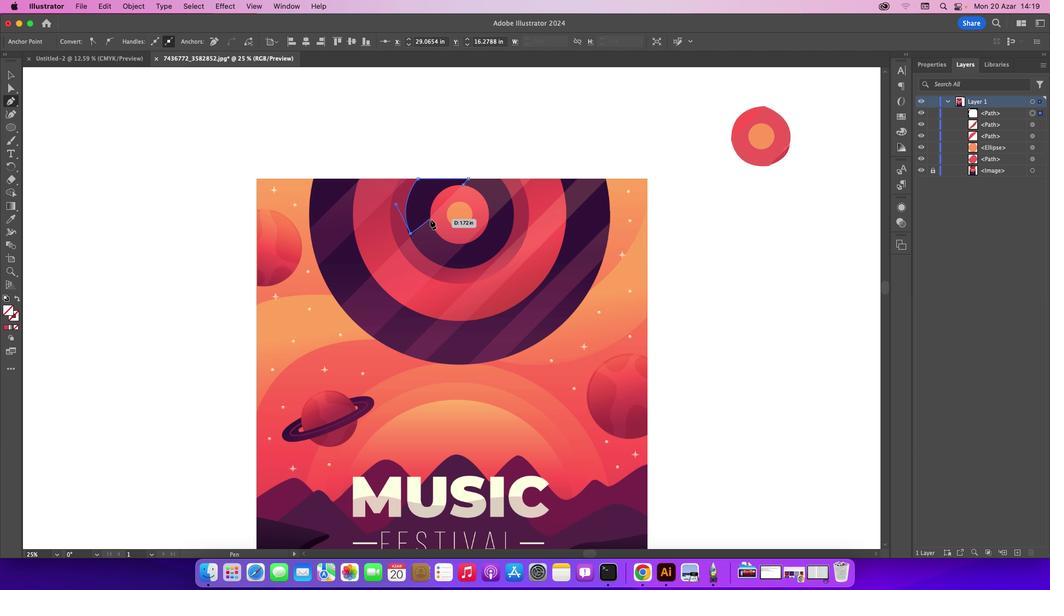 
Action: Key pressed Key.cmd'z''z''z'
Screenshot: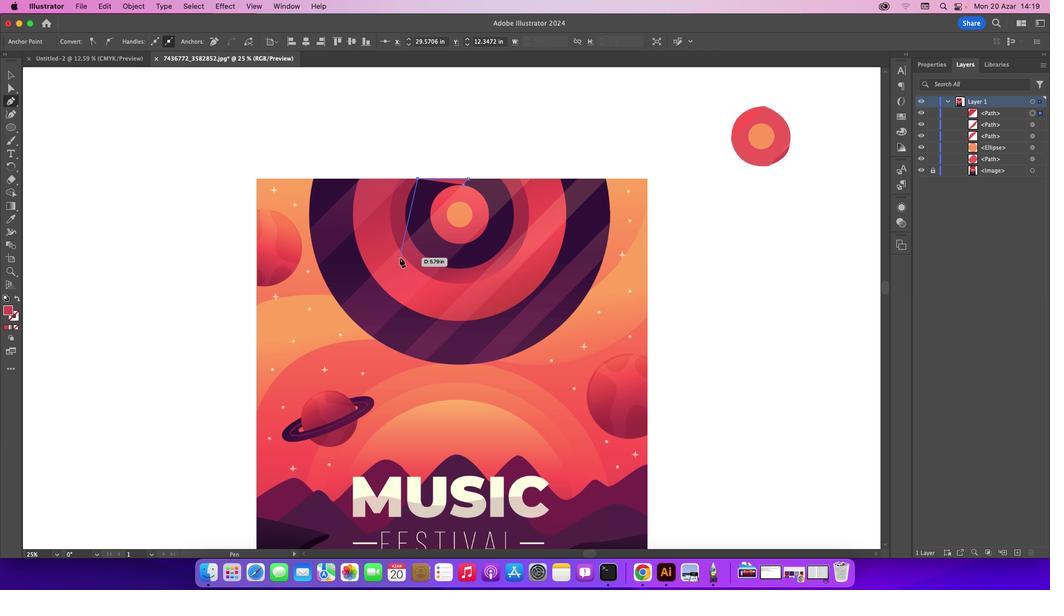 
Action: Mouse moved to (411, 237)
Screenshot: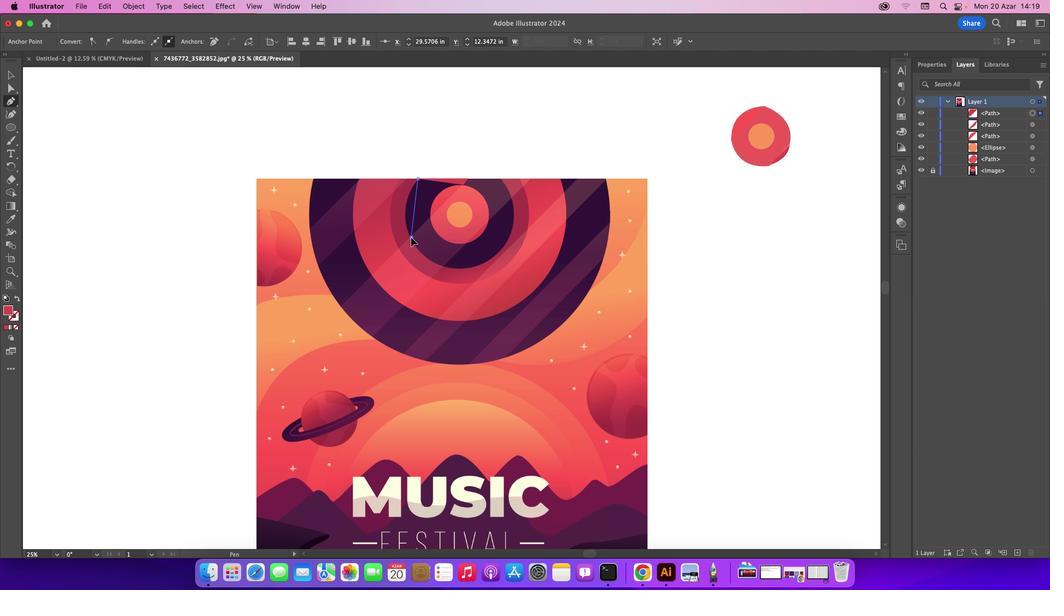 
Action: Mouse pressed left at (411, 237)
Screenshot: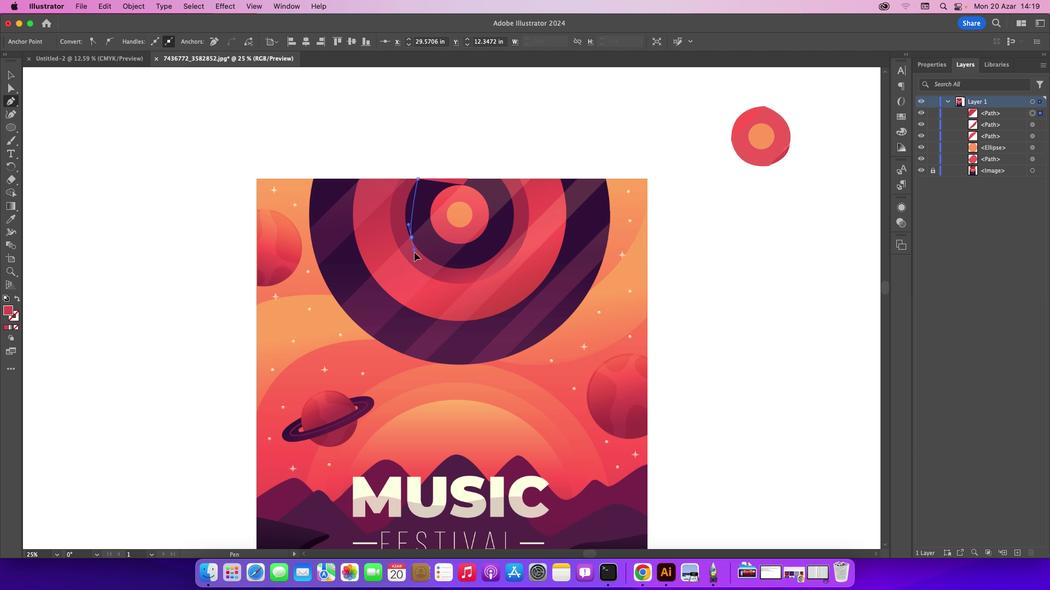 
Action: Mouse moved to (412, 237)
Screenshot: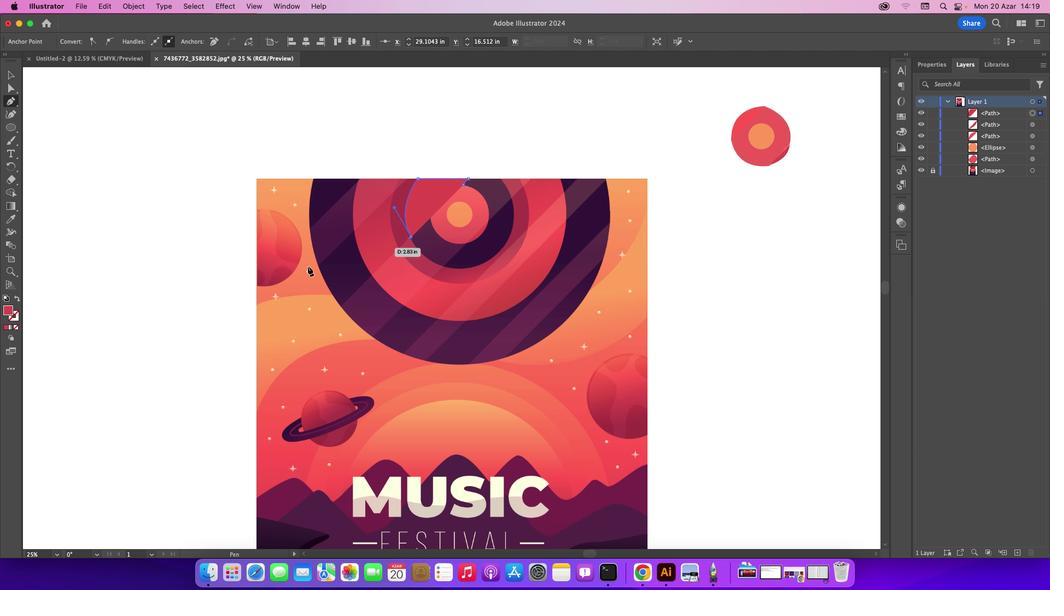 
Action: Mouse pressed left at (412, 237)
Screenshot: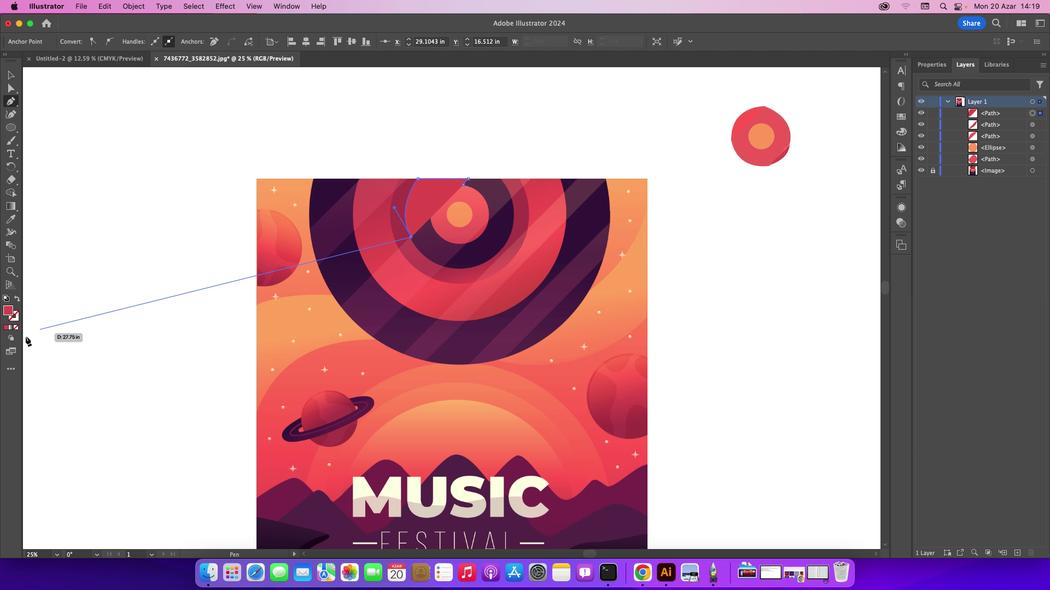 
Action: Mouse moved to (14, 328)
Screenshot: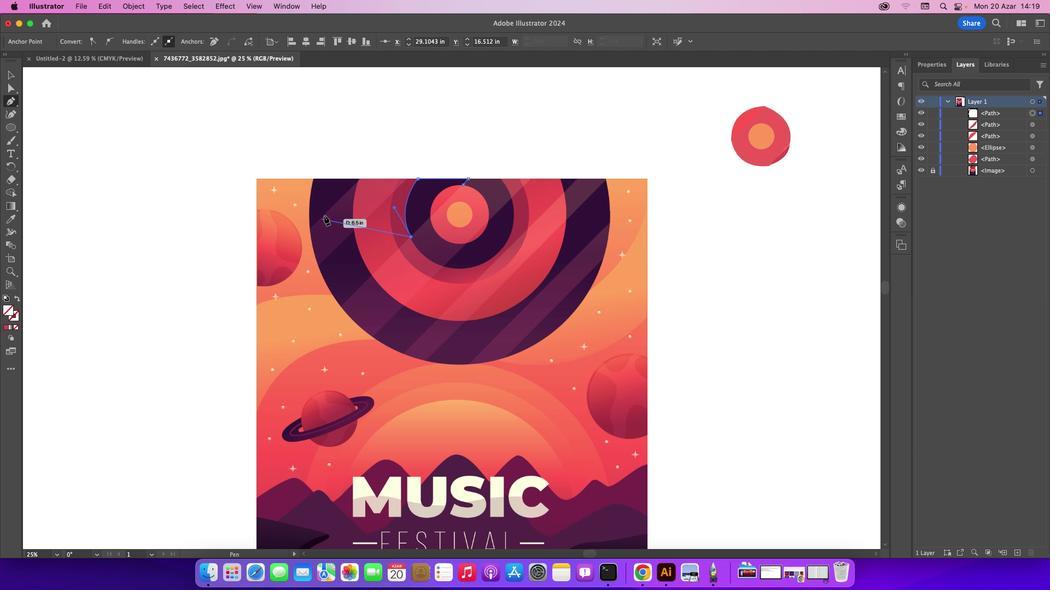 
Action: Mouse pressed left at (14, 328)
Screenshot: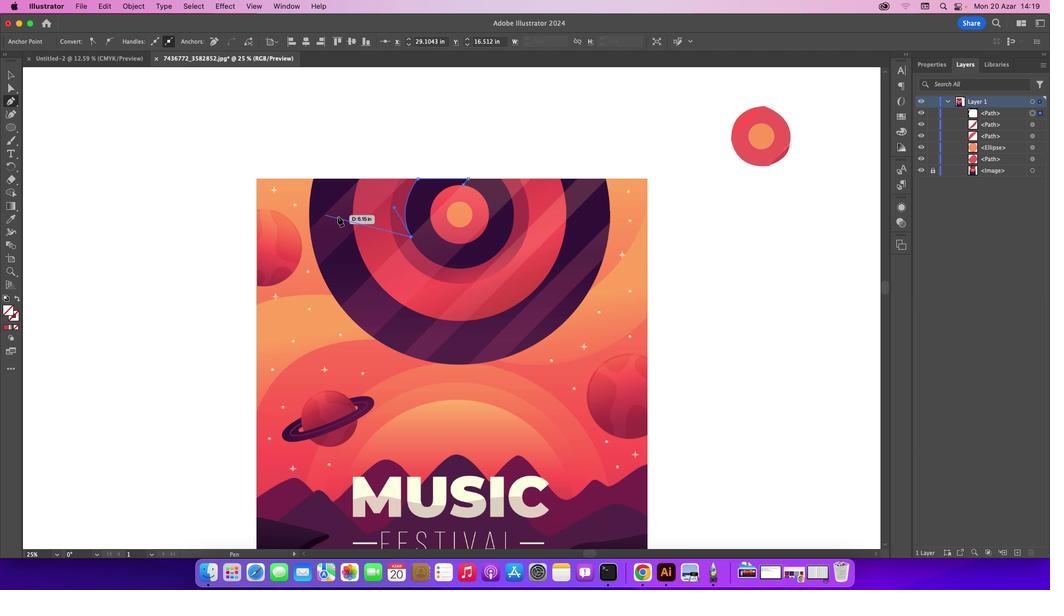 
Action: Mouse moved to (431, 217)
Screenshot: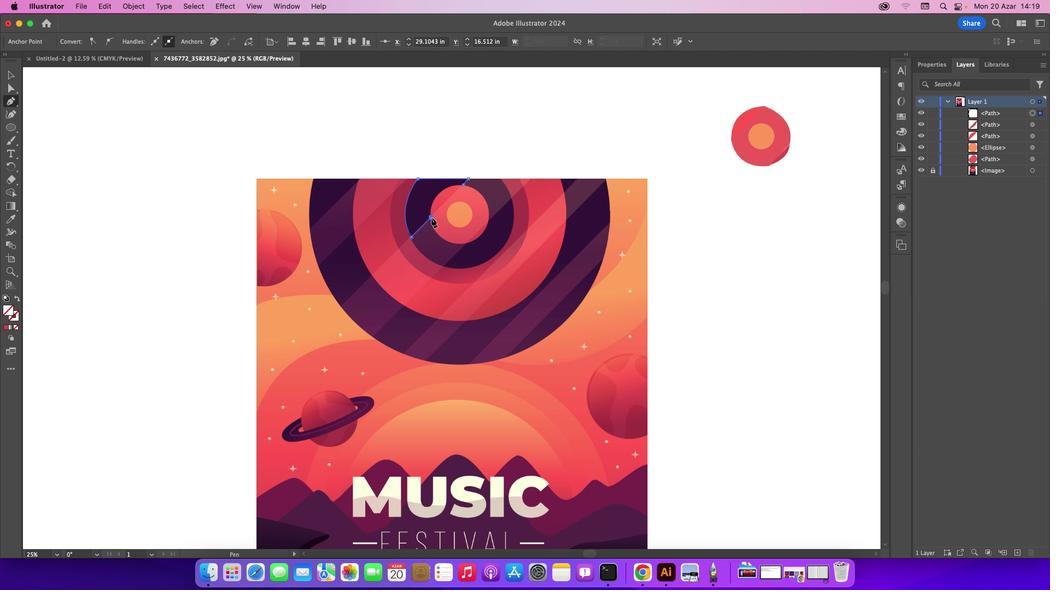 
Action: Mouse pressed left at (431, 217)
Screenshot: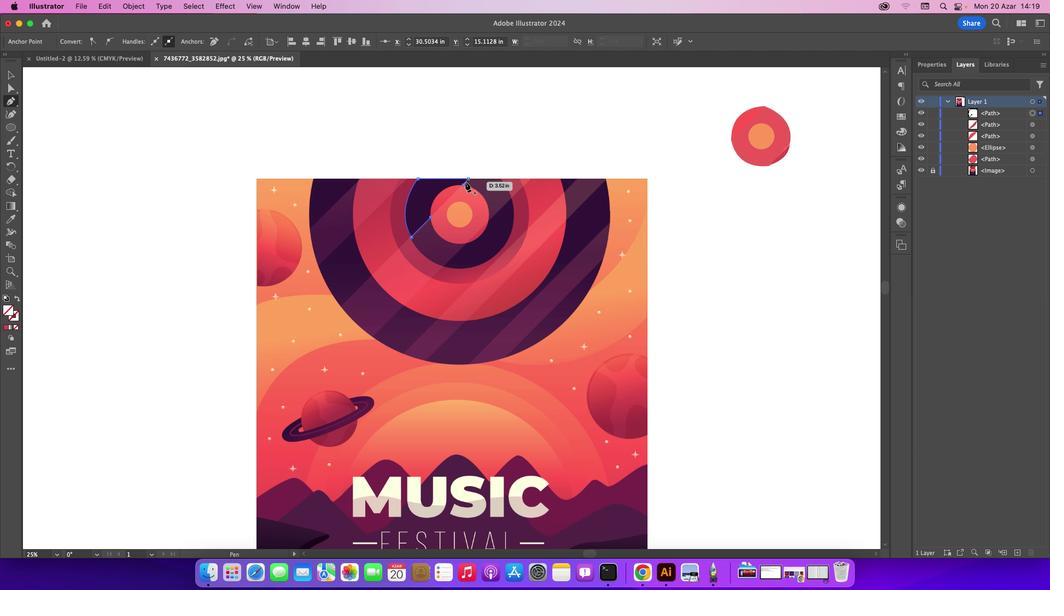 
Action: Mouse moved to (462, 183)
Screenshot: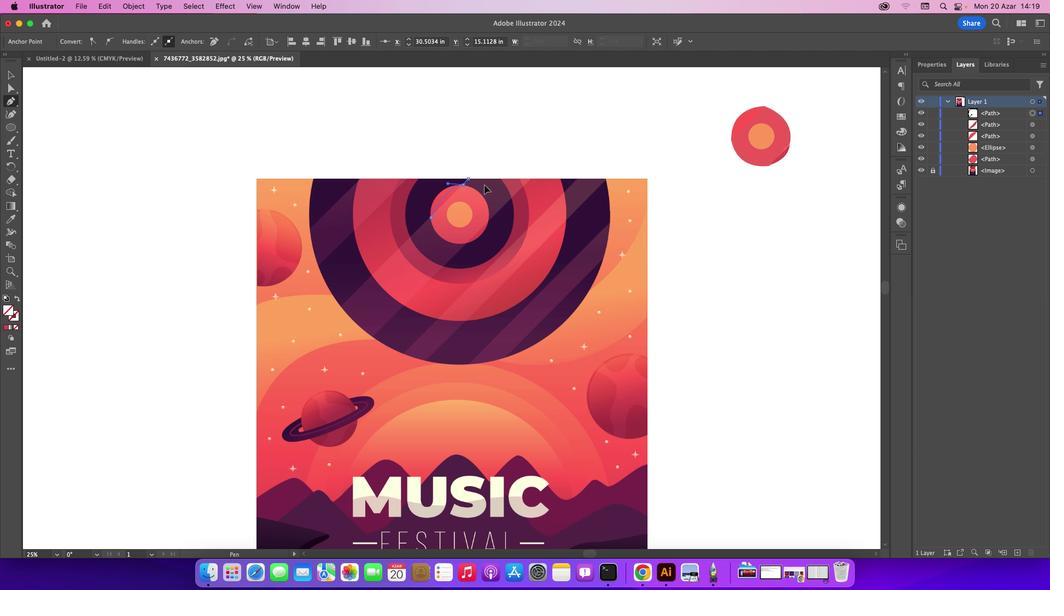 
Action: Mouse pressed left at (462, 183)
Screenshot: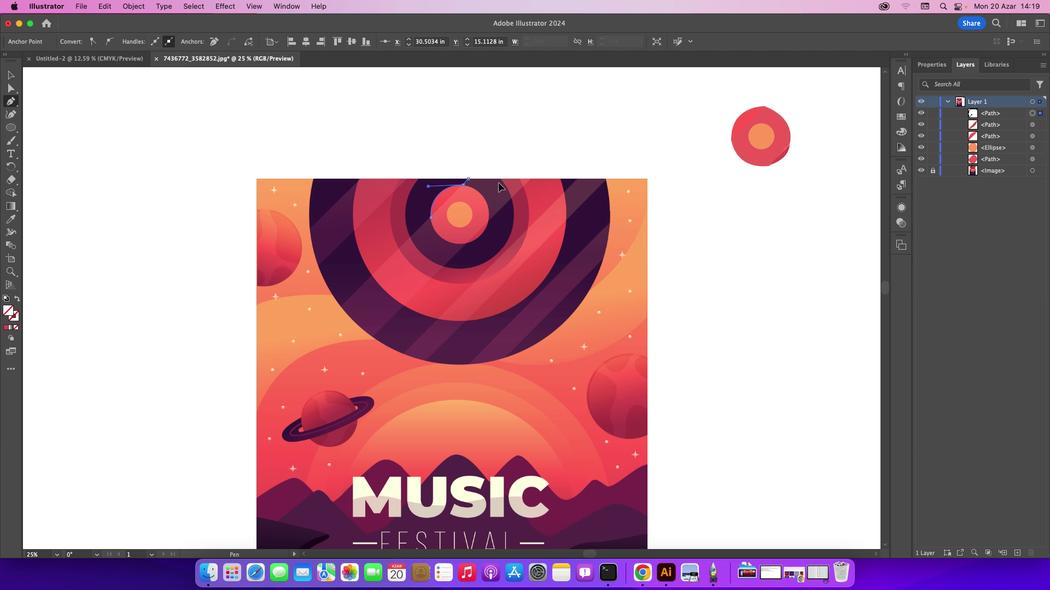 
Action: Mouse moved to (7, 73)
Screenshot: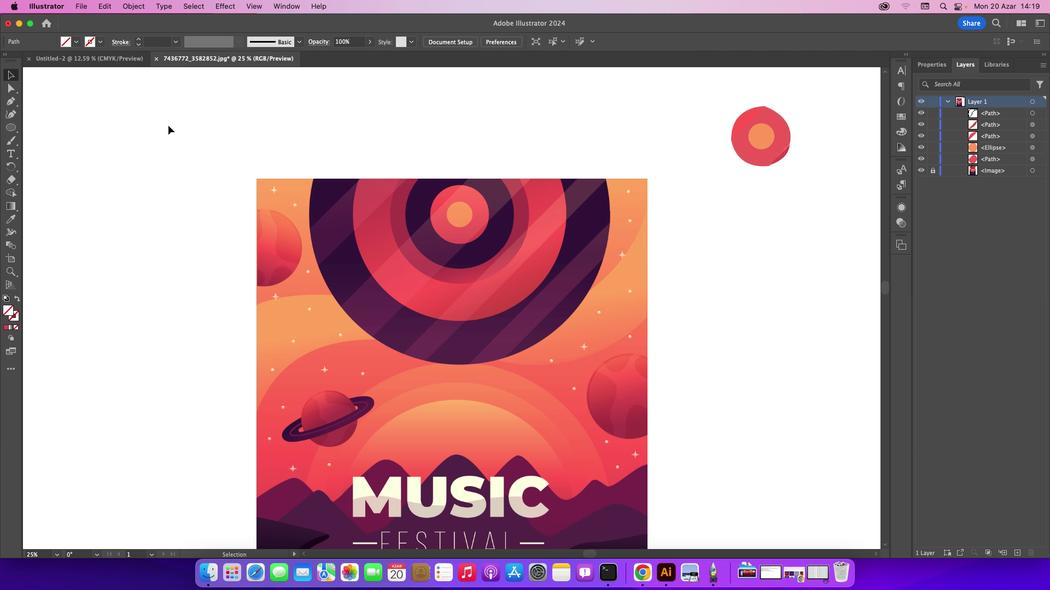 
Action: Mouse pressed left at (7, 73)
Screenshot: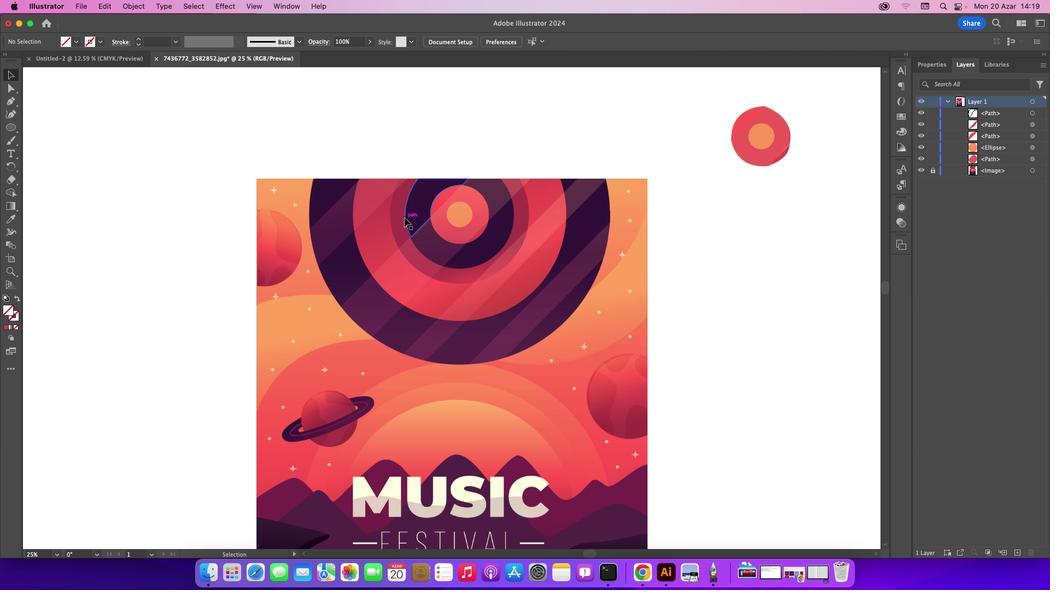 
Action: Mouse moved to (103, 98)
Screenshot: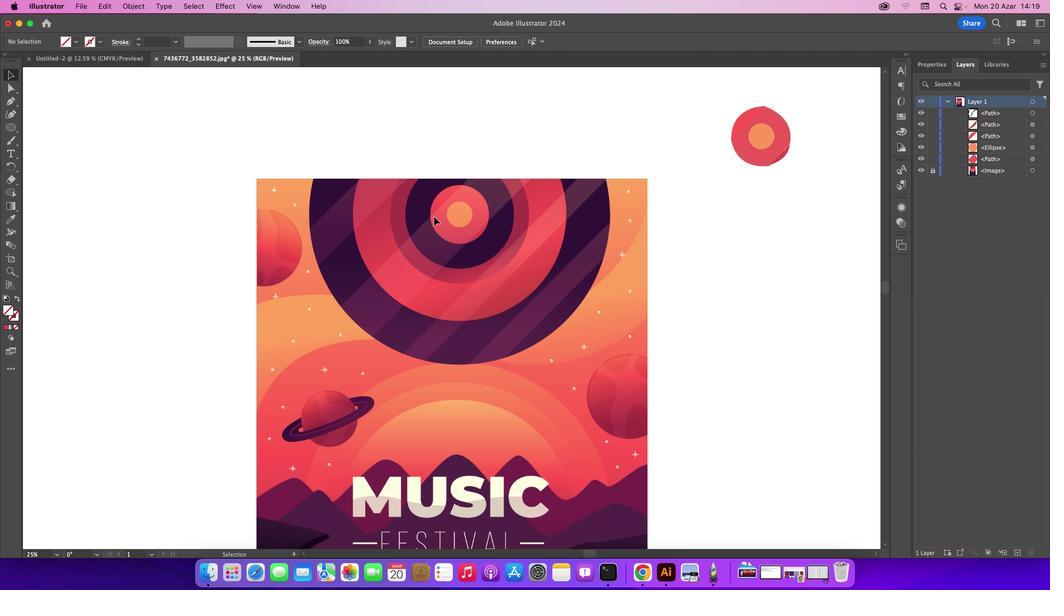 
Action: Mouse pressed left at (103, 98)
Screenshot: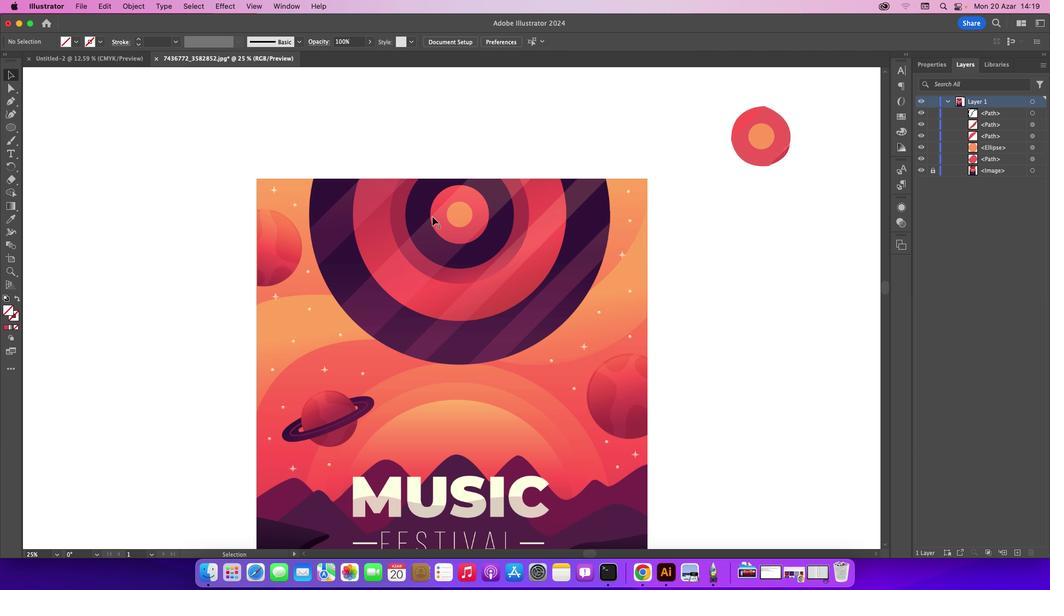 
Action: Mouse moved to (429, 217)
Screenshot: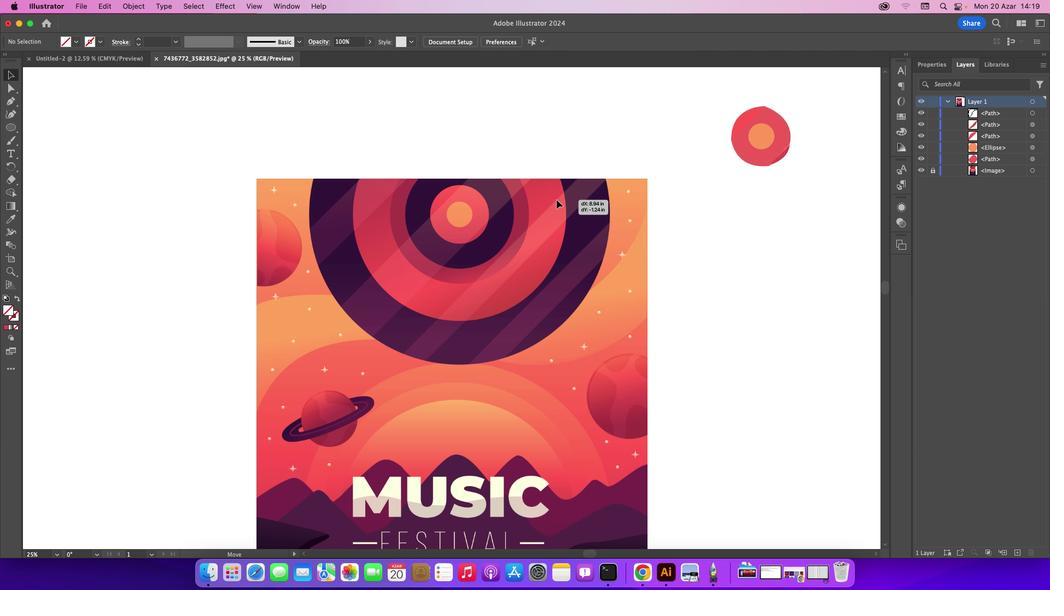 
Action: Mouse pressed left at (429, 217)
Screenshot: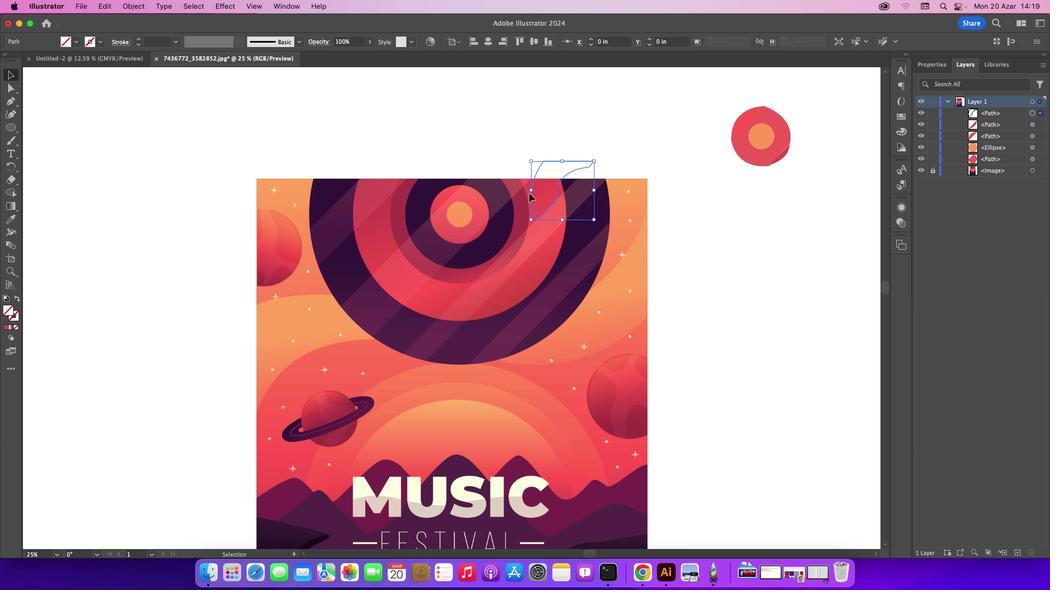 
Action: Mouse moved to (14, 216)
Screenshot: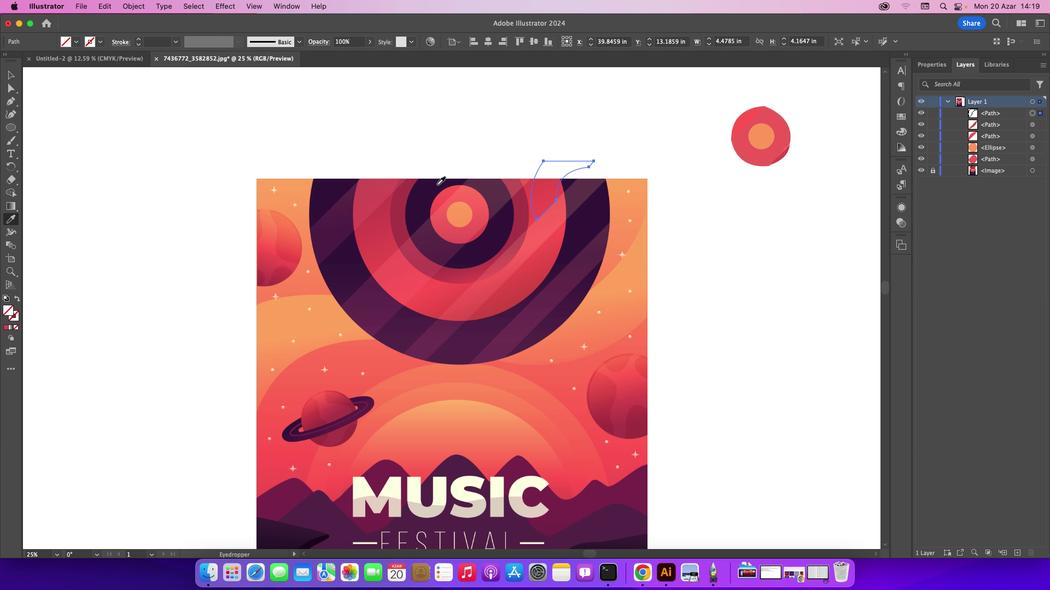 
Action: Mouse pressed left at (14, 216)
Screenshot: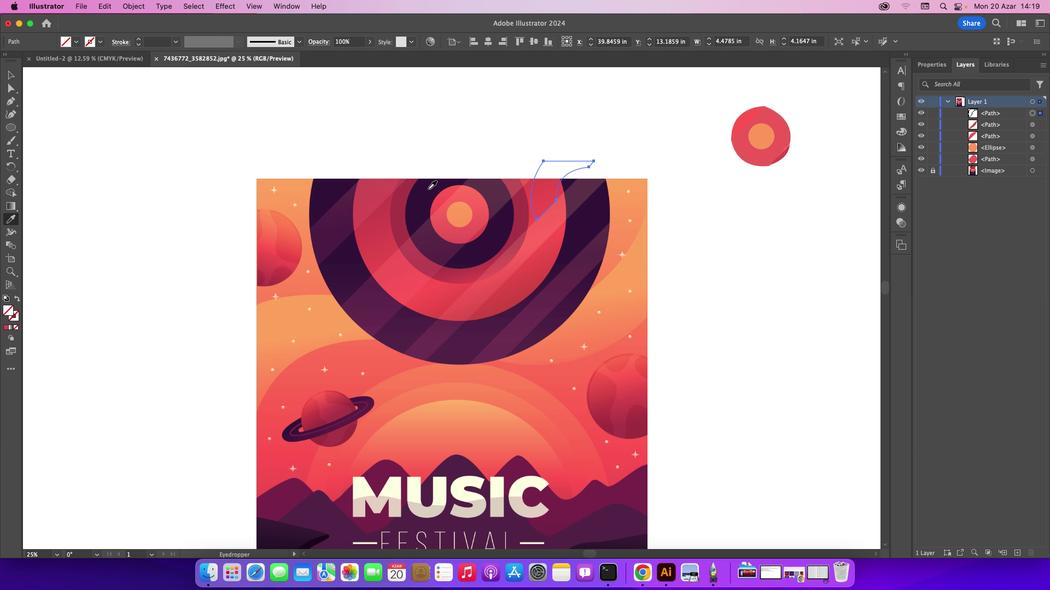 
Action: Mouse moved to (414, 195)
Screenshot: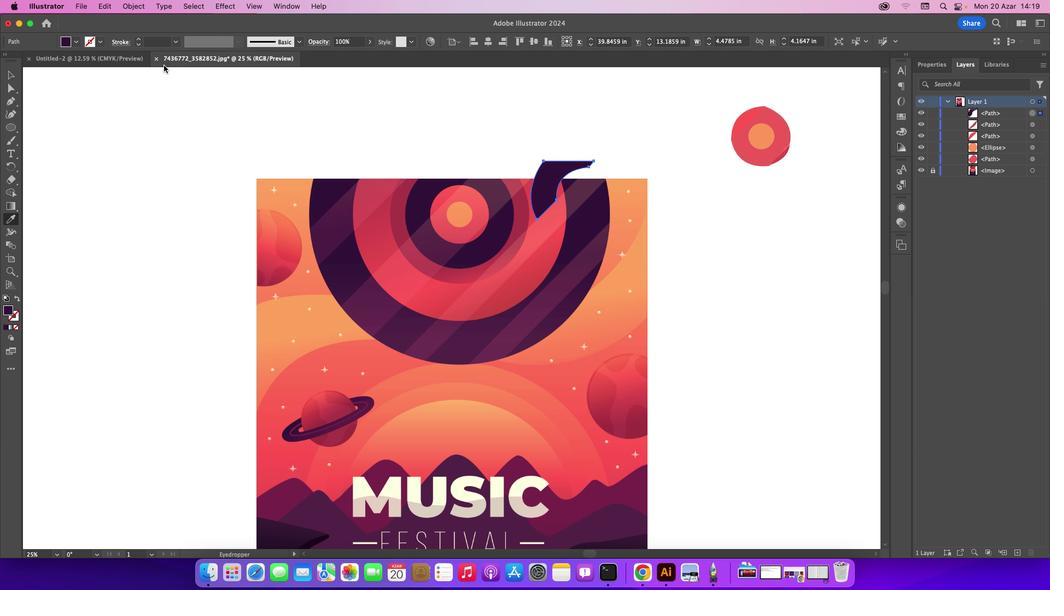 
Action: Mouse pressed left at (414, 195)
Screenshot: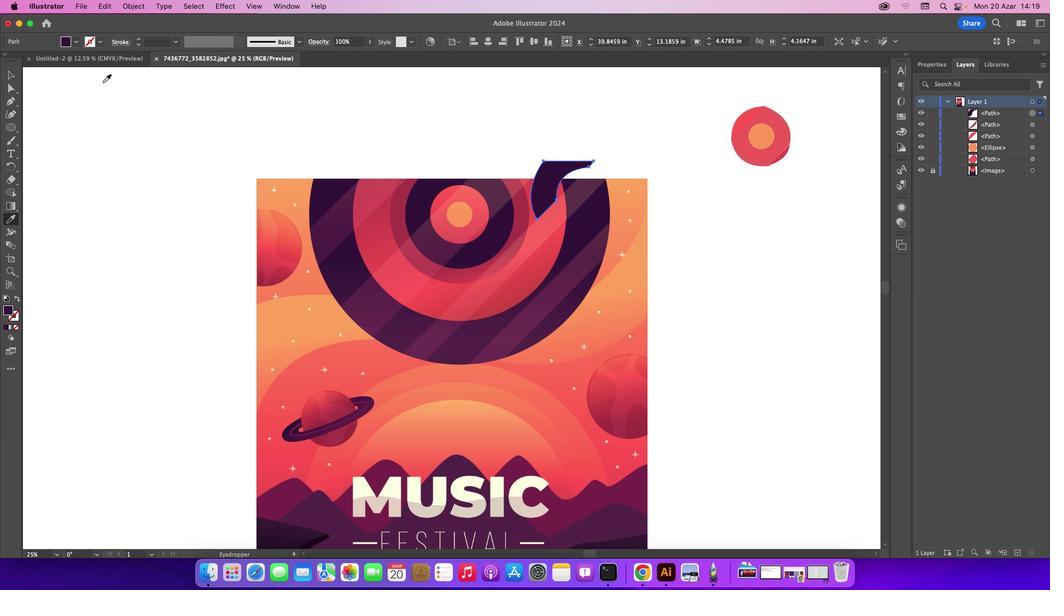 
Action: Mouse moved to (13, 72)
Screenshot: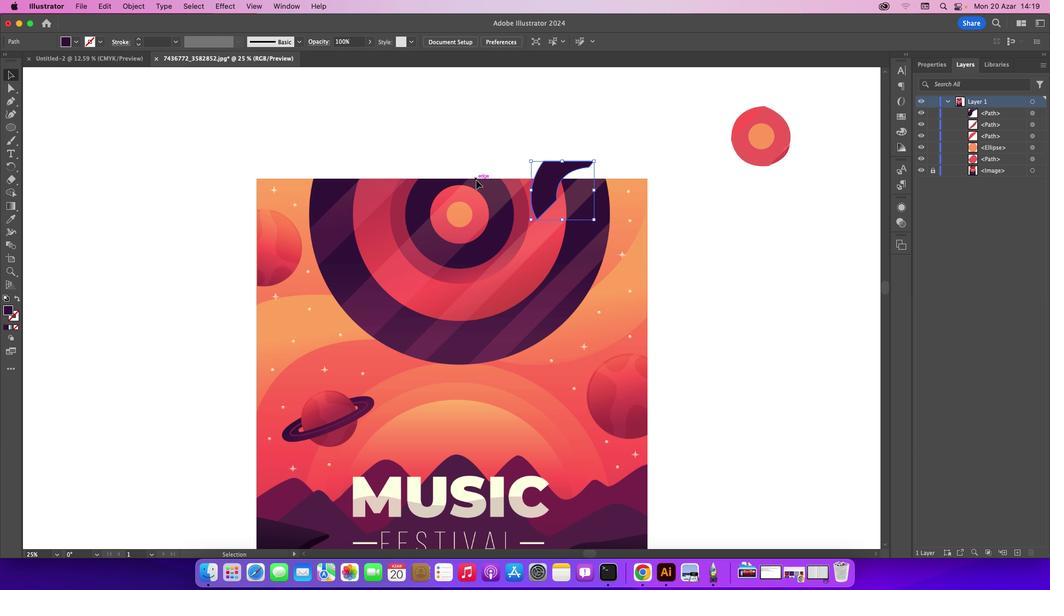 
Action: Mouse pressed left at (13, 72)
Screenshot: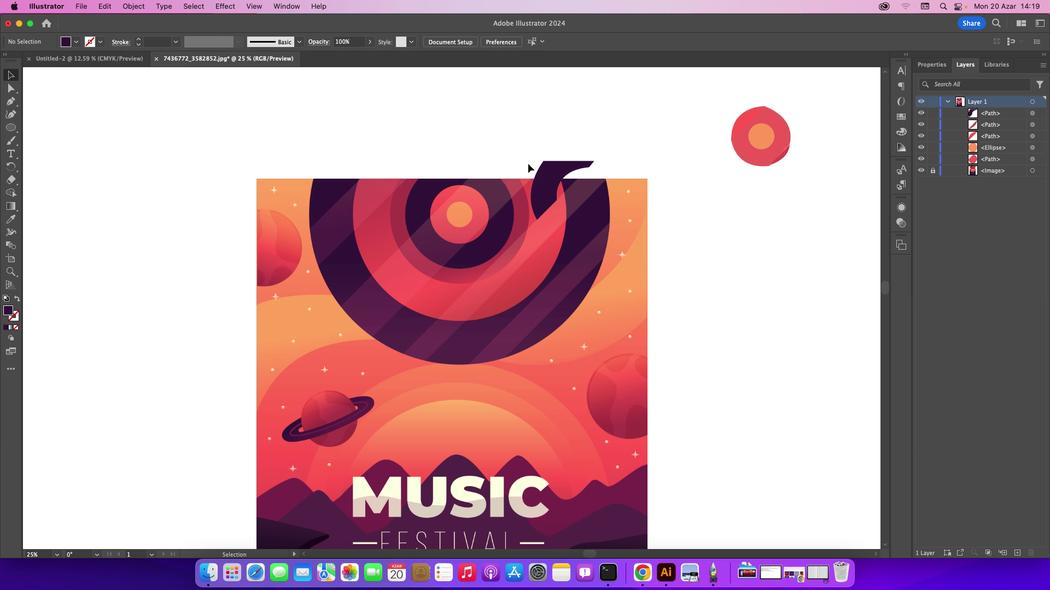 
Action: Mouse moved to (475, 179)
Screenshot: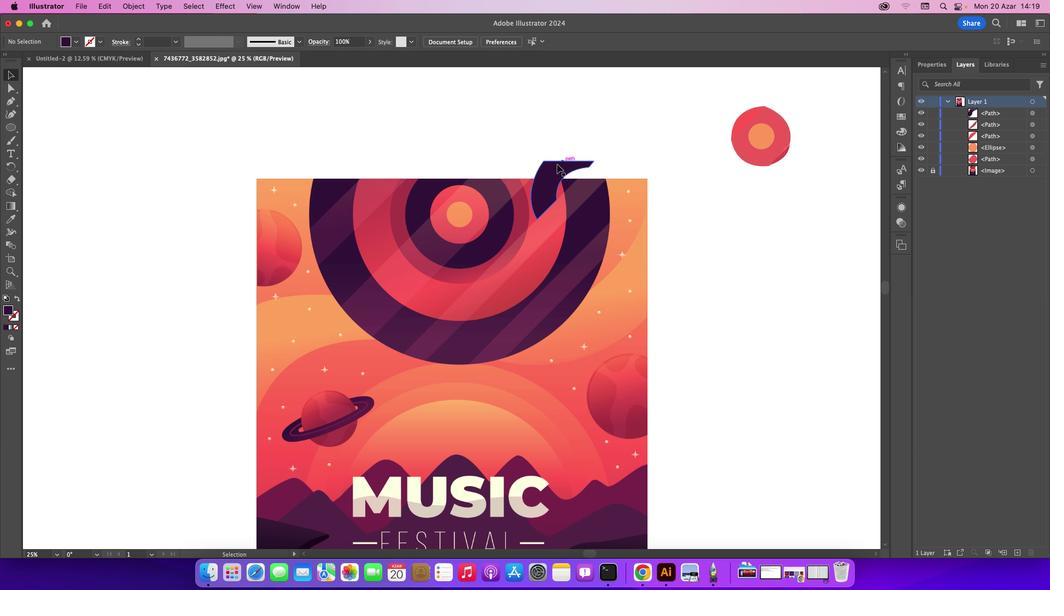 
Action: Mouse pressed left at (475, 179)
Screenshot: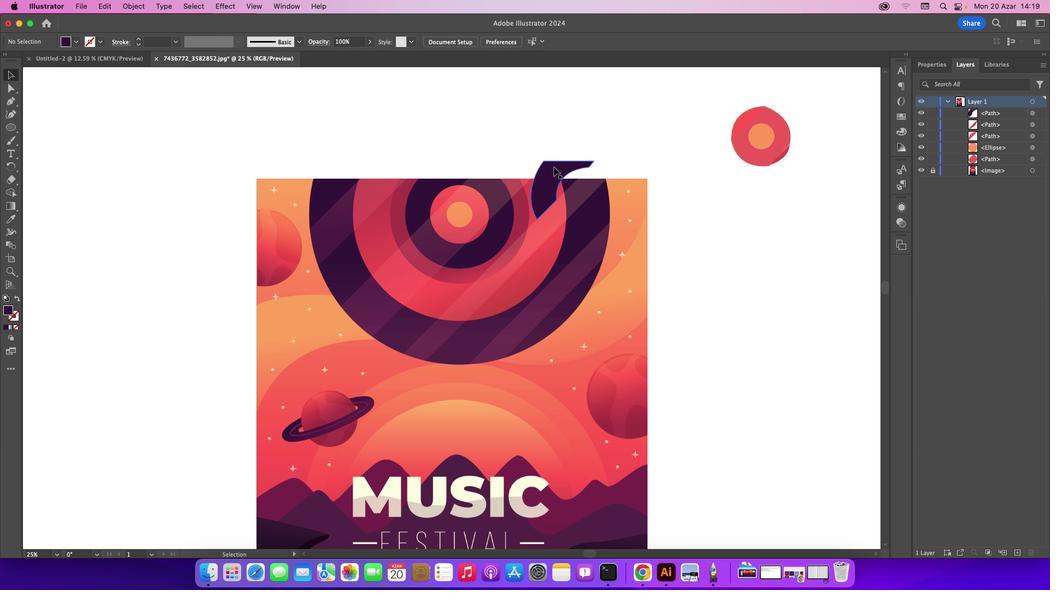 
Action: Mouse moved to (553, 167)
Screenshot: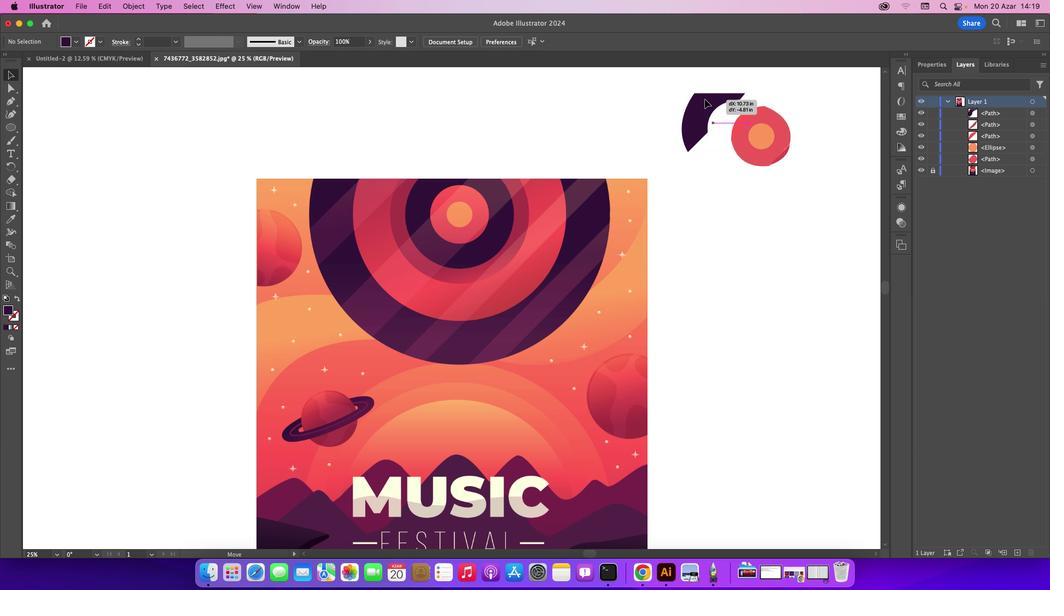 
Action: Mouse pressed left at (553, 167)
Screenshot: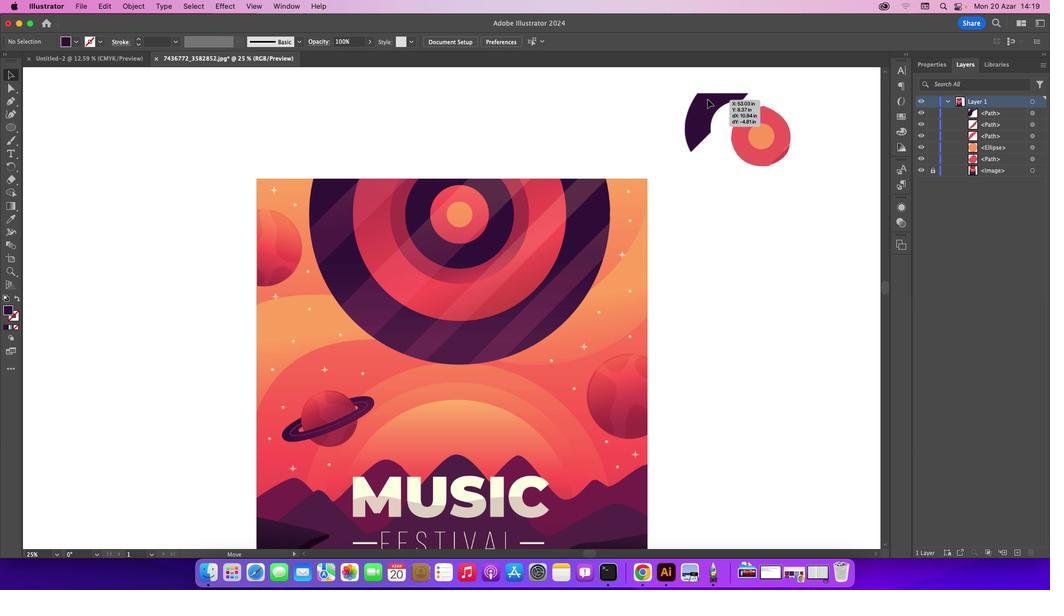 
Action: Mouse moved to (642, 111)
Screenshot: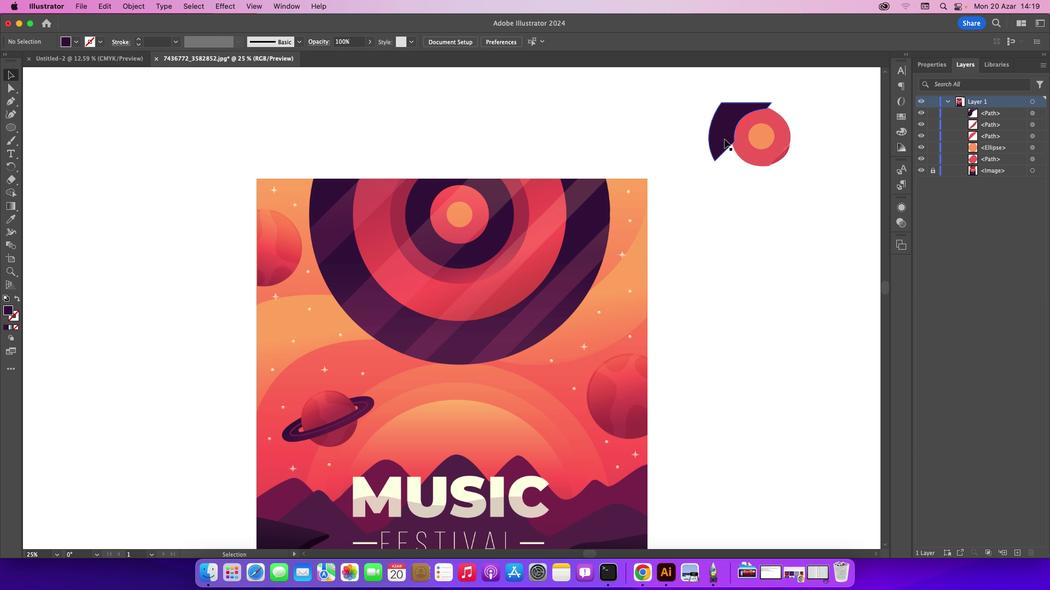 
Action: Mouse pressed left at (642, 111)
Screenshot: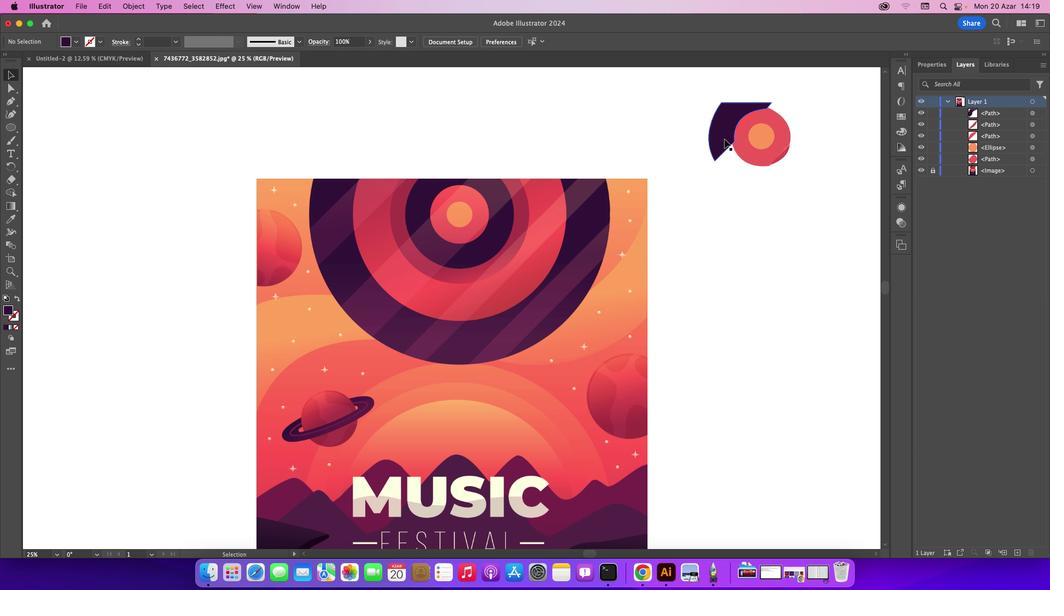 
Action: Mouse moved to (720, 138)
Screenshot: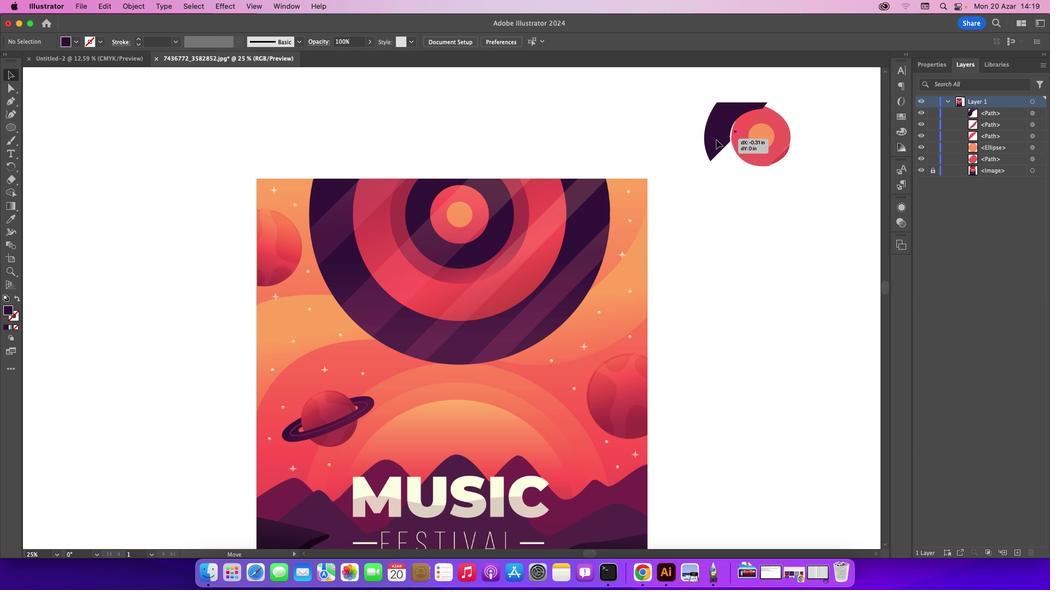 
Action: Mouse pressed left at (720, 138)
Screenshot: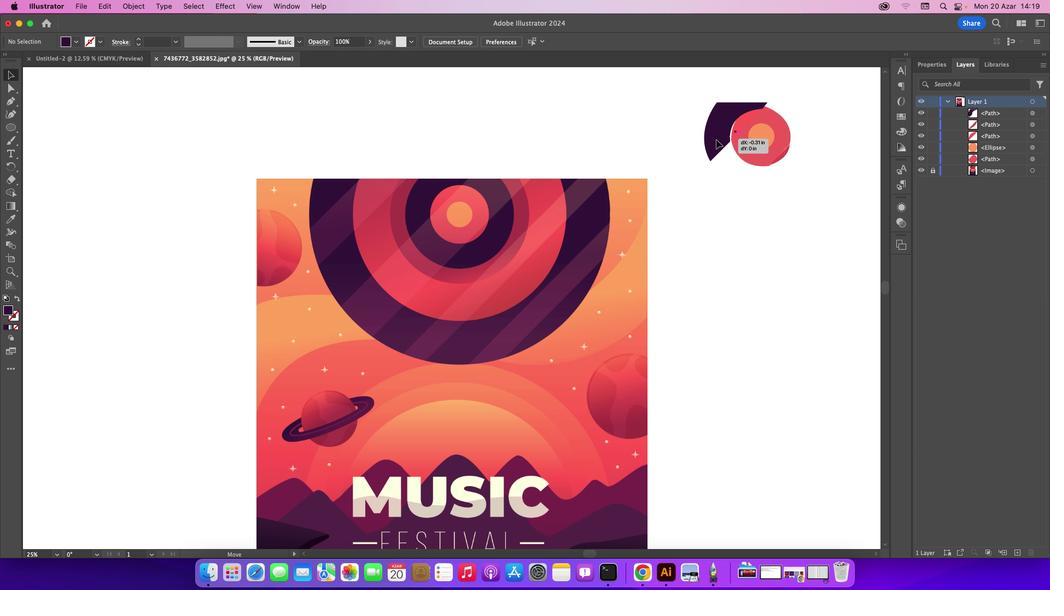 
Action: Mouse moved to (586, 128)
Screenshot: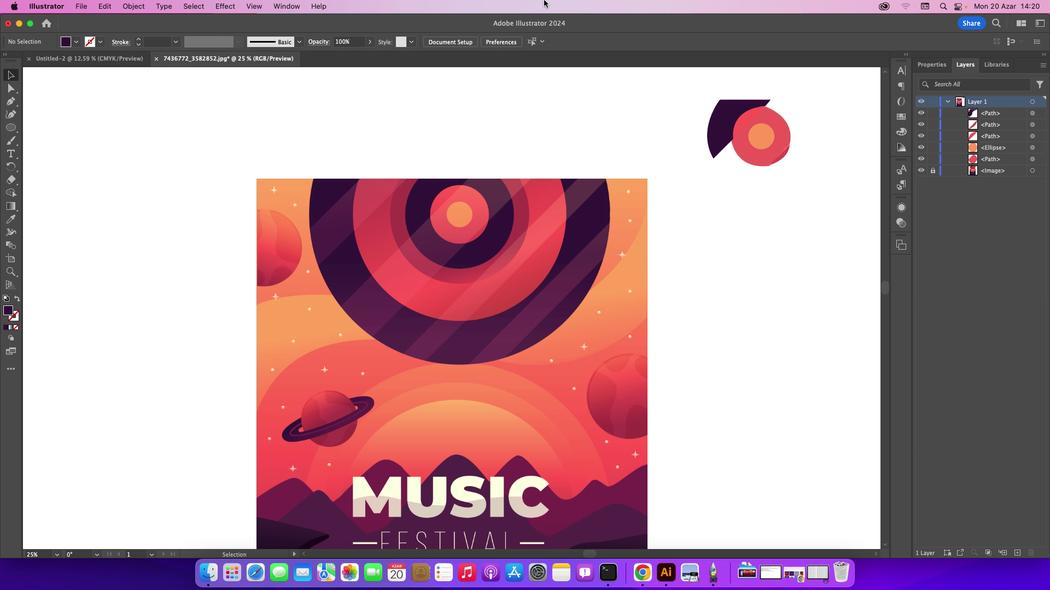 
Action: Mouse pressed left at (586, 128)
